 Task: Are there any active wildfires affecting both New York and Chicago?
Action: Mouse moved to (49, 76)
Screenshot: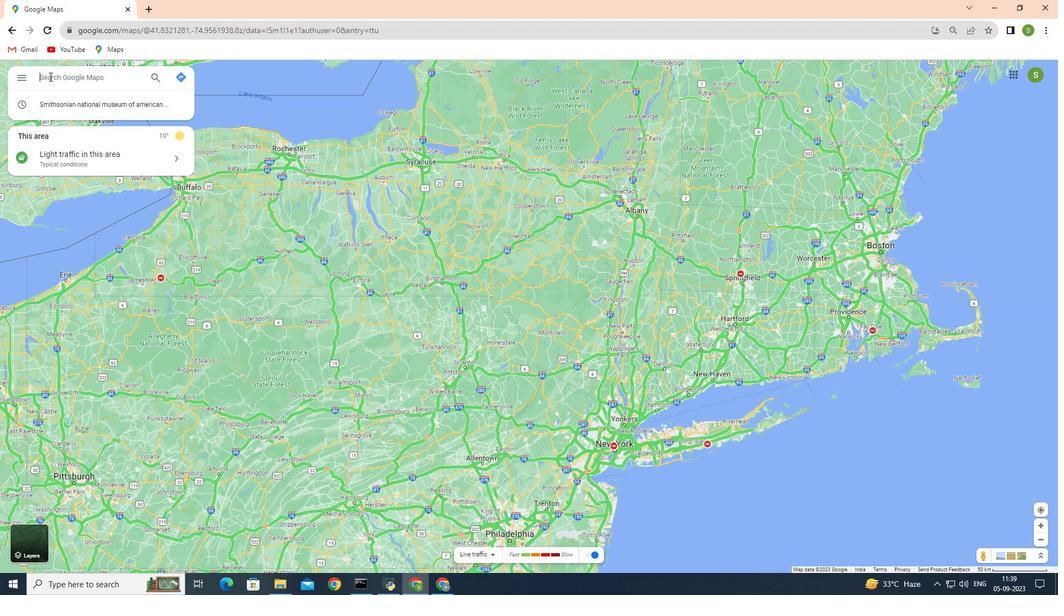 
Action: Mouse pressed left at (49, 76)
Screenshot: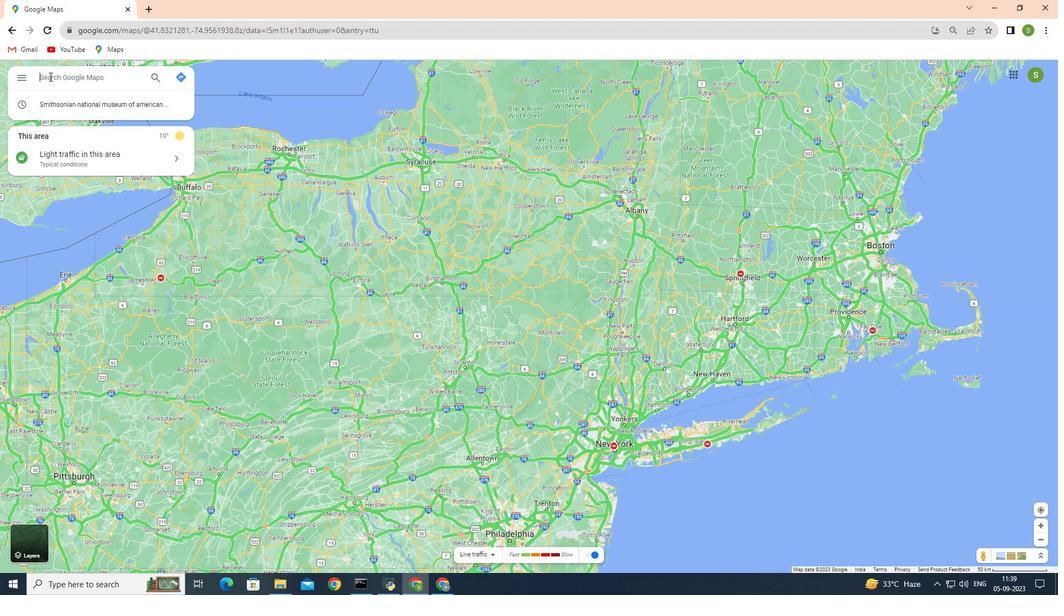 
Action: Mouse moved to (190, 95)
Screenshot: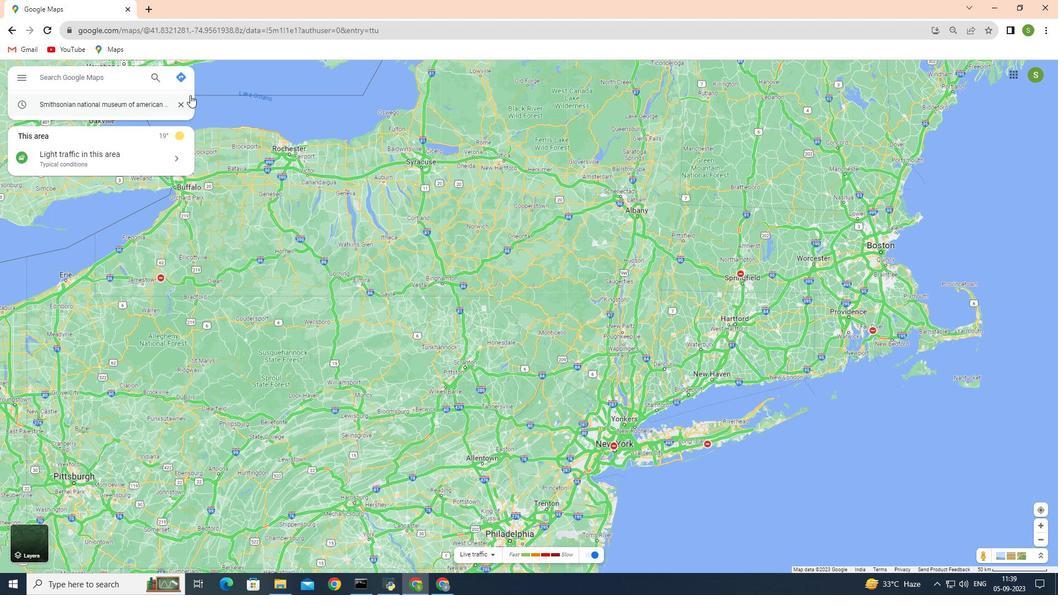 
Action: Key pressed <Key.shift>New
Screenshot: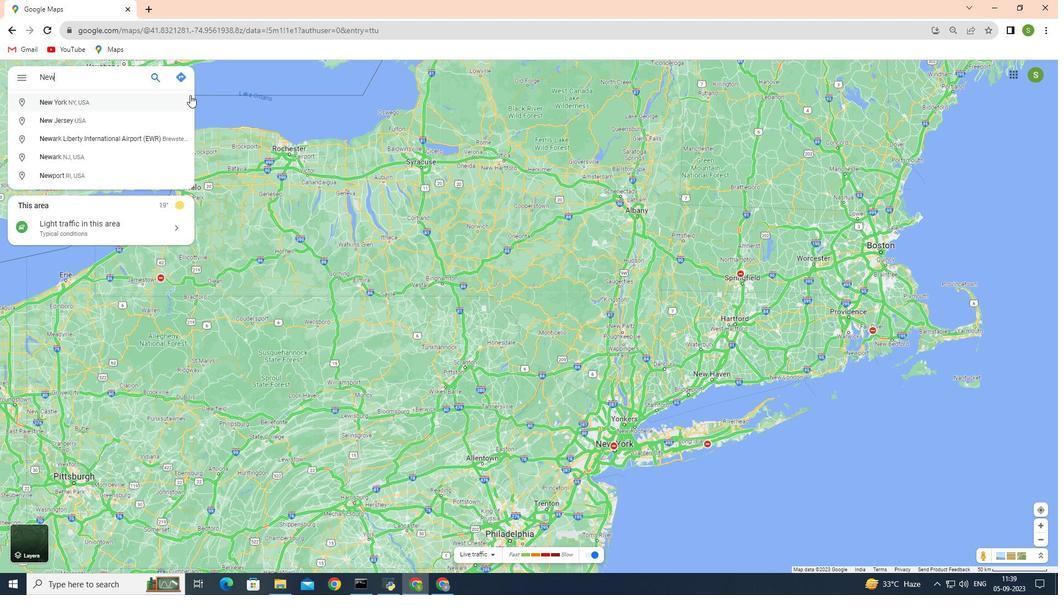 
Action: Mouse moved to (108, 104)
Screenshot: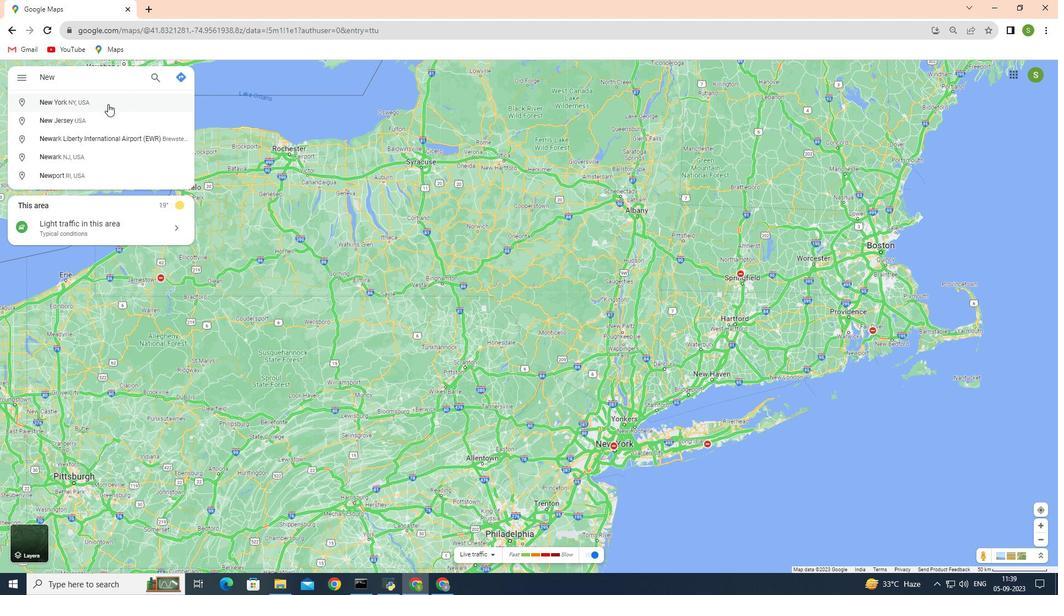 
Action: Mouse pressed left at (108, 104)
Screenshot: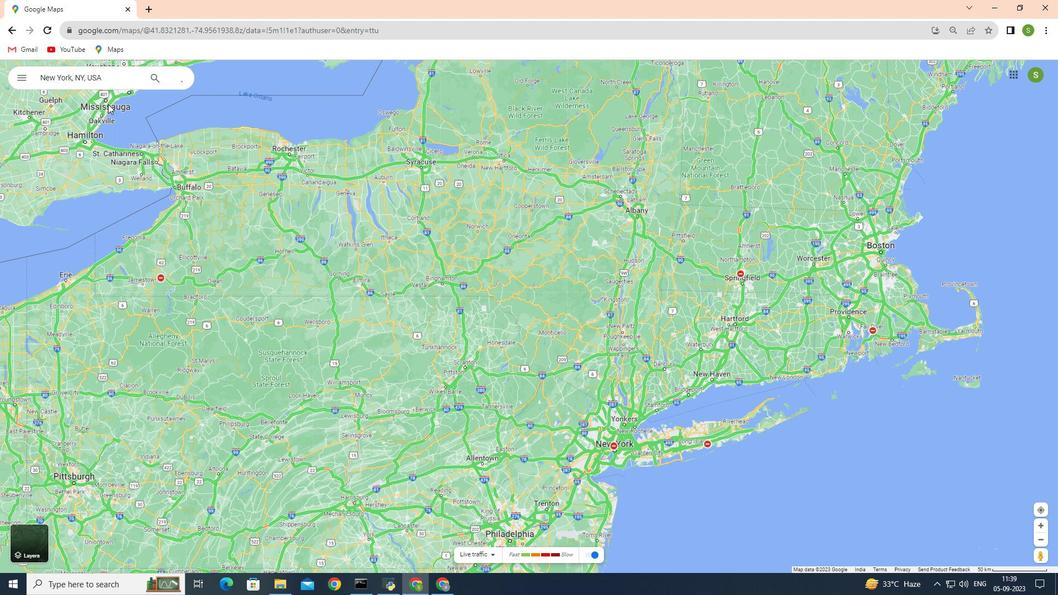 
Action: Mouse moved to (394, 548)
Screenshot: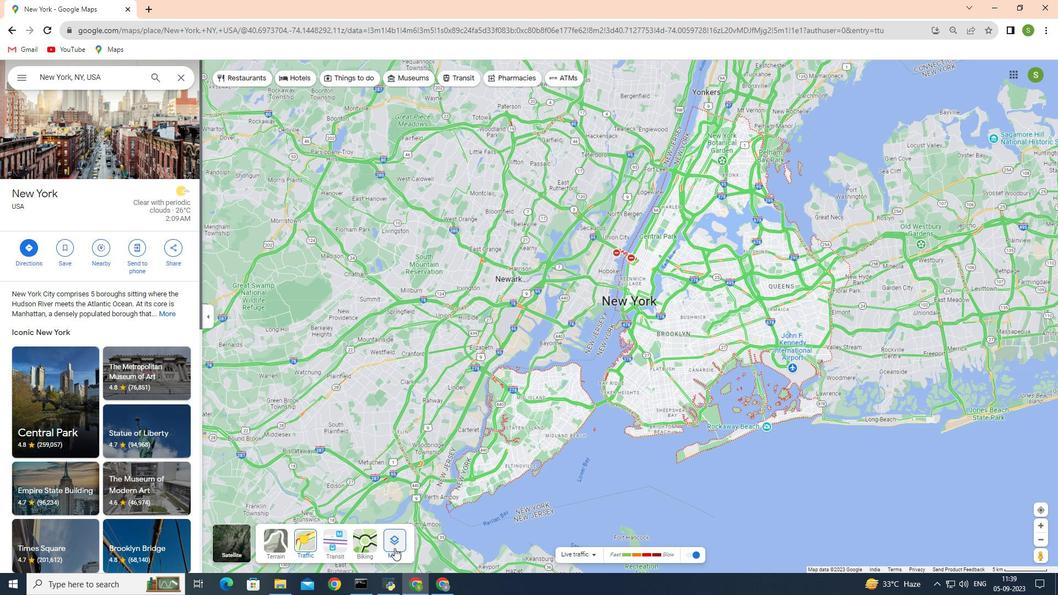 
Action: Mouse pressed left at (394, 548)
Screenshot: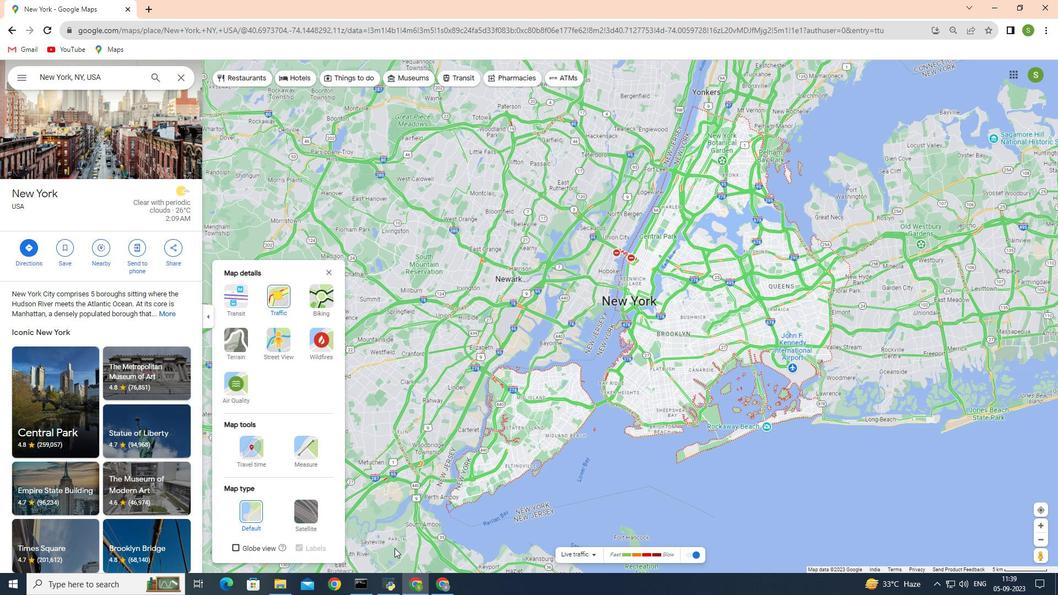 
Action: Mouse moved to (318, 342)
Screenshot: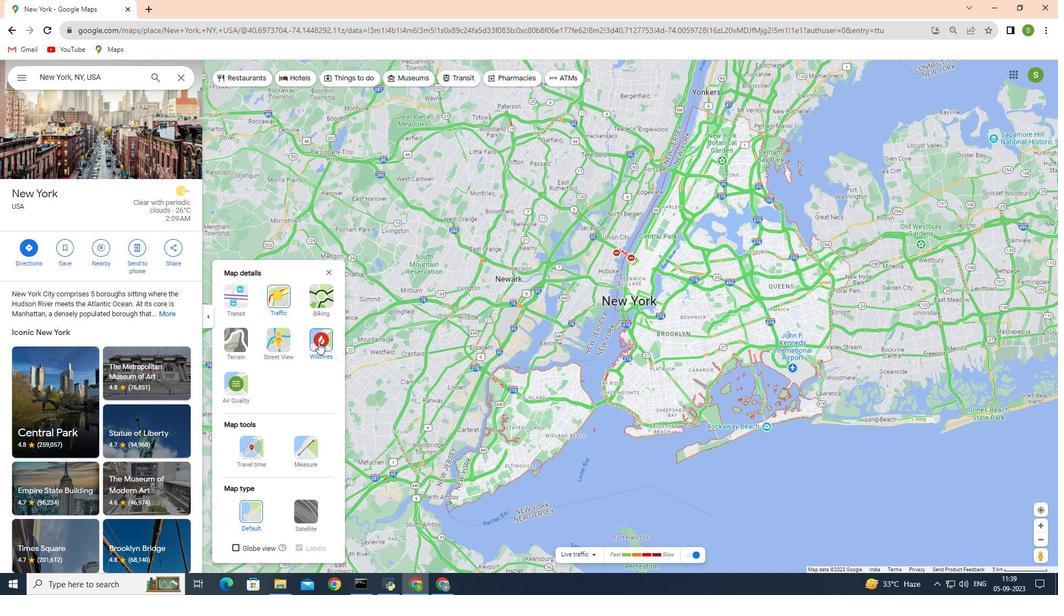
Action: Mouse pressed left at (318, 342)
Screenshot: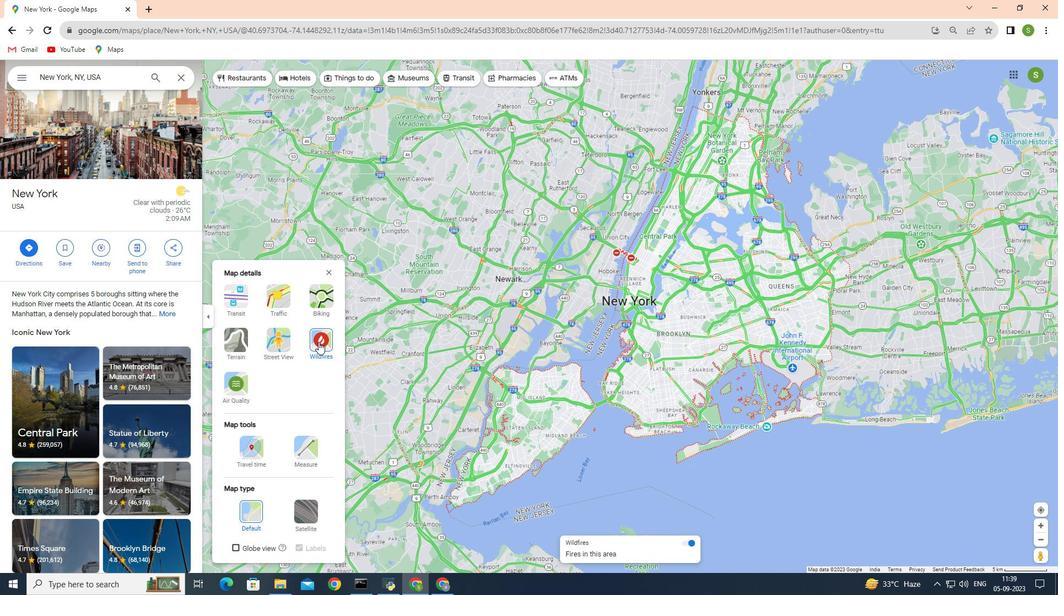 
Action: Mouse pressed left at (318, 342)
Screenshot: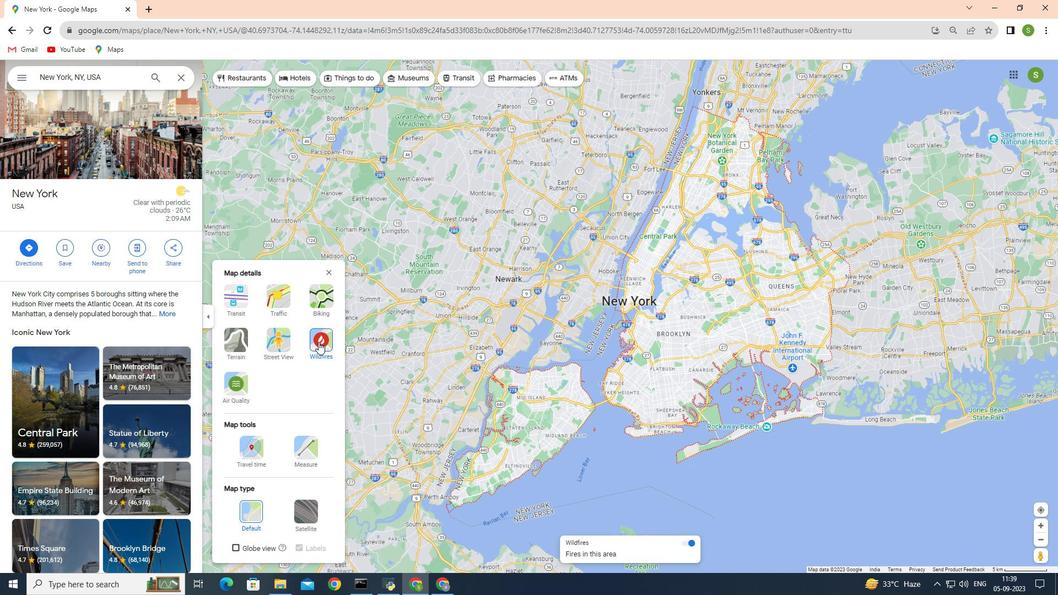 
Action: Mouse pressed left at (318, 342)
Screenshot: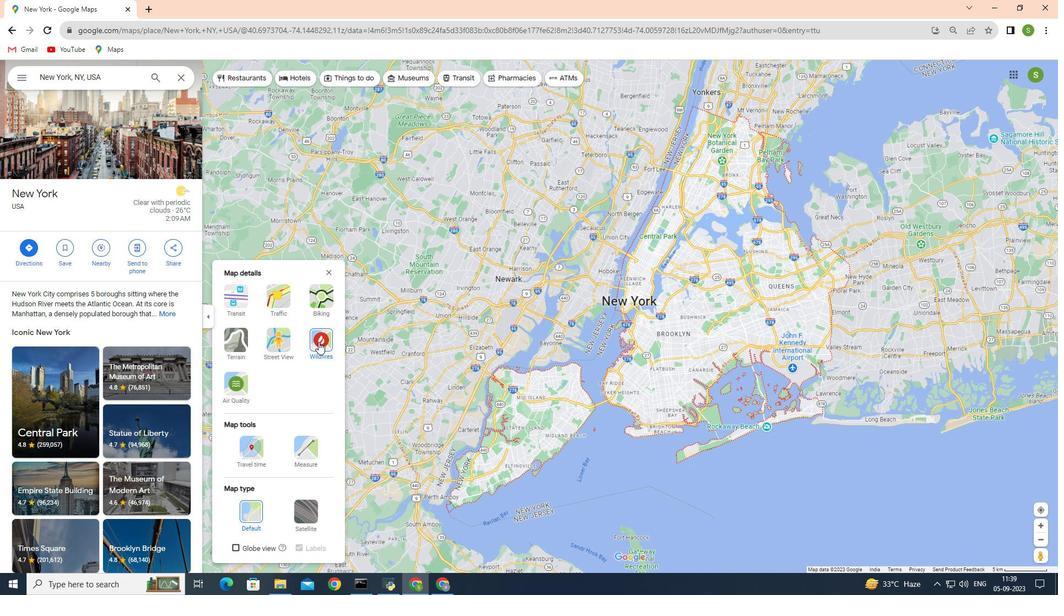 
Action: Mouse moved to (596, 550)
Screenshot: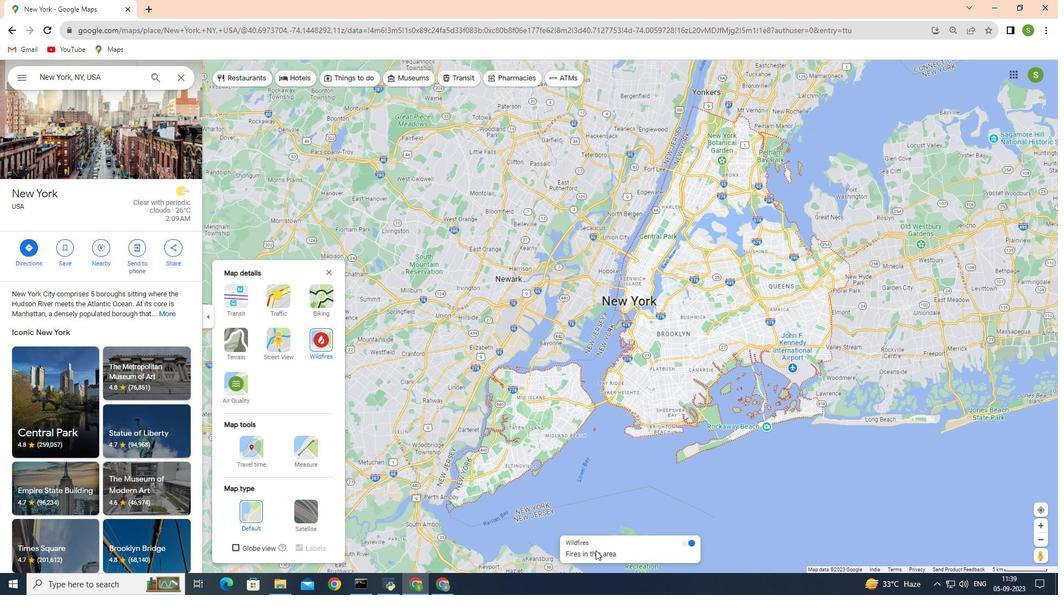 
Action: Mouse pressed left at (596, 550)
Screenshot: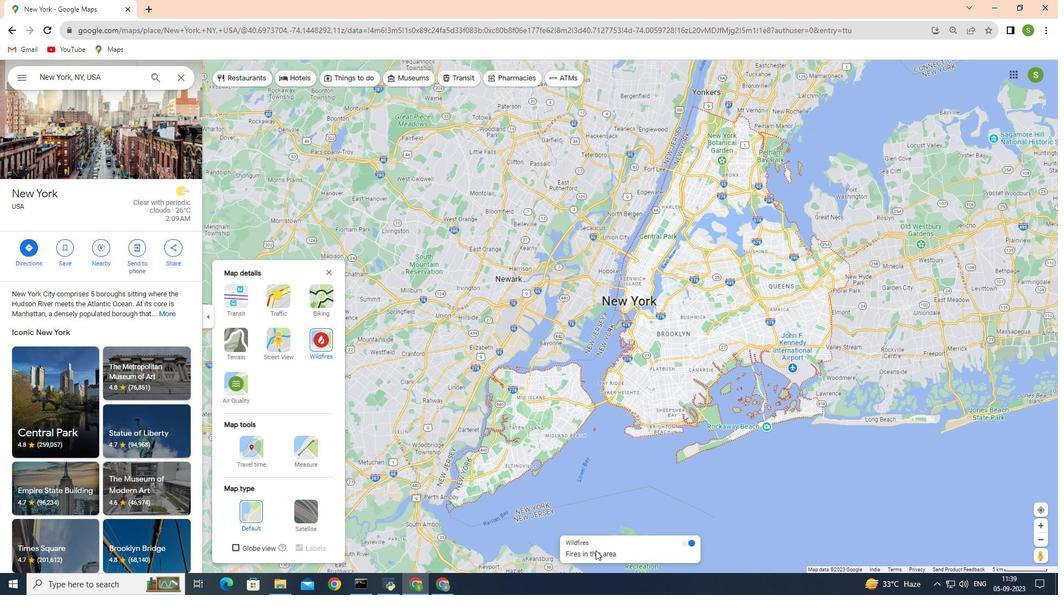
Action: Mouse moved to (620, 375)
Screenshot: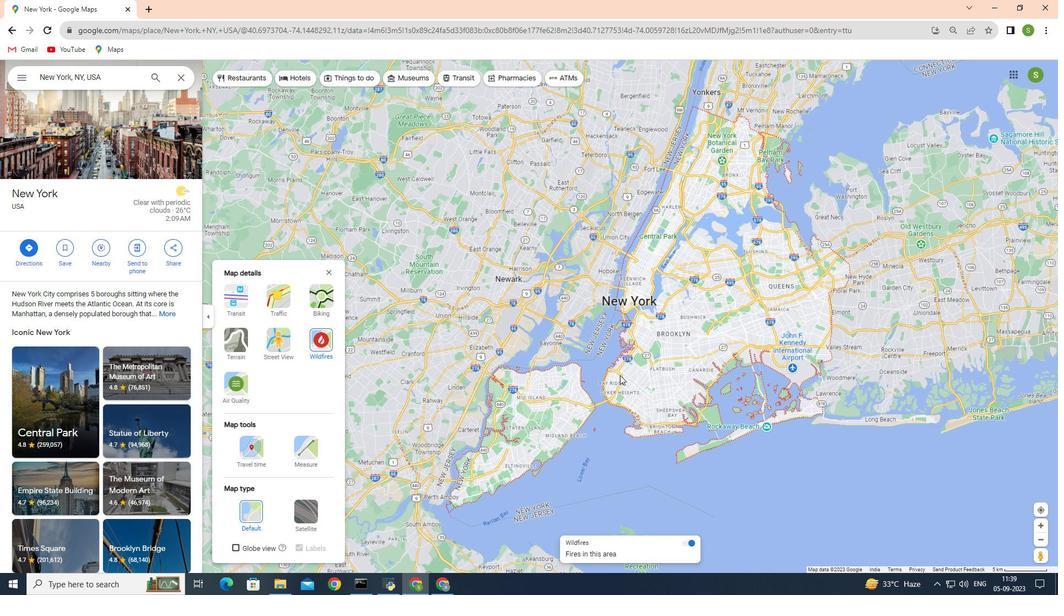 
Action: Mouse scrolled (620, 375) with delta (0, 0)
Screenshot: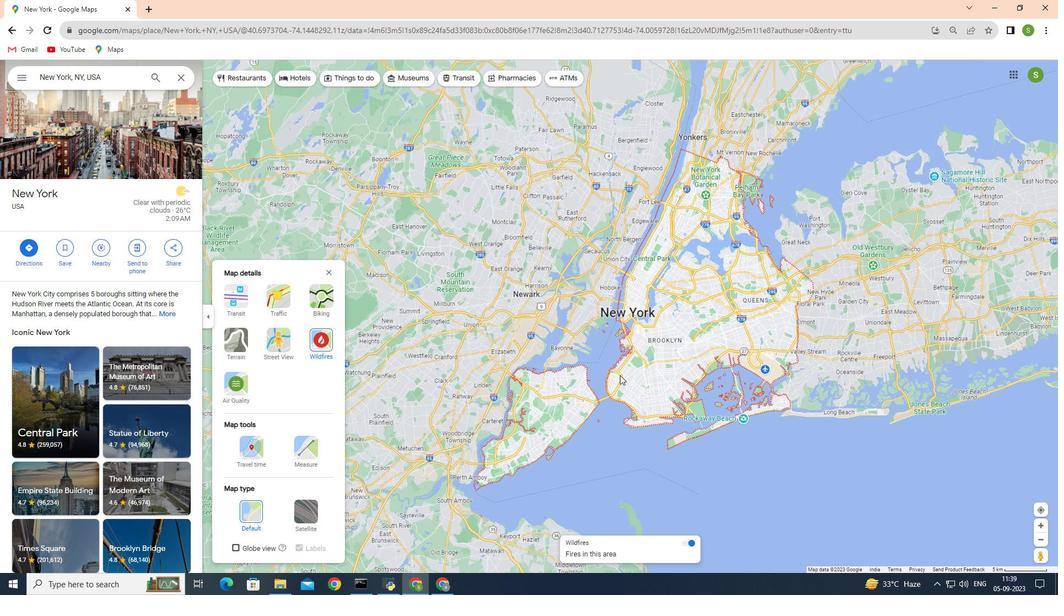 
Action: Mouse scrolled (620, 375) with delta (0, 0)
Screenshot: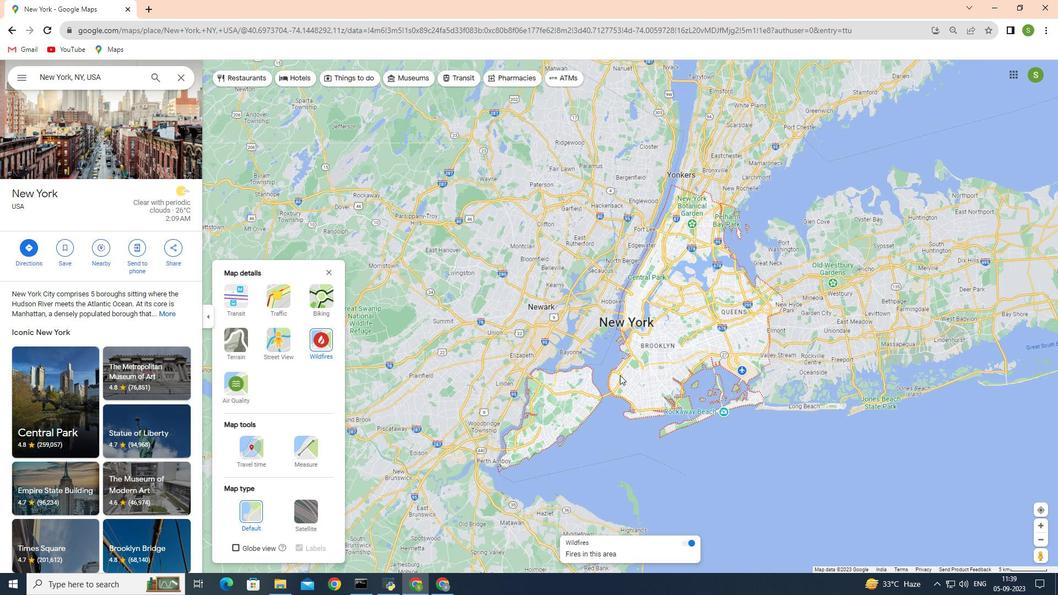 
Action: Mouse scrolled (620, 375) with delta (0, 0)
Screenshot: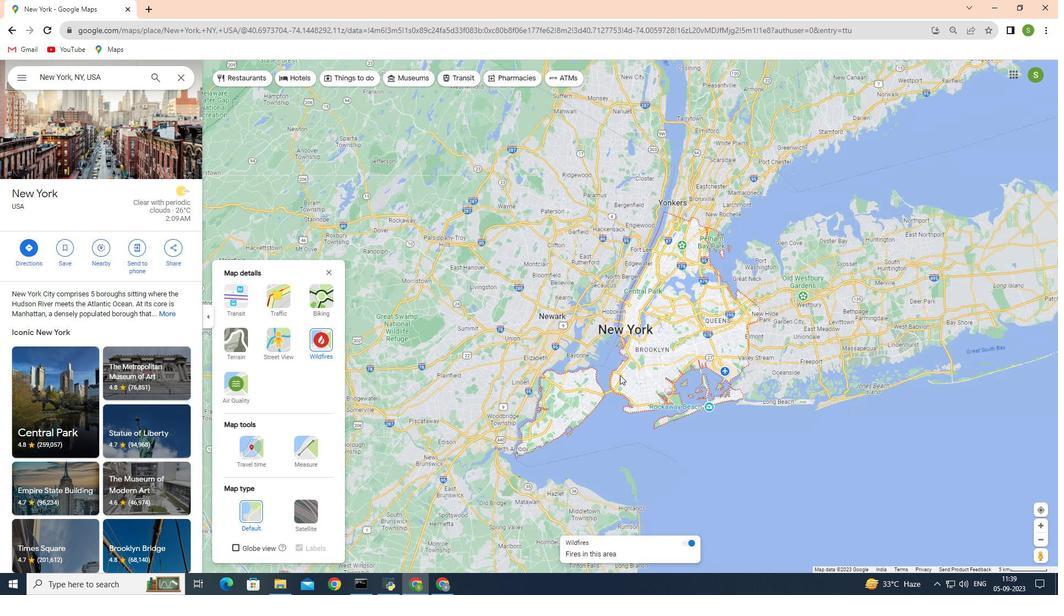 
Action: Mouse scrolled (620, 376) with delta (0, 0)
Screenshot: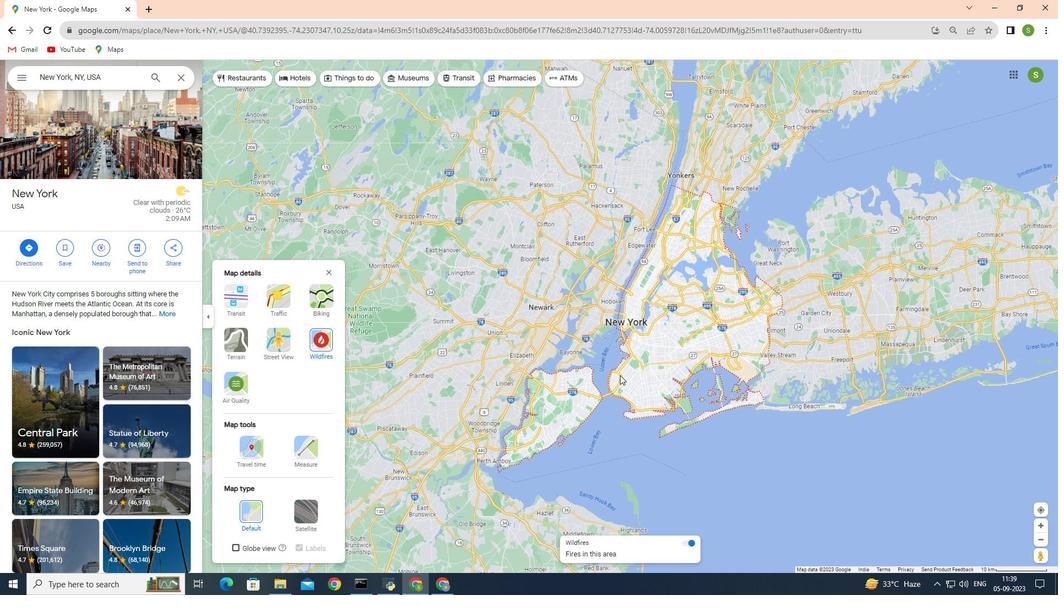 
Action: Mouse scrolled (620, 376) with delta (0, 0)
Screenshot: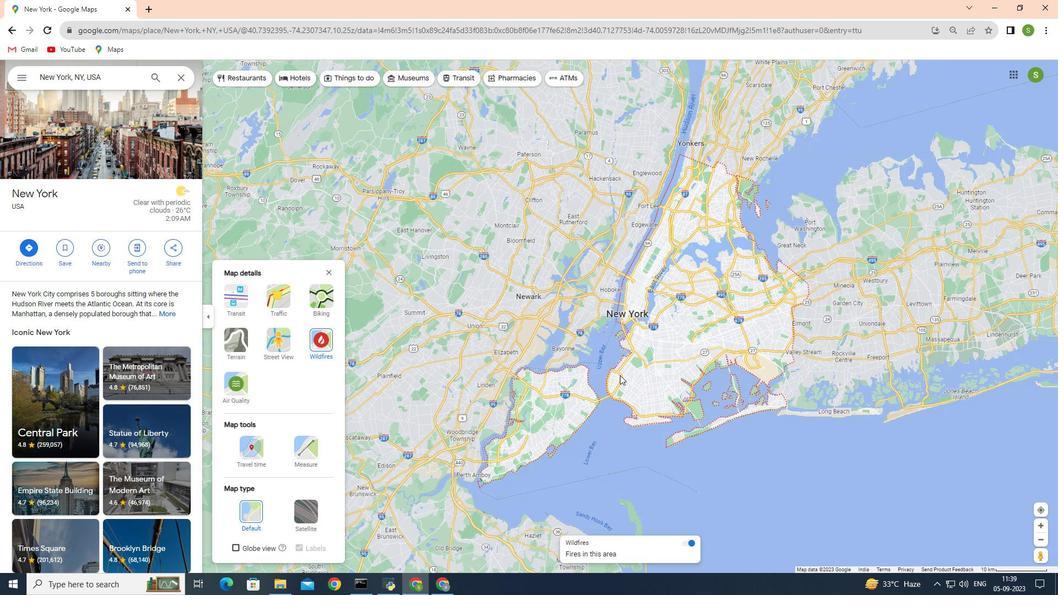 
Action: Mouse scrolled (620, 375) with delta (0, 0)
Screenshot: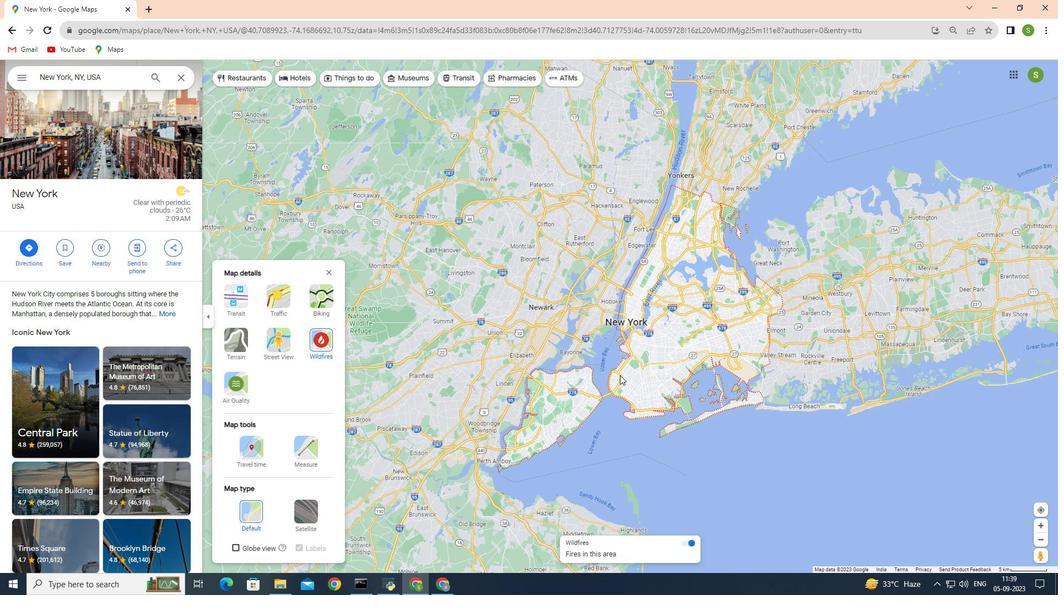 
Action: Mouse scrolled (620, 375) with delta (0, 0)
Screenshot: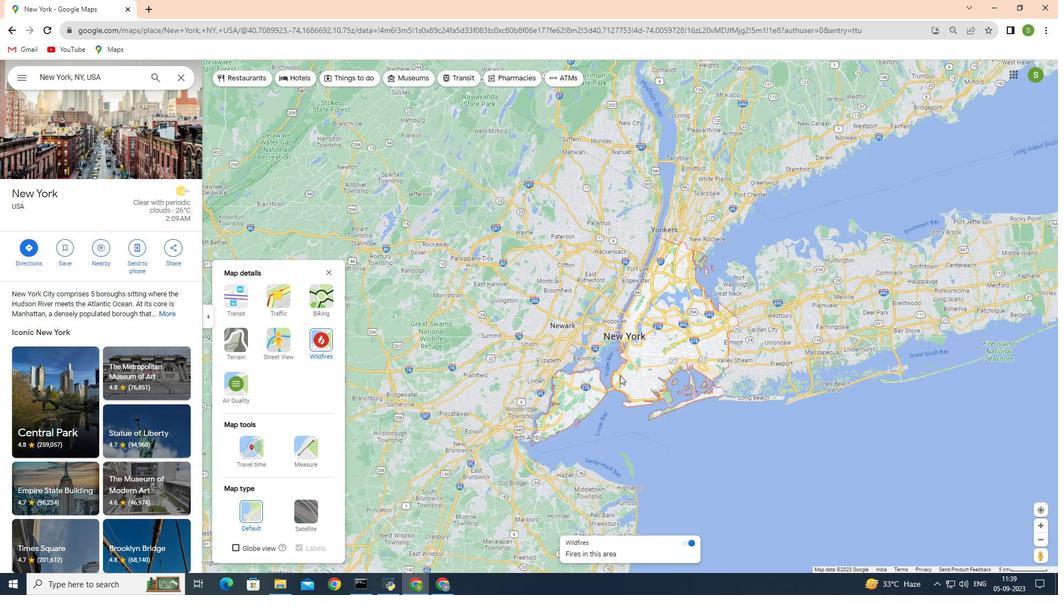 
Action: Mouse scrolled (620, 375) with delta (0, 0)
Screenshot: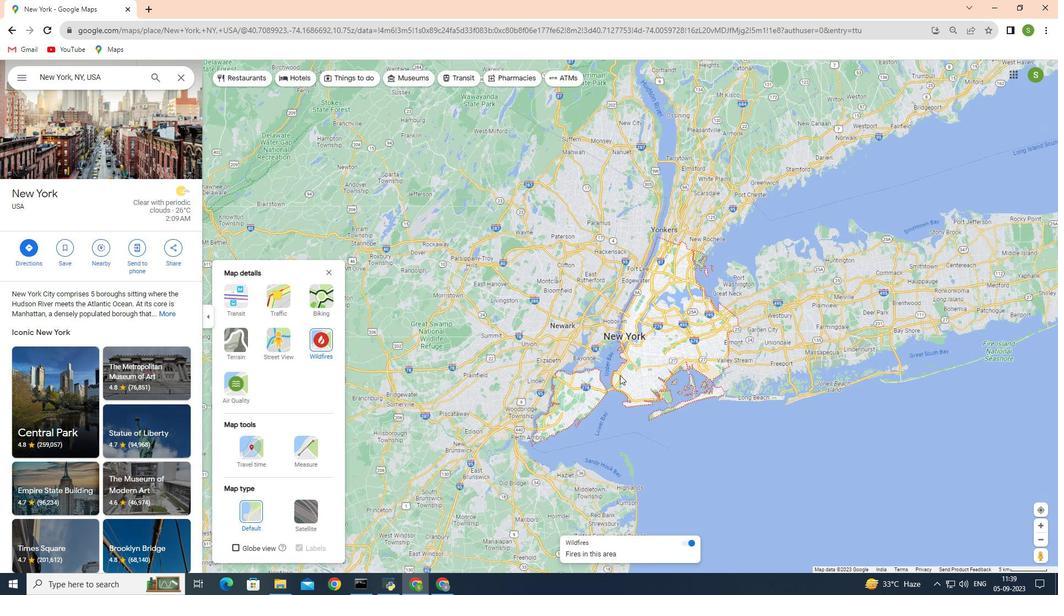 
Action: Mouse moved to (149, 358)
Screenshot: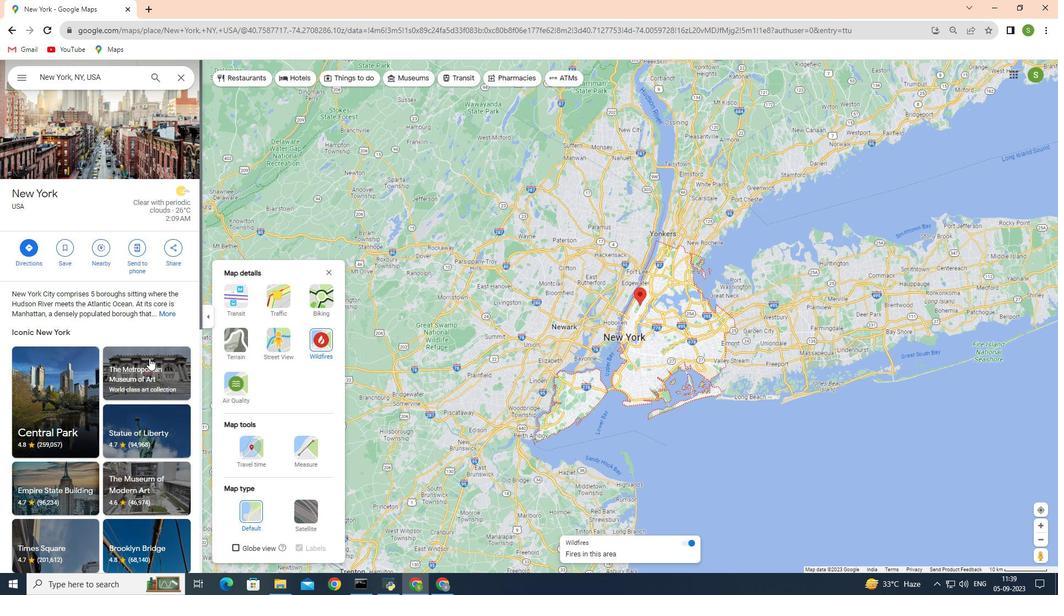 
Action: Mouse scrolled (149, 359) with delta (0, 0)
Screenshot: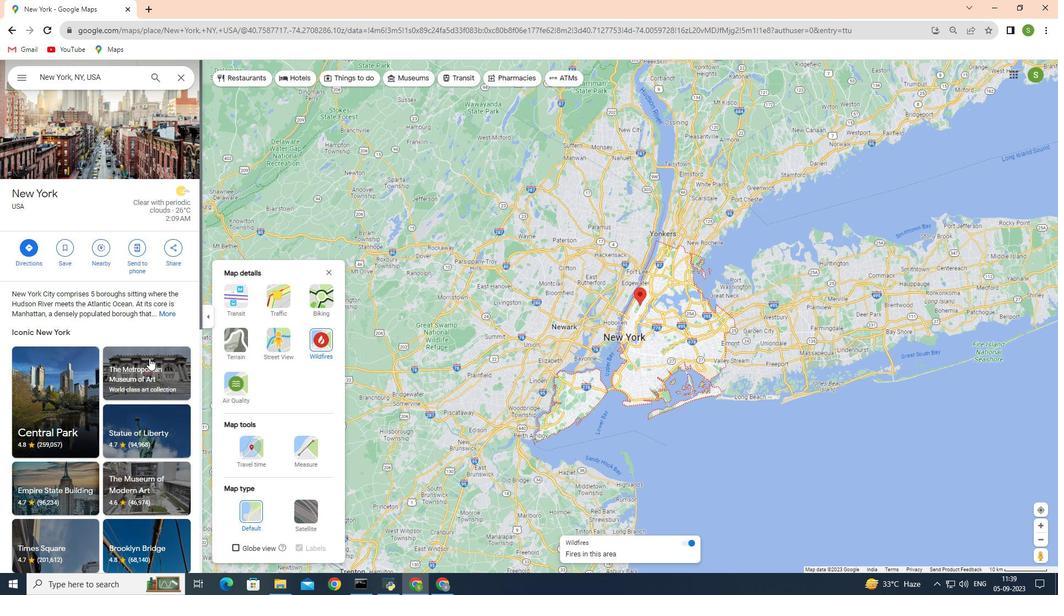 
Action: Mouse scrolled (149, 359) with delta (0, 0)
Screenshot: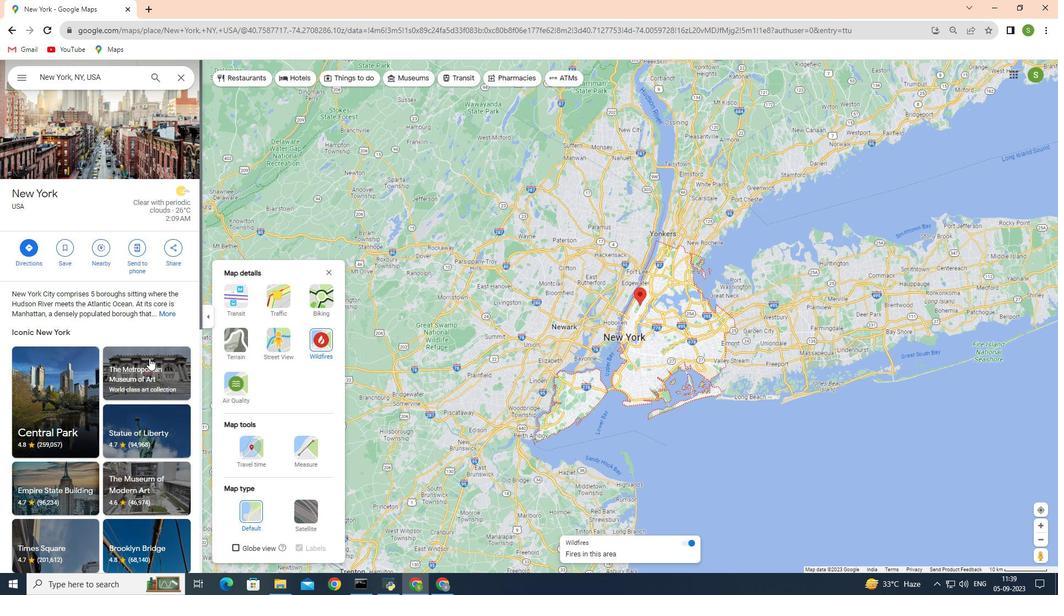 
Action: Mouse scrolled (149, 359) with delta (0, 0)
Screenshot: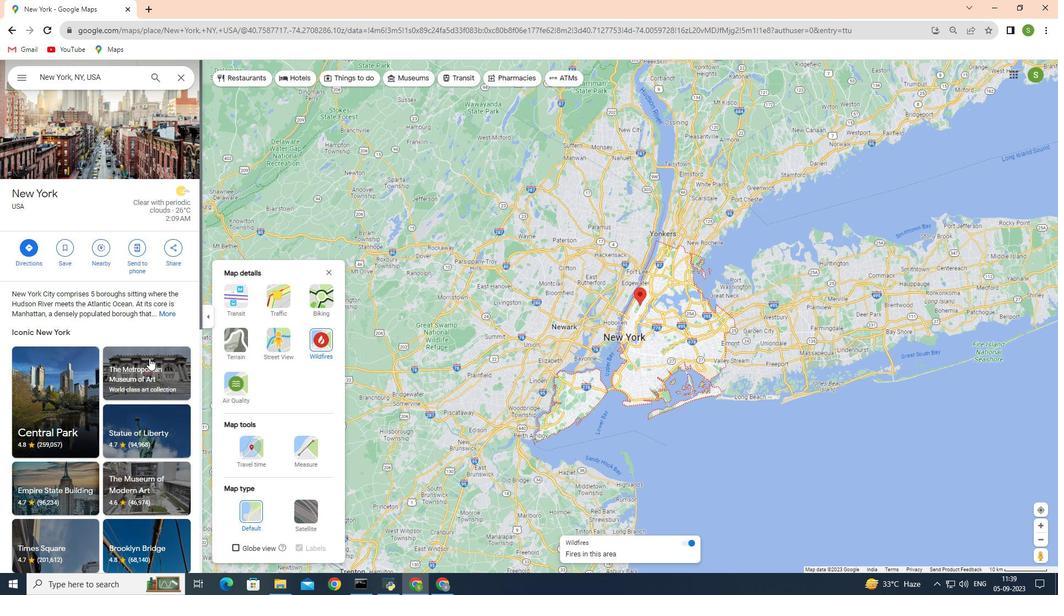 
Action: Mouse scrolled (149, 357) with delta (0, 0)
Screenshot: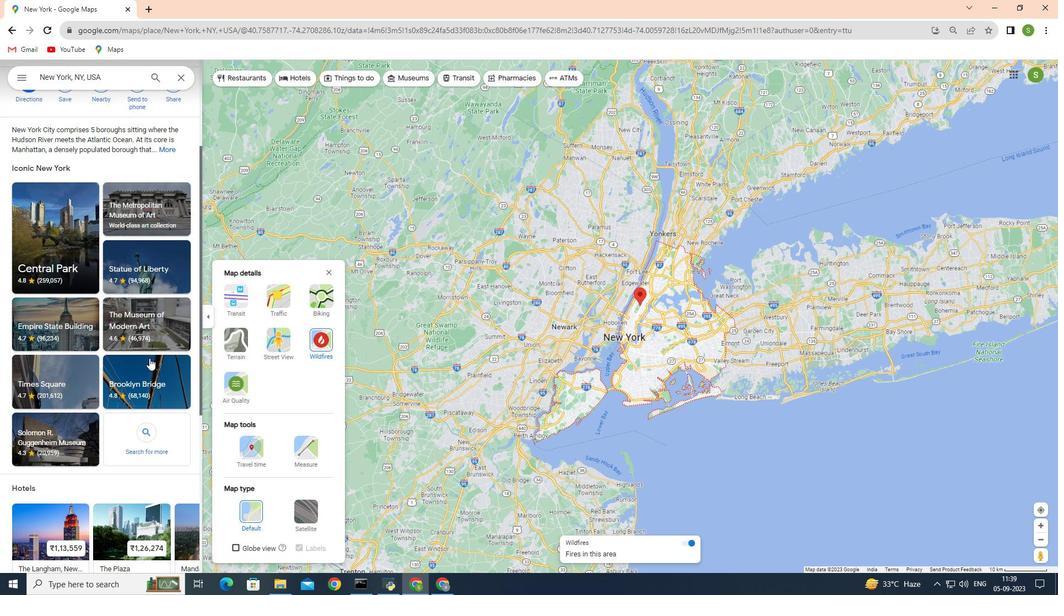 
Action: Mouse scrolled (149, 357) with delta (0, 0)
Screenshot: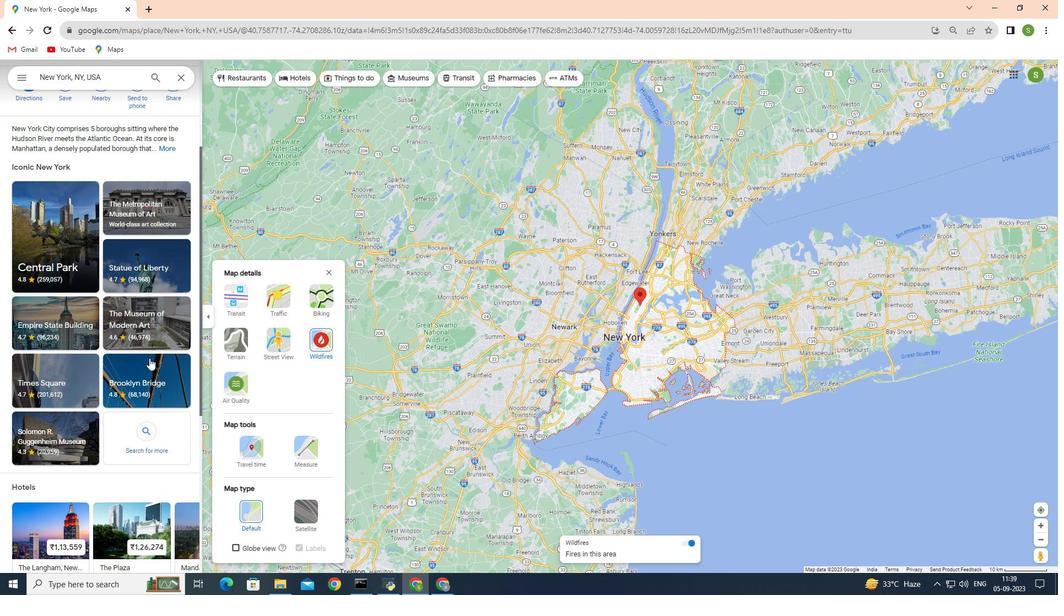
Action: Mouse scrolled (149, 357) with delta (0, 0)
Screenshot: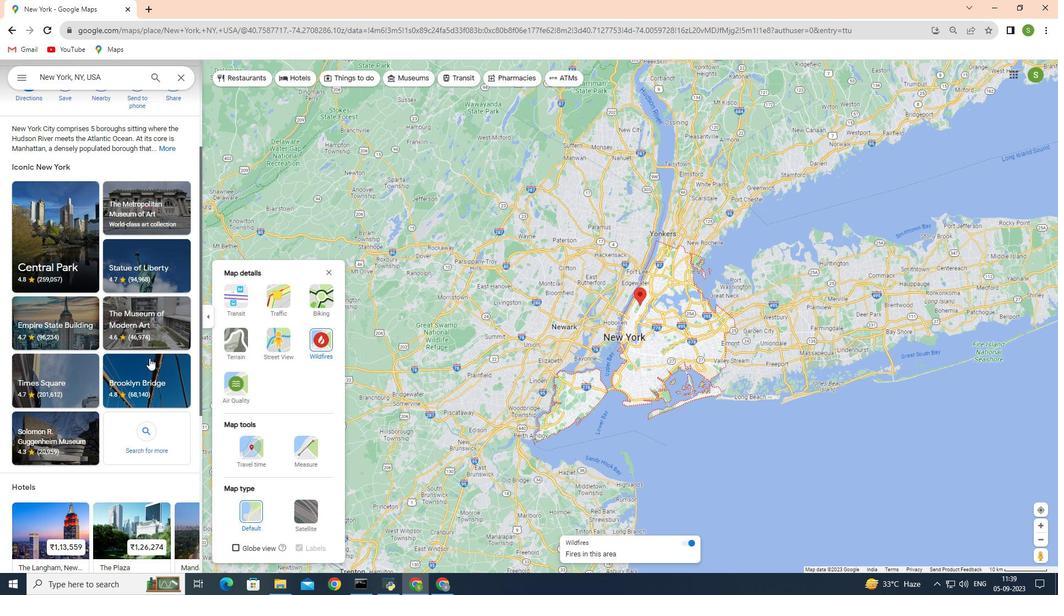 
Action: Mouse scrolled (149, 357) with delta (0, 0)
Screenshot: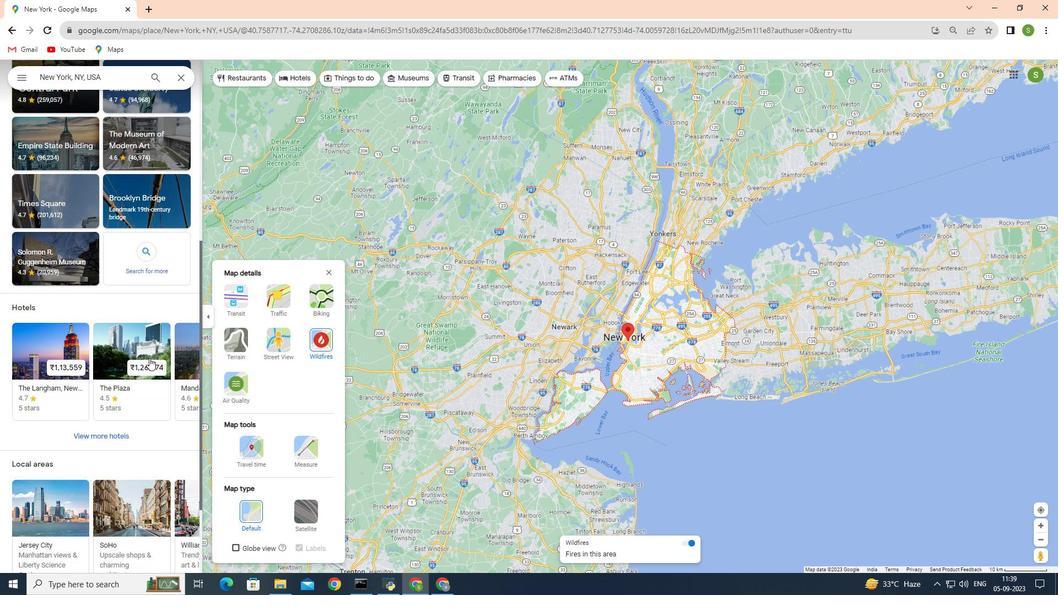 
Action: Mouse scrolled (149, 357) with delta (0, 0)
Screenshot: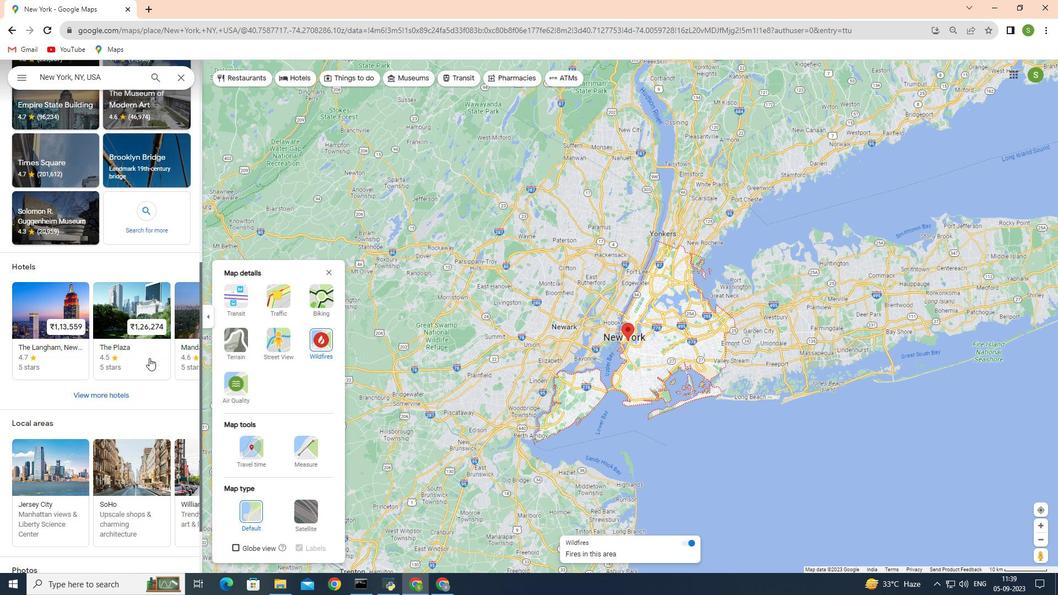 
Action: Mouse scrolled (149, 357) with delta (0, 0)
Screenshot: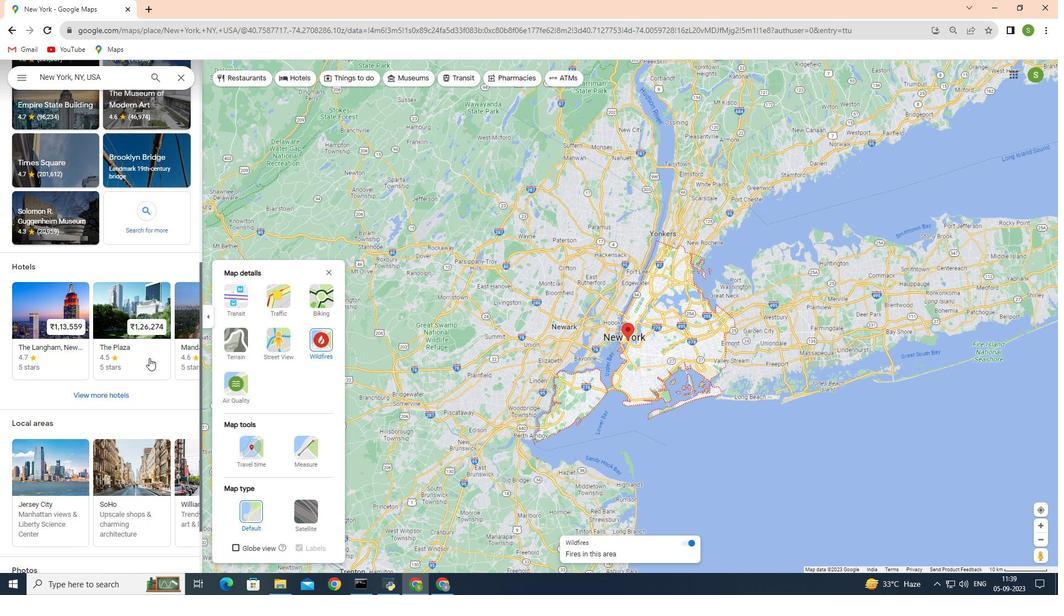 
Action: Mouse scrolled (149, 357) with delta (0, 0)
Screenshot: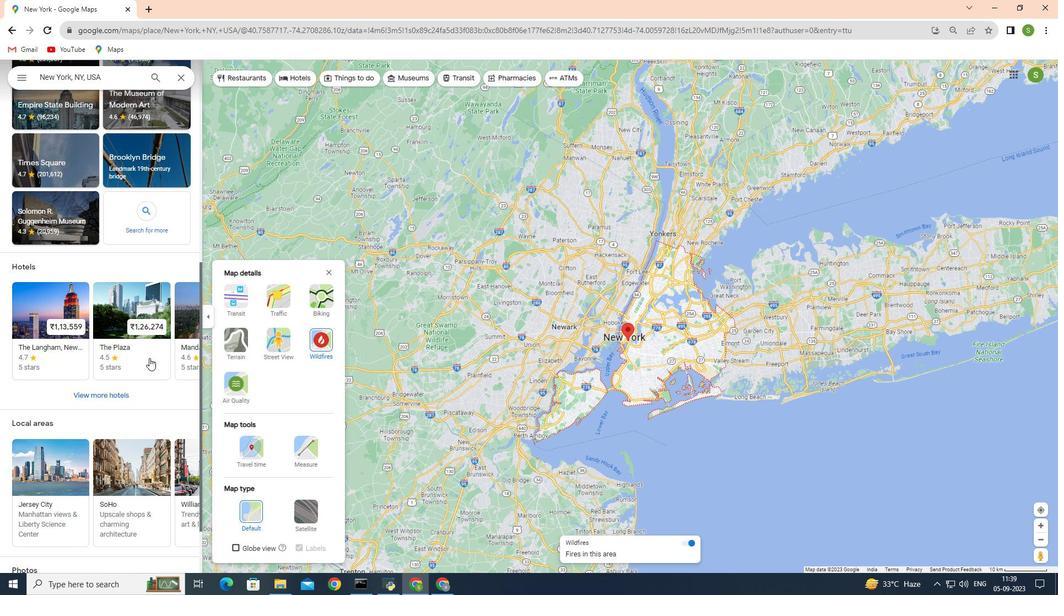 
Action: Mouse scrolled (149, 357) with delta (0, 0)
Screenshot: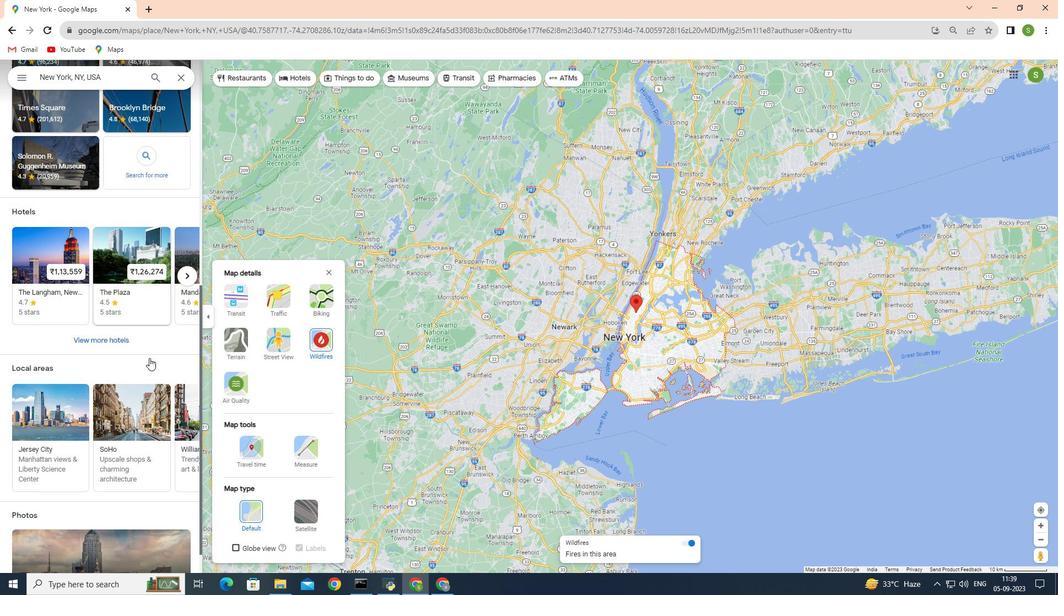 
Action: Mouse scrolled (149, 357) with delta (0, 0)
Screenshot: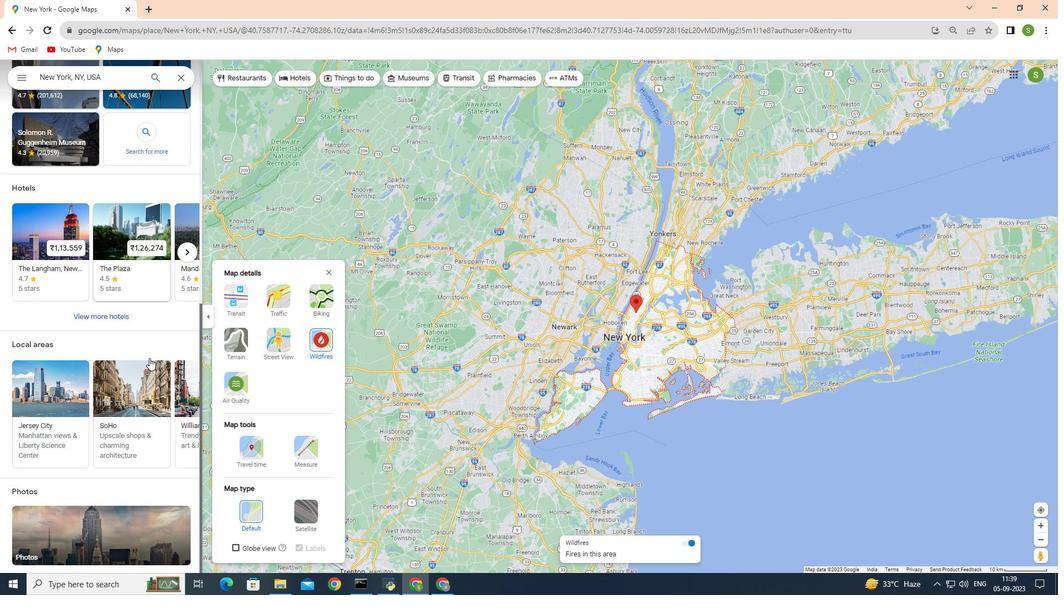 
Action: Mouse scrolled (149, 357) with delta (0, 0)
Screenshot: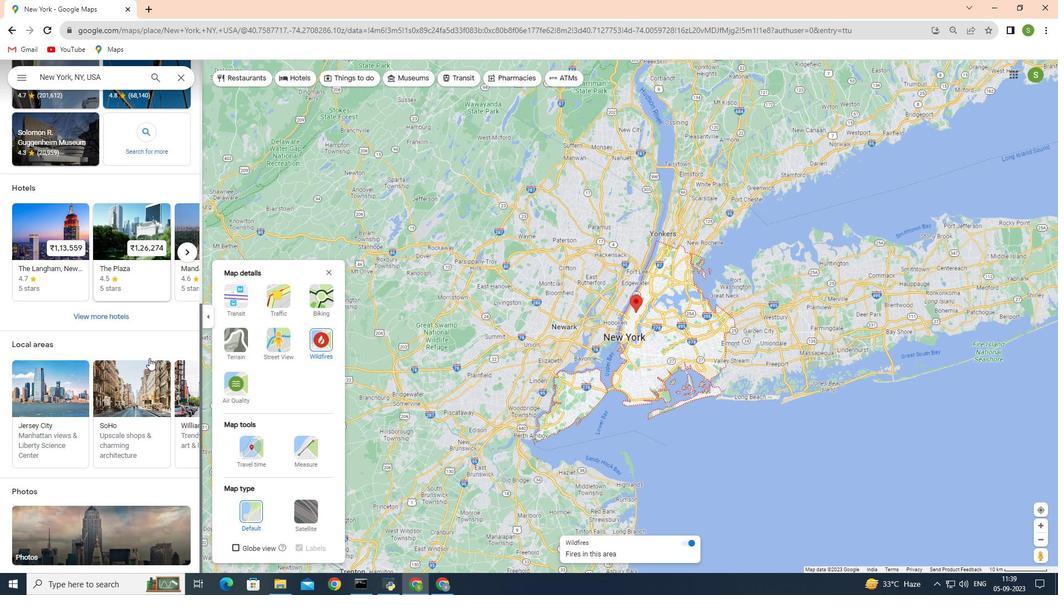 
Action: Mouse scrolled (149, 357) with delta (0, 0)
Screenshot: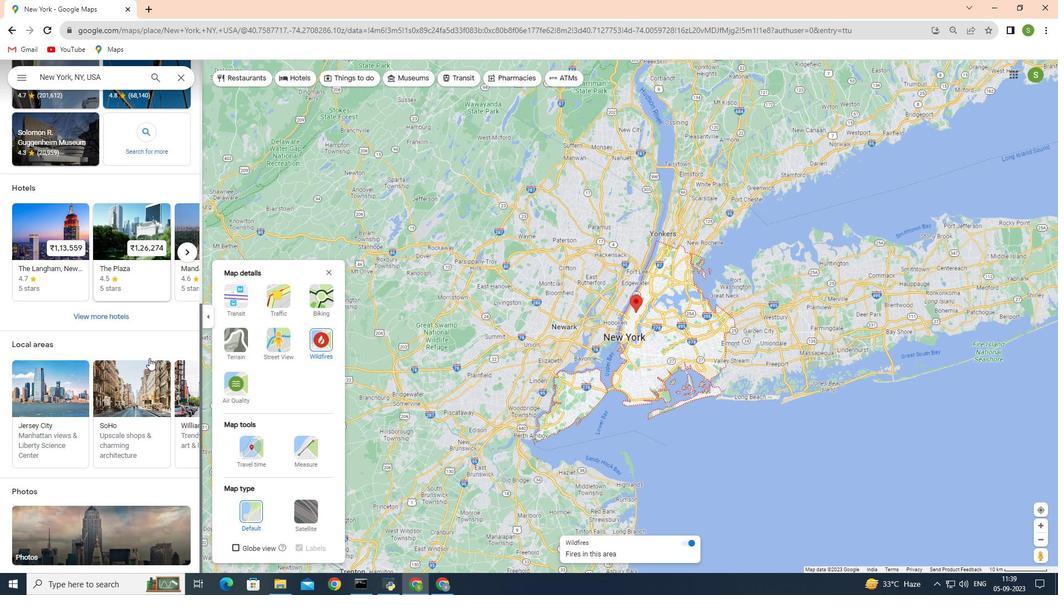 
Action: Mouse scrolled (149, 357) with delta (0, 0)
Screenshot: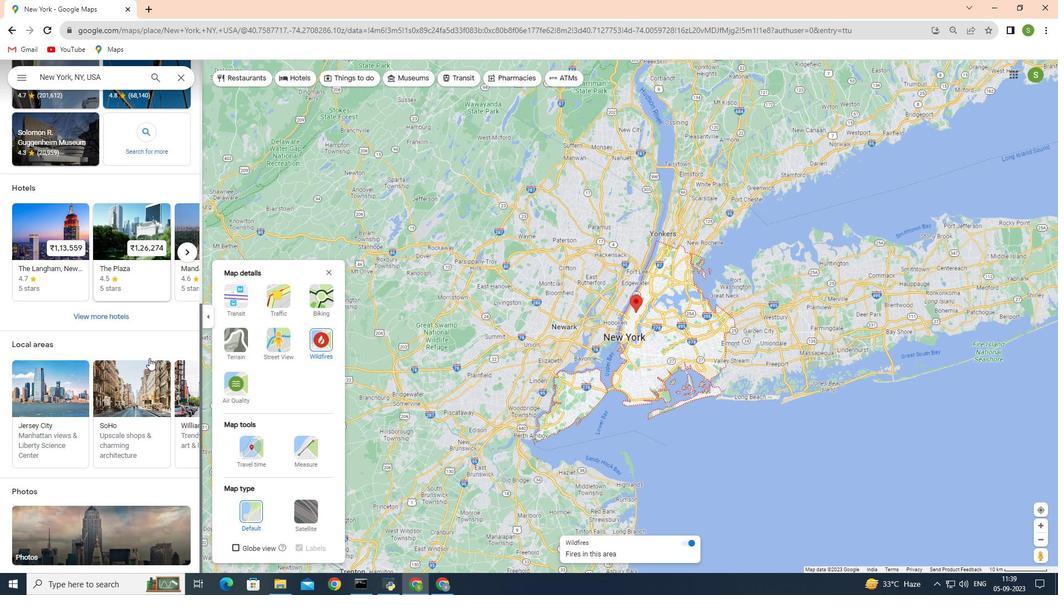 
Action: Mouse scrolled (149, 357) with delta (0, 0)
Screenshot: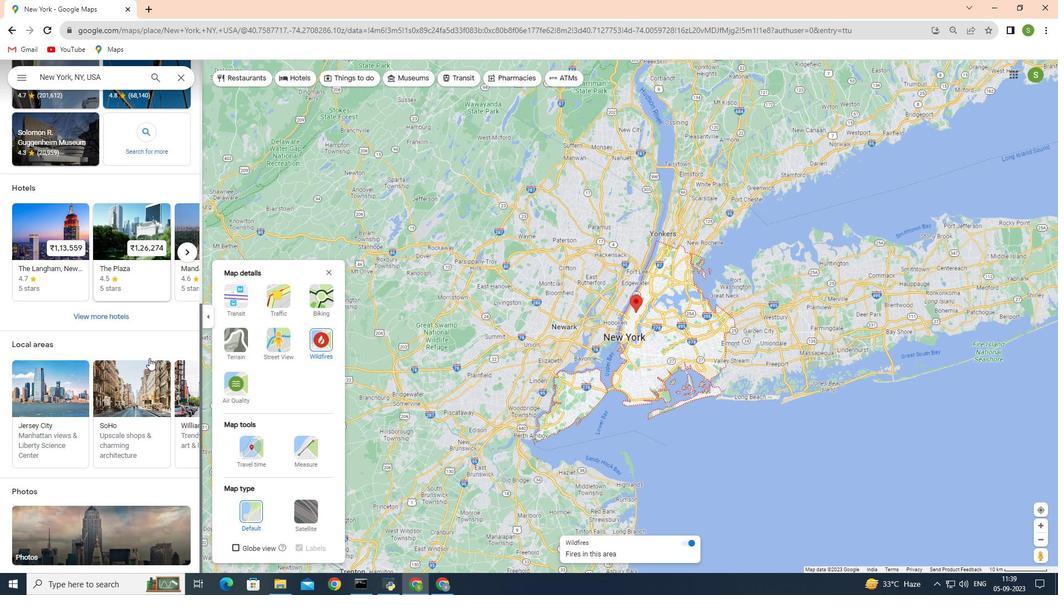 
Action: Mouse moved to (137, 365)
Screenshot: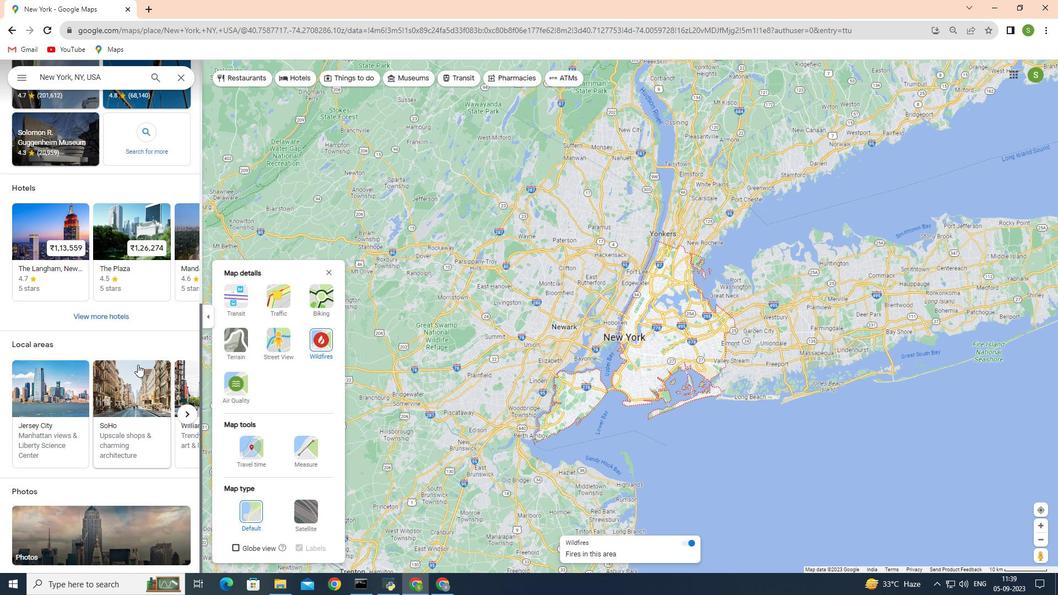 
Action: Mouse scrolled (137, 364) with delta (0, 0)
Screenshot: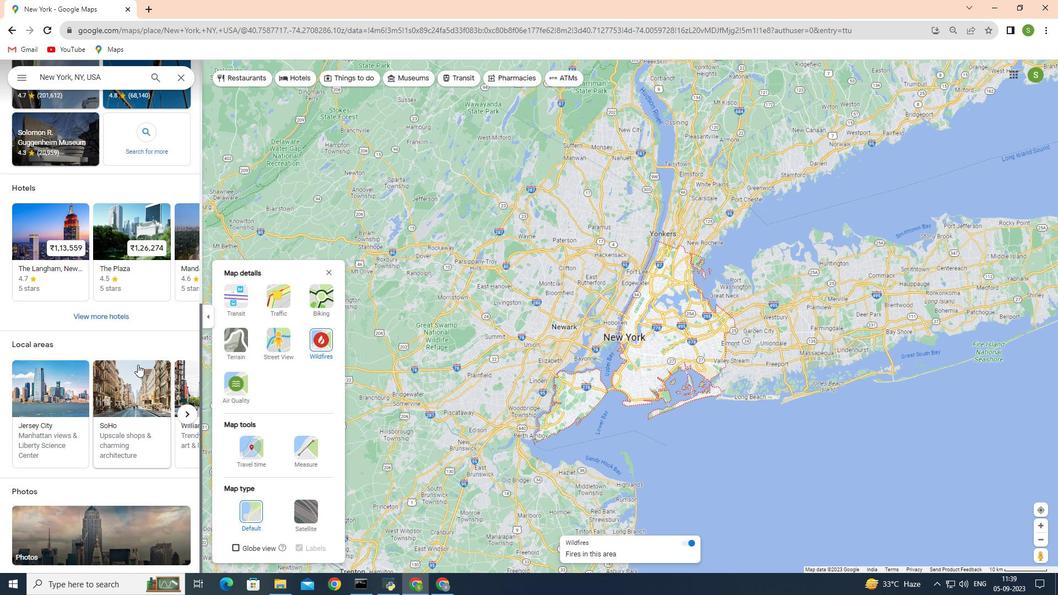 
Action: Mouse scrolled (137, 364) with delta (0, 0)
Screenshot: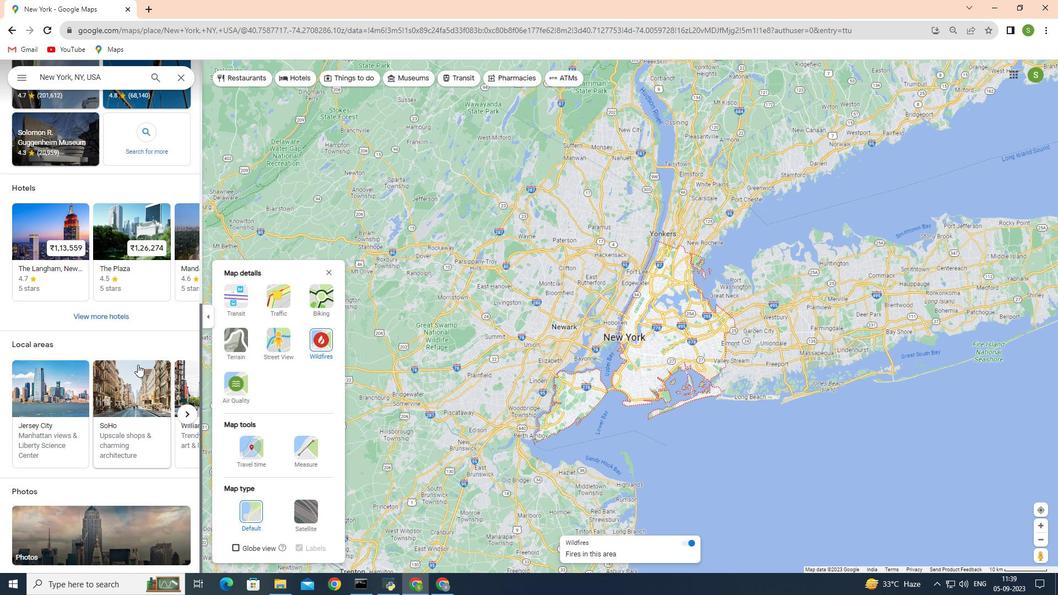 
Action: Mouse scrolled (137, 364) with delta (0, 0)
Screenshot: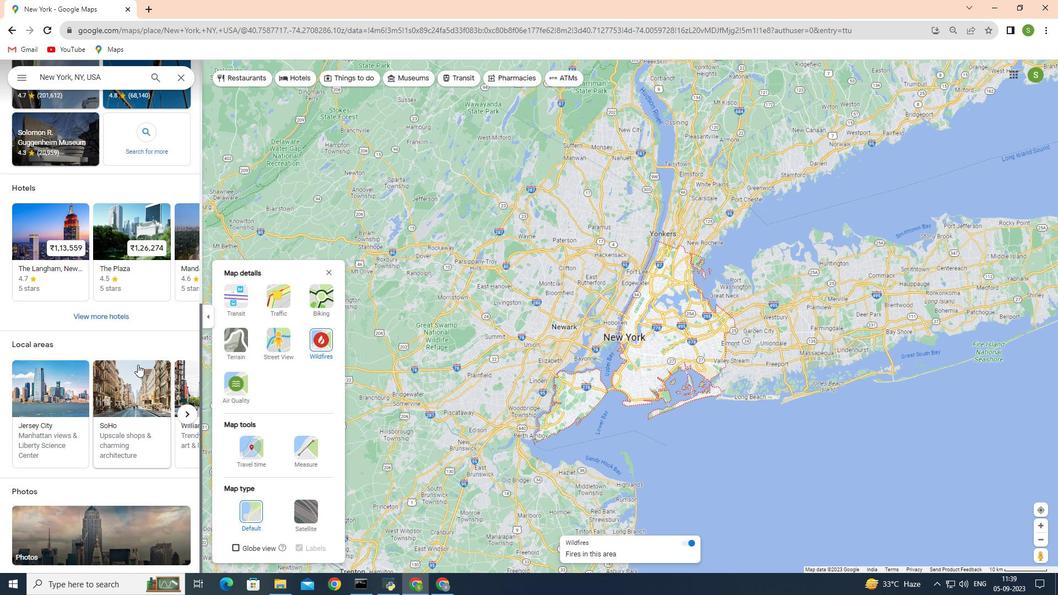 
Action: Mouse scrolled (137, 364) with delta (0, 0)
Screenshot: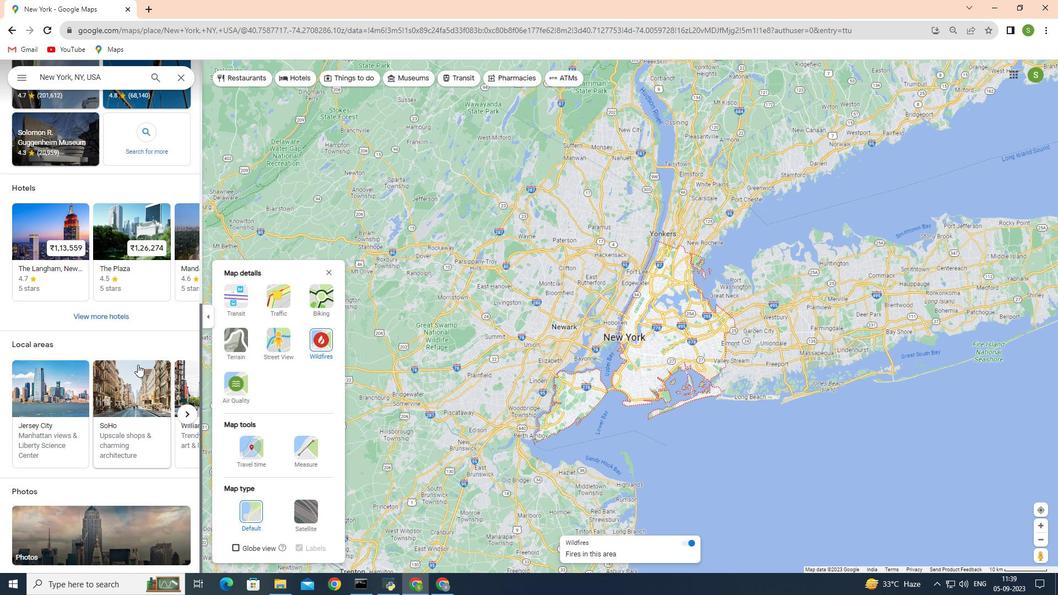
Action: Mouse moved to (164, 388)
Screenshot: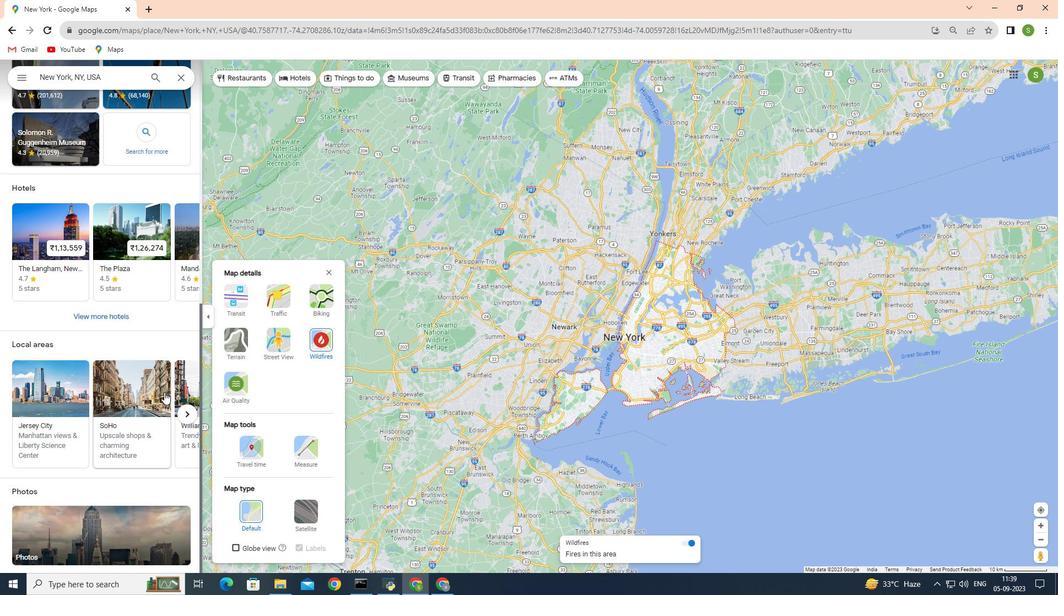 
Action: Mouse scrolled (164, 387) with delta (0, 0)
Screenshot: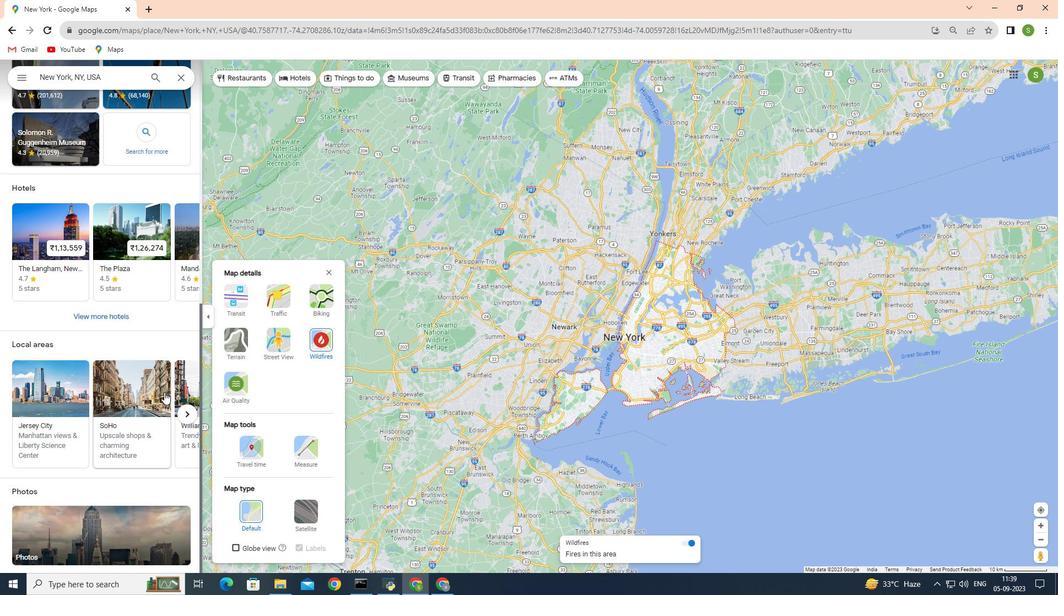 
Action: Mouse moved to (164, 392)
Screenshot: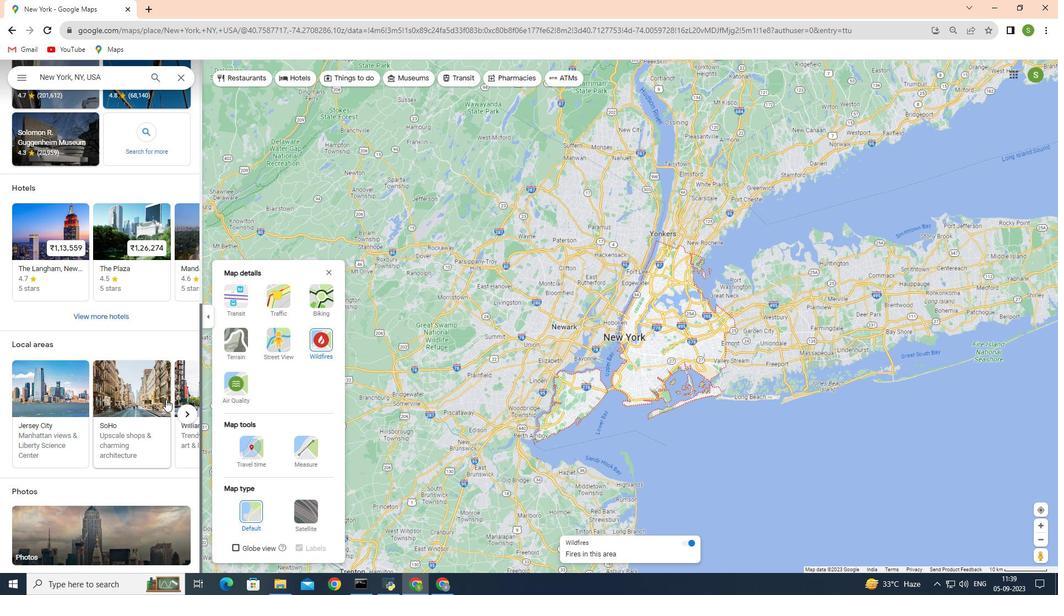 
Action: Mouse scrolled (164, 392) with delta (0, 0)
Screenshot: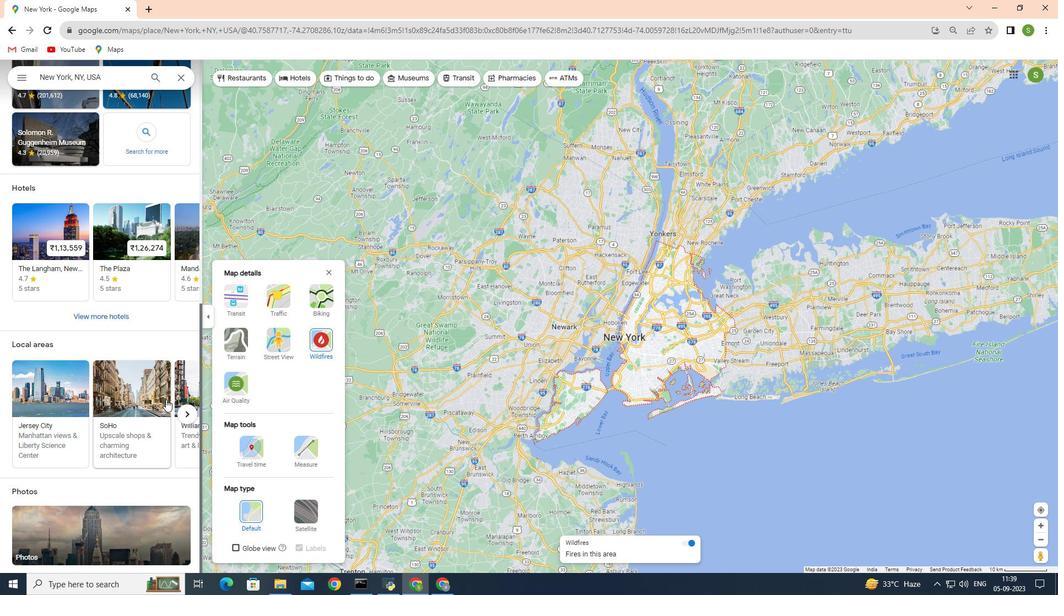
Action: Mouse scrolled (164, 392) with delta (0, 0)
Screenshot: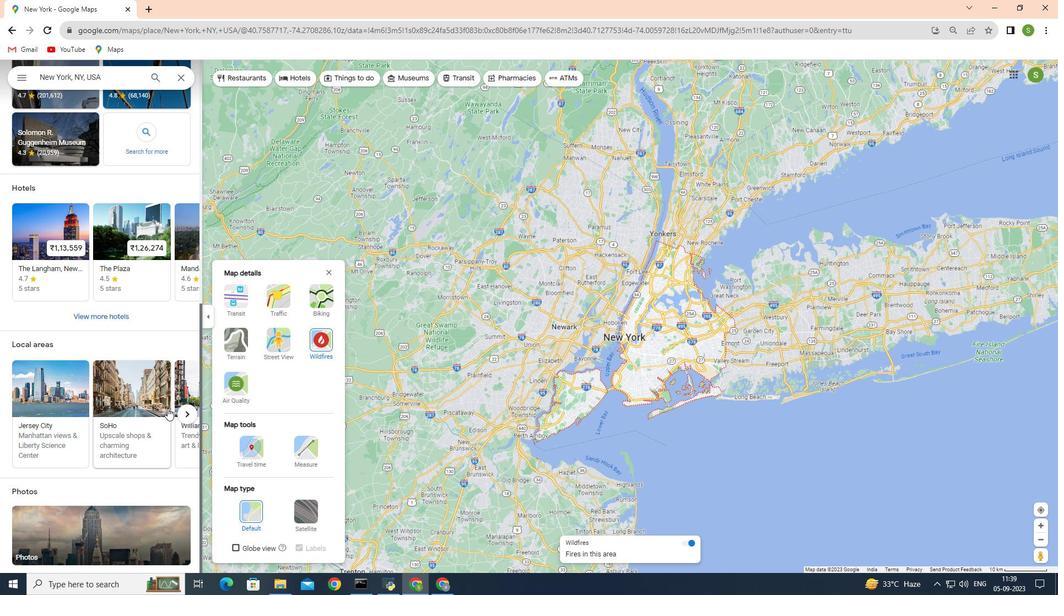 
Action: Mouse moved to (164, 392)
Screenshot: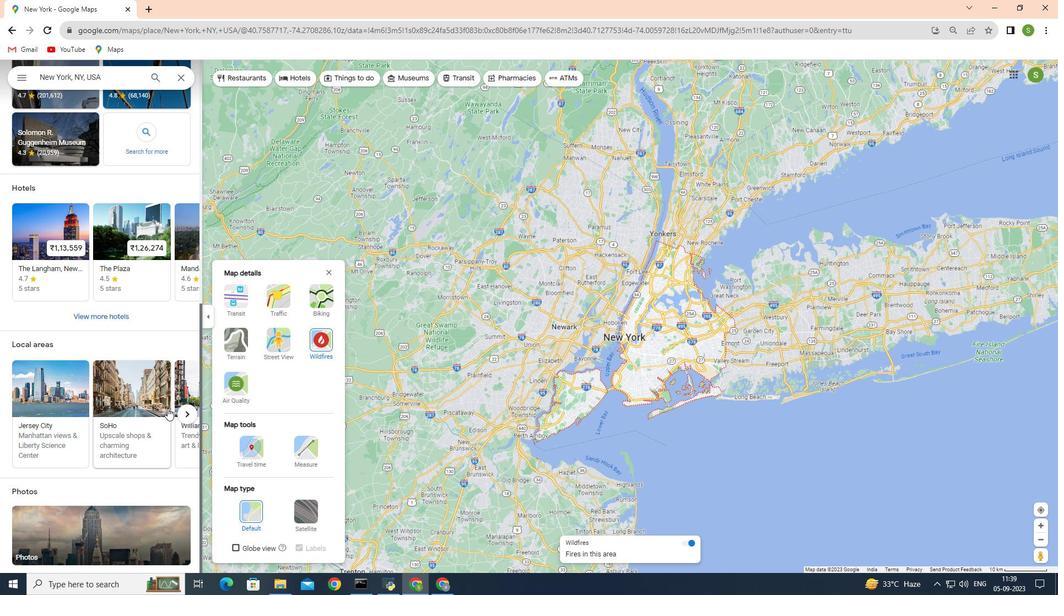 
Action: Mouse scrolled (164, 392) with delta (0, 0)
Screenshot: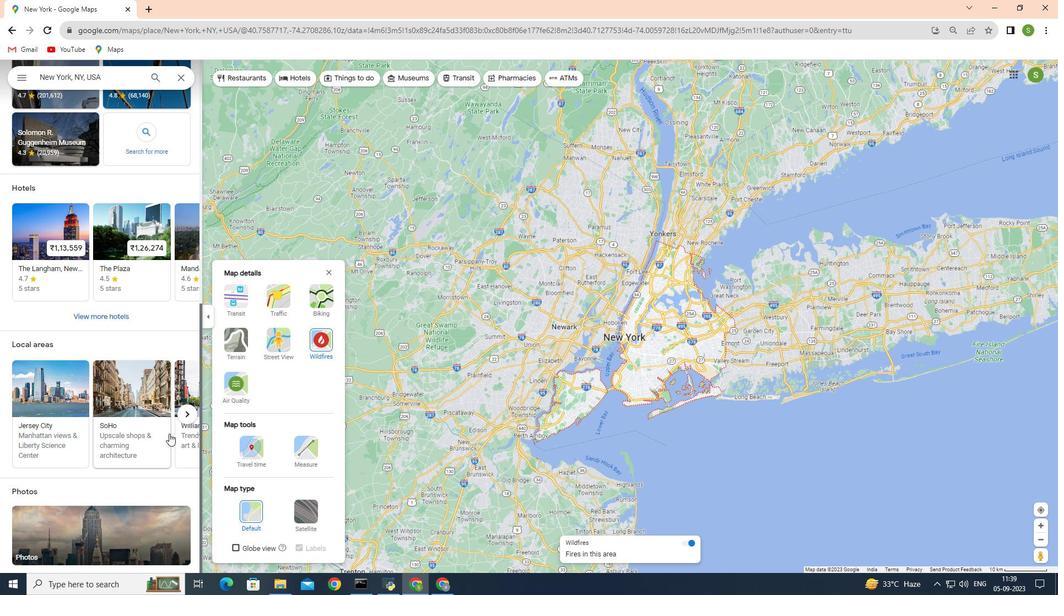 
Action: Mouse moved to (170, 461)
Screenshot: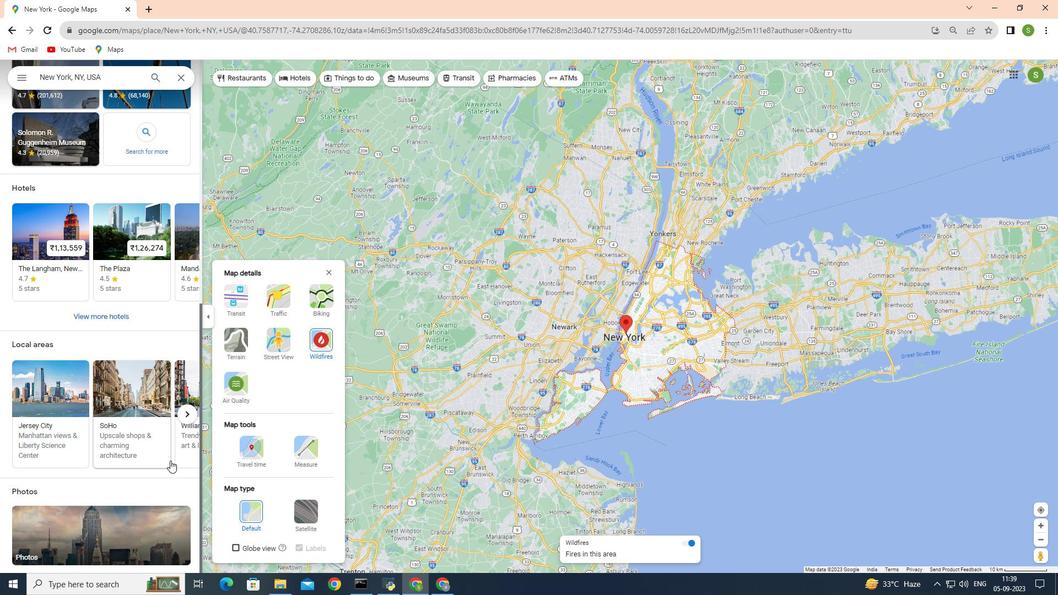 
Action: Mouse scrolled (170, 460) with delta (0, 0)
Screenshot: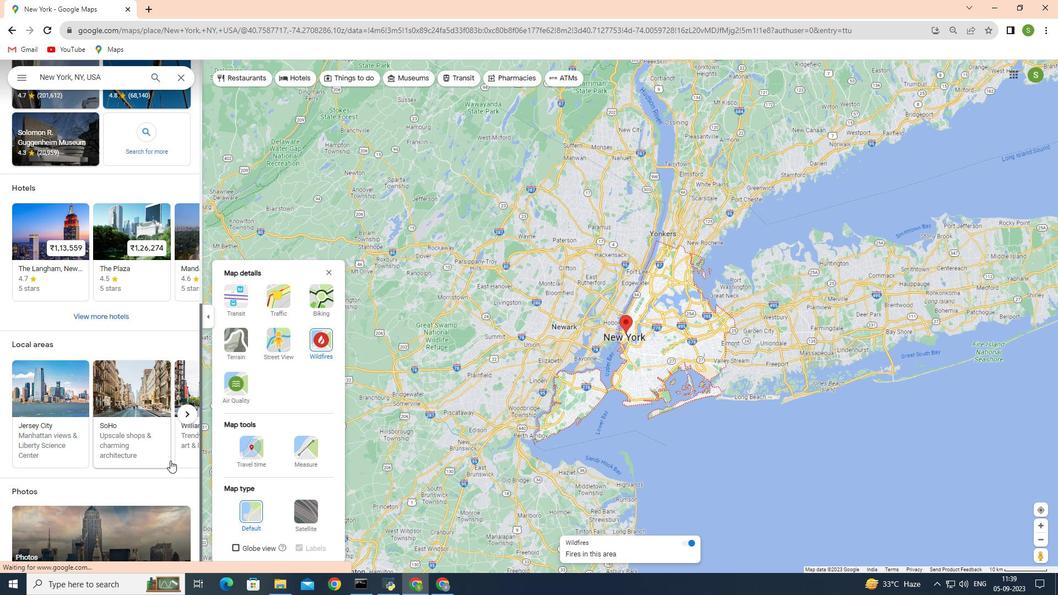 
Action: Mouse scrolled (170, 460) with delta (0, 0)
Screenshot: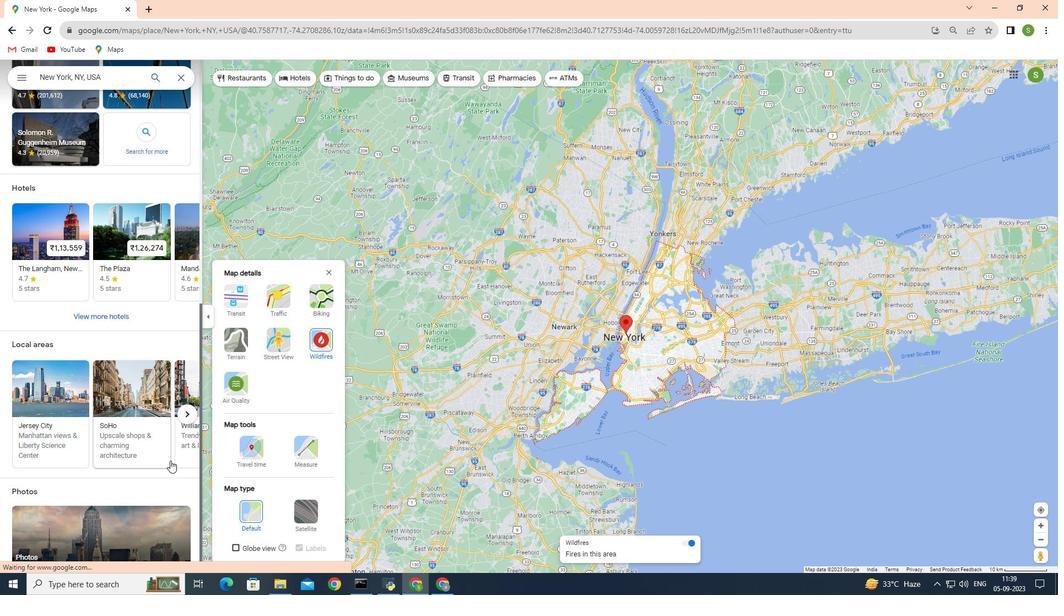 
Action: Mouse scrolled (170, 460) with delta (0, 0)
Screenshot: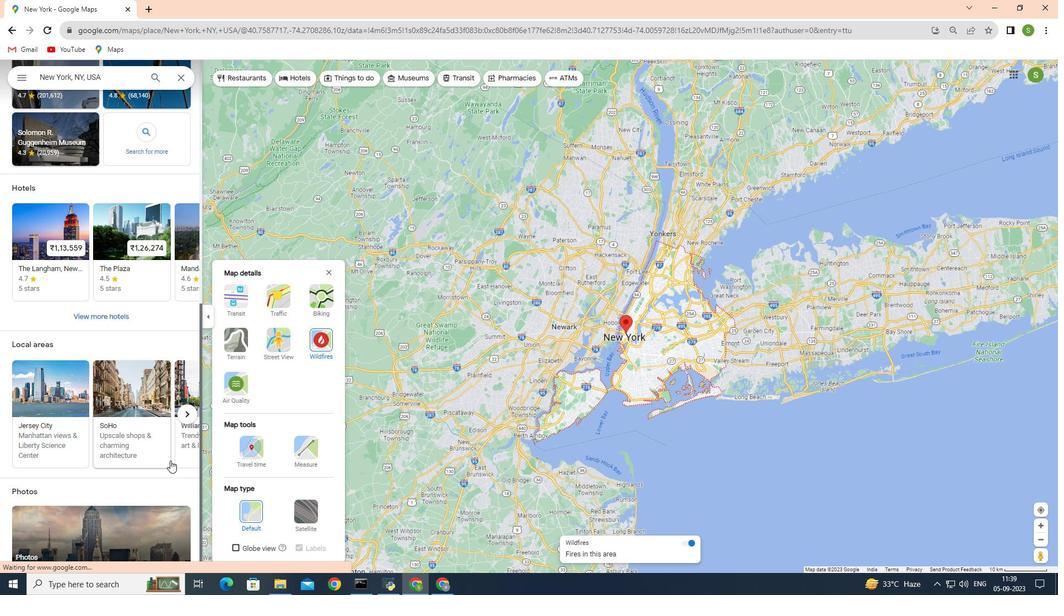 
Action: Mouse scrolled (170, 460) with delta (0, 0)
Screenshot: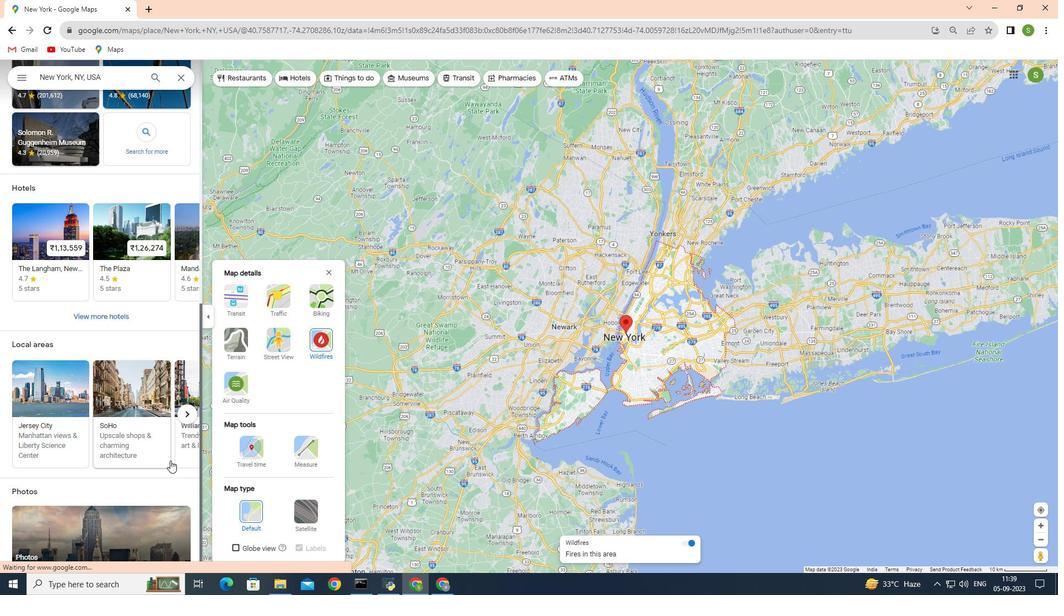 
Action: Mouse scrolled (170, 460) with delta (0, 0)
Screenshot: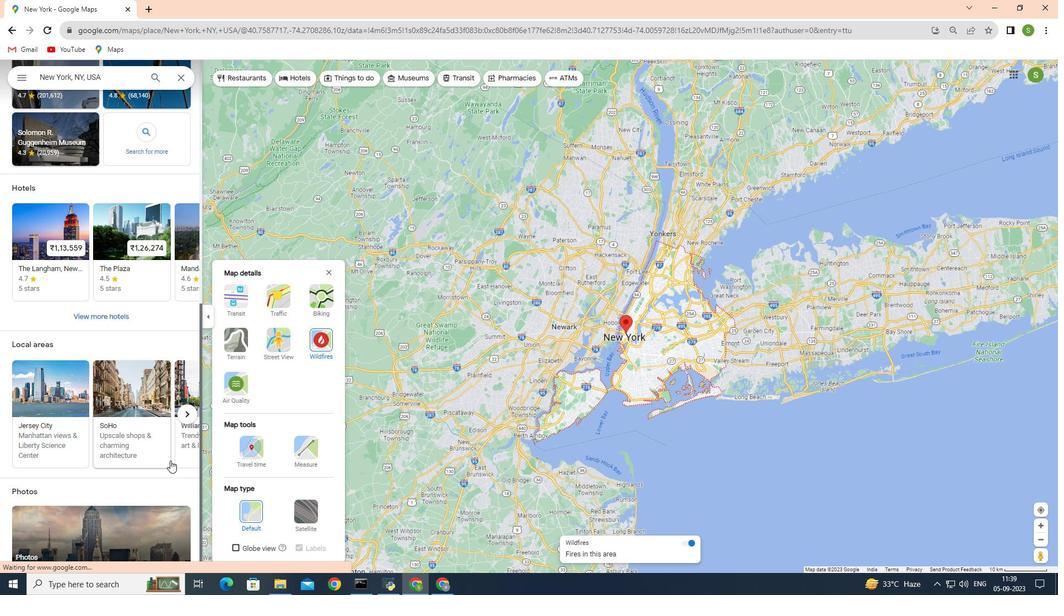
Action: Mouse moved to (206, 428)
Screenshot: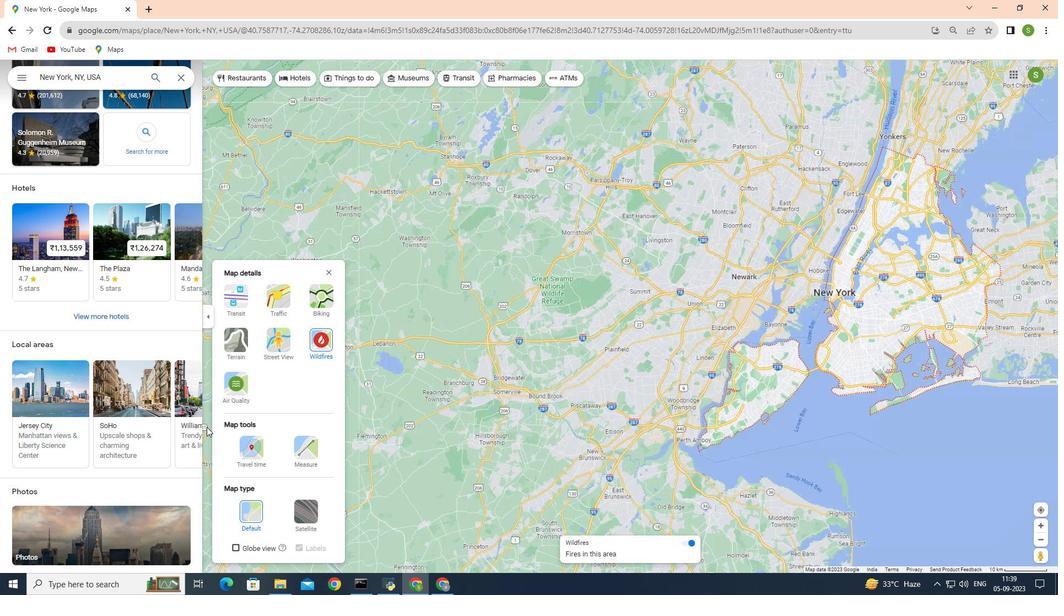 
Action: Mouse scrolled (206, 428) with delta (0, 0)
Screenshot: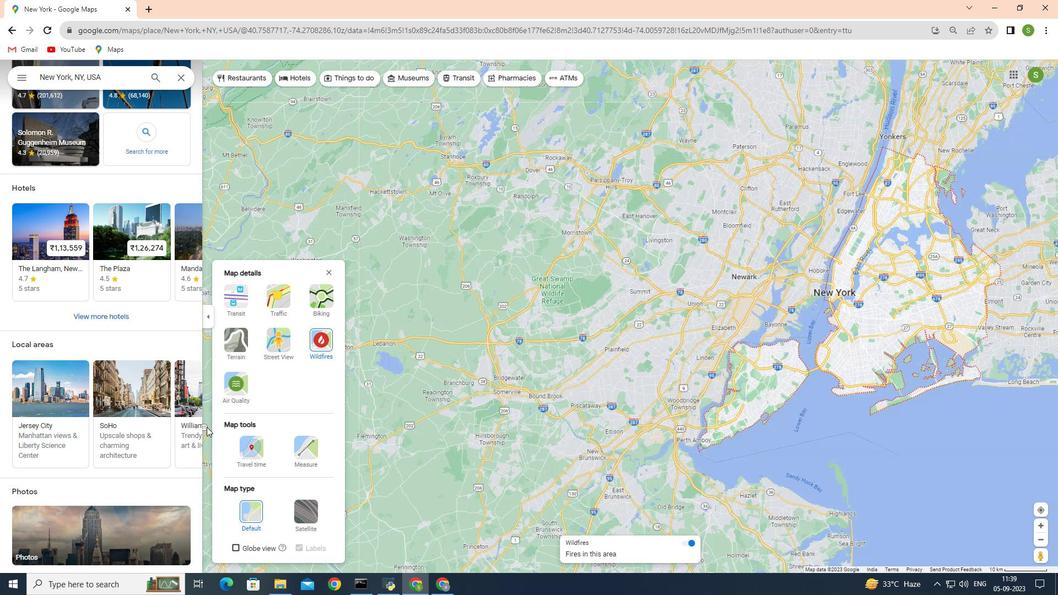 
Action: Mouse scrolled (206, 428) with delta (0, 0)
Screenshot: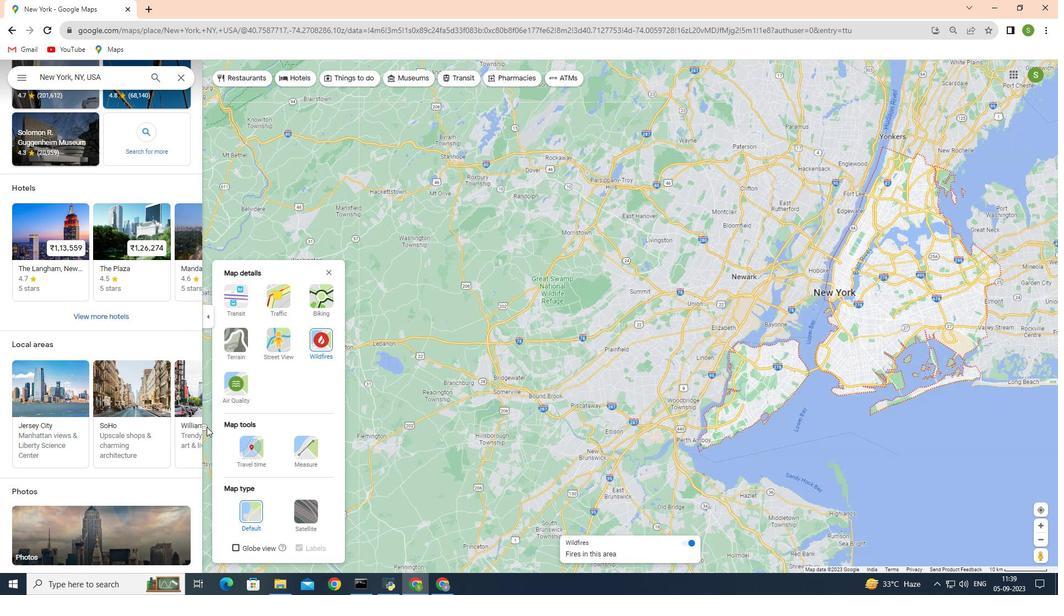 
Action: Mouse moved to (206, 427)
Screenshot: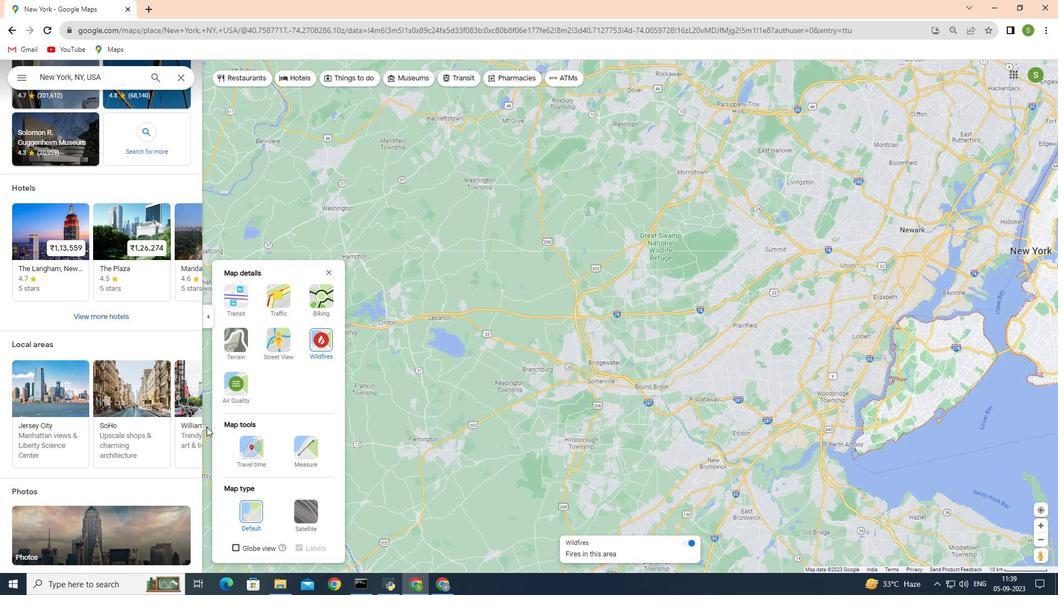 
Action: Mouse scrolled (206, 428) with delta (0, 0)
Screenshot: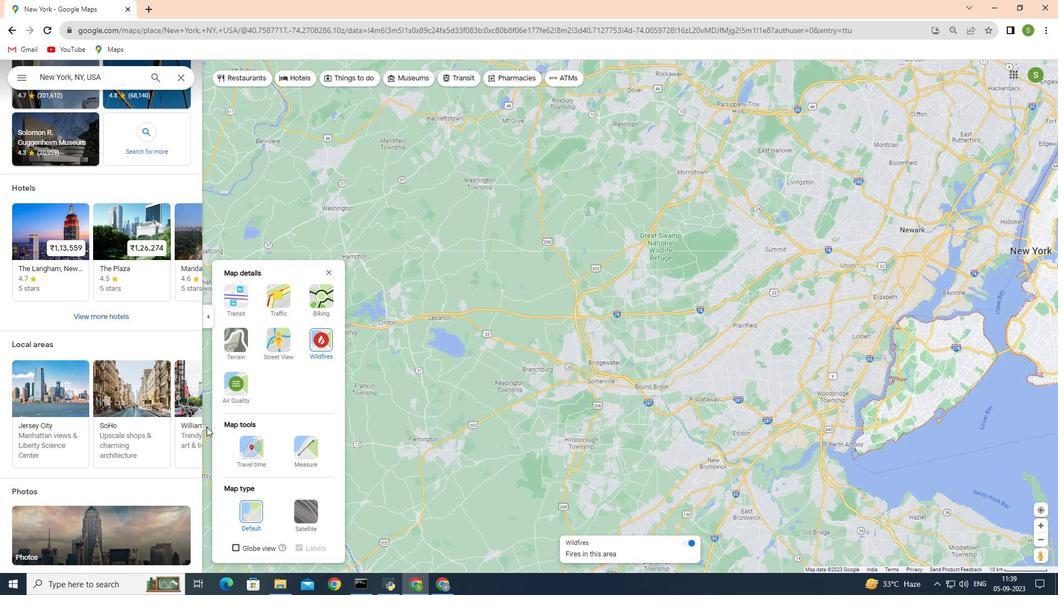 
Action: Mouse scrolled (206, 428) with delta (0, 0)
Screenshot: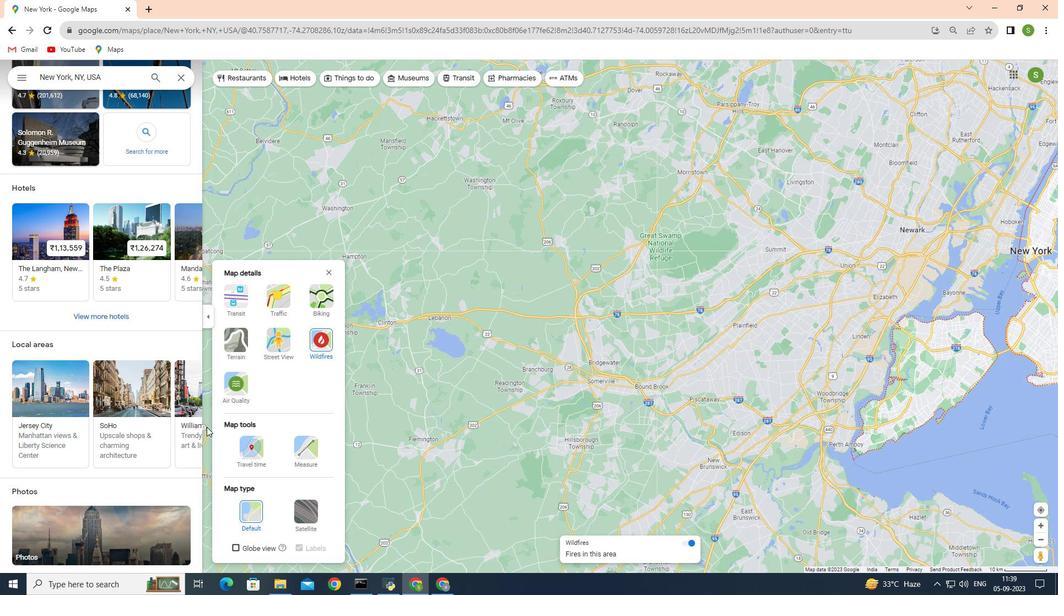 
Action: Mouse moved to (206, 427)
Screenshot: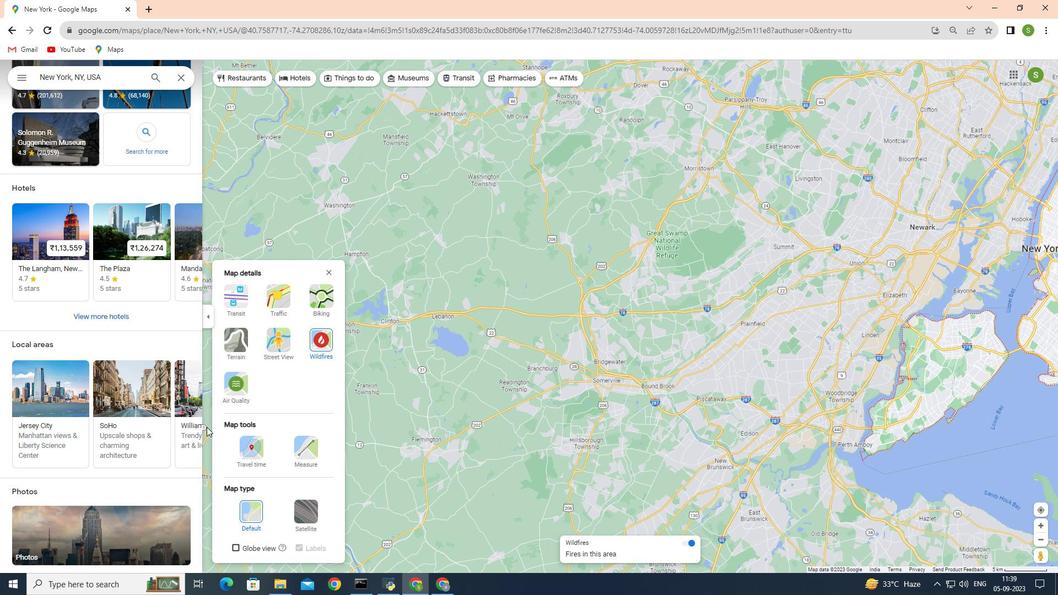 
Action: Mouse scrolled (206, 426) with delta (0, 0)
Screenshot: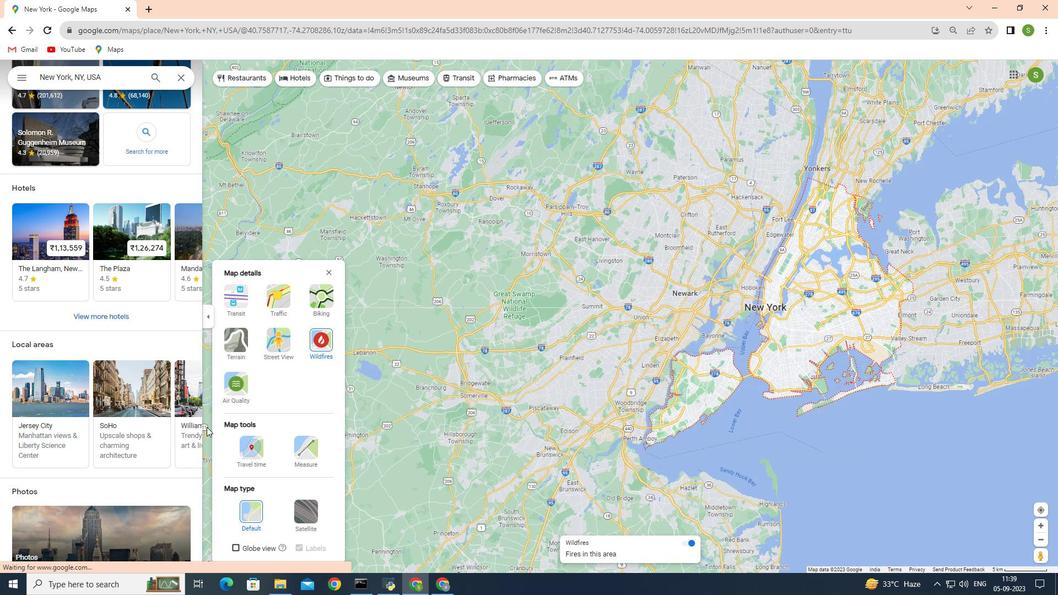 
Action: Mouse scrolled (206, 426) with delta (0, 0)
Screenshot: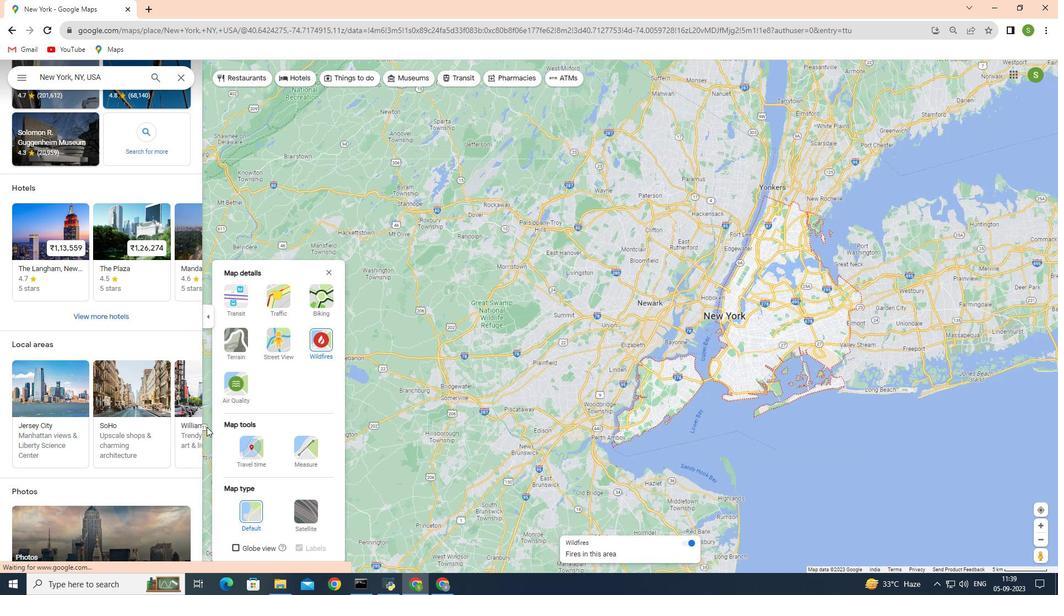 
Action: Mouse scrolled (206, 426) with delta (0, 0)
Screenshot: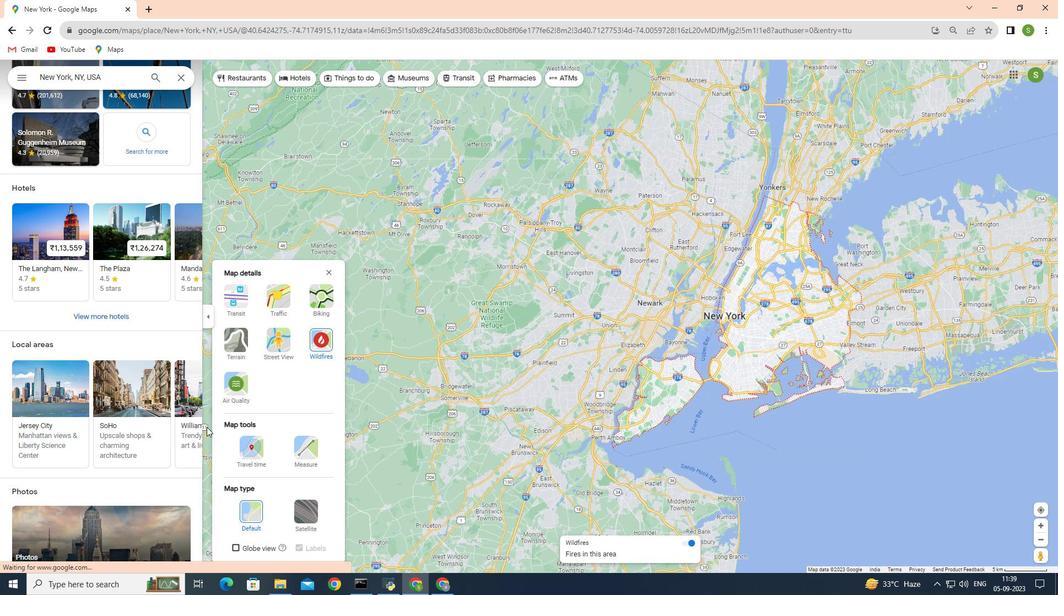 
Action: Mouse scrolled (206, 426) with delta (0, 0)
Screenshot: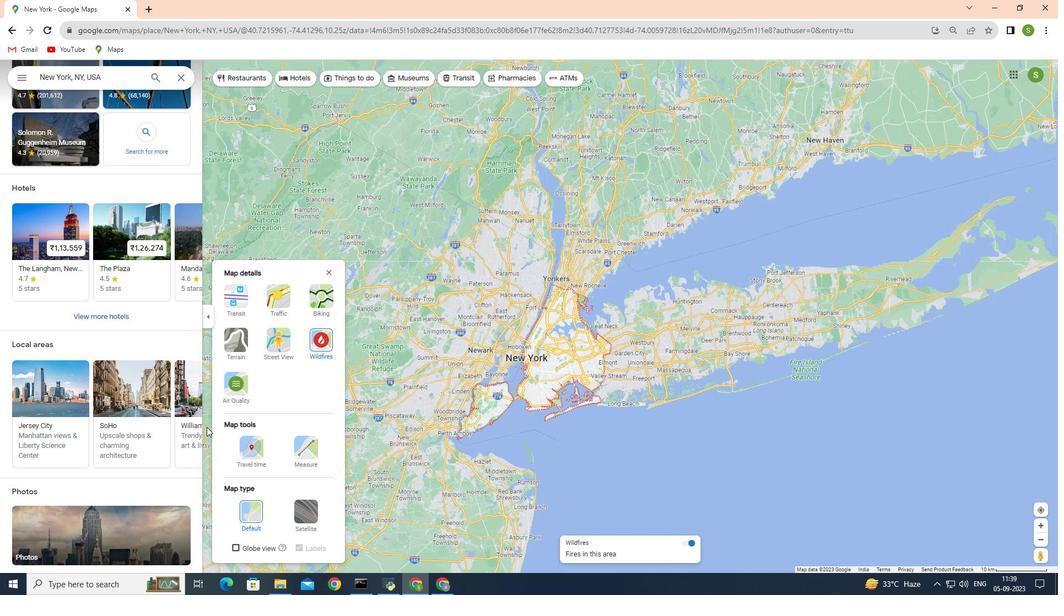 
Action: Mouse scrolled (206, 426) with delta (0, 0)
Screenshot: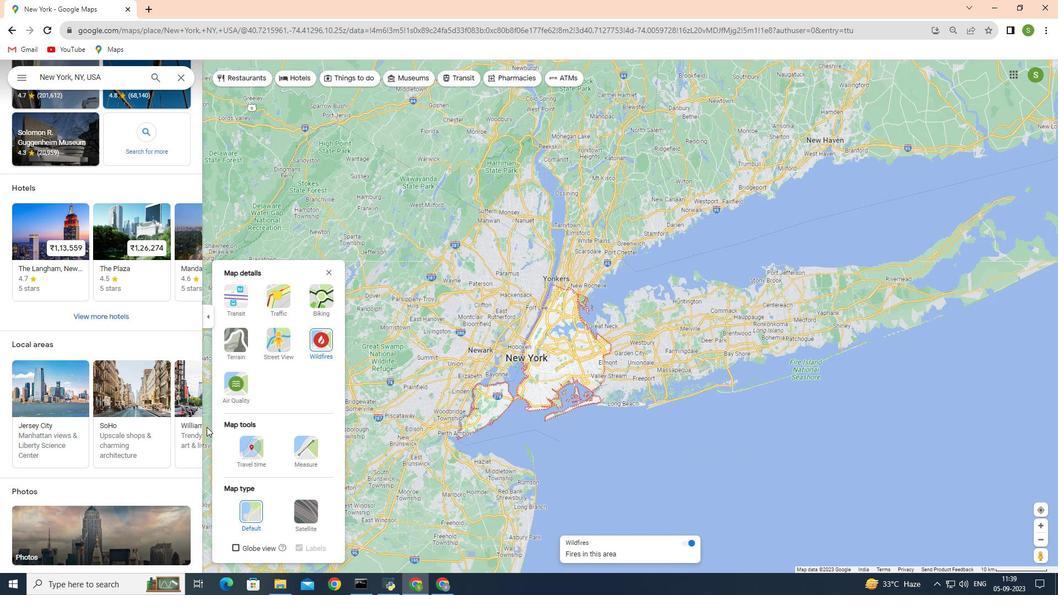 
Action: Mouse scrolled (206, 426) with delta (0, 0)
Screenshot: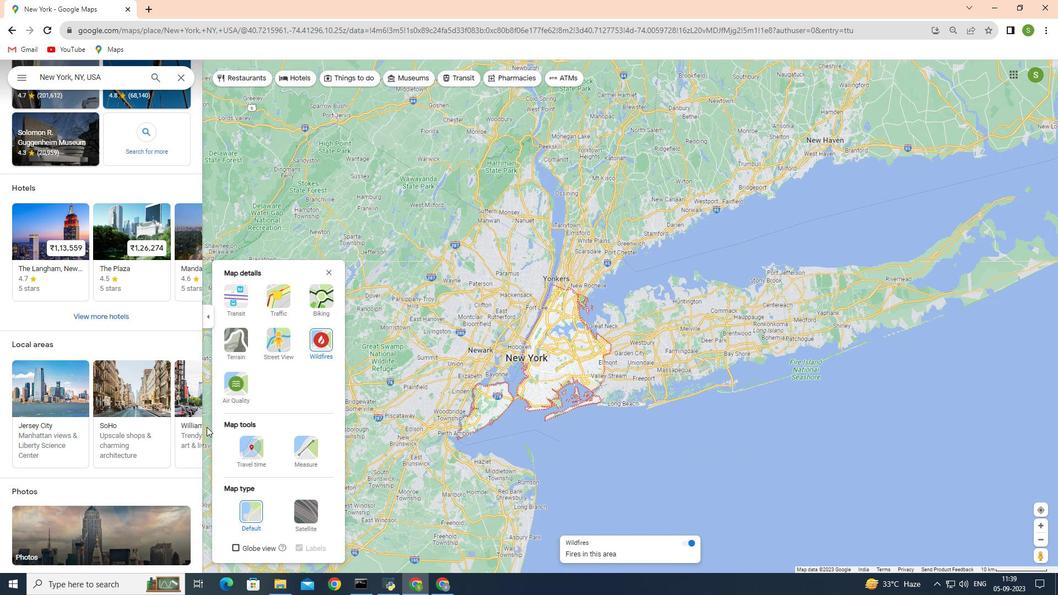 
Action: Mouse scrolled (206, 426) with delta (0, 0)
Screenshot: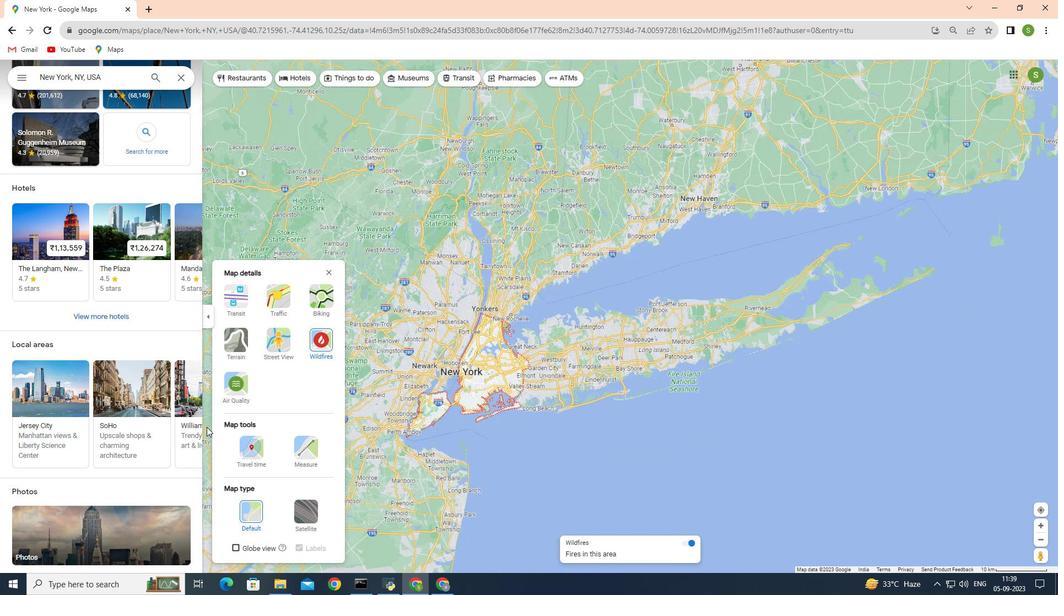 
Action: Mouse scrolled (206, 428) with delta (0, 0)
Screenshot: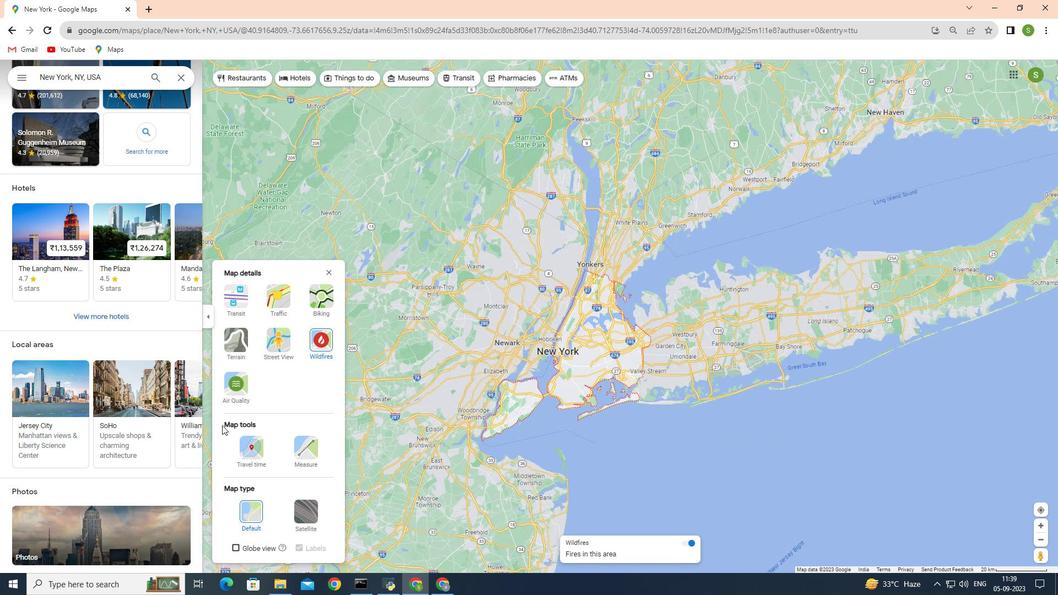
Action: Mouse scrolled (206, 428) with delta (0, 0)
Screenshot: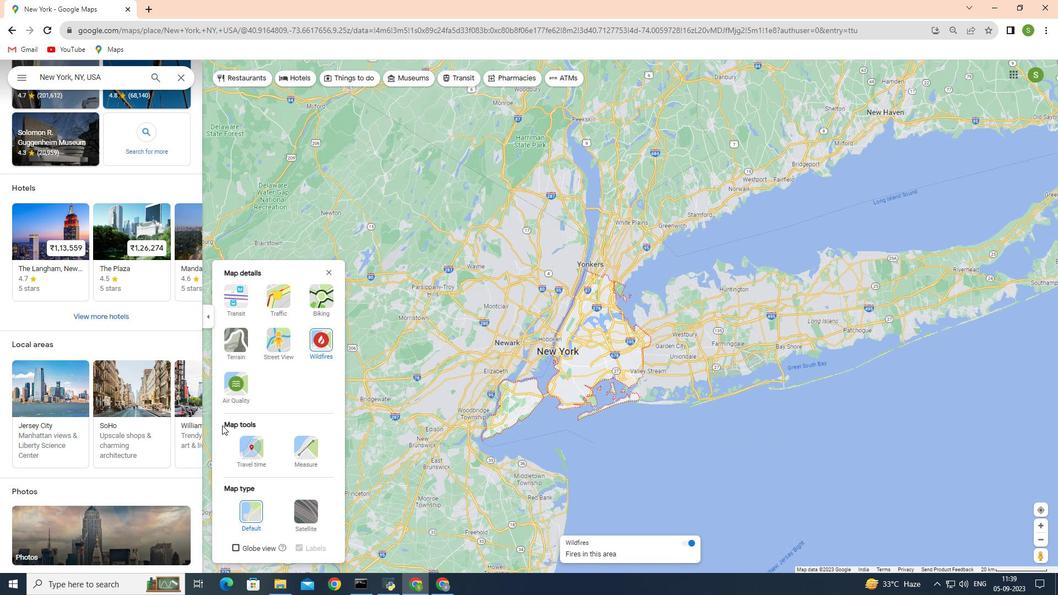 
Action: Mouse moved to (420, 389)
Screenshot: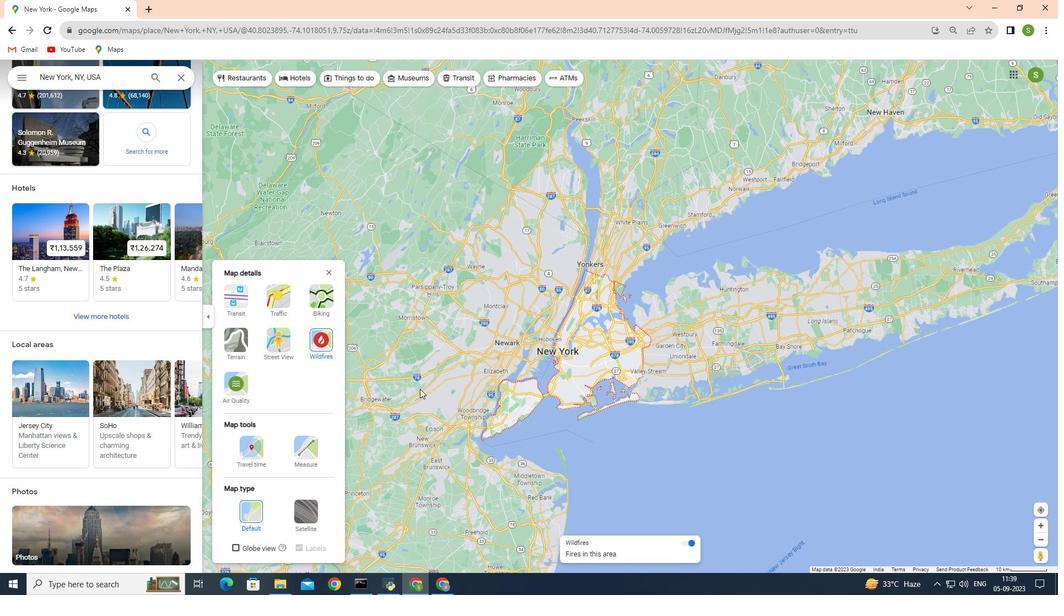 
Action: Mouse scrolled (420, 389) with delta (0, 0)
Screenshot: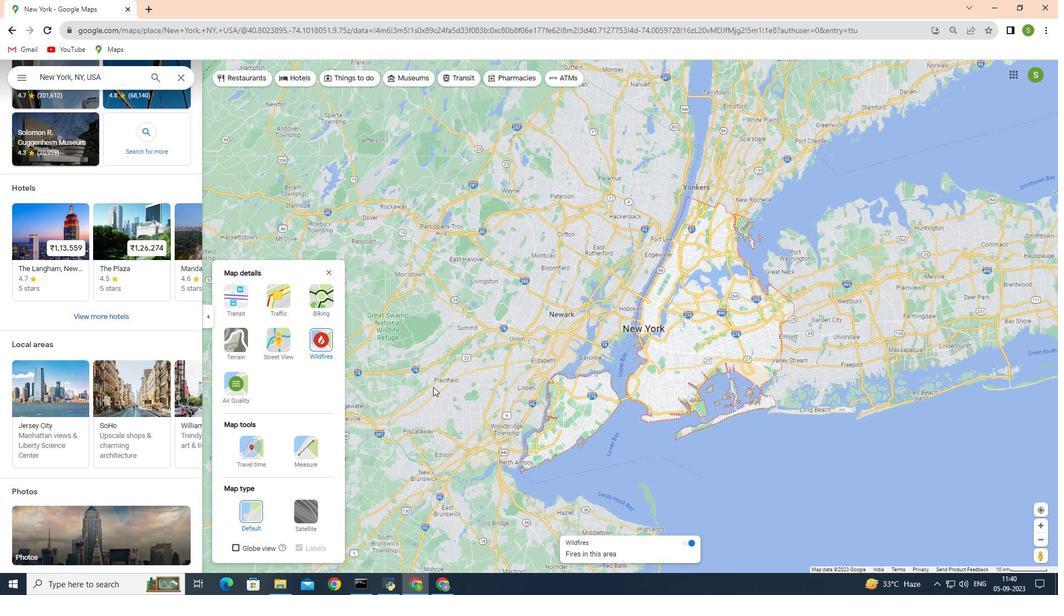
Action: Mouse scrolled (420, 389) with delta (0, 0)
Screenshot: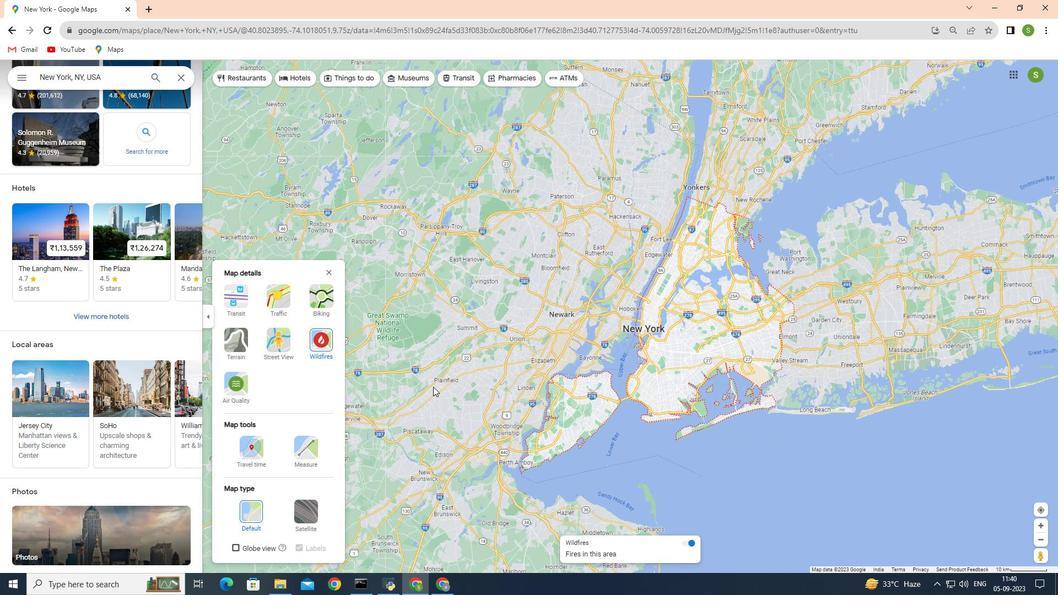 
Action: Mouse scrolled (420, 389) with delta (0, 0)
Screenshot: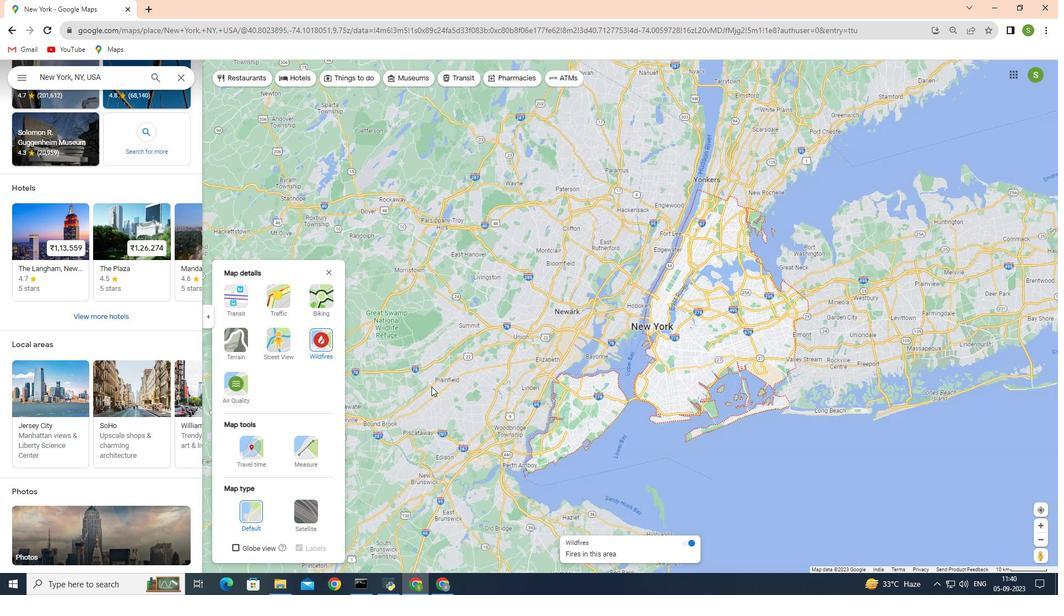 
Action: Mouse moved to (197, 391)
Screenshot: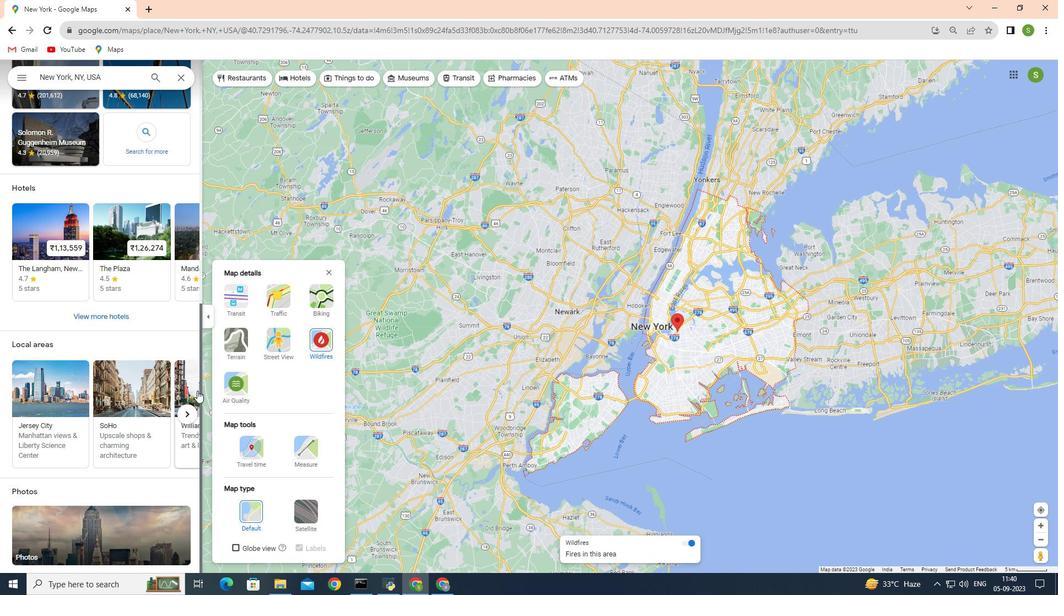 
Action: Mouse scrolled (197, 391) with delta (0, 0)
Screenshot: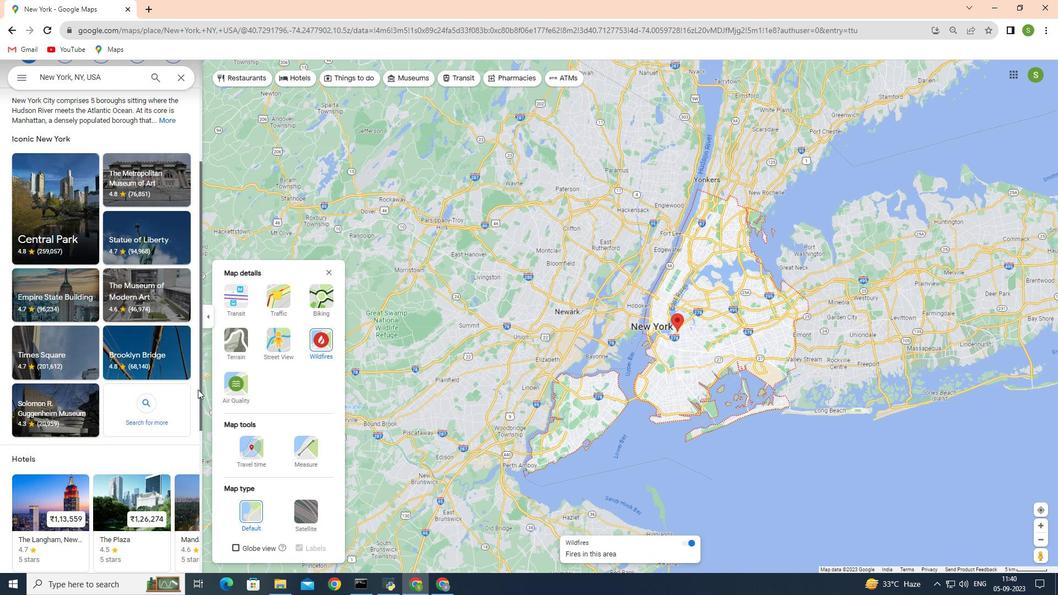 
Action: Mouse scrolled (197, 391) with delta (0, 0)
Screenshot: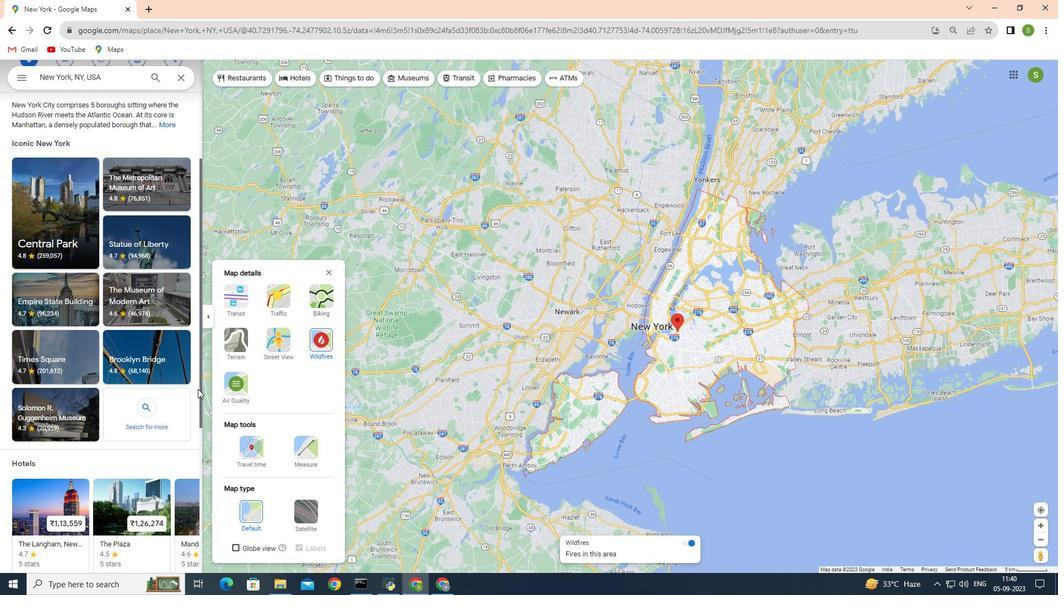 
Action: Mouse scrolled (197, 391) with delta (0, 0)
Screenshot: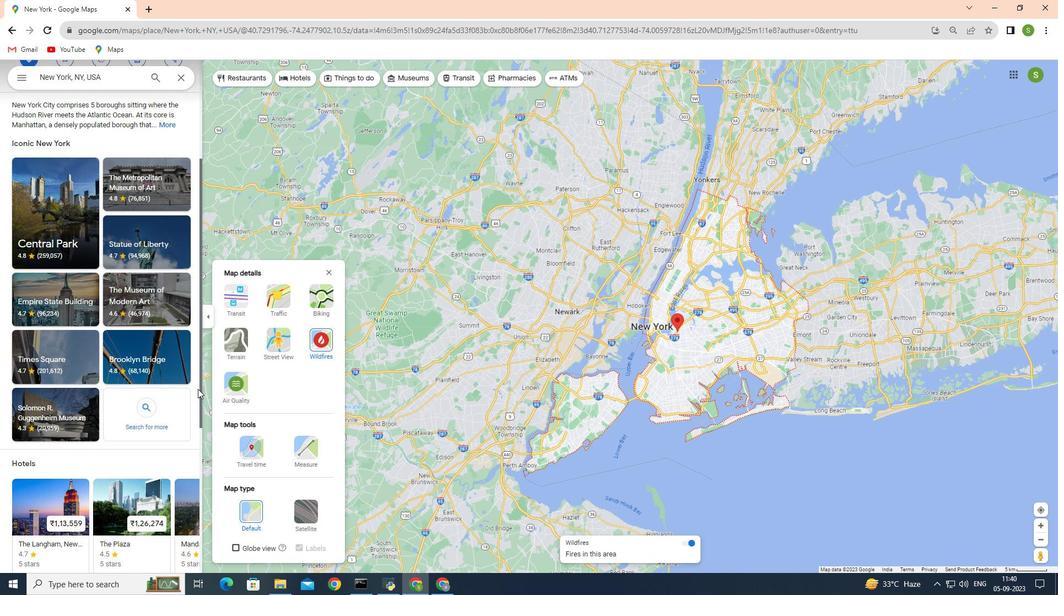 
Action: Mouse scrolled (197, 391) with delta (0, 0)
Screenshot: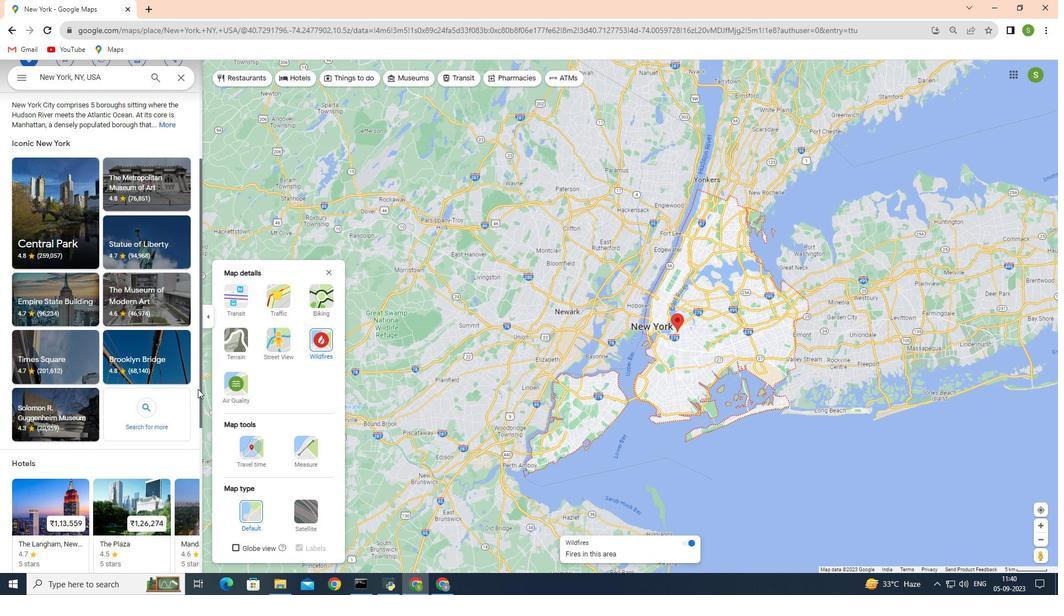 
Action: Mouse moved to (198, 391)
Screenshot: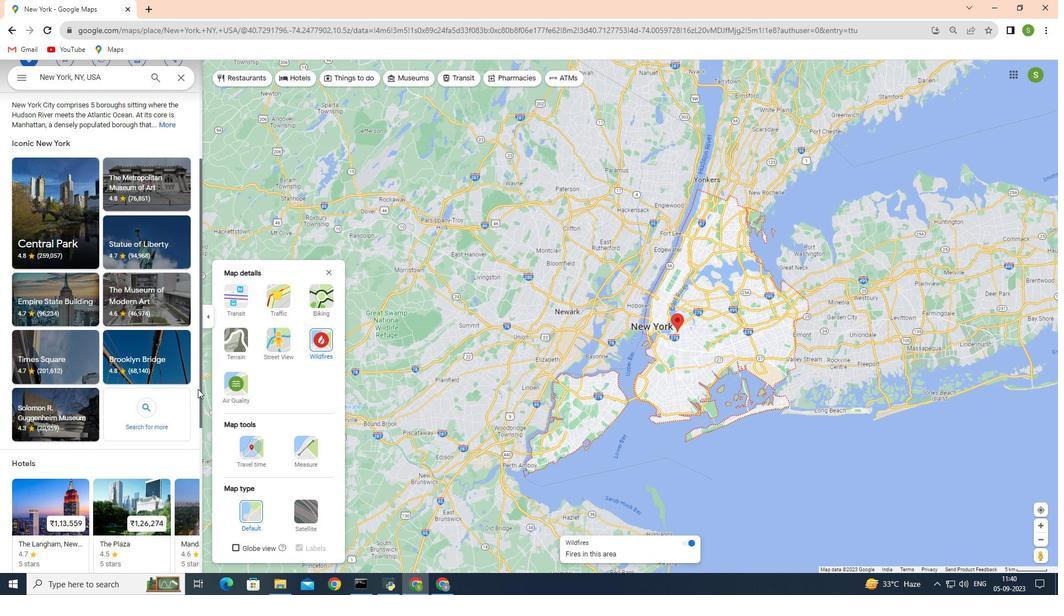 
Action: Mouse scrolled (198, 391) with delta (0, 0)
Screenshot: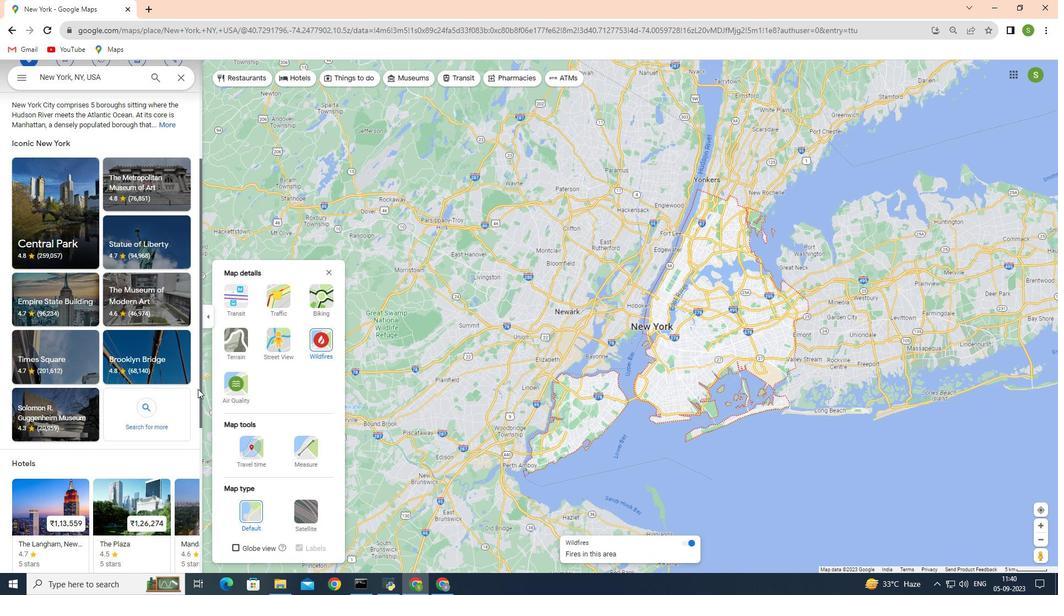 
Action: Mouse moved to (198, 389)
Screenshot: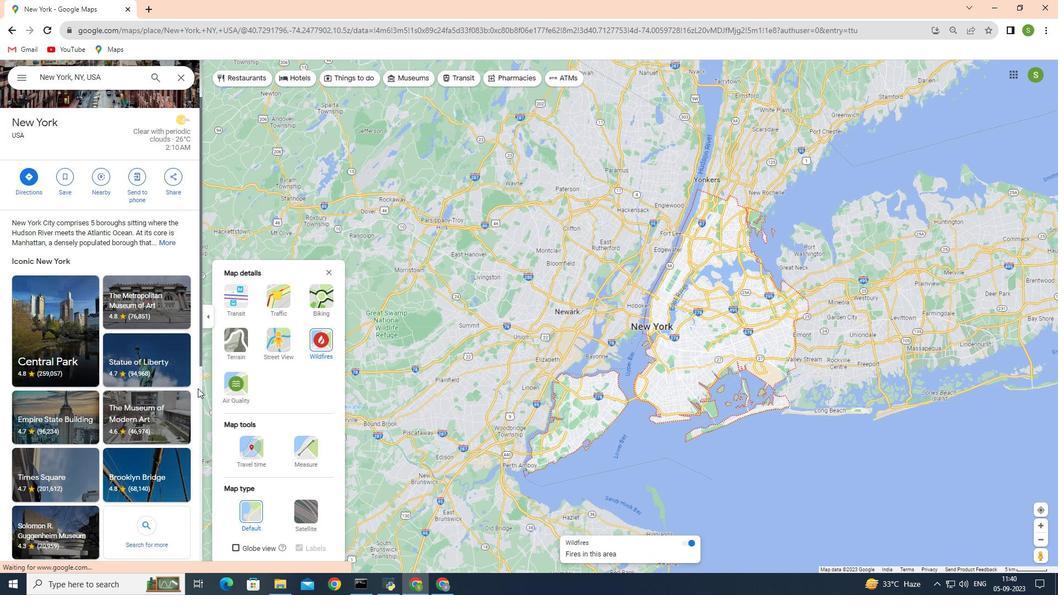 
Action: Mouse scrolled (198, 389) with delta (0, 0)
Screenshot: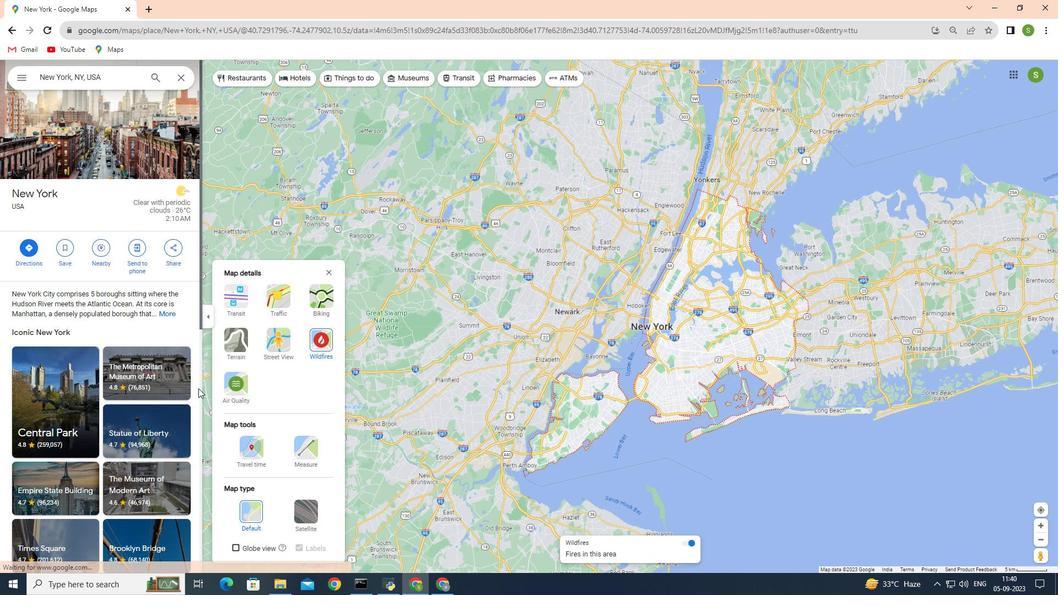 
Action: Mouse scrolled (198, 389) with delta (0, 0)
Screenshot: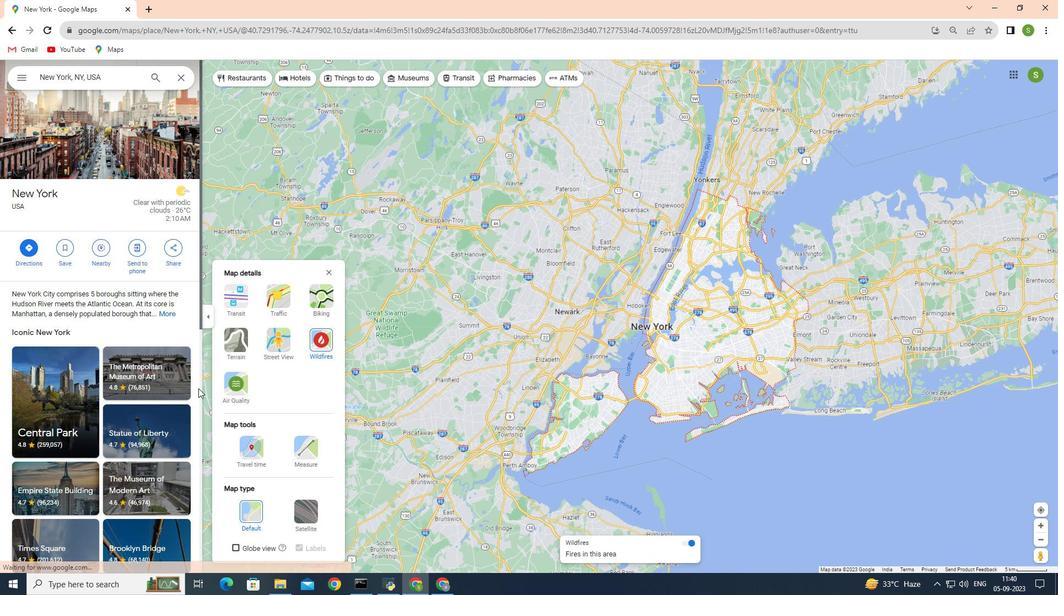 
Action: Mouse scrolled (198, 389) with delta (0, 0)
Screenshot: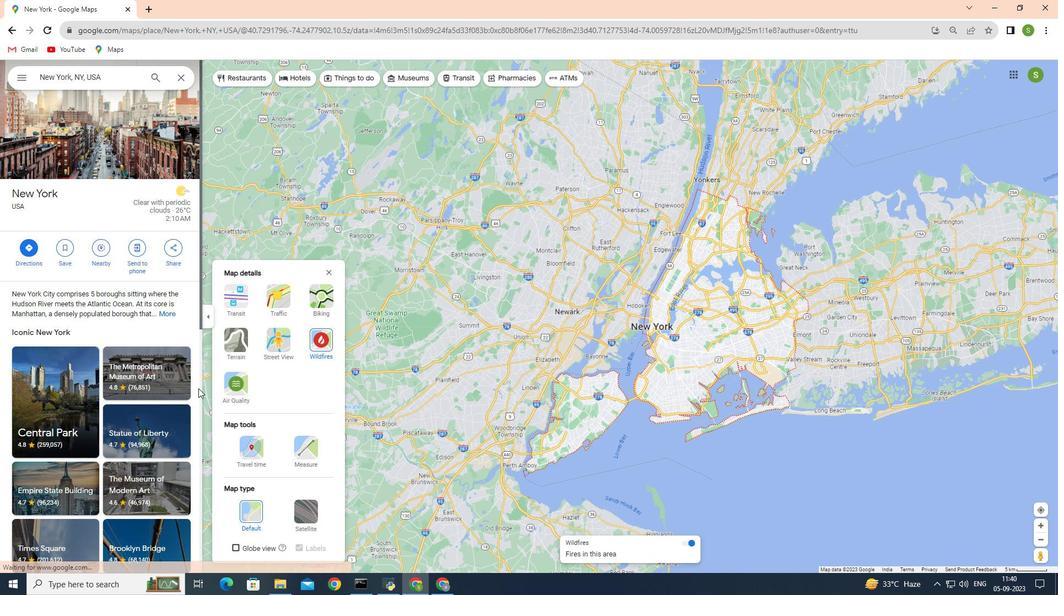 
Action: Mouse scrolled (198, 389) with delta (0, 0)
Screenshot: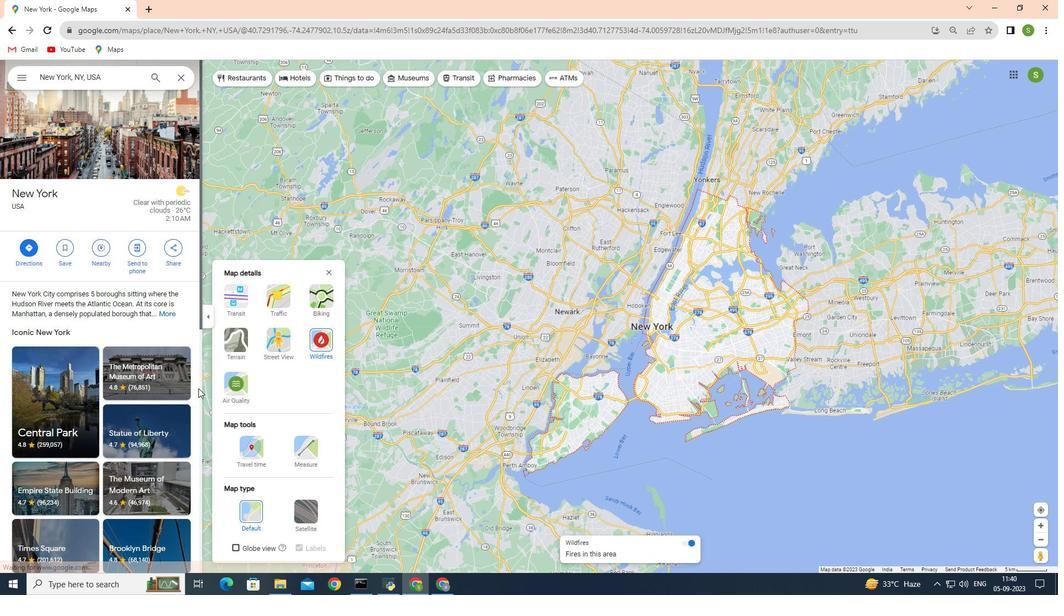 
Action: Mouse scrolled (198, 389) with delta (0, 0)
Screenshot: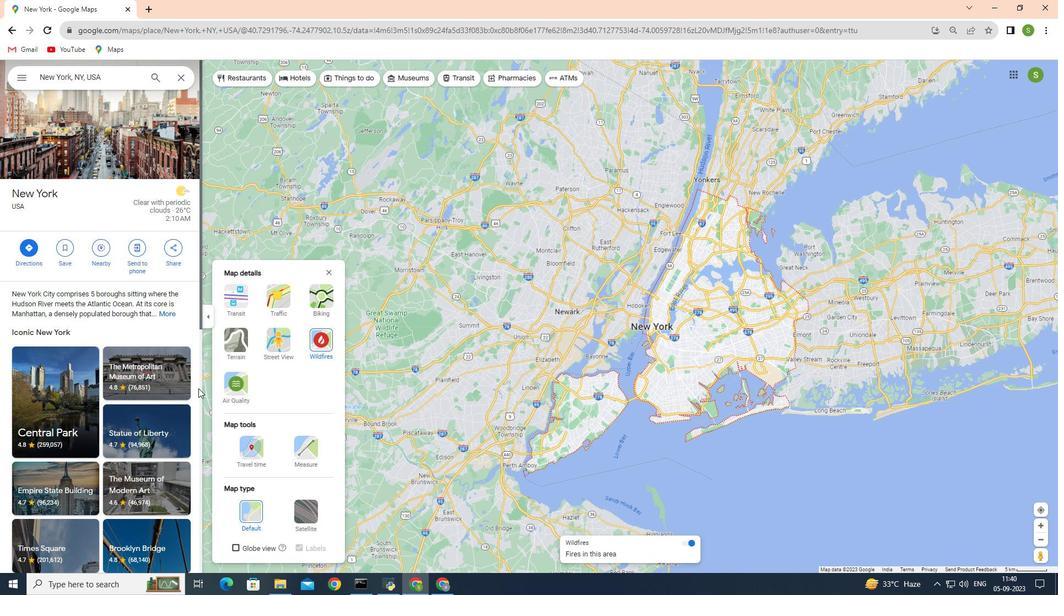 
Action: Mouse moved to (198, 388)
Screenshot: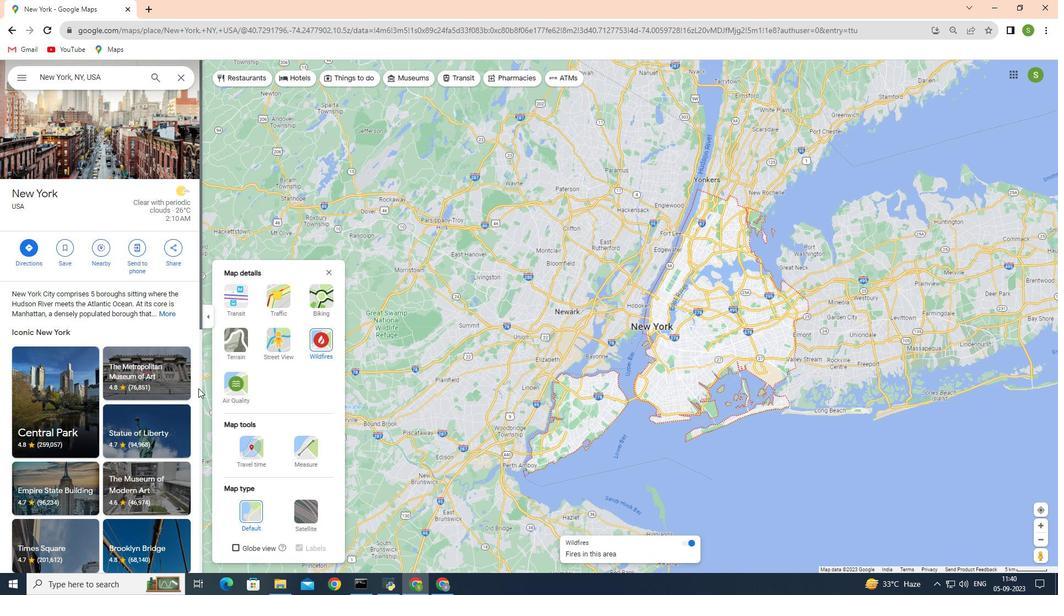 
Action: Mouse scrolled (198, 389) with delta (0, 0)
Screenshot: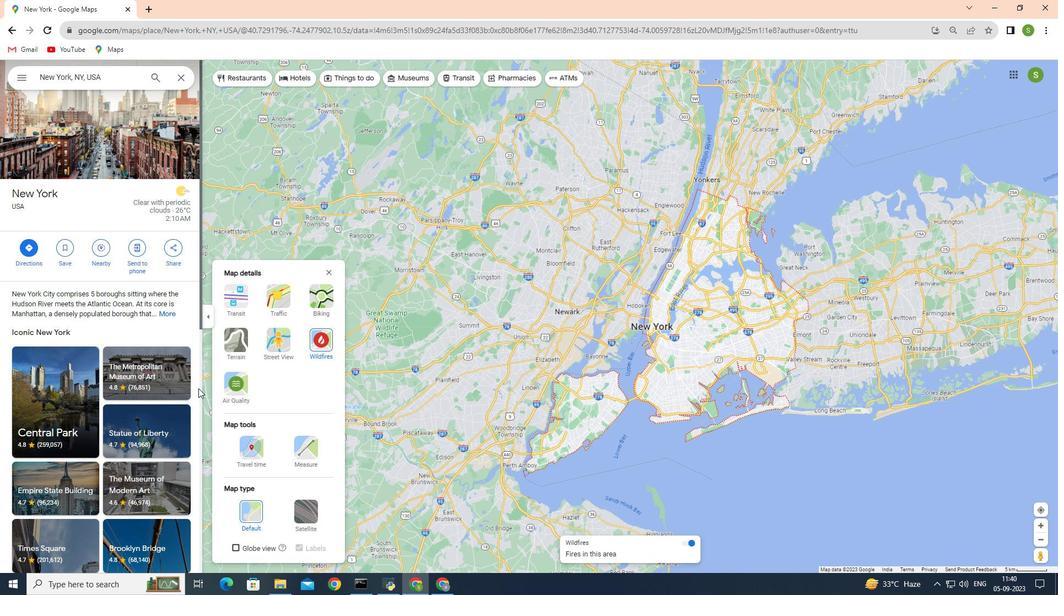 
Action: Mouse scrolled (198, 389) with delta (0, 0)
Screenshot: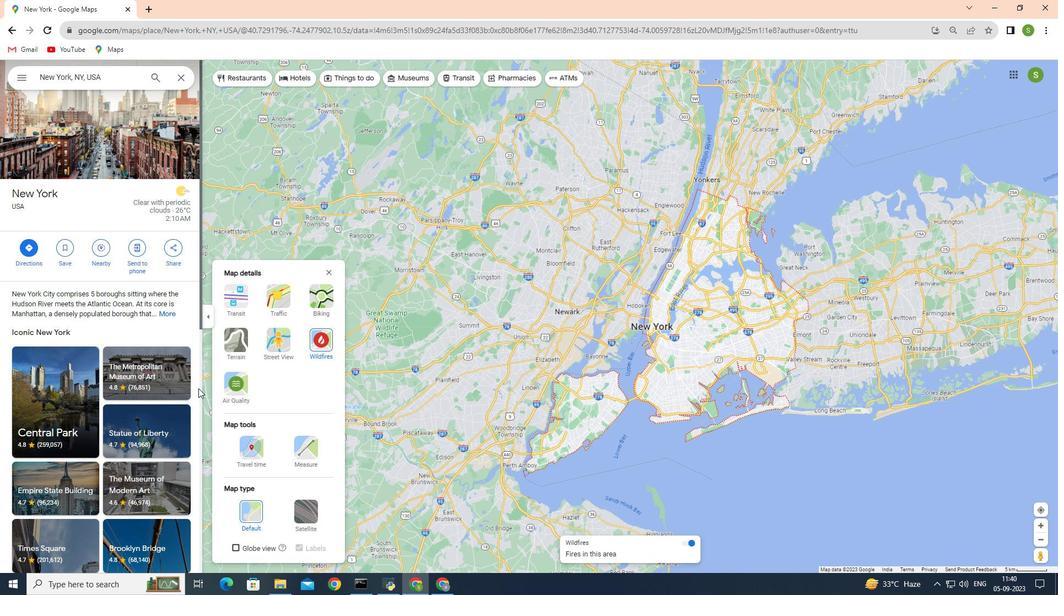 
Action: Mouse scrolled (198, 389) with delta (0, 0)
Screenshot: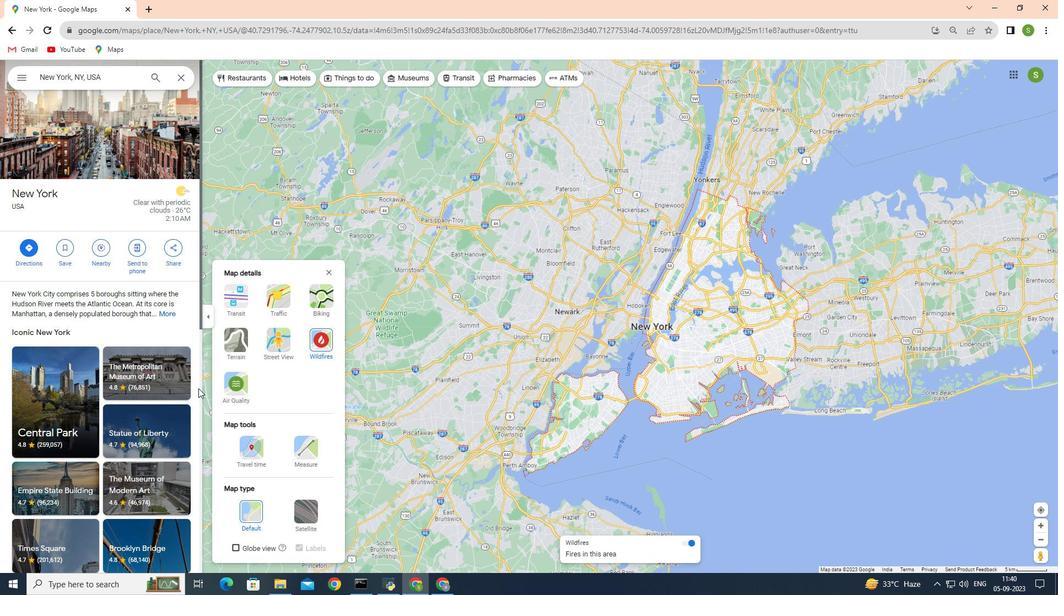 
Action: Mouse scrolled (198, 389) with delta (0, 0)
Screenshot: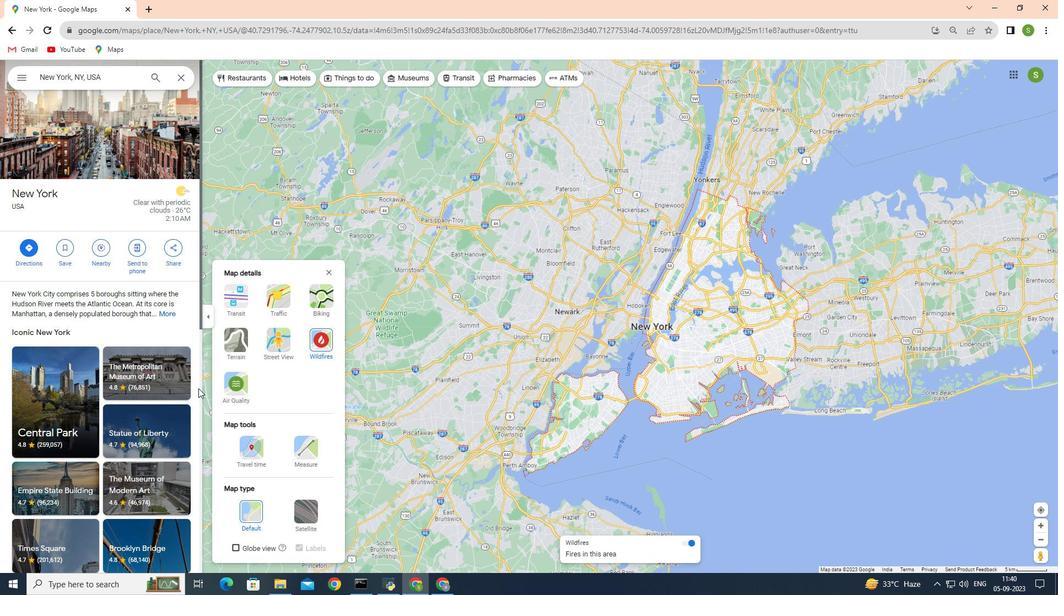 
Action: Mouse moved to (109, 297)
Screenshot: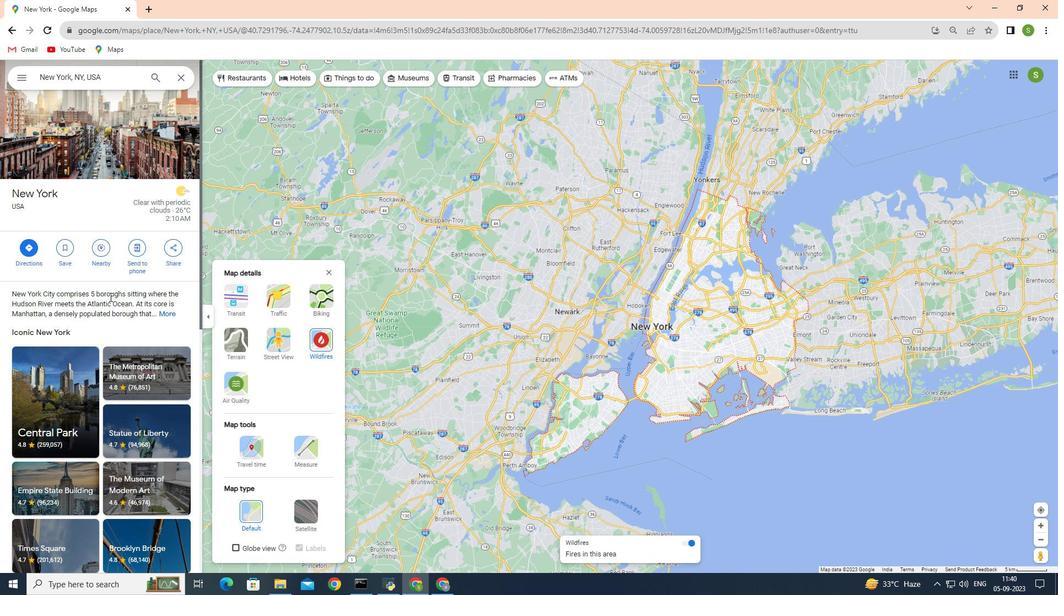 
Action: Mouse scrolled (109, 297) with delta (0, 0)
Screenshot: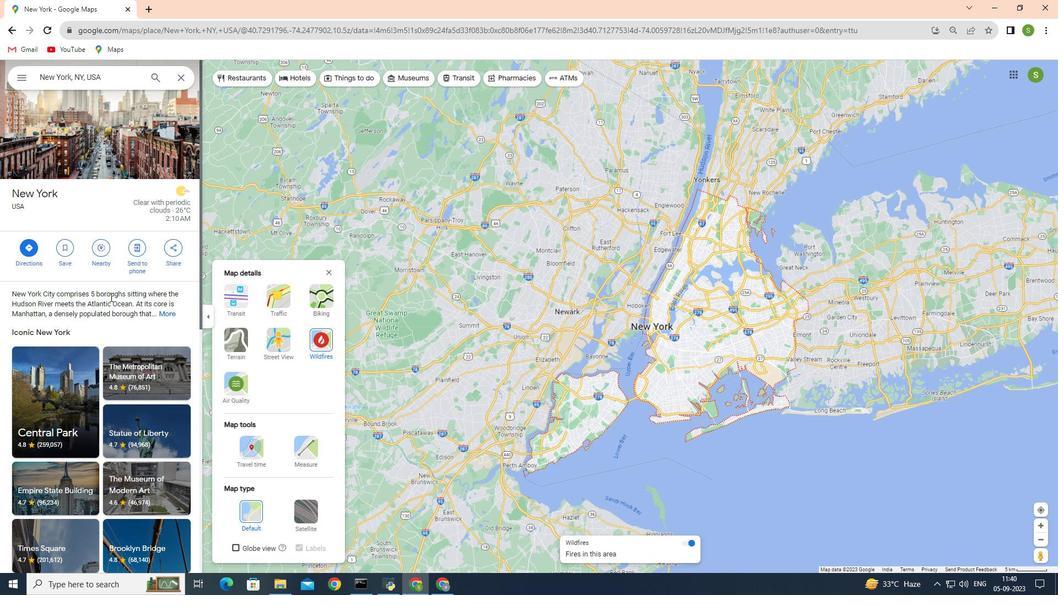 
Action: Mouse moved to (109, 297)
Screenshot: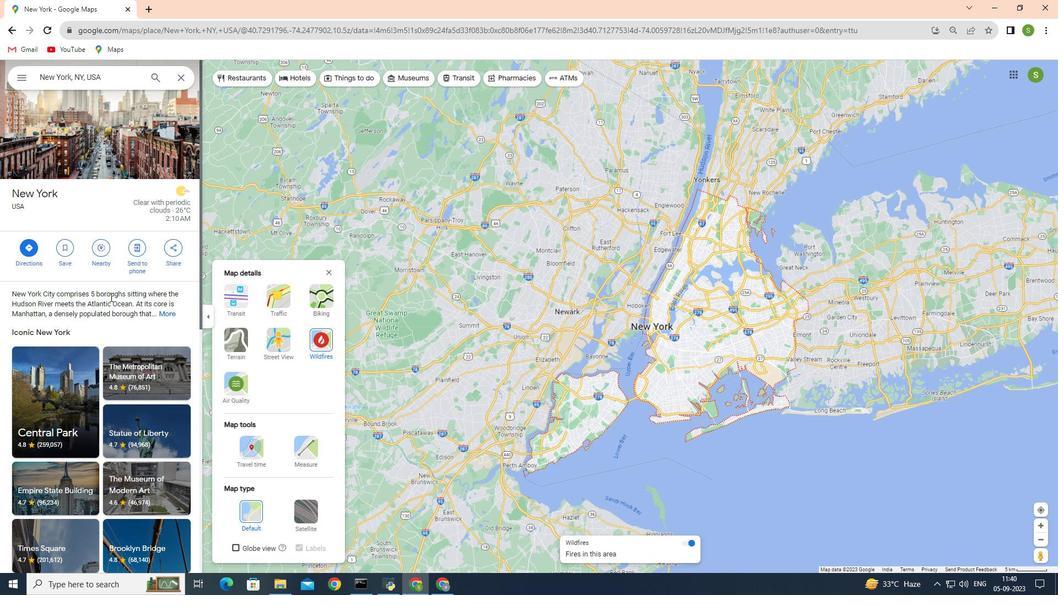 
Action: Mouse scrolled (109, 297) with delta (0, 0)
Screenshot: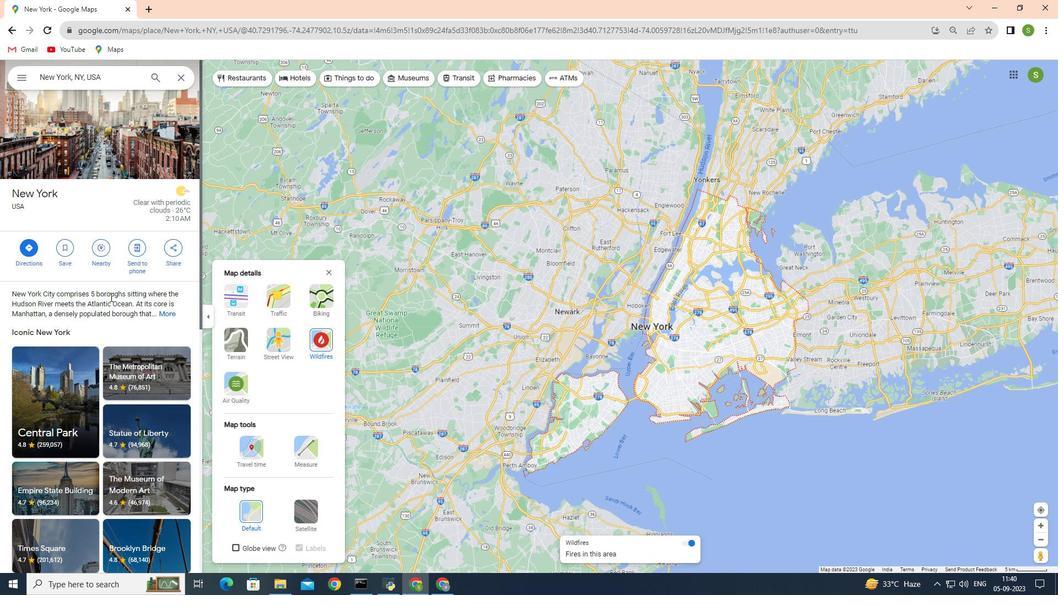 
Action: Mouse moved to (280, 346)
Screenshot: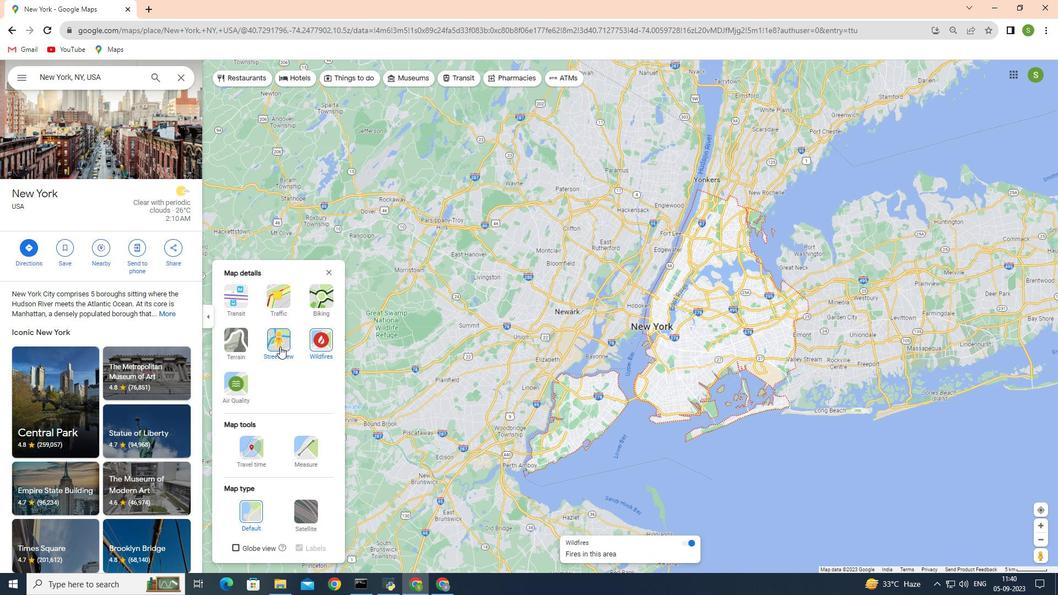 
Action: Mouse pressed left at (280, 346)
Screenshot: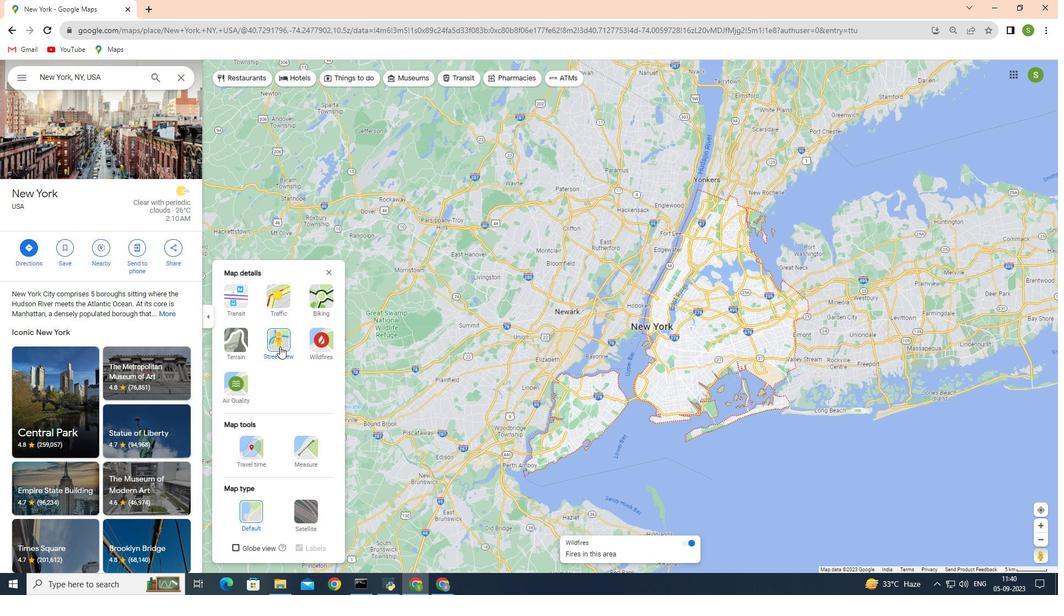 
Action: Mouse moved to (319, 343)
Screenshot: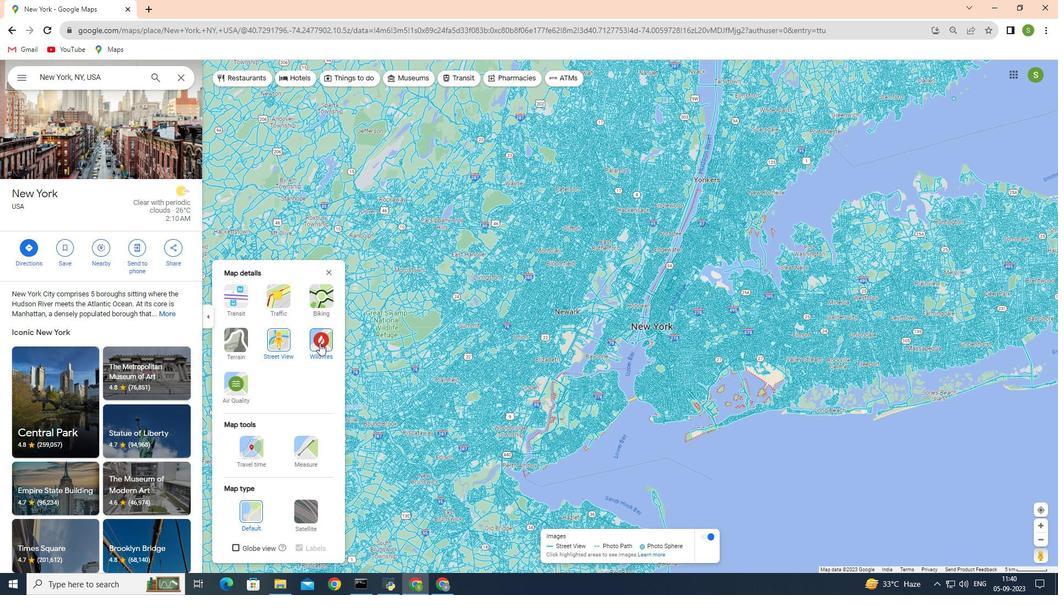 
Action: Mouse pressed left at (319, 343)
Screenshot: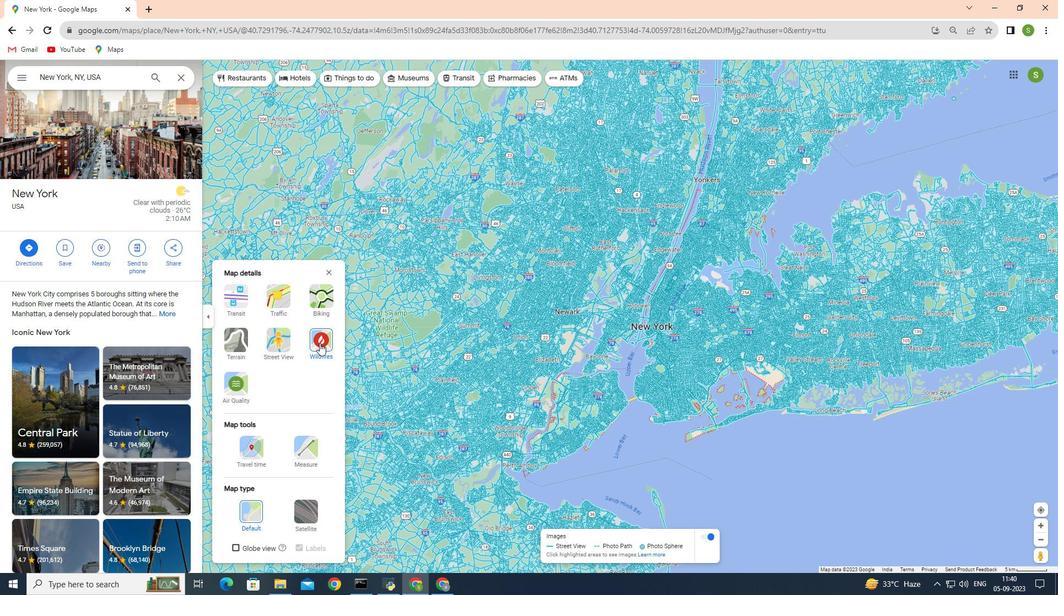 
Action: Mouse moved to (692, 441)
Screenshot: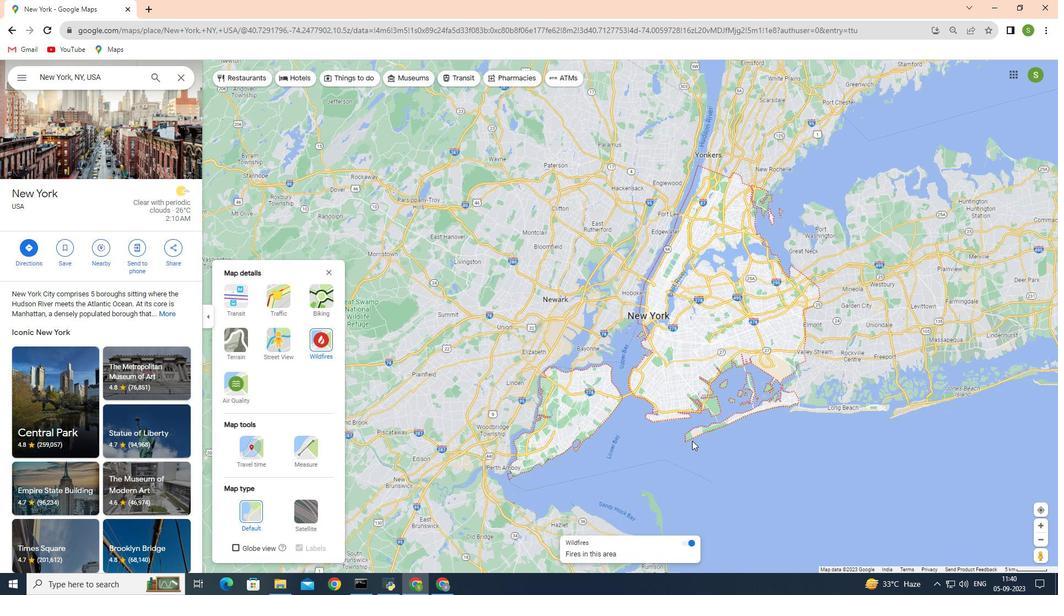 
Action: Mouse scrolled (692, 441) with delta (0, 0)
Screenshot: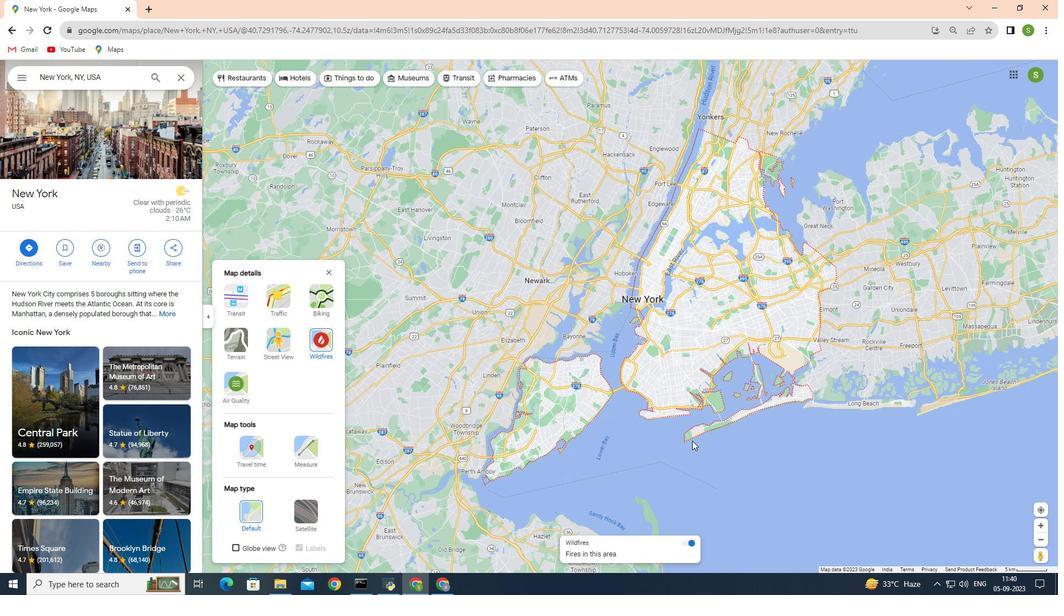 
Action: Mouse scrolled (692, 441) with delta (0, 0)
Screenshot: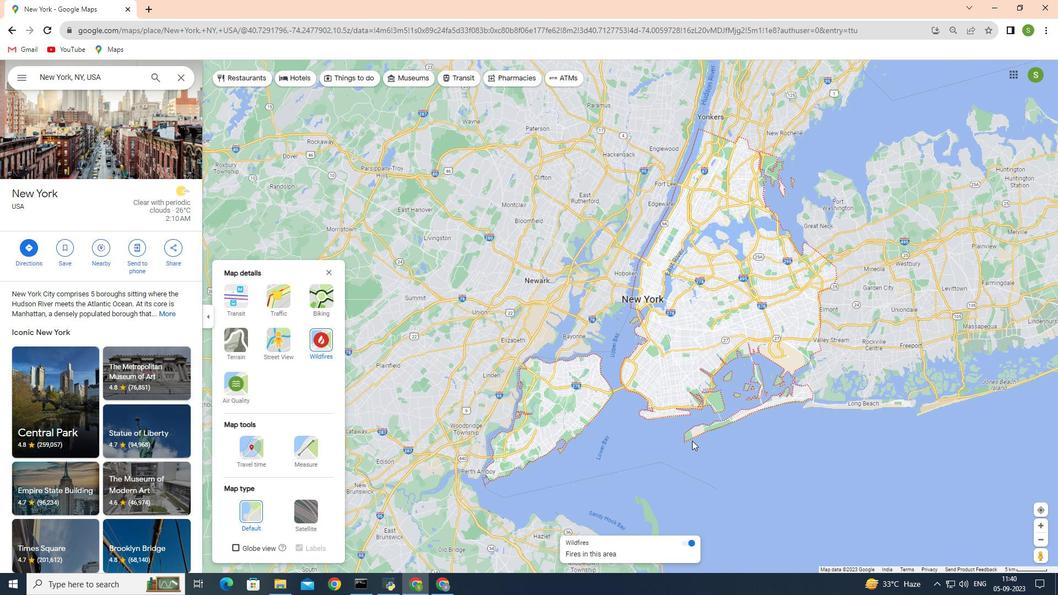 
Action: Mouse scrolled (692, 441) with delta (0, 0)
Screenshot: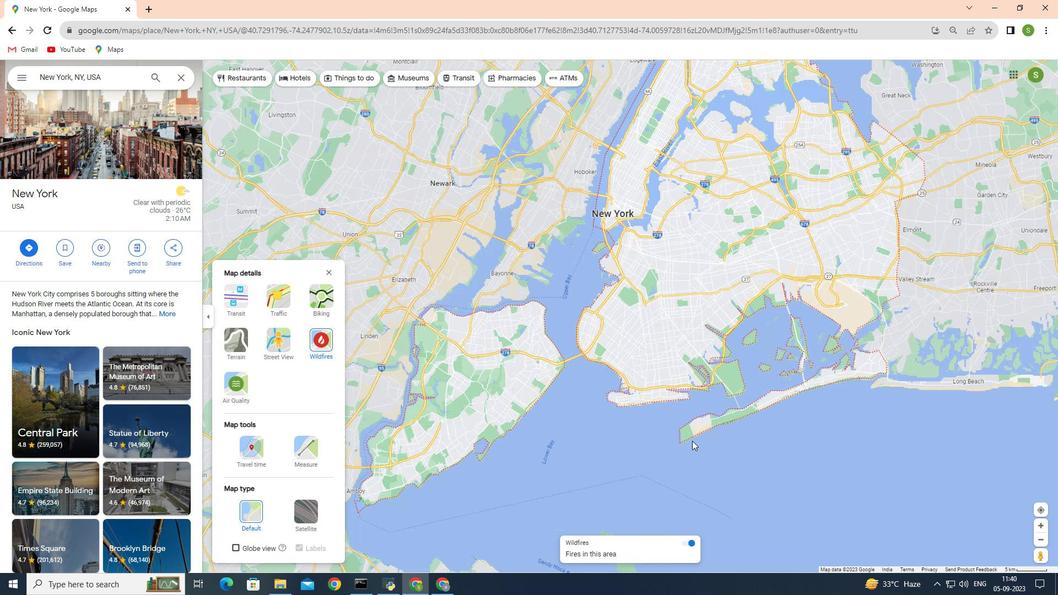 
Action: Mouse scrolled (692, 441) with delta (0, 0)
Screenshot: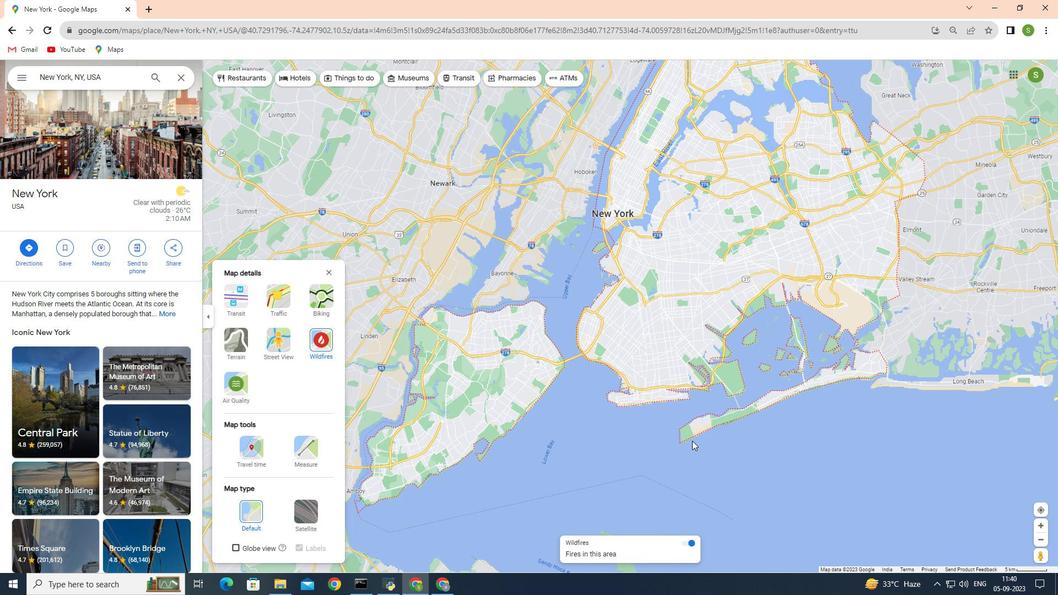 
Action: Mouse scrolled (692, 440) with delta (0, 0)
Screenshot: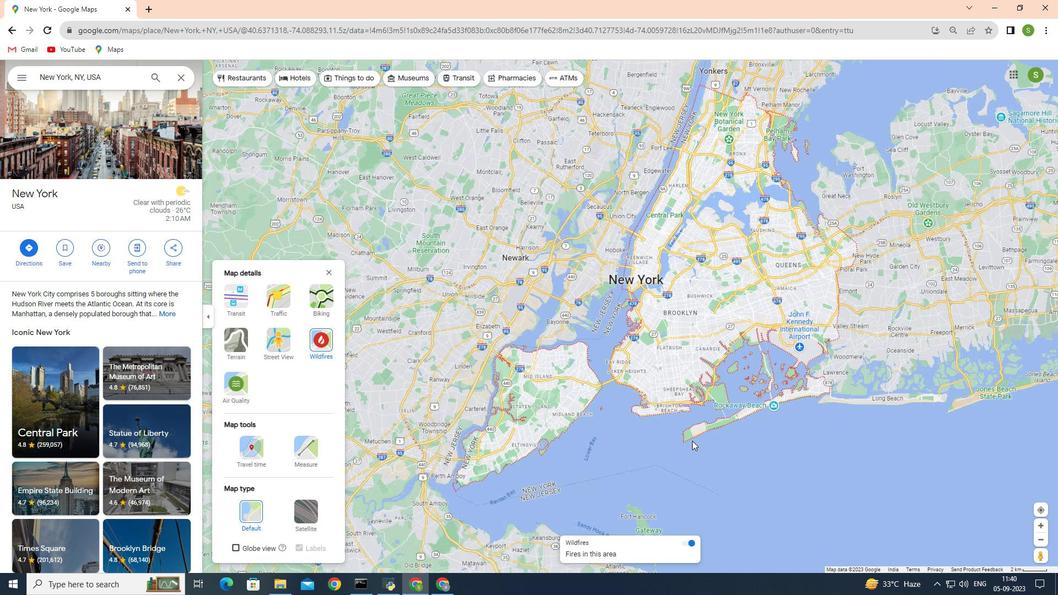
Action: Mouse scrolled (692, 440) with delta (0, 0)
Screenshot: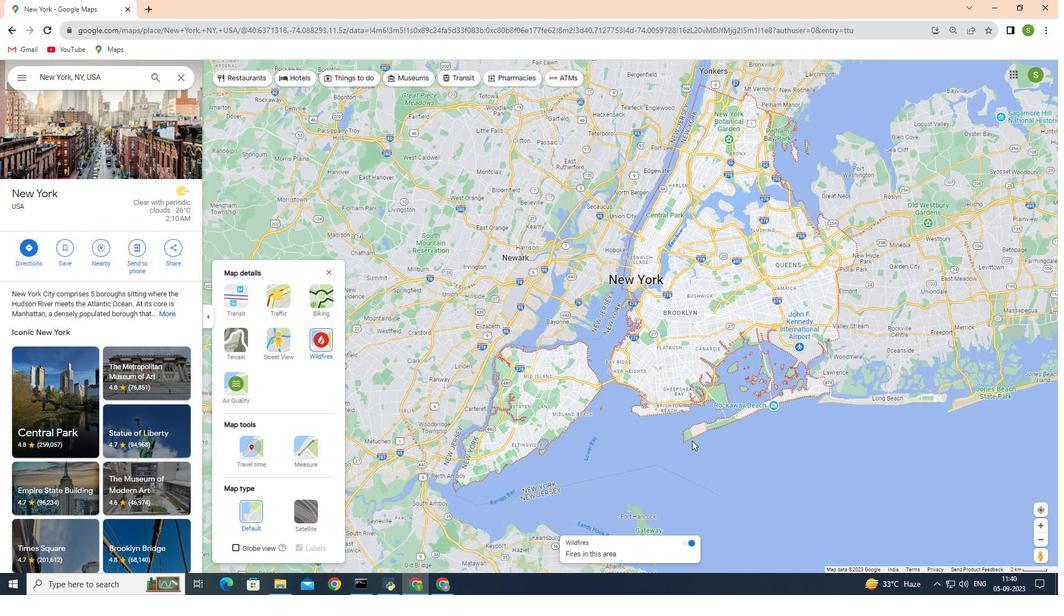 
Action: Mouse moved to (330, 268)
Screenshot: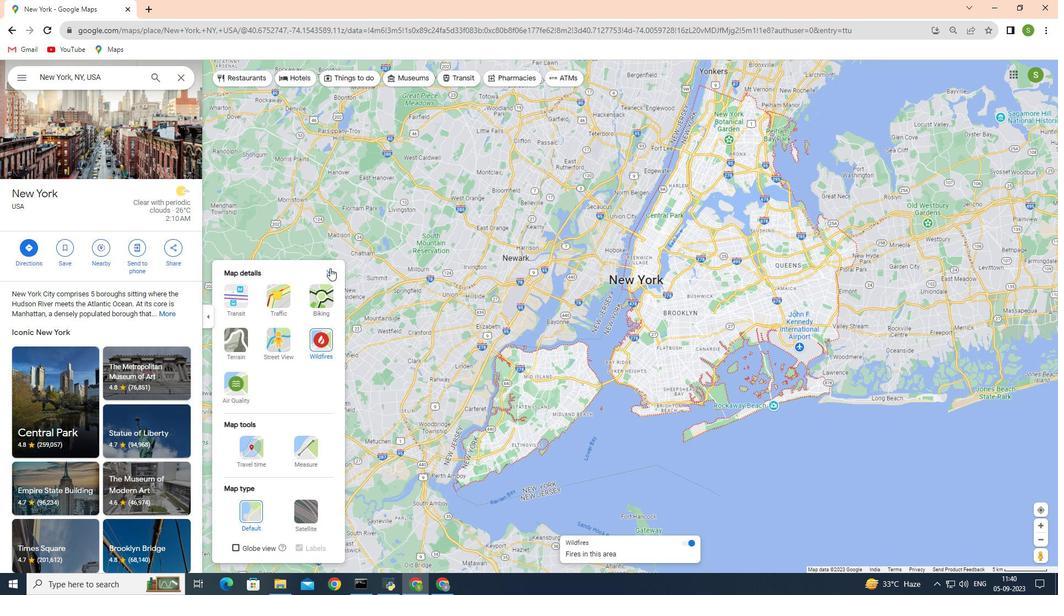 
Action: Mouse pressed left at (330, 268)
Screenshot: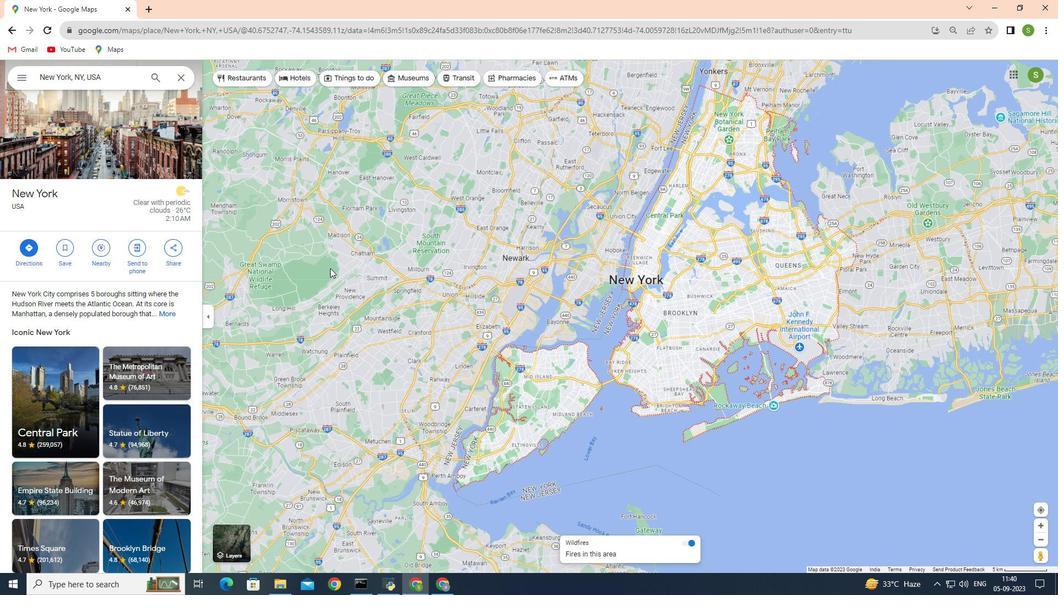 
Action: Mouse moved to (225, 542)
Screenshot: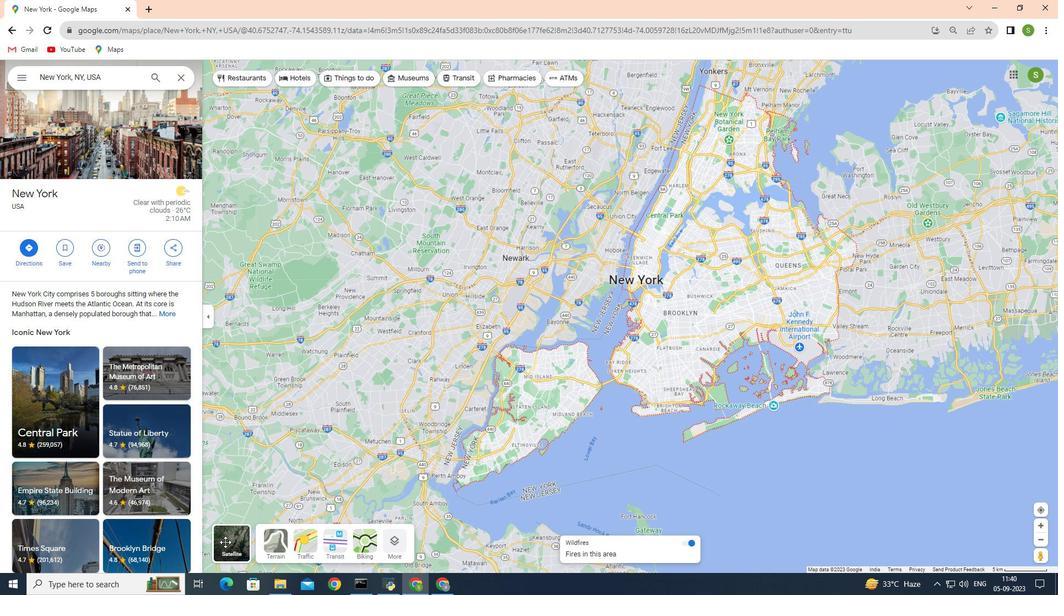
Action: Mouse pressed left at (225, 542)
Screenshot: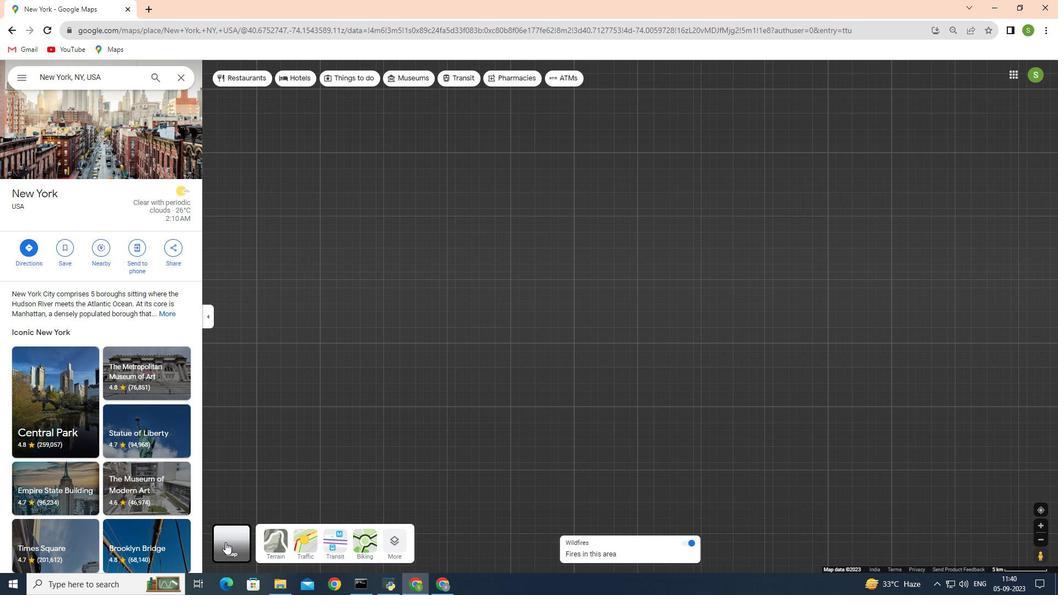 
Action: Mouse moved to (521, 463)
Screenshot: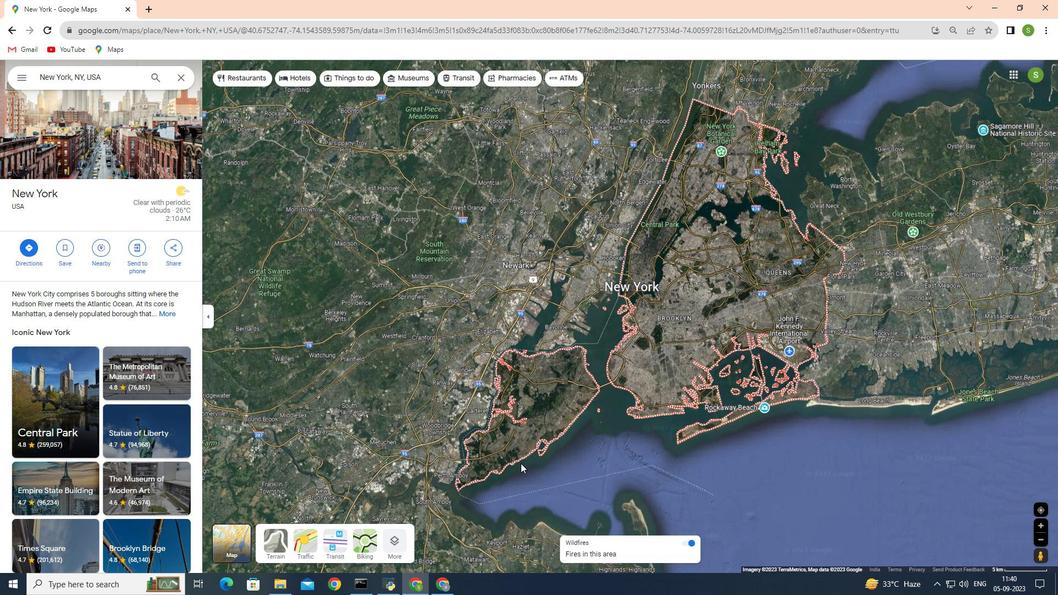 
Action: Mouse scrolled (521, 463) with delta (0, 0)
Screenshot: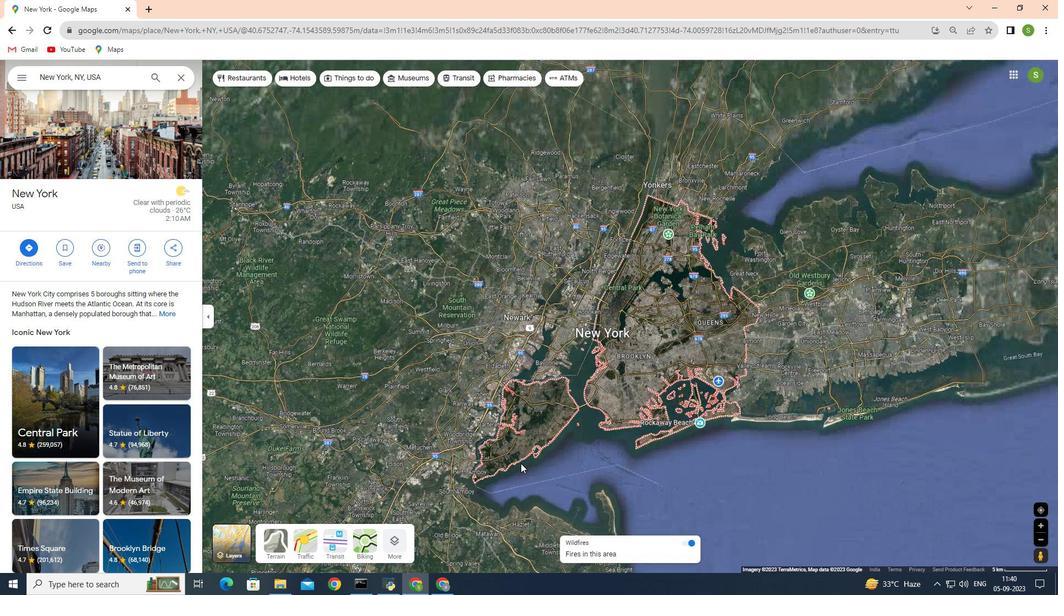
Action: Mouse scrolled (521, 463) with delta (0, 0)
Screenshot: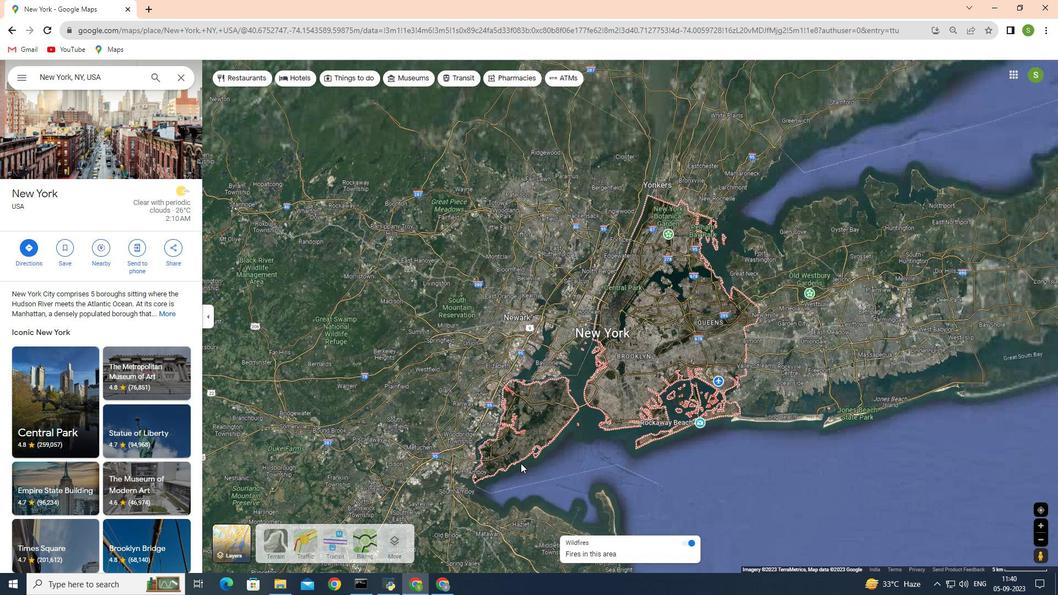 
Action: Mouse scrolled (521, 463) with delta (0, 0)
Screenshot: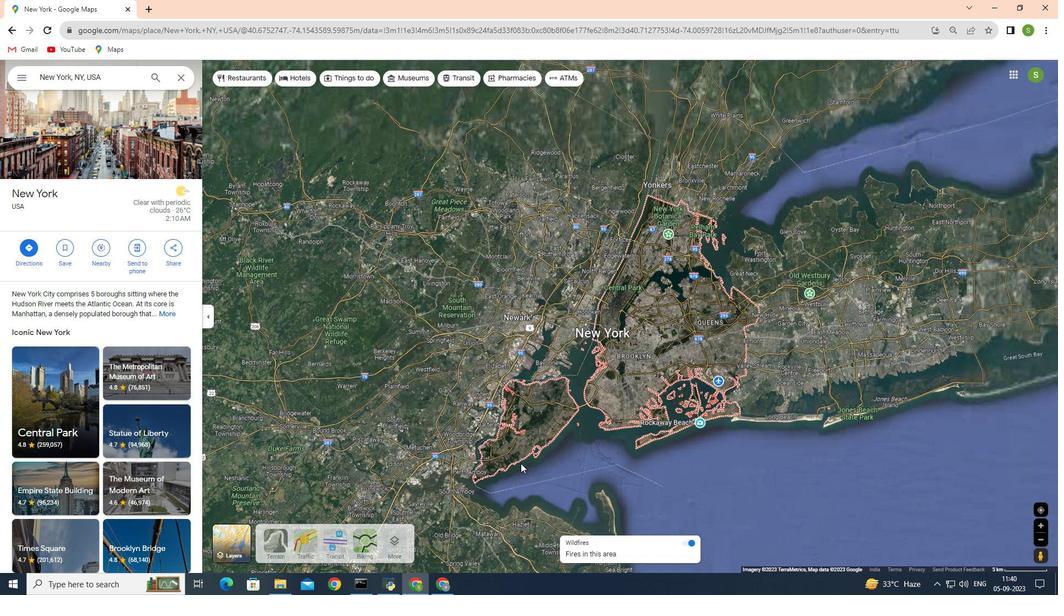 
Action: Mouse scrolled (521, 464) with delta (0, 0)
Screenshot: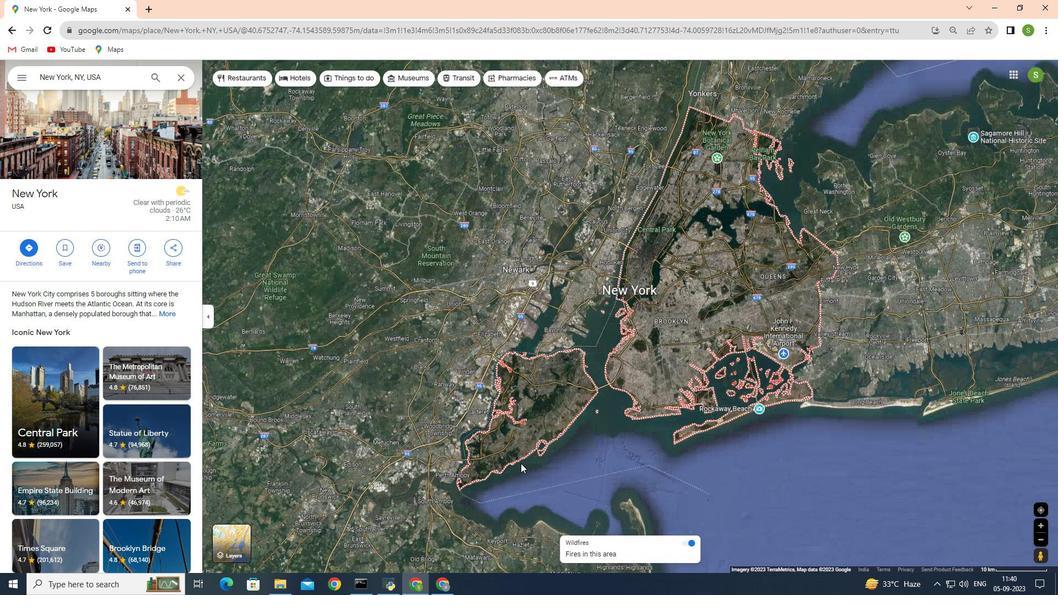 
Action: Mouse scrolled (521, 464) with delta (0, 0)
Screenshot: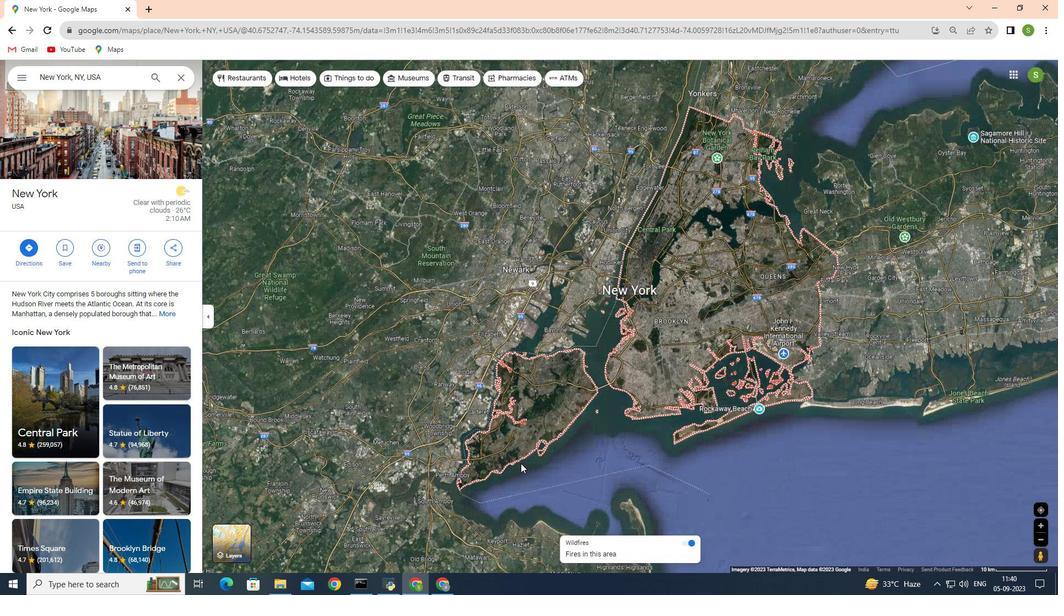 
Action: Mouse scrolled (521, 464) with delta (0, 0)
Screenshot: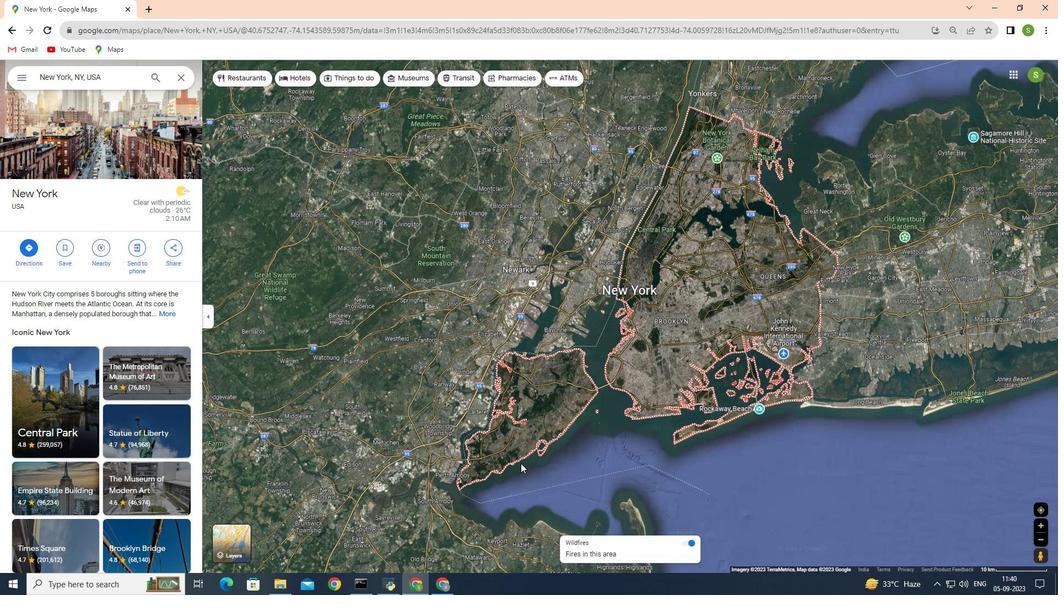
Action: Mouse scrolled (521, 464) with delta (0, 0)
Screenshot: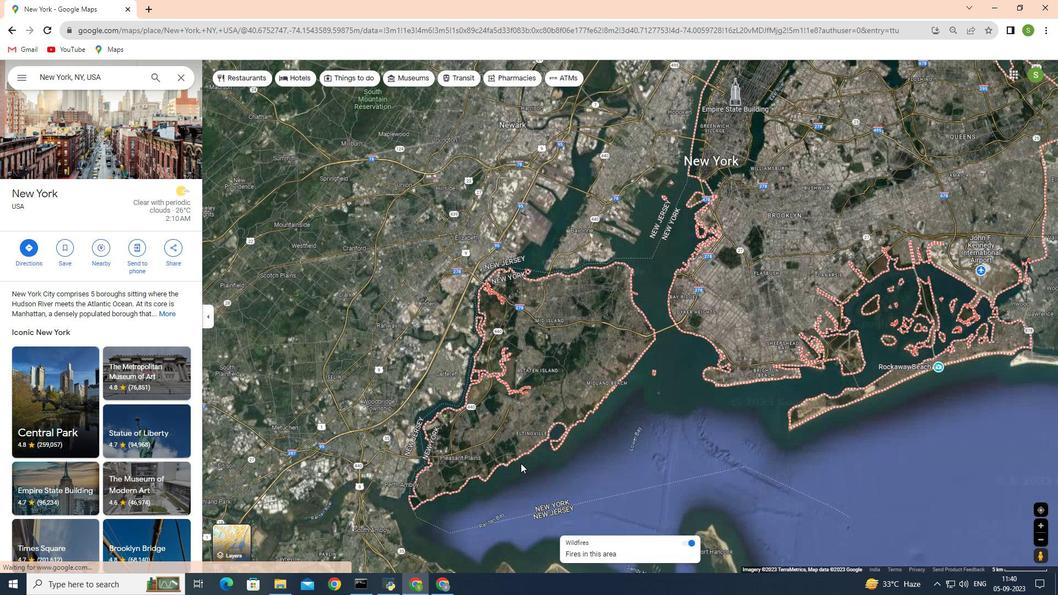 
Action: Mouse scrolled (521, 464) with delta (0, 0)
Screenshot: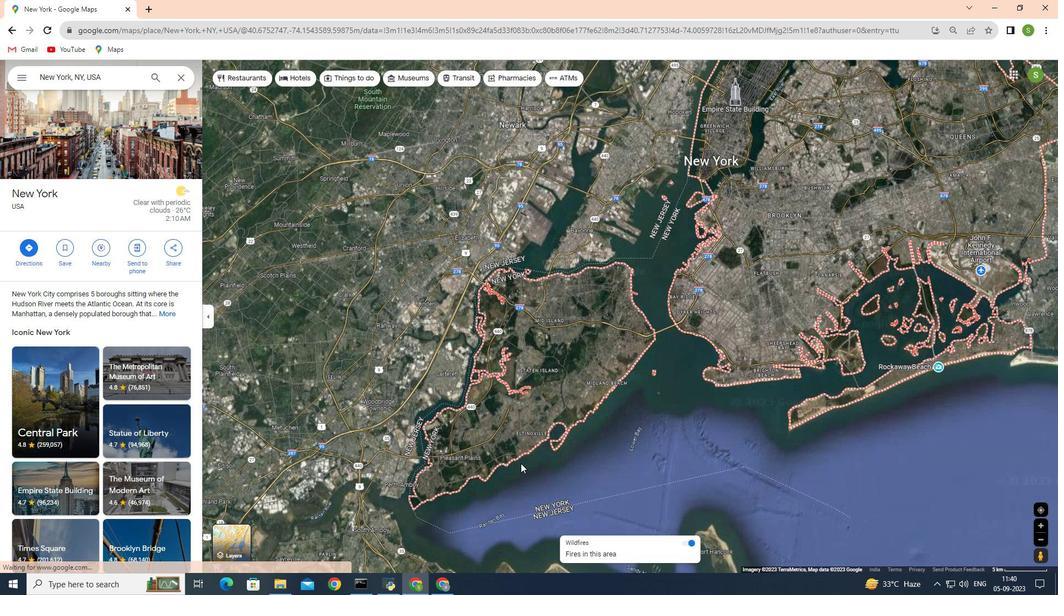 
Action: Mouse scrolled (521, 464) with delta (0, 0)
Screenshot: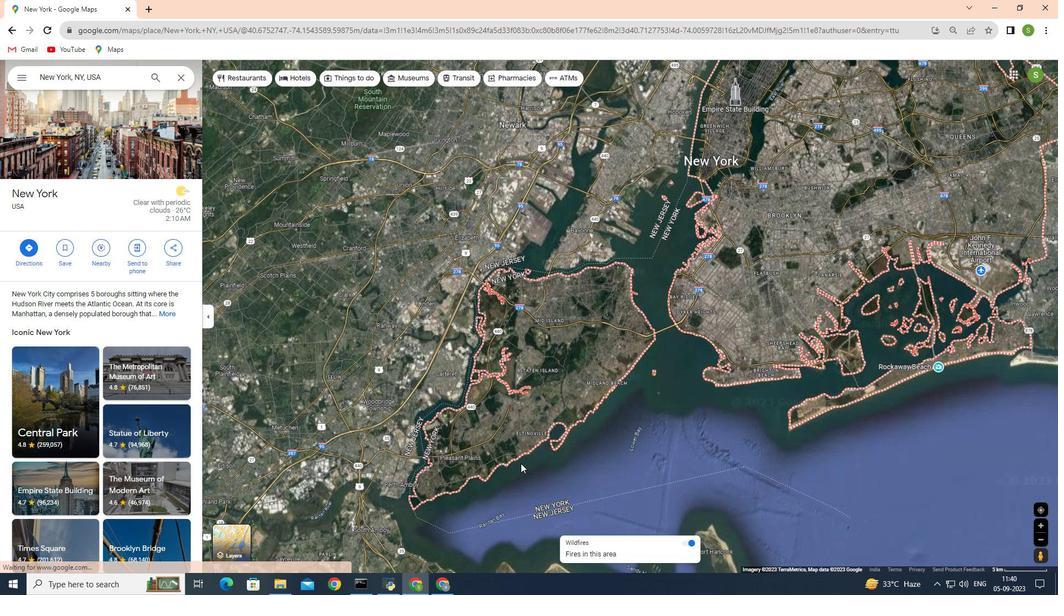 
Action: Mouse scrolled (521, 464) with delta (0, 0)
Screenshot: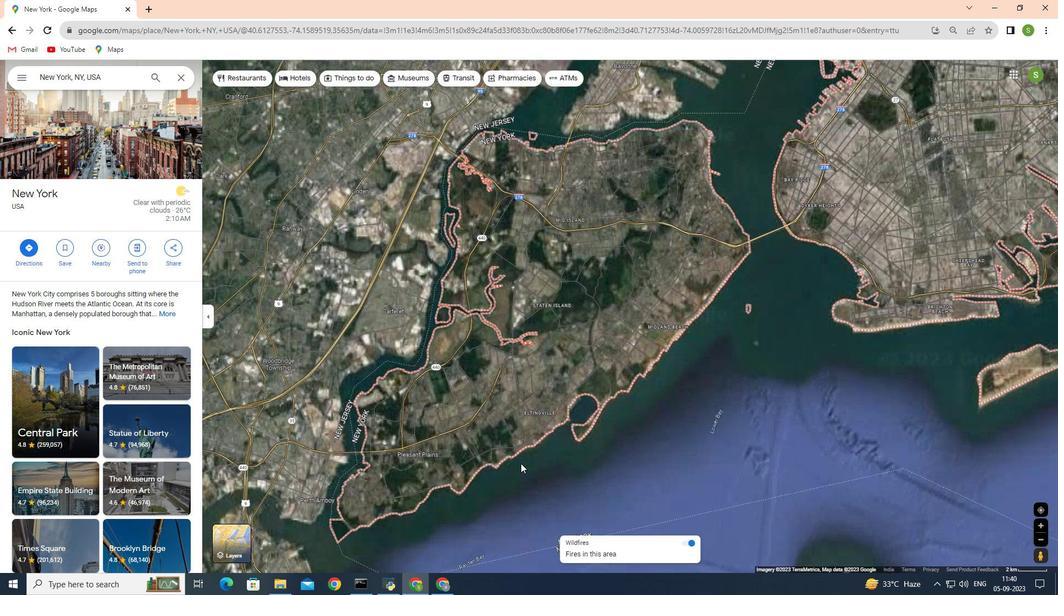 
Action: Mouse scrolled (521, 464) with delta (0, 0)
Screenshot: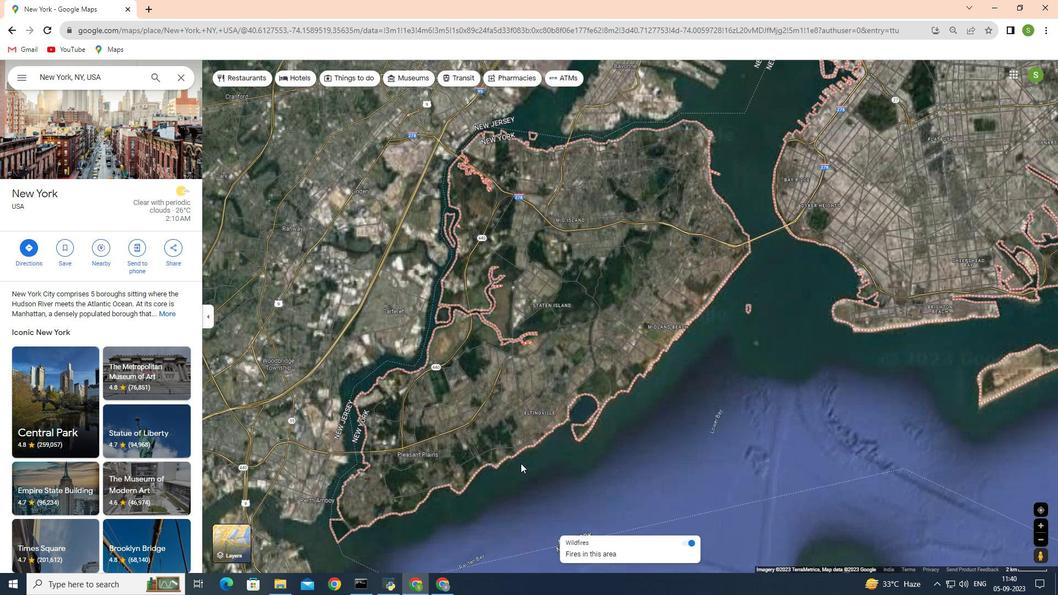 
Action: Mouse scrolled (521, 464) with delta (0, 0)
Screenshot: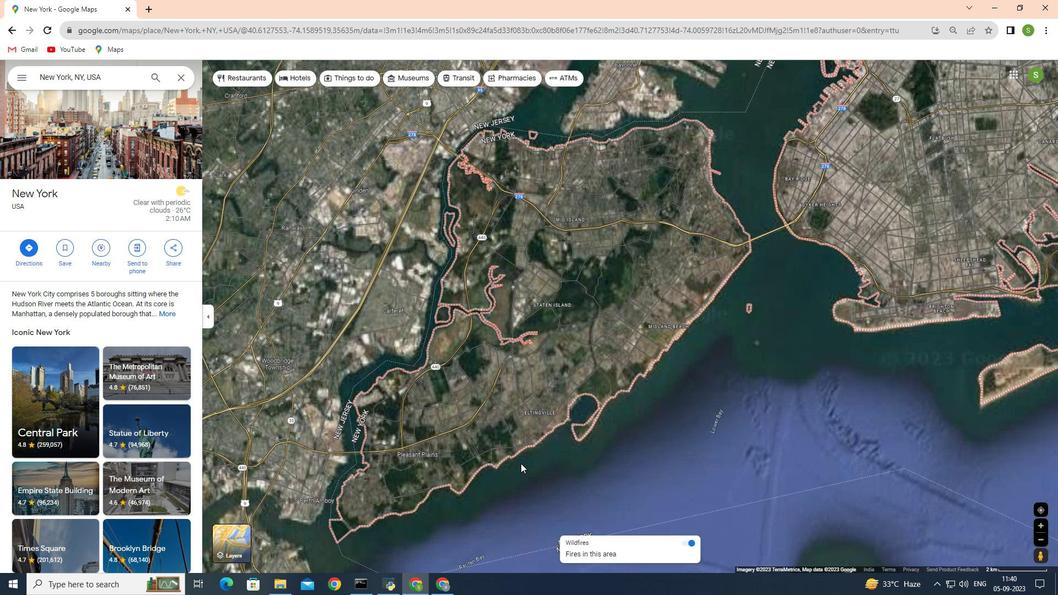 
Action: Mouse scrolled (521, 464) with delta (0, 0)
Screenshot: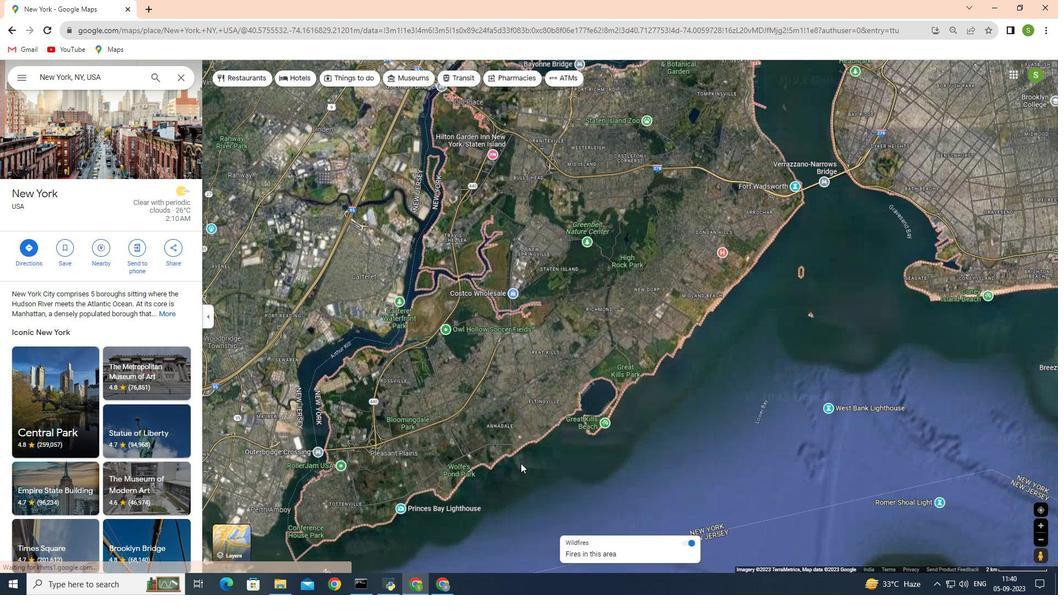 
Action: Mouse scrolled (521, 464) with delta (0, 0)
Screenshot: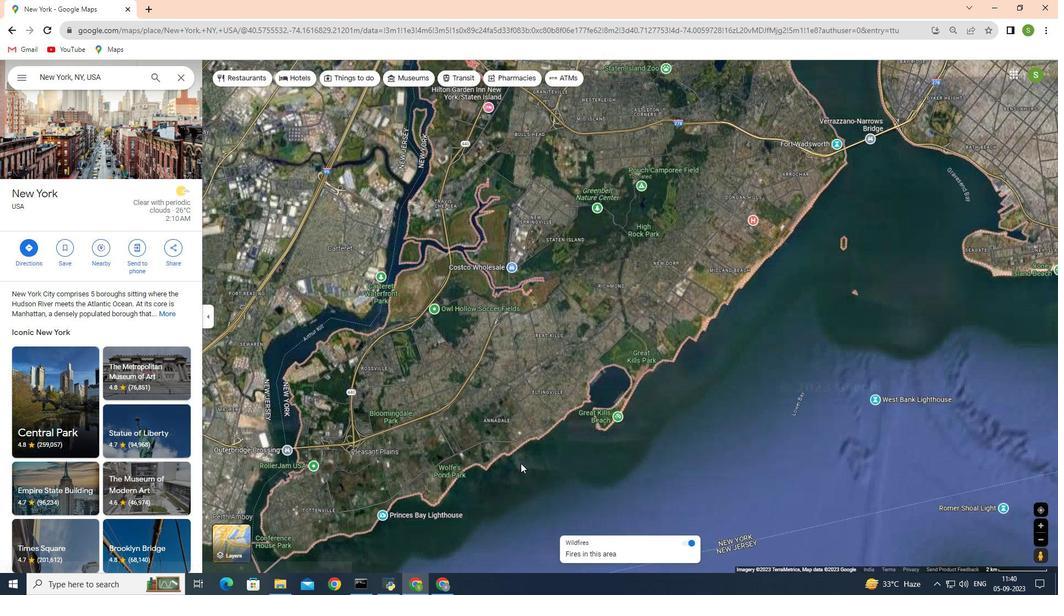 
Action: Mouse scrolled (521, 464) with delta (0, 0)
Screenshot: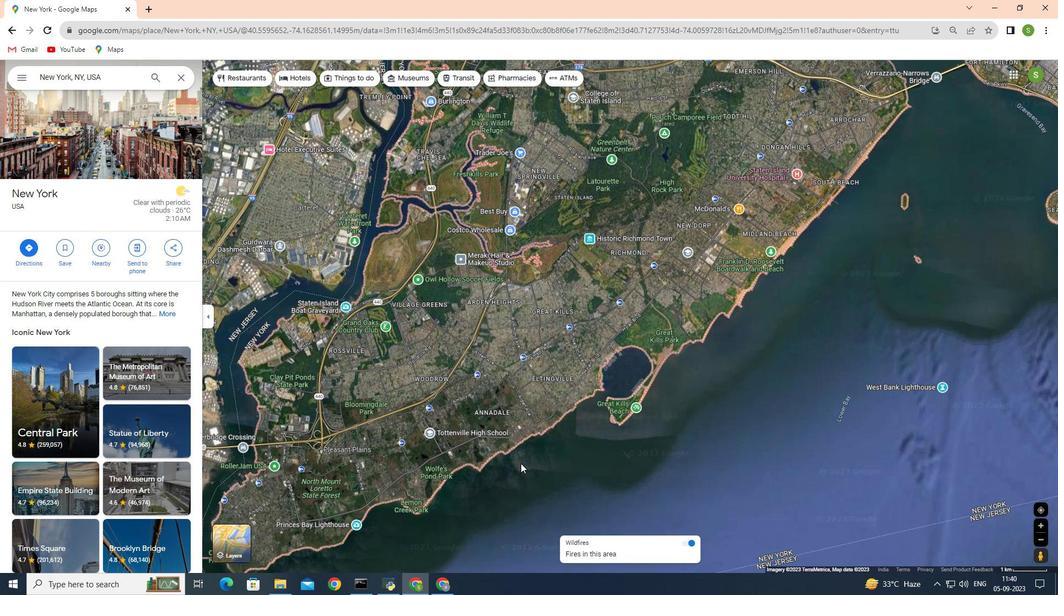 
Action: Mouse moved to (521, 463)
Screenshot: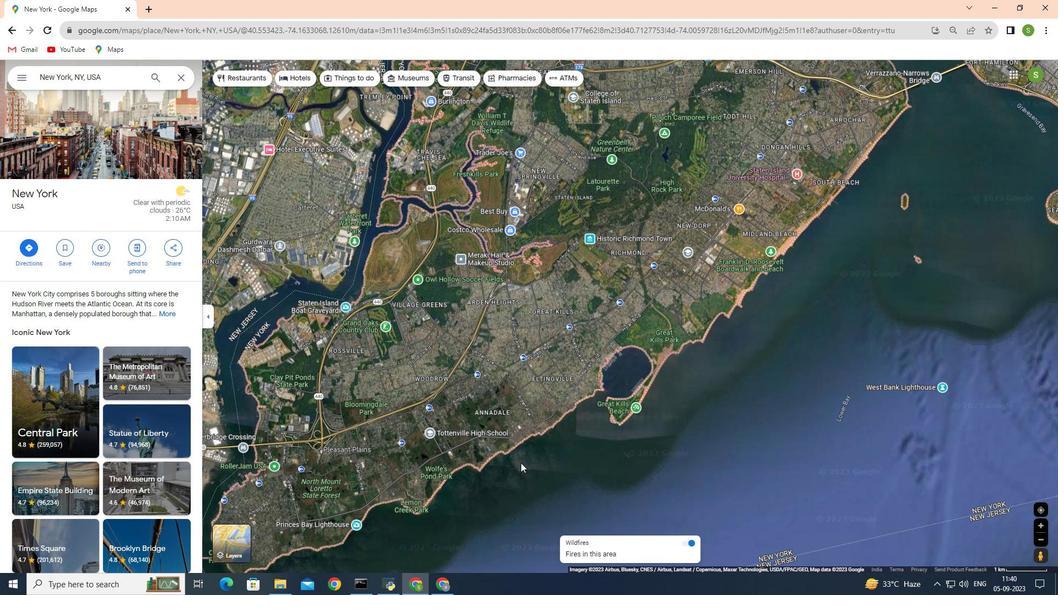 
Action: Mouse scrolled (521, 463) with delta (0, 0)
Screenshot: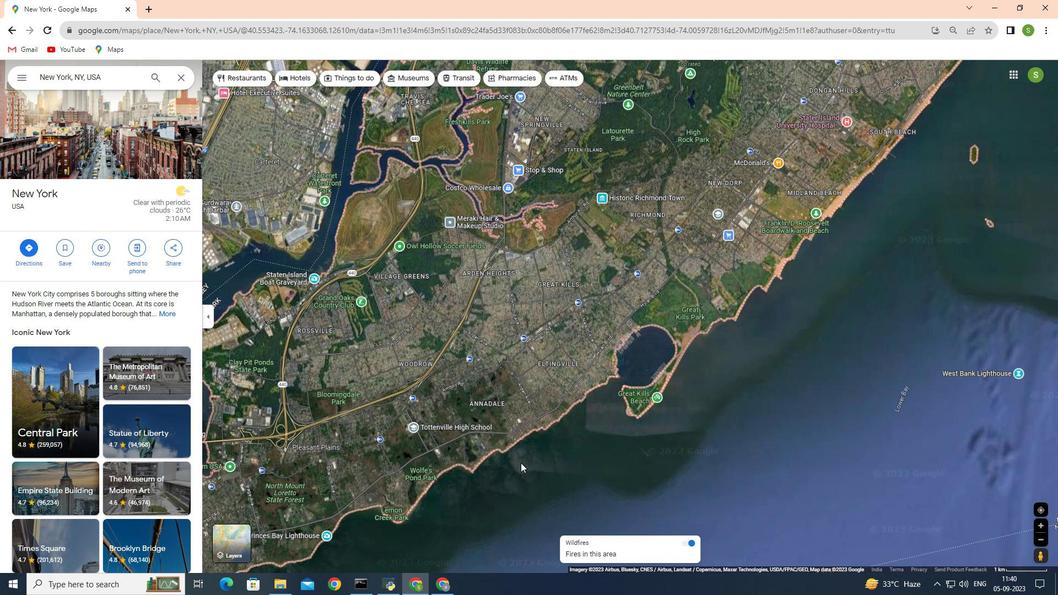 
Action: Mouse scrolled (521, 462) with delta (0, 0)
Screenshot: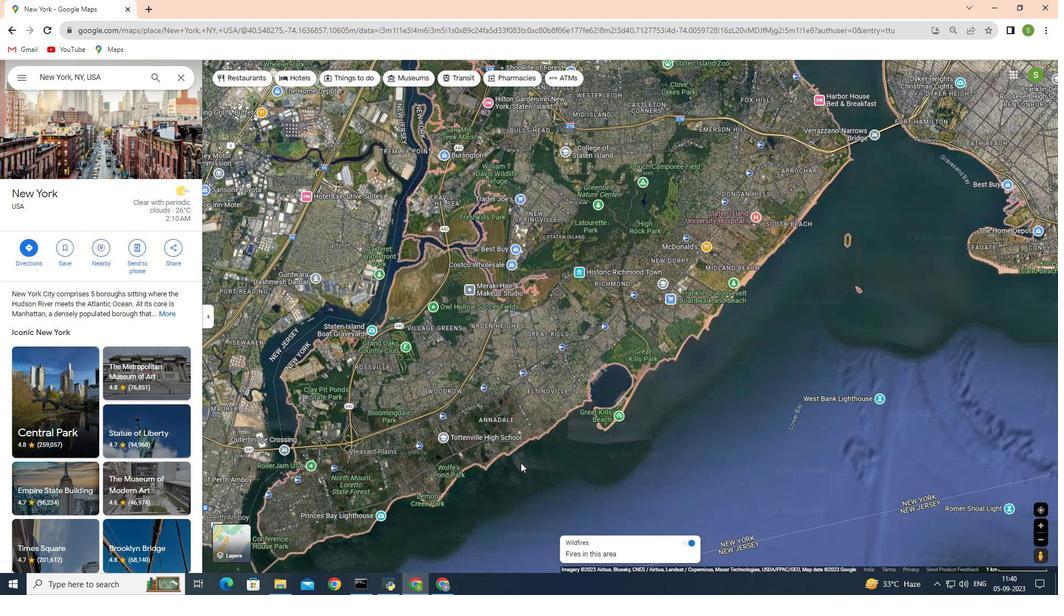 
Action: Mouse scrolled (521, 462) with delta (0, 0)
Screenshot: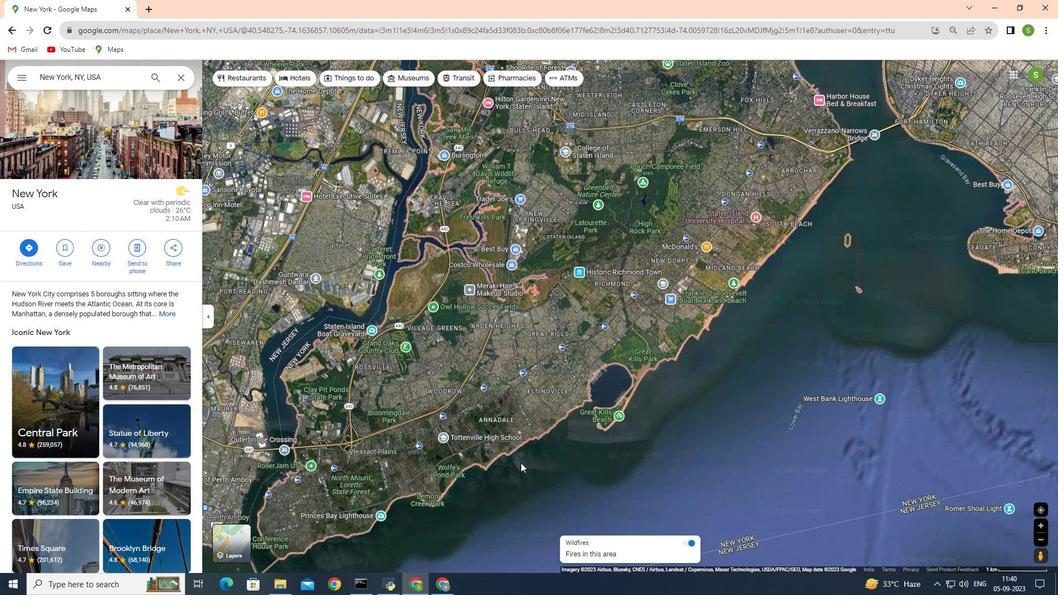 
Action: Mouse scrolled (521, 462) with delta (0, 0)
Screenshot: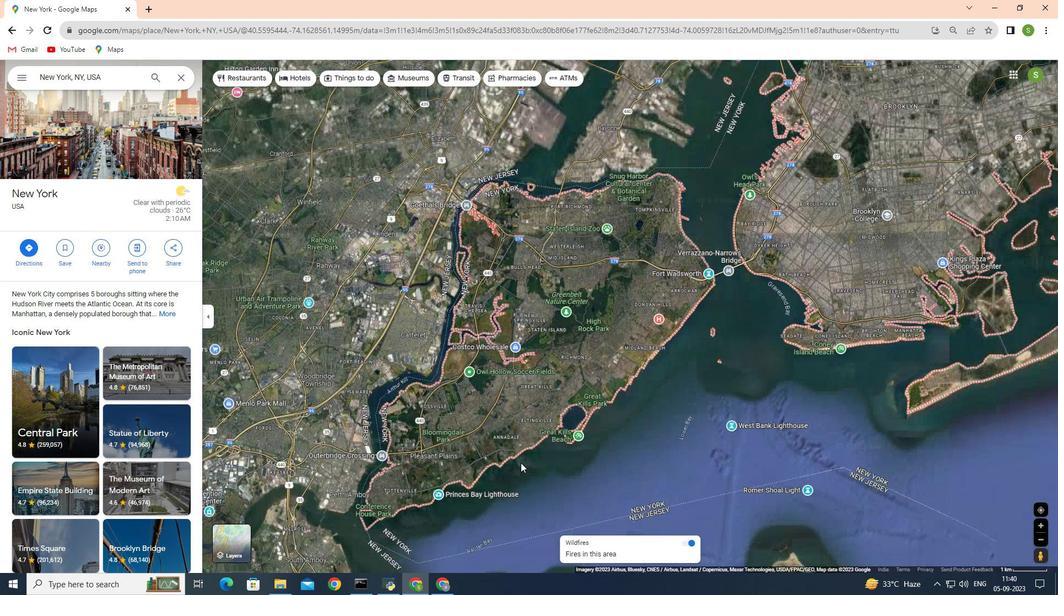 
Action: Mouse scrolled (521, 462) with delta (0, 0)
Screenshot: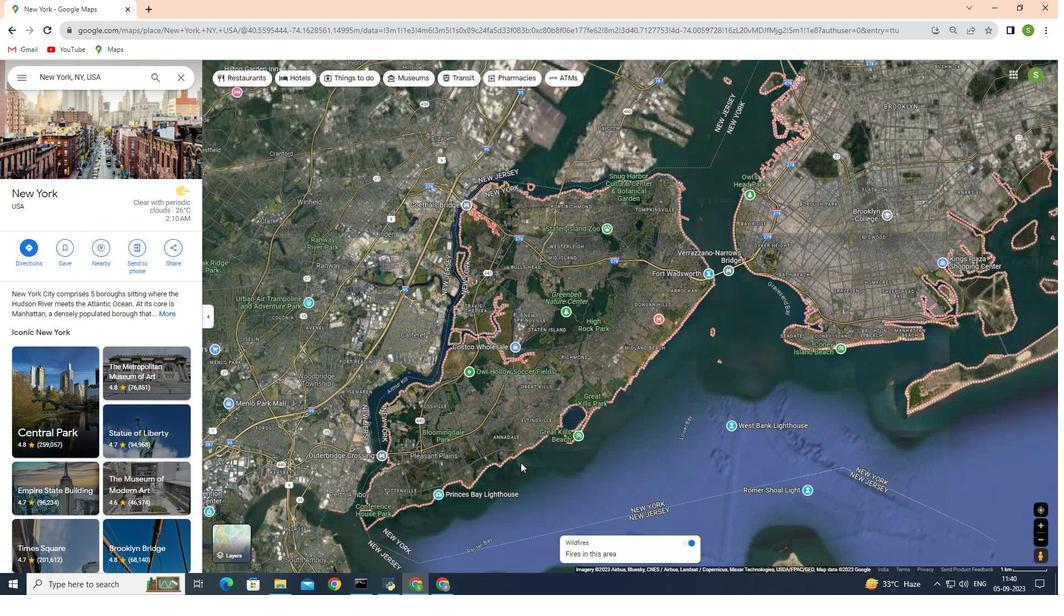 
Action: Mouse scrolled (521, 462) with delta (0, 0)
Screenshot: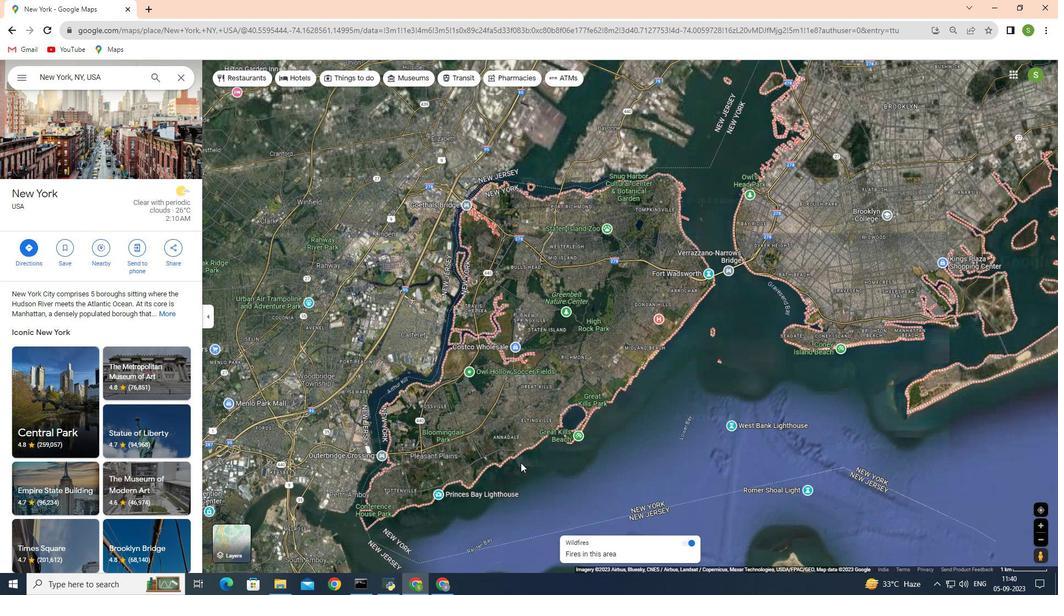 
Action: Mouse scrolled (521, 462) with delta (0, 0)
Screenshot: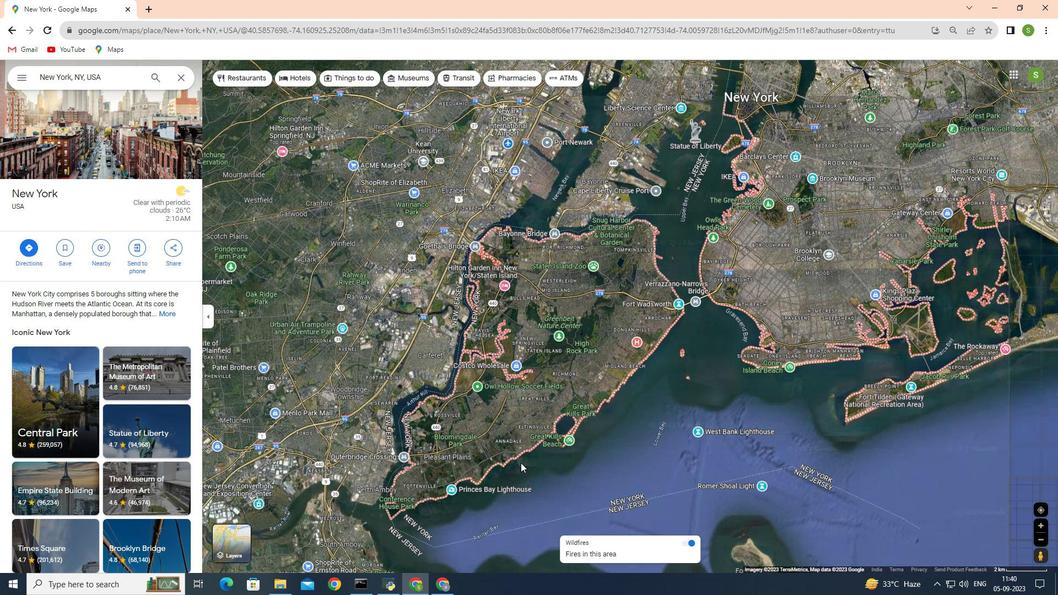 
Action: Mouse scrolled (521, 463) with delta (0, 0)
Screenshot: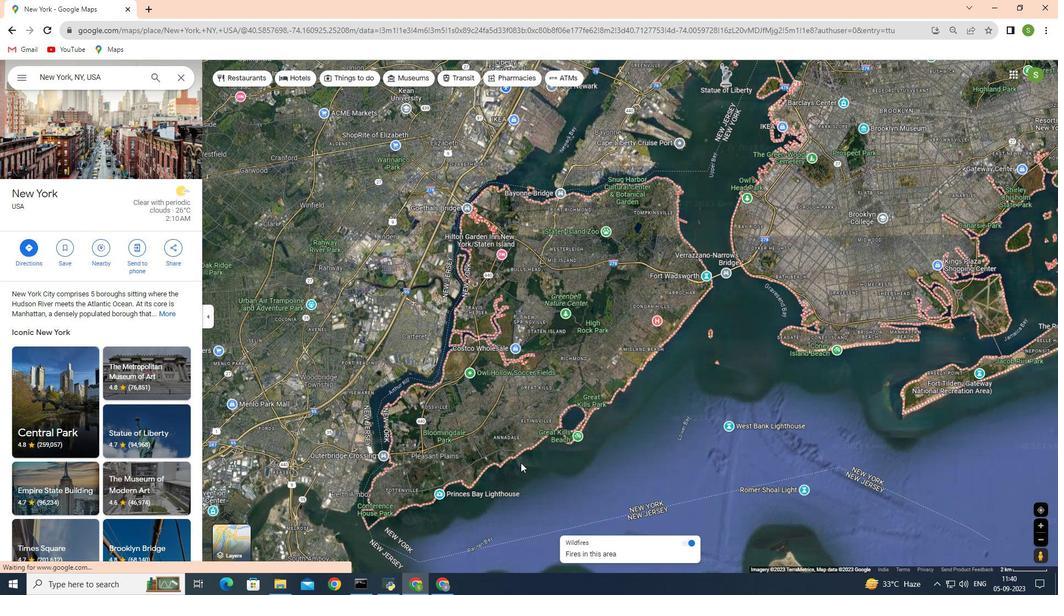 
Action: Mouse scrolled (521, 463) with delta (0, 0)
Screenshot: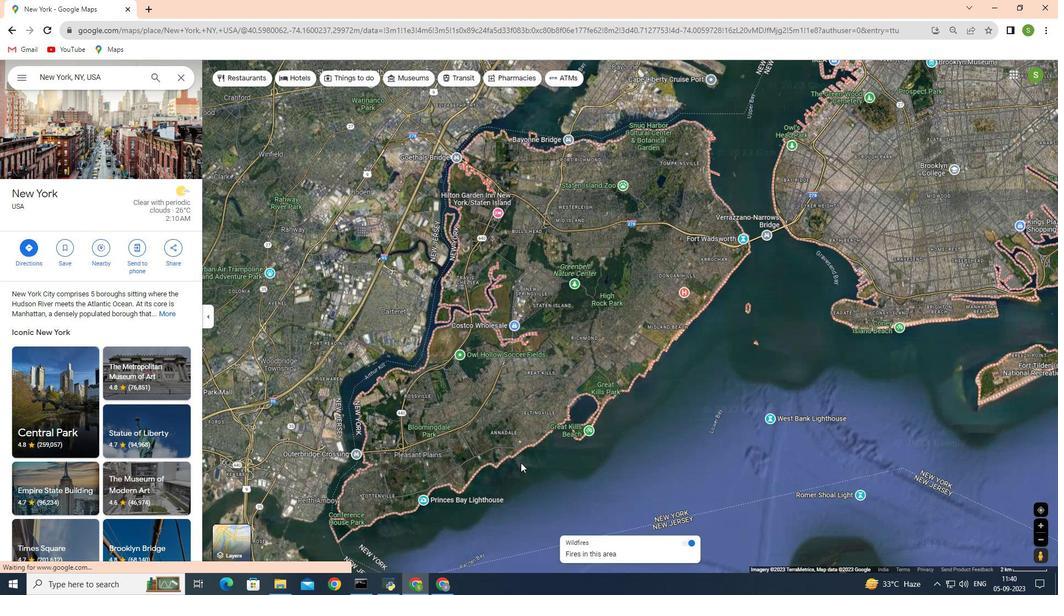 
Action: Mouse scrolled (521, 463) with delta (0, 0)
Screenshot: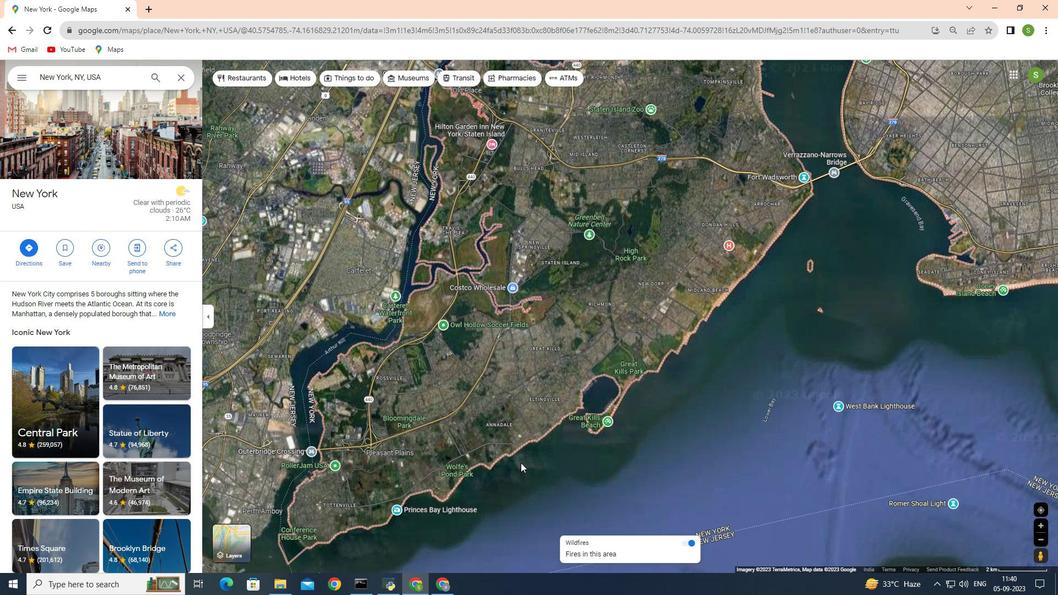 
Action: Mouse scrolled (521, 463) with delta (0, 0)
Screenshot: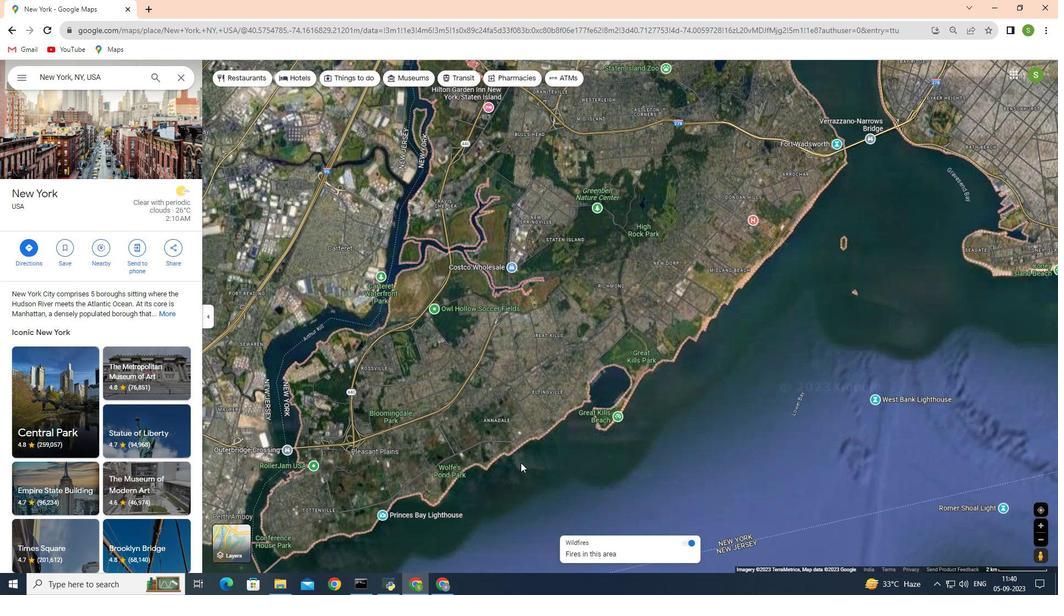
Action: Mouse moved to (522, 462)
Screenshot: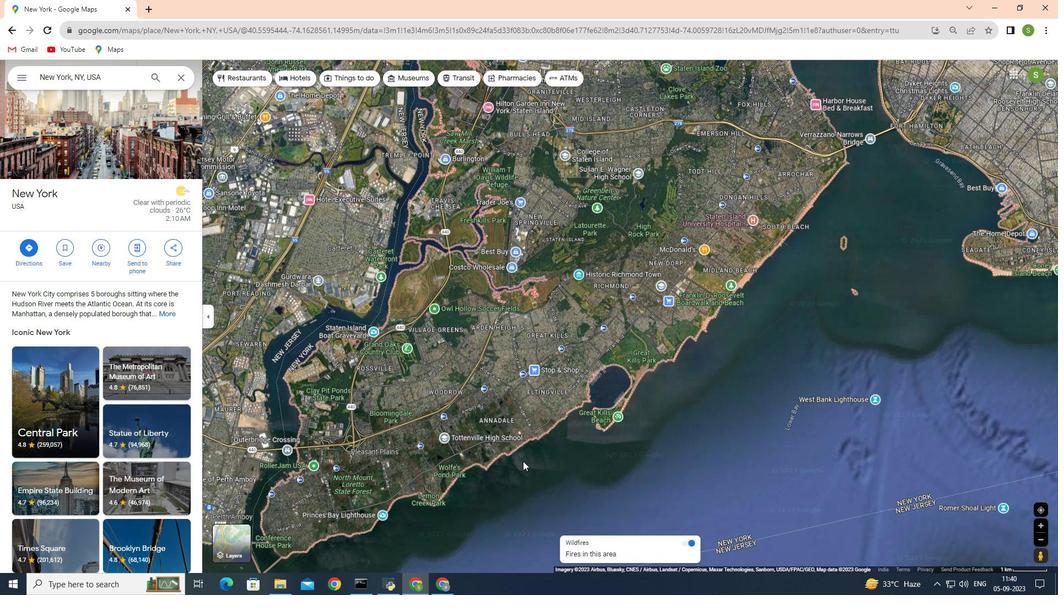 
Action: Mouse scrolled (522, 462) with delta (0, 0)
Screenshot: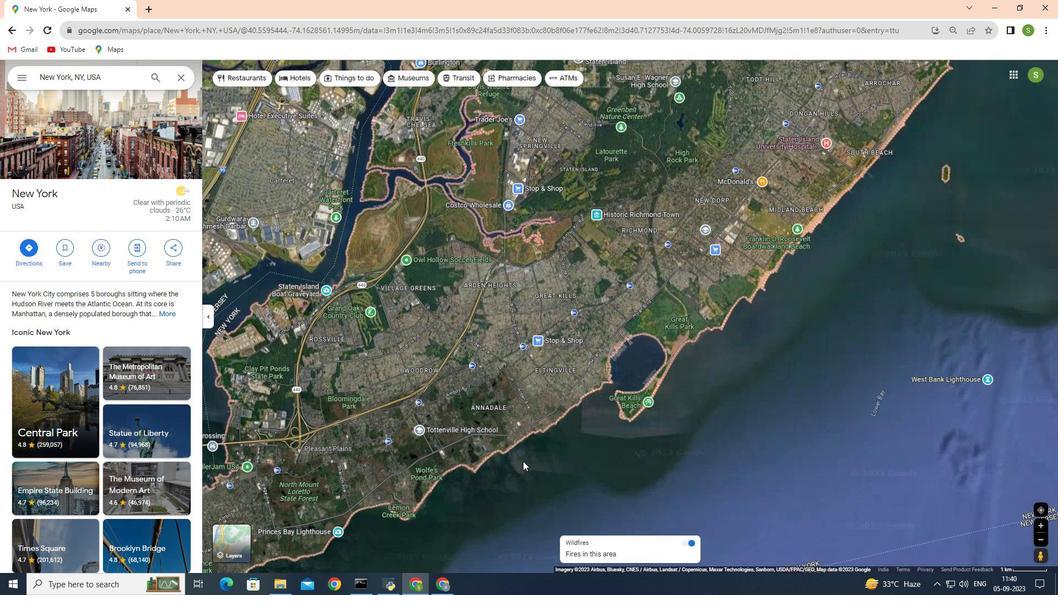 
Action: Mouse moved to (523, 461)
Screenshot: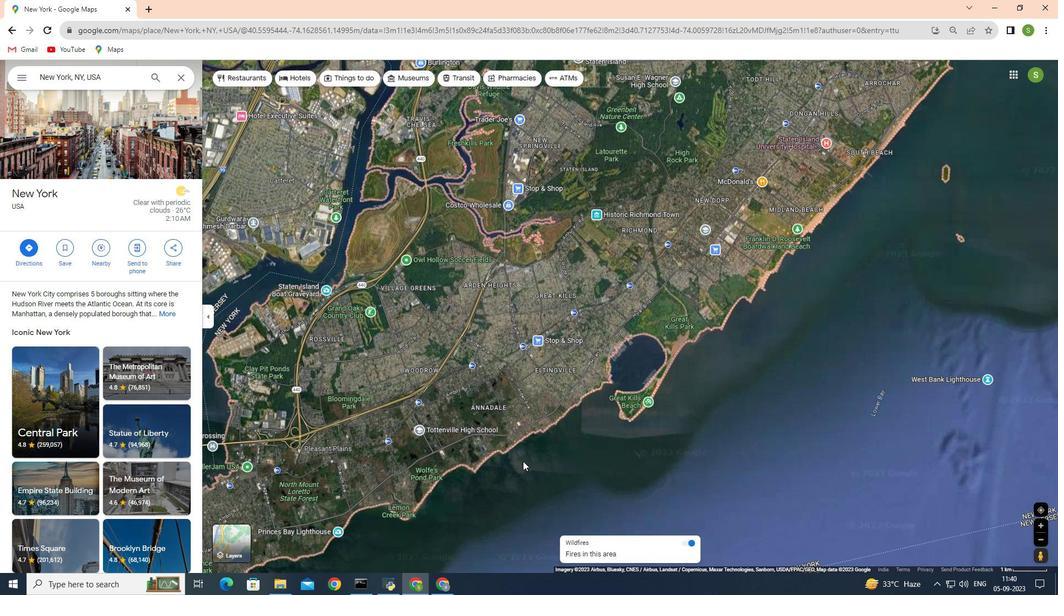 
Action: Mouse scrolled (523, 462) with delta (0, 0)
Screenshot: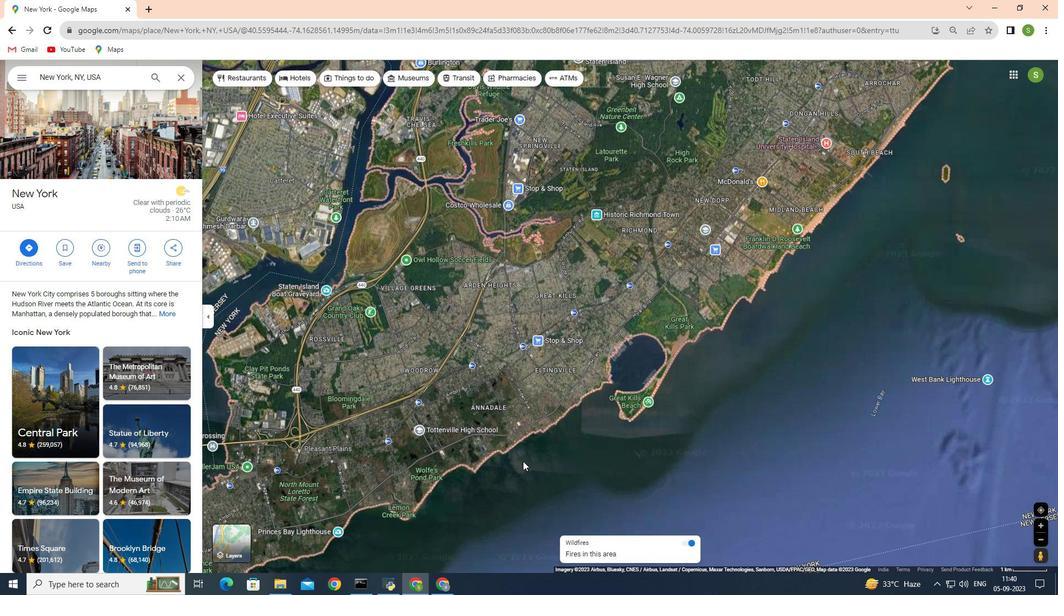 
Action: Mouse moved to (528, 460)
Screenshot: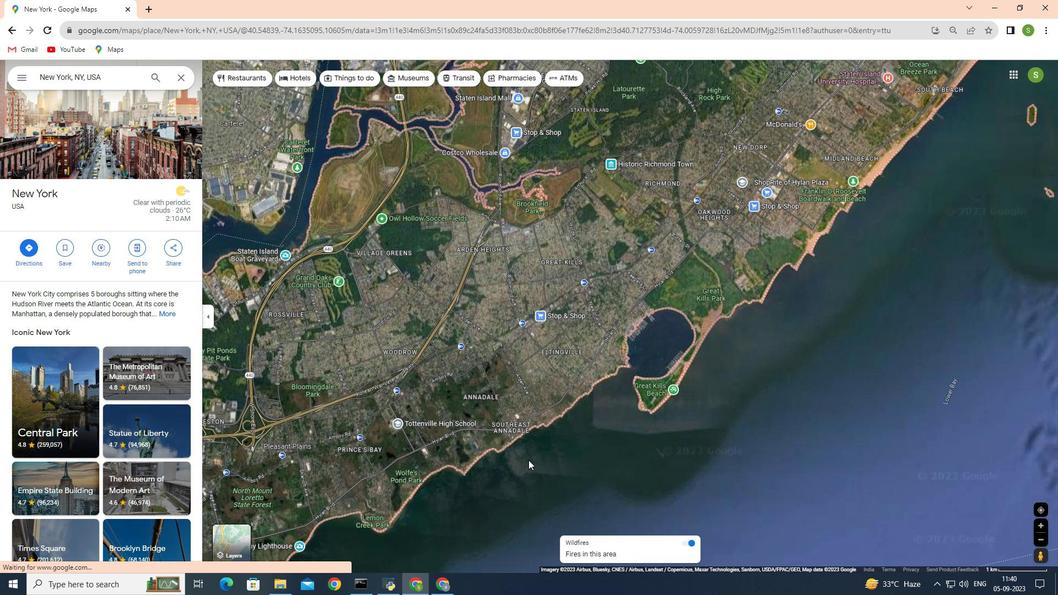 
Action: Mouse scrolled (528, 461) with delta (0, 0)
Screenshot: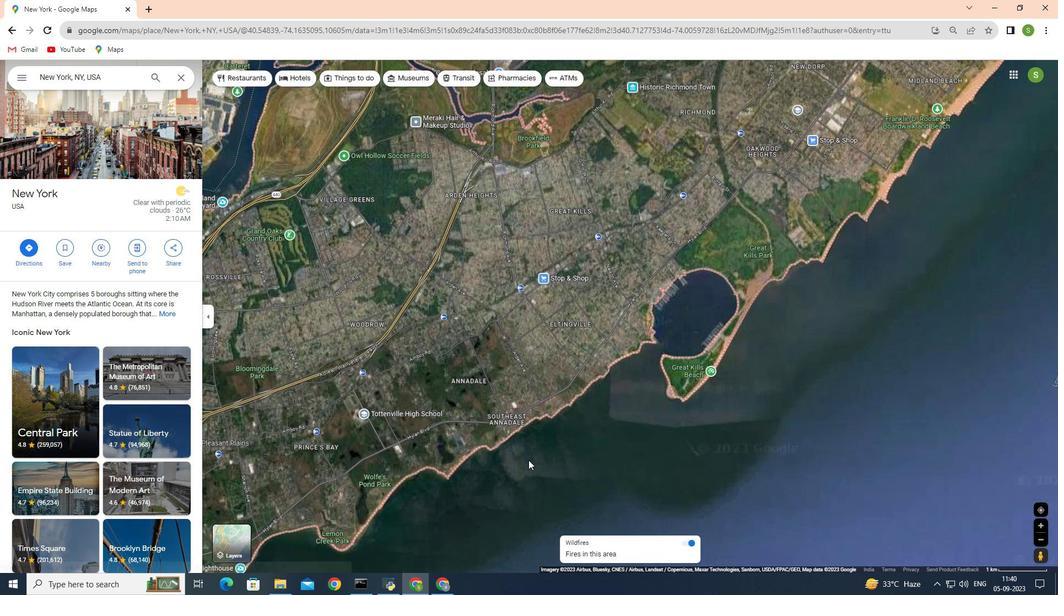 
Action: Mouse scrolled (528, 461) with delta (0, 0)
Screenshot: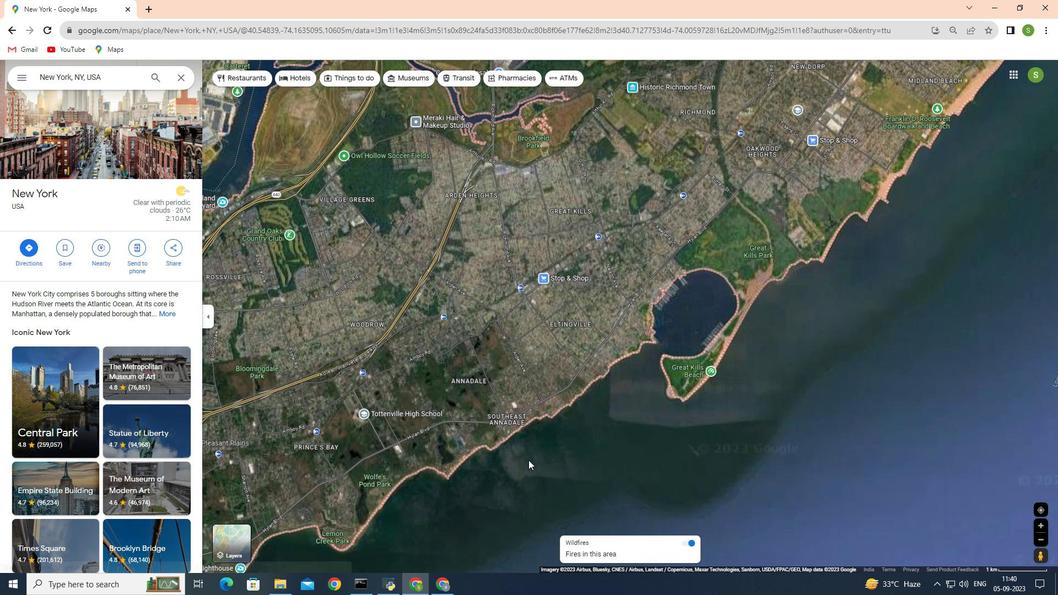 
Action: Mouse moved to (529, 459)
Screenshot: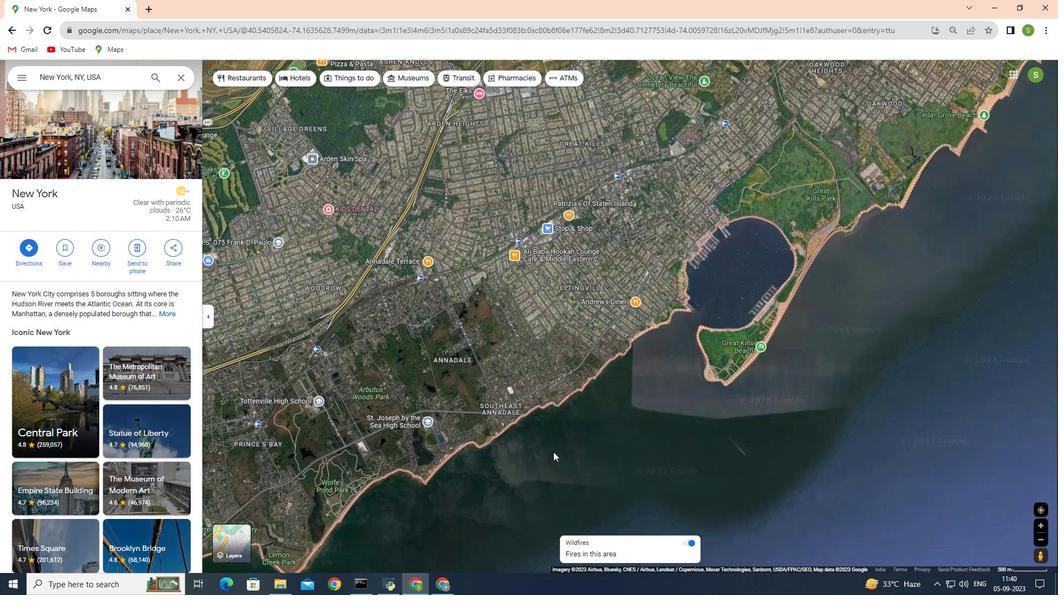 
Action: Mouse scrolled (529, 459) with delta (0, 0)
Screenshot: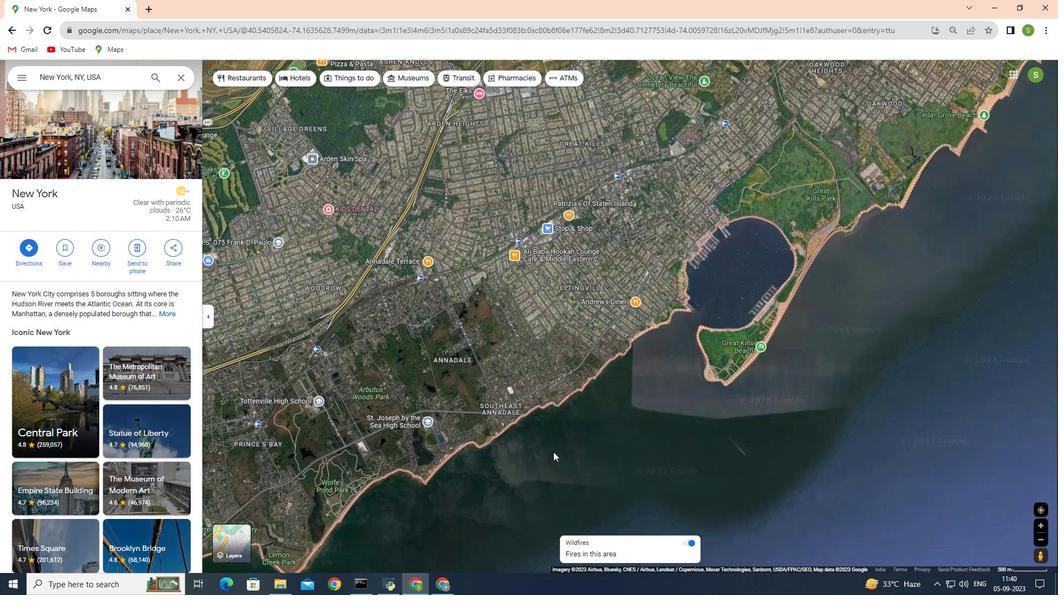 
Action: Mouse moved to (530, 459)
Screenshot: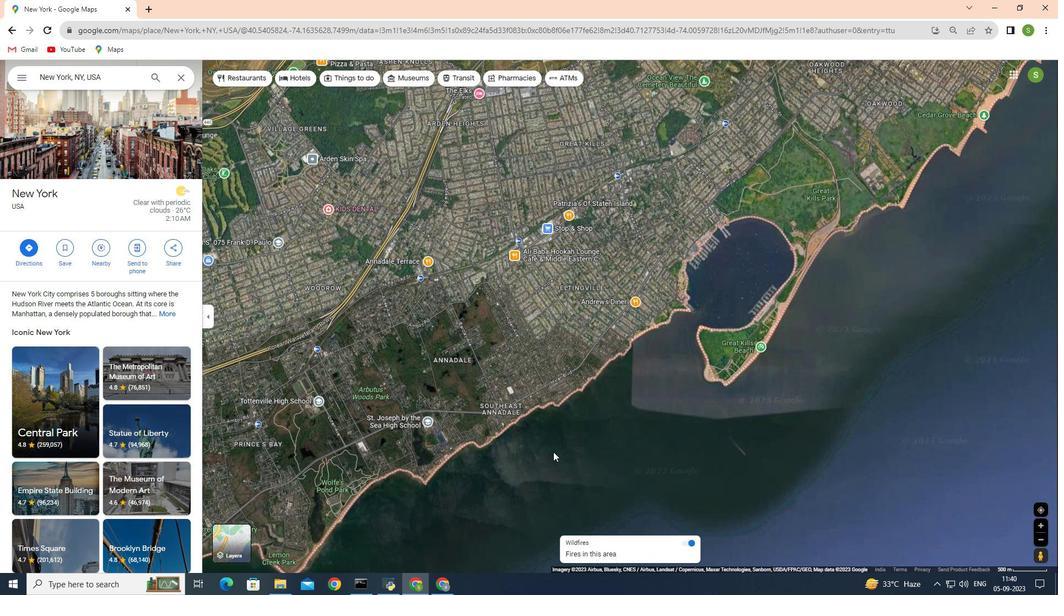 
Action: Mouse scrolled (530, 459) with delta (0, 0)
Screenshot: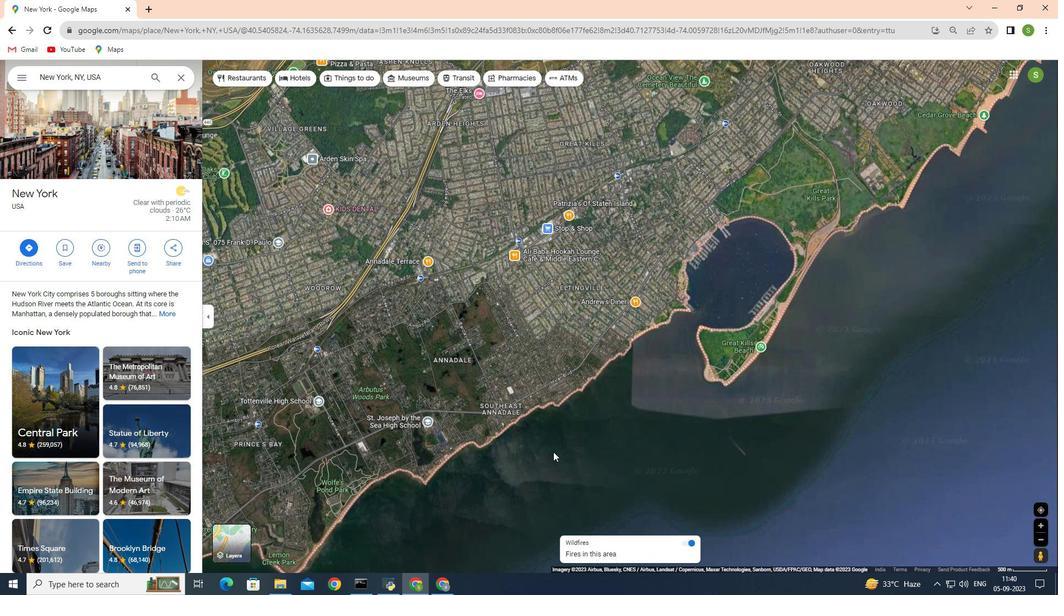 
Action: Mouse moved to (624, 404)
Screenshot: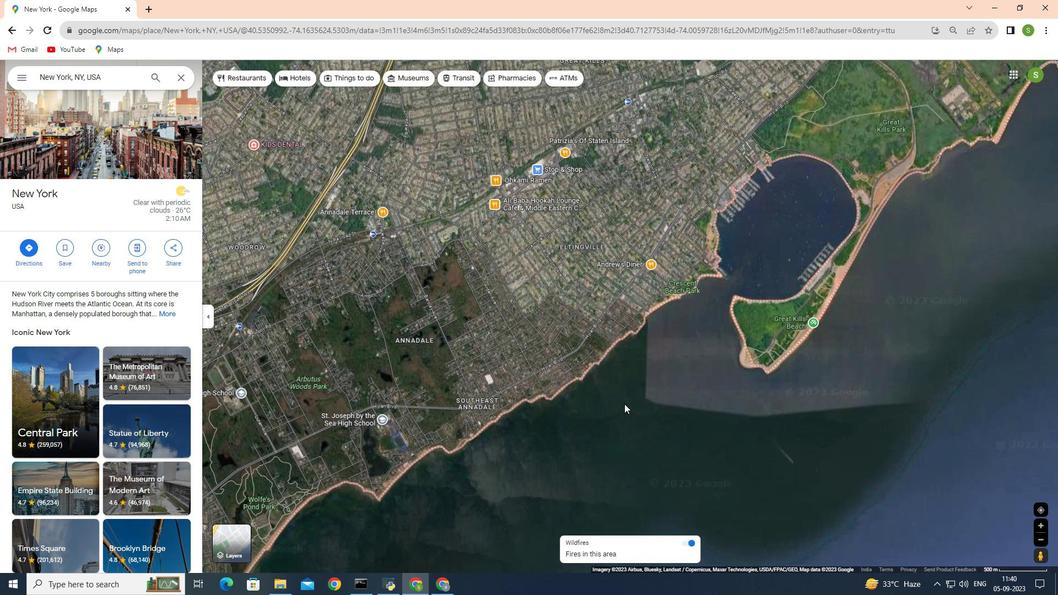 
Action: Mouse scrolled (624, 404) with delta (0, 0)
Screenshot: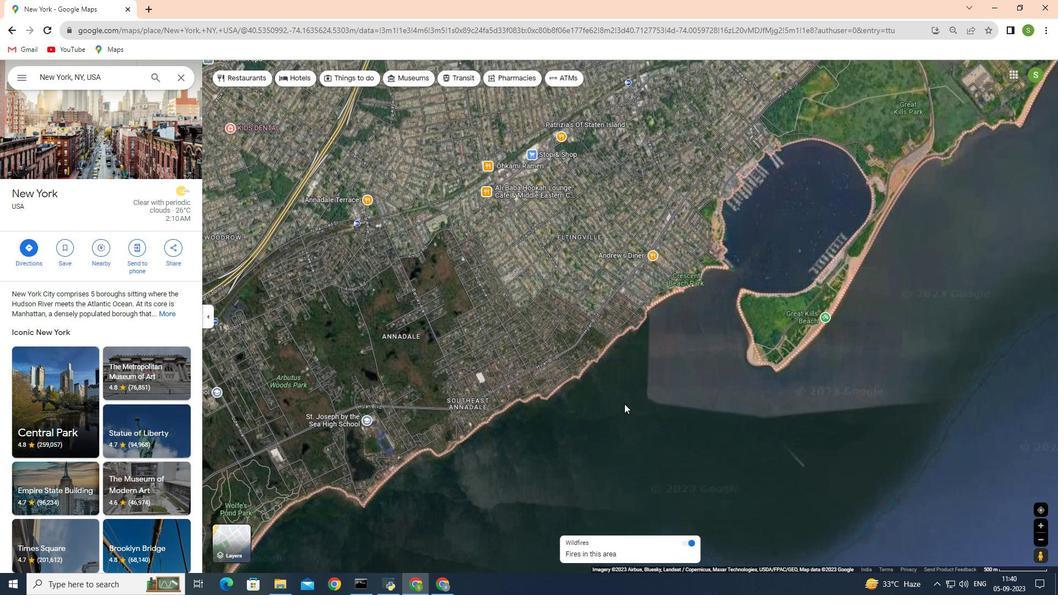 
Action: Mouse scrolled (624, 404) with delta (0, 0)
Screenshot: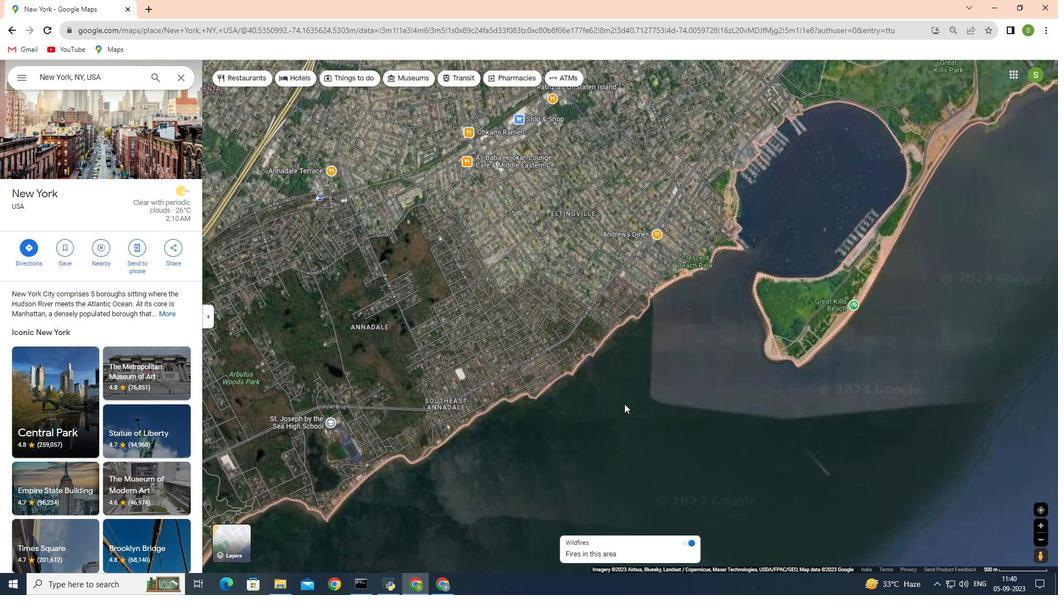 
Action: Mouse scrolled (624, 404) with delta (0, 0)
Screenshot: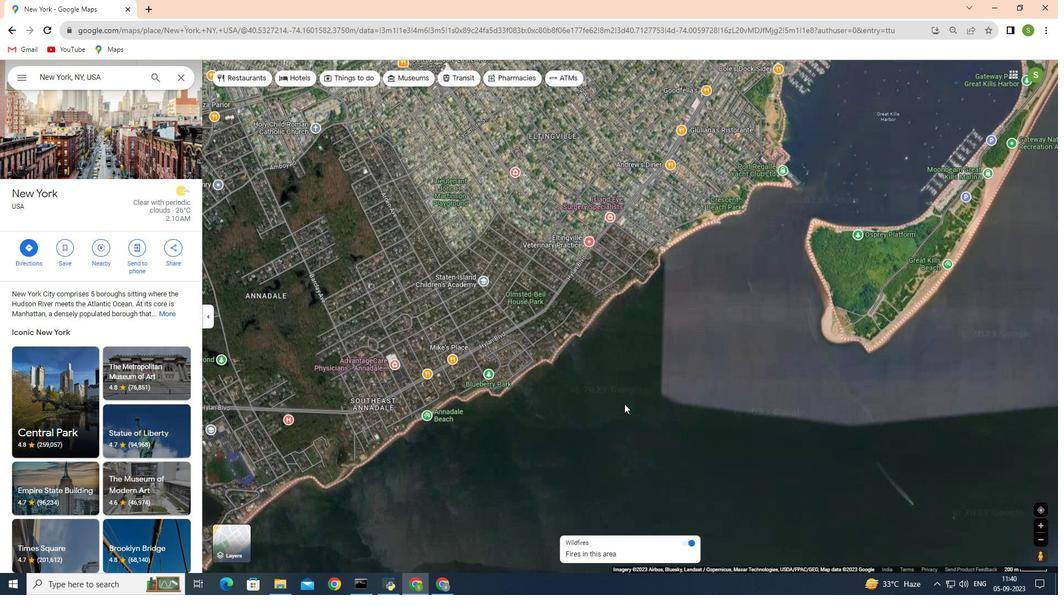 
Action: Mouse scrolled (624, 404) with delta (0, 0)
Screenshot: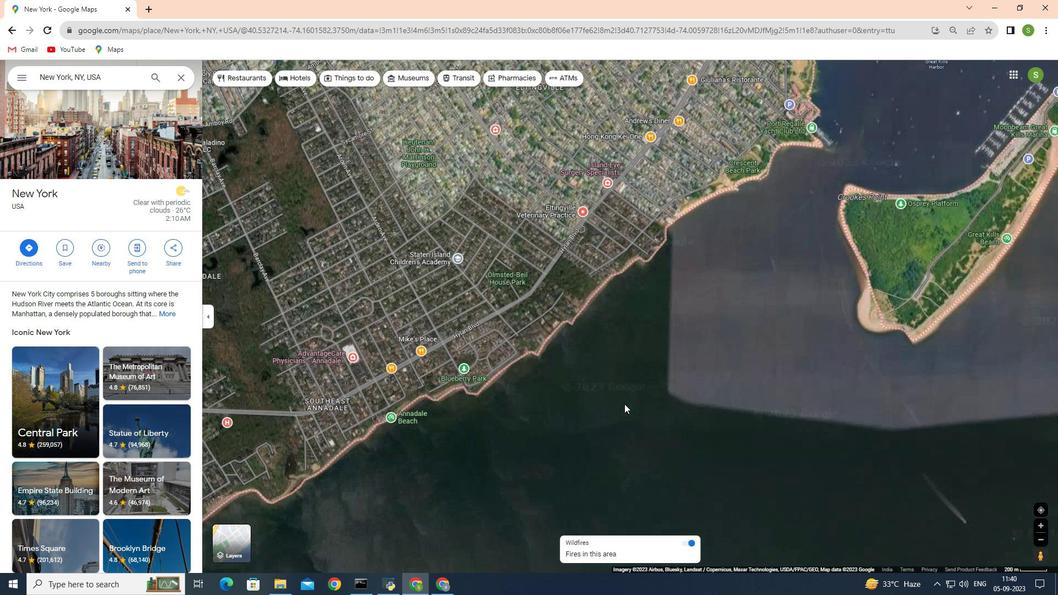 
Action: Mouse scrolled (624, 404) with delta (0, 0)
Screenshot: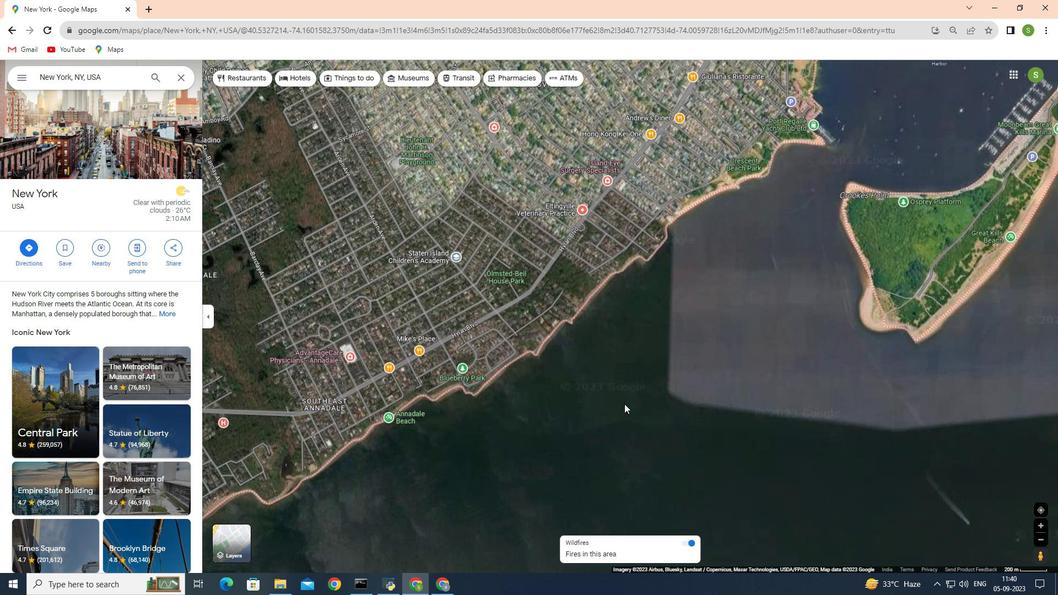 
Action: Mouse scrolled (624, 404) with delta (0, 0)
Screenshot: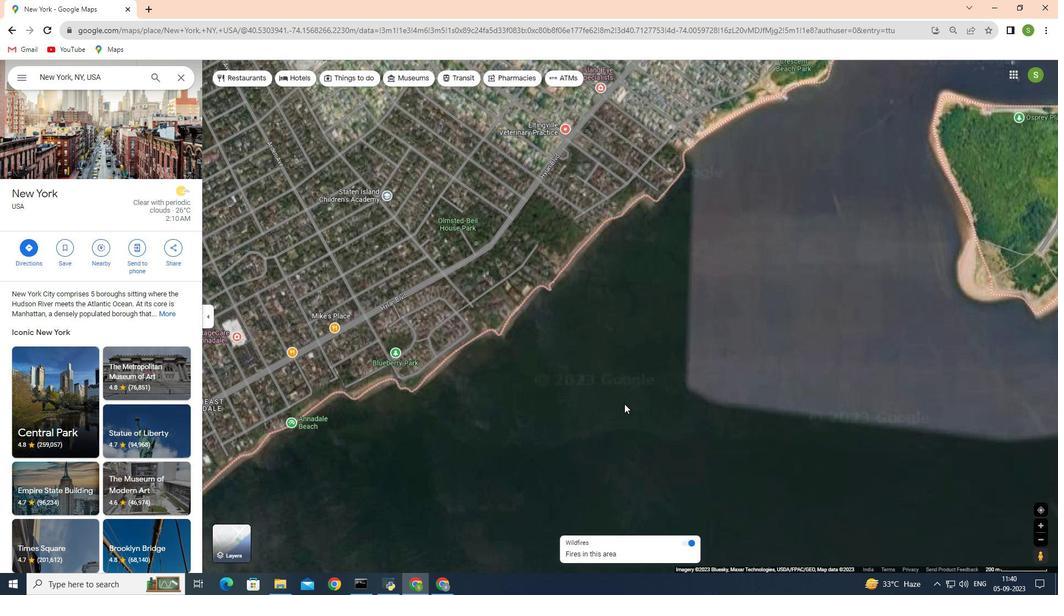 
Action: Mouse scrolled (624, 404) with delta (0, 0)
Screenshot: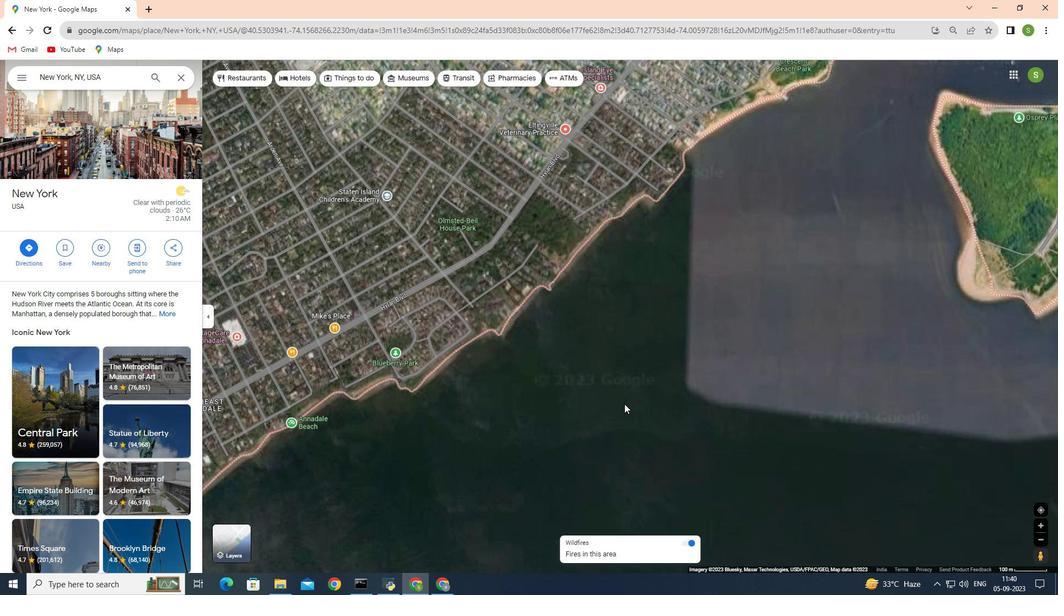 
Action: Mouse scrolled (624, 404) with delta (0, 0)
Screenshot: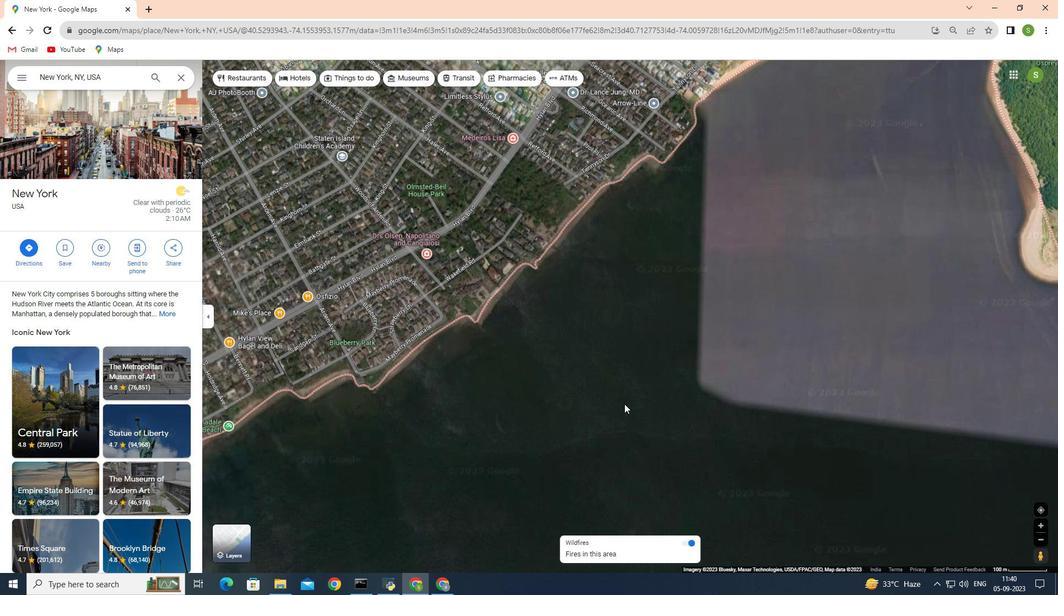 
Action: Mouse scrolled (624, 403) with delta (0, 0)
Screenshot: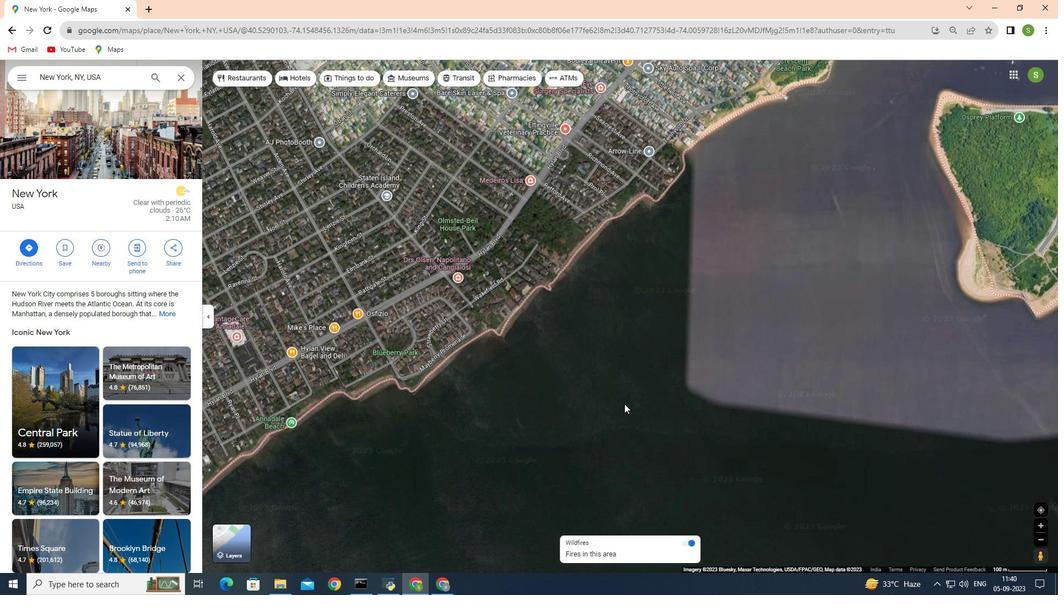 
Action: Mouse scrolled (624, 403) with delta (0, 0)
Screenshot: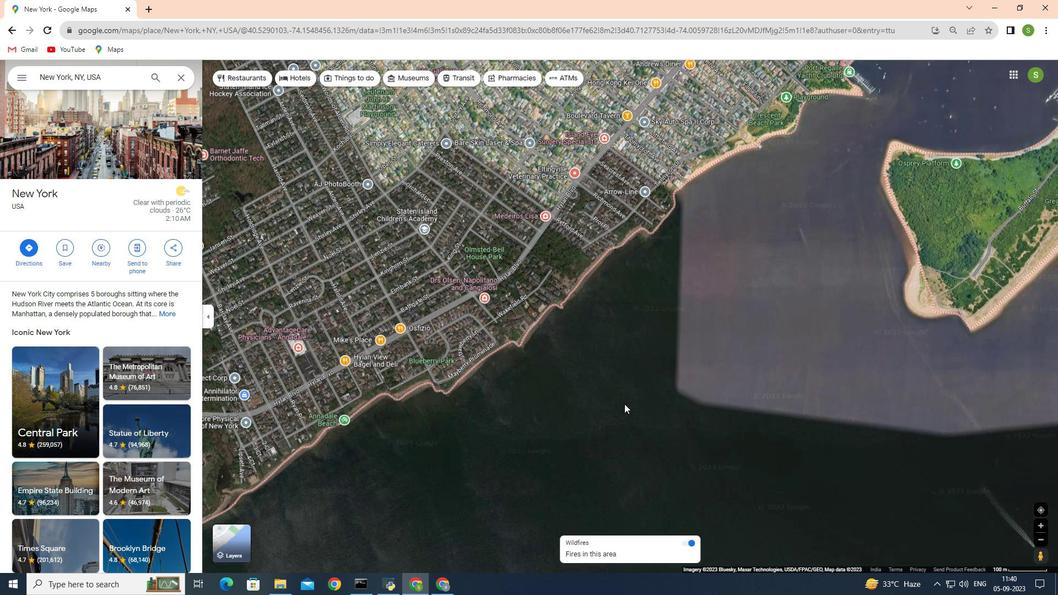
Action: Mouse scrolled (624, 403) with delta (0, 0)
Screenshot: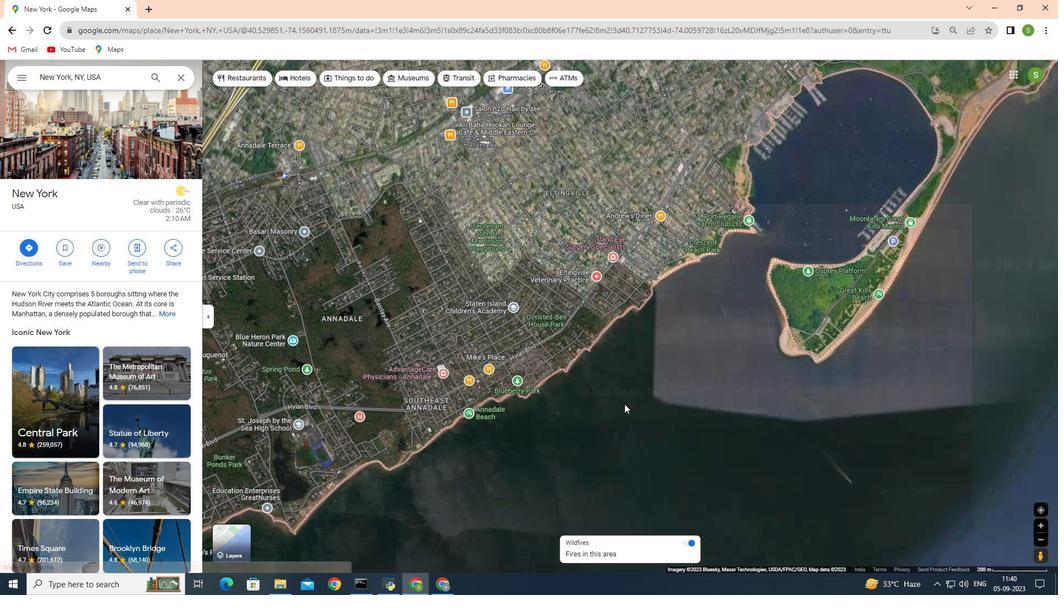 
Action: Mouse scrolled (624, 403) with delta (0, 0)
Screenshot: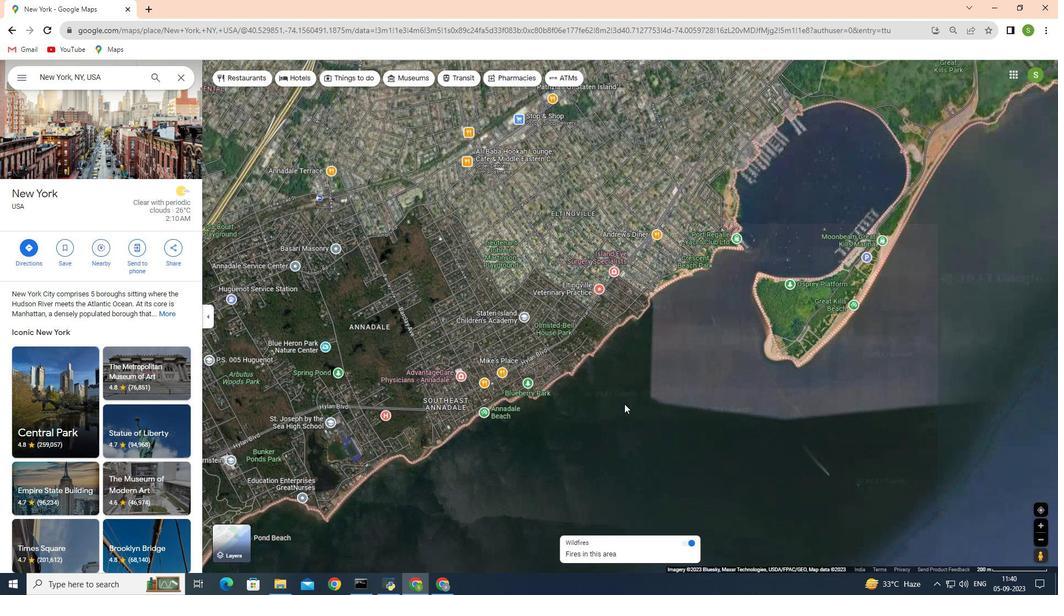 
Action: Mouse scrolled (624, 403) with delta (0, 0)
Screenshot: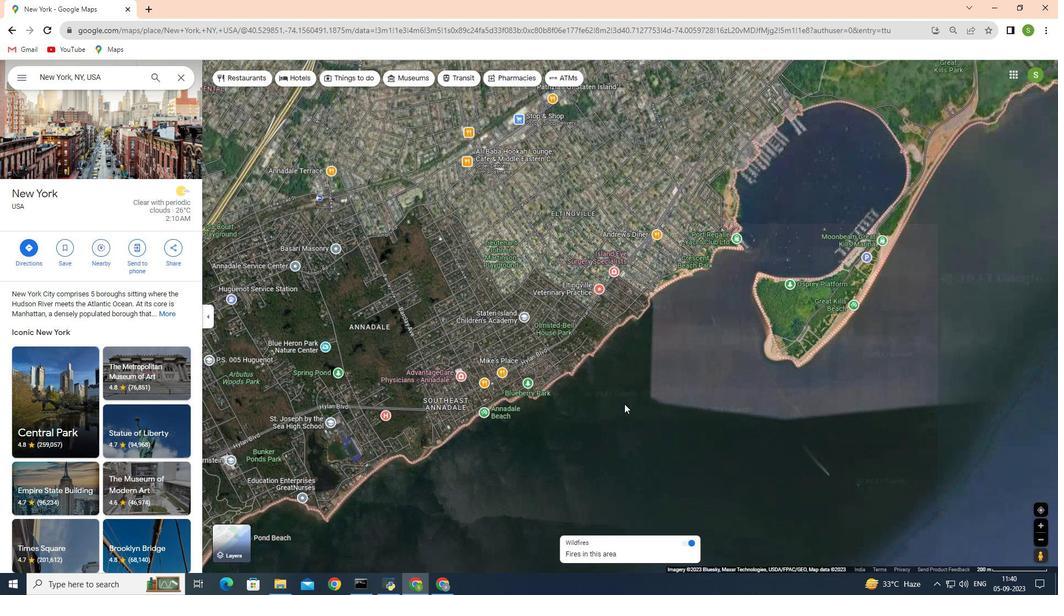 
Action: Mouse scrolled (624, 403) with delta (0, 0)
Screenshot: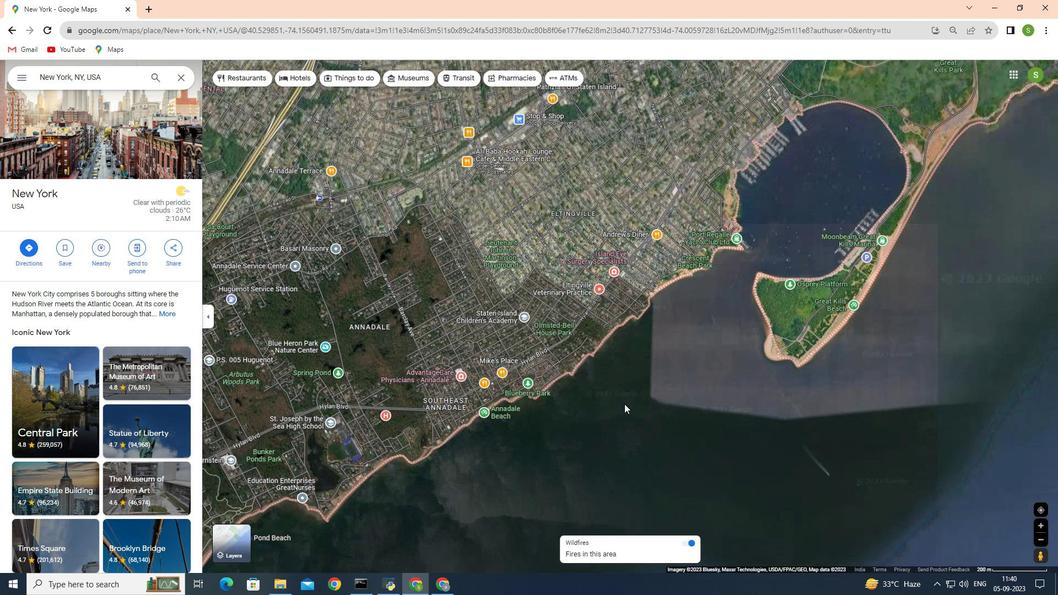 
Action: Mouse scrolled (624, 403) with delta (0, 0)
Screenshot: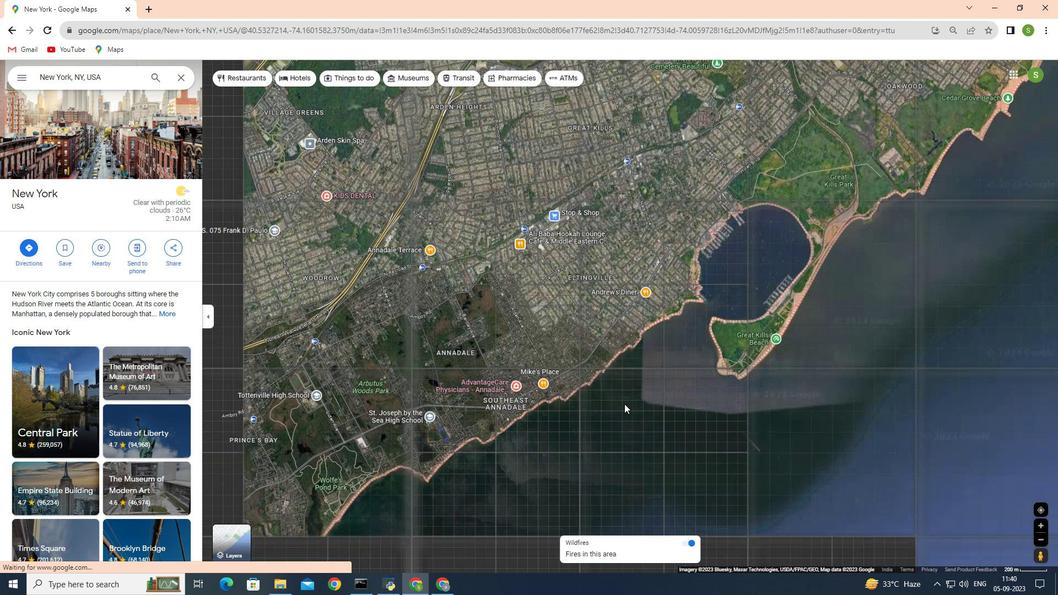 
Action: Mouse scrolled (624, 403) with delta (0, 0)
Screenshot: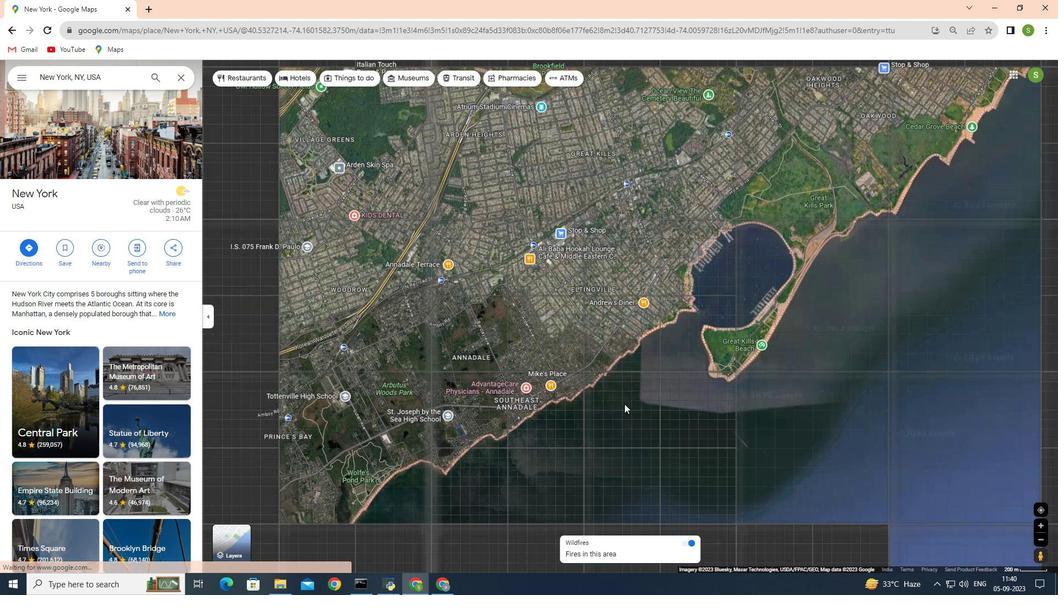 
Action: Mouse scrolled (624, 403) with delta (0, 0)
Screenshot: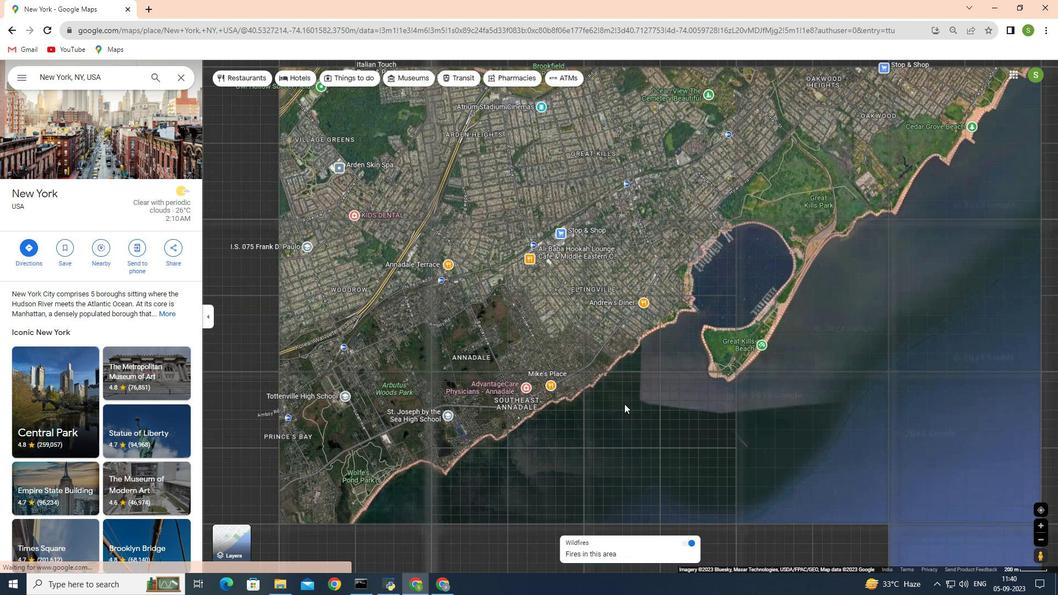 
Action: Mouse scrolled (624, 403) with delta (0, 0)
Screenshot: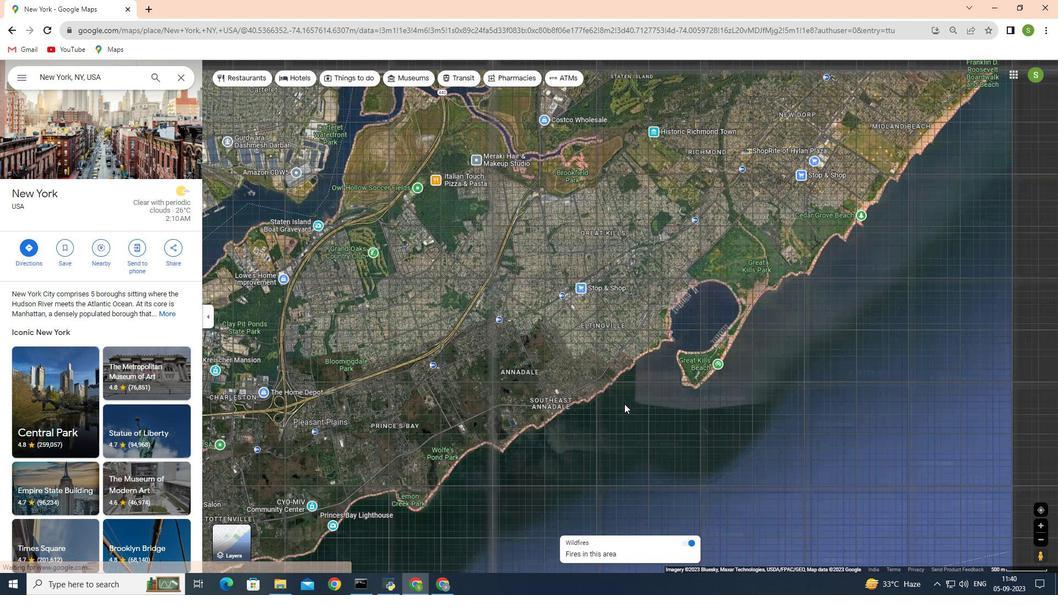 
Action: Mouse scrolled (624, 403) with delta (0, 0)
Screenshot: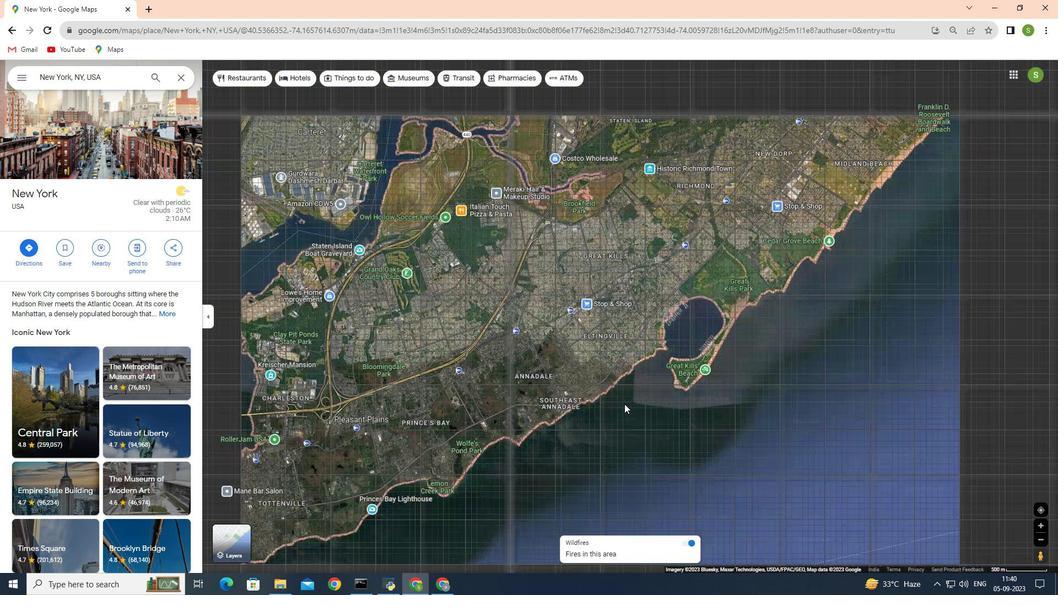
Action: Mouse scrolled (624, 403) with delta (0, 0)
Screenshot: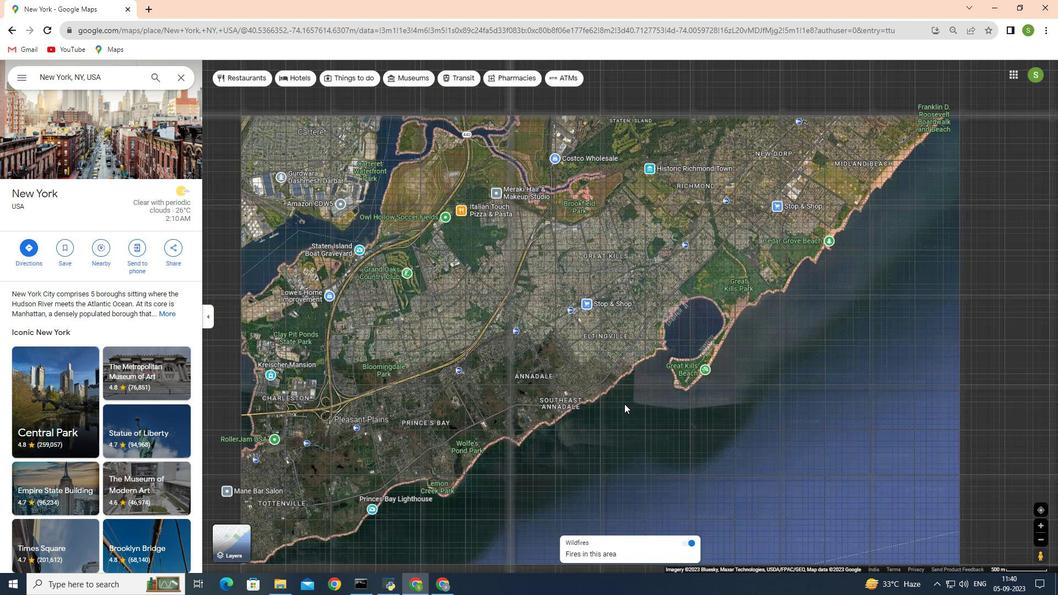 
Action: Mouse scrolled (624, 403) with delta (0, 0)
Screenshot: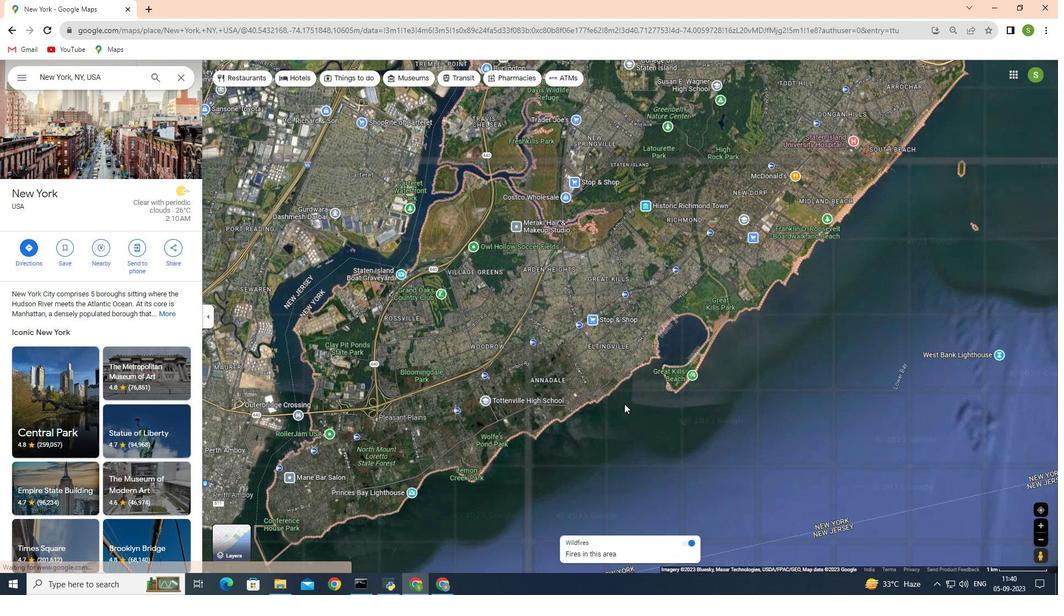 
Action: Mouse scrolled (624, 403) with delta (0, 0)
Screenshot: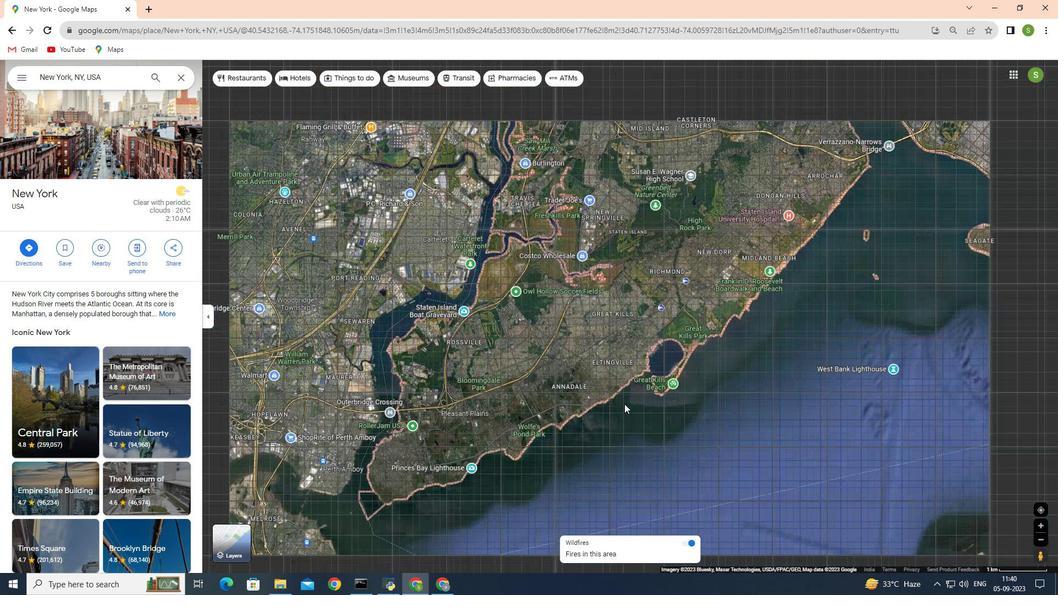 
Action: Mouse scrolled (624, 403) with delta (0, 0)
Screenshot: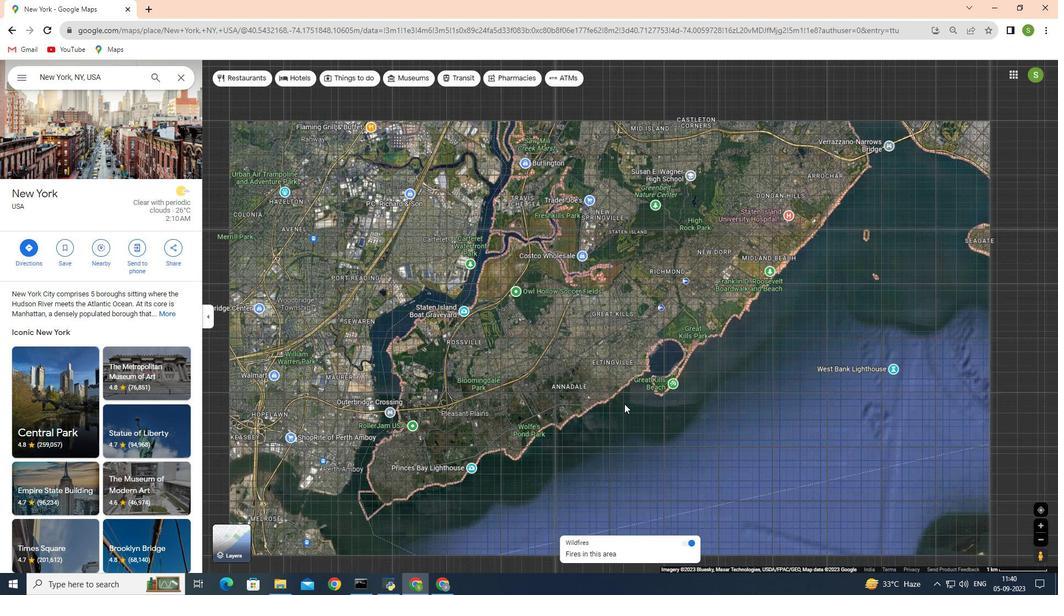 
Action: Mouse scrolled (624, 403) with delta (0, 0)
Screenshot: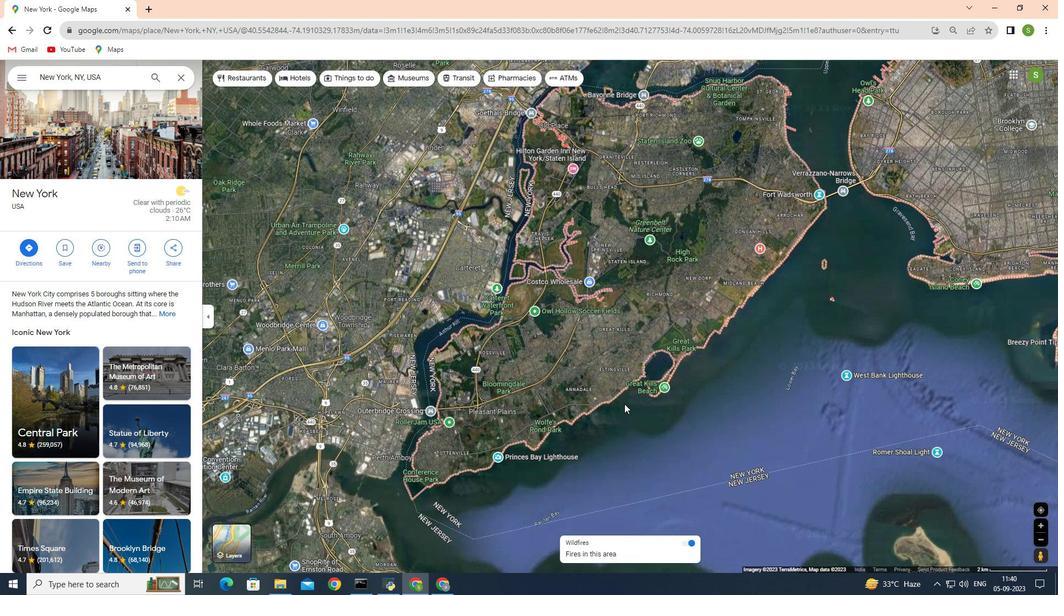 
Action: Mouse scrolled (624, 403) with delta (0, 0)
Screenshot: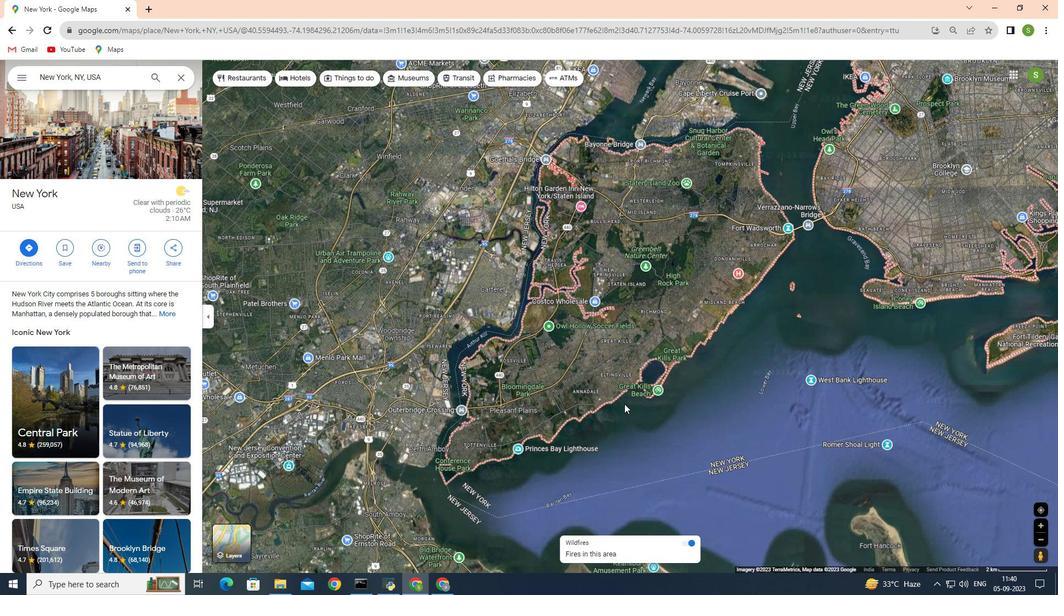 
Action: Mouse scrolled (624, 403) with delta (0, 0)
Screenshot: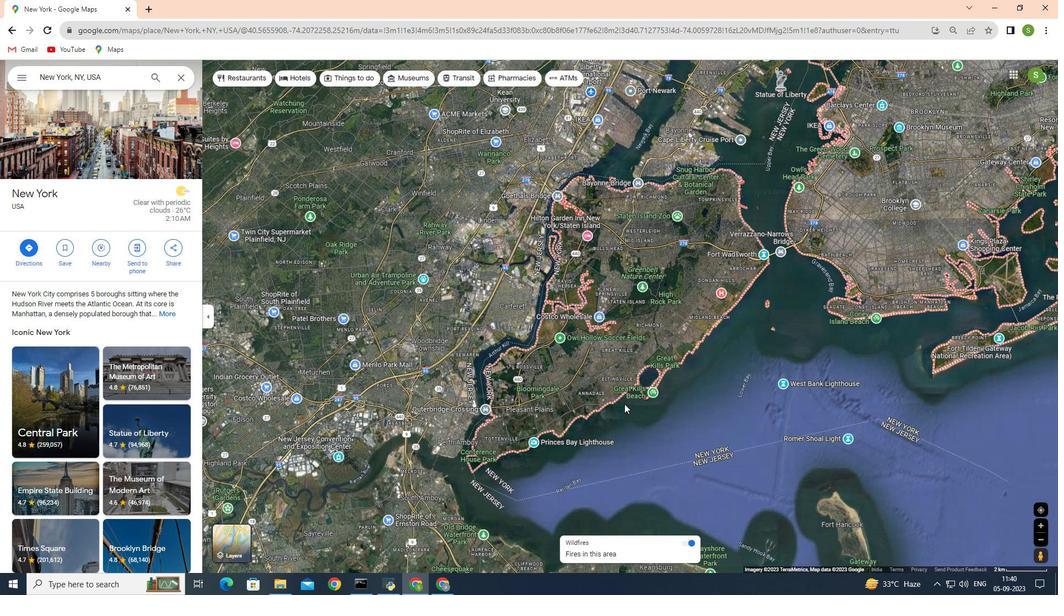 
Action: Mouse scrolled (624, 403) with delta (0, 0)
Screenshot: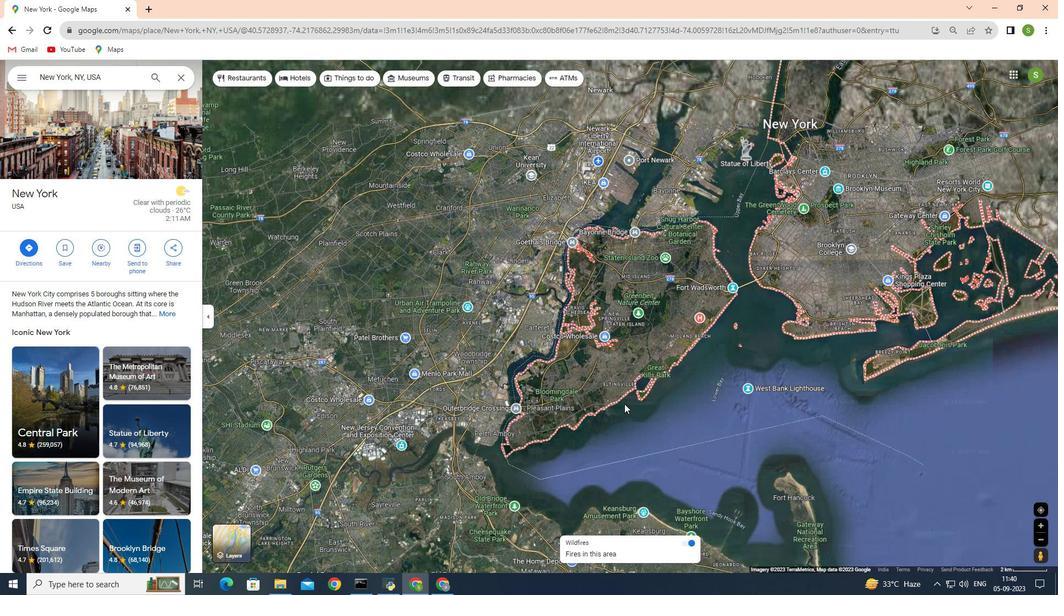 
Action: Mouse scrolled (624, 403) with delta (0, 0)
Screenshot: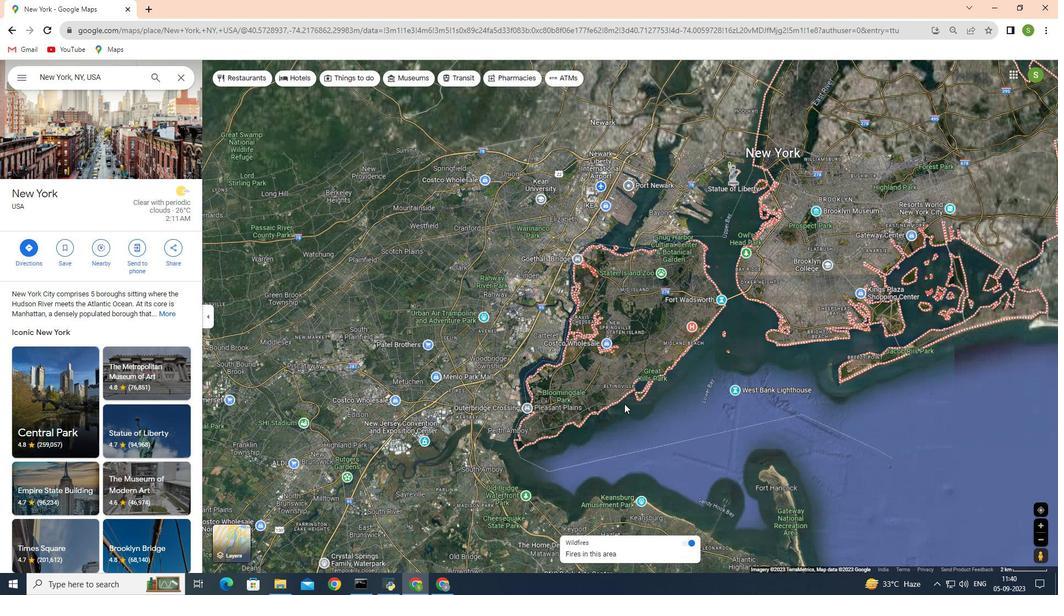 
Action: Mouse scrolled (624, 403) with delta (0, 0)
Screenshot: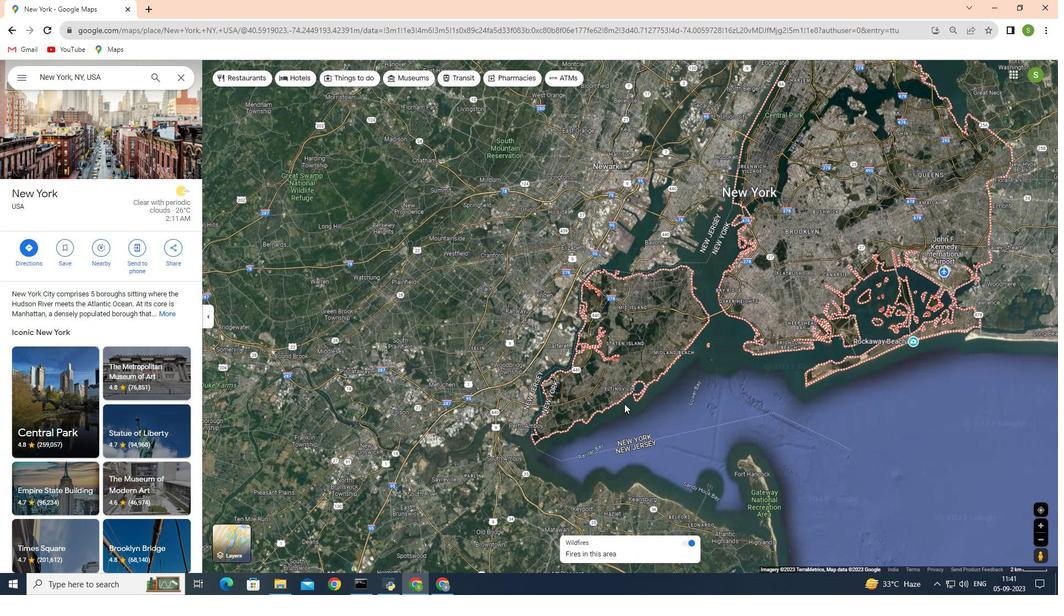 
Action: Mouse scrolled (624, 403) with delta (0, 0)
Screenshot: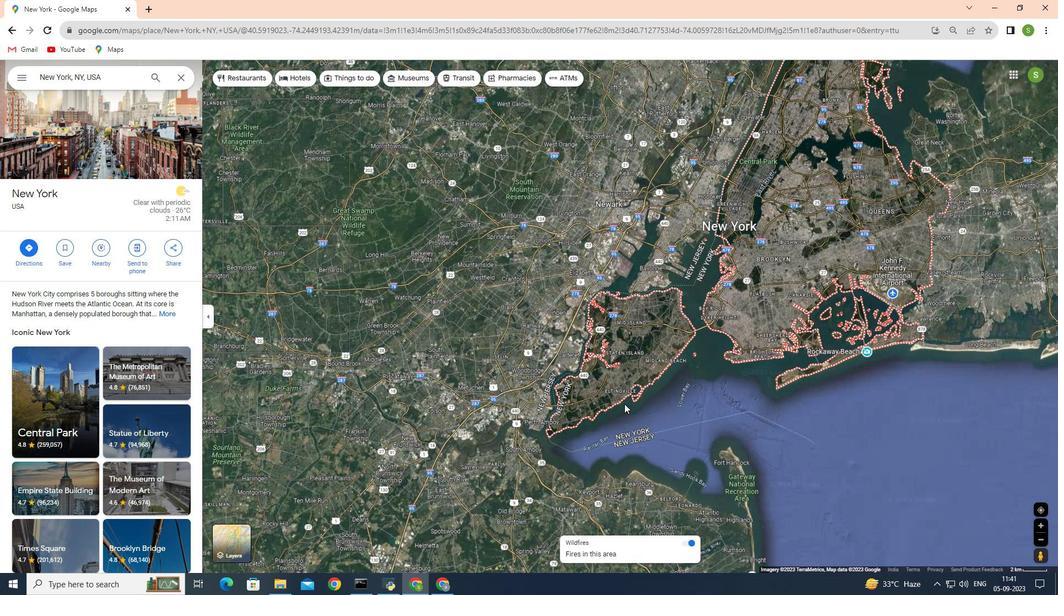 
Action: Mouse scrolled (624, 403) with delta (0, 0)
Screenshot: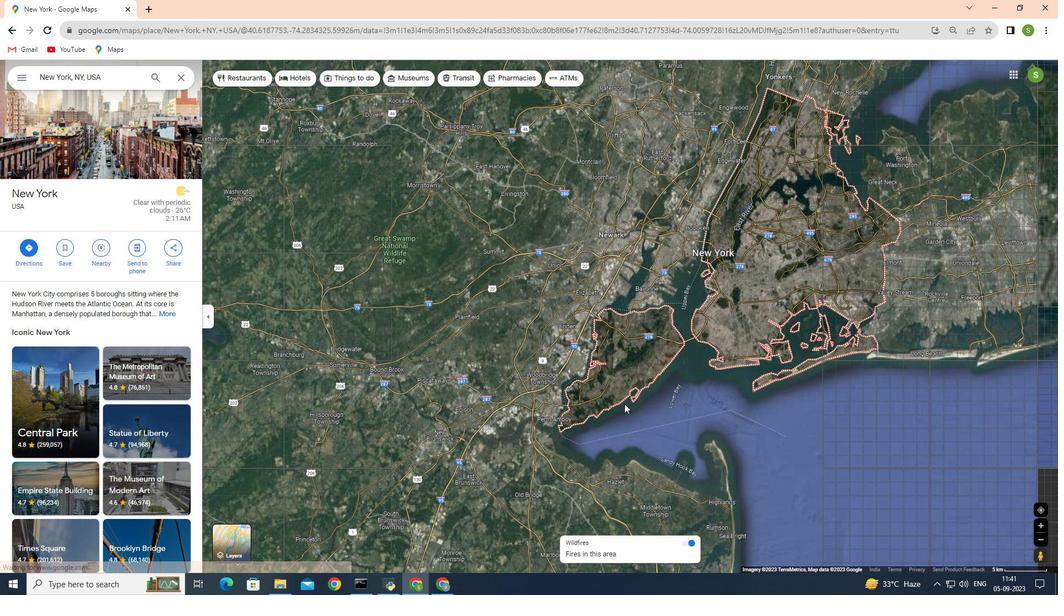 
Action: Mouse moved to (179, 76)
Screenshot: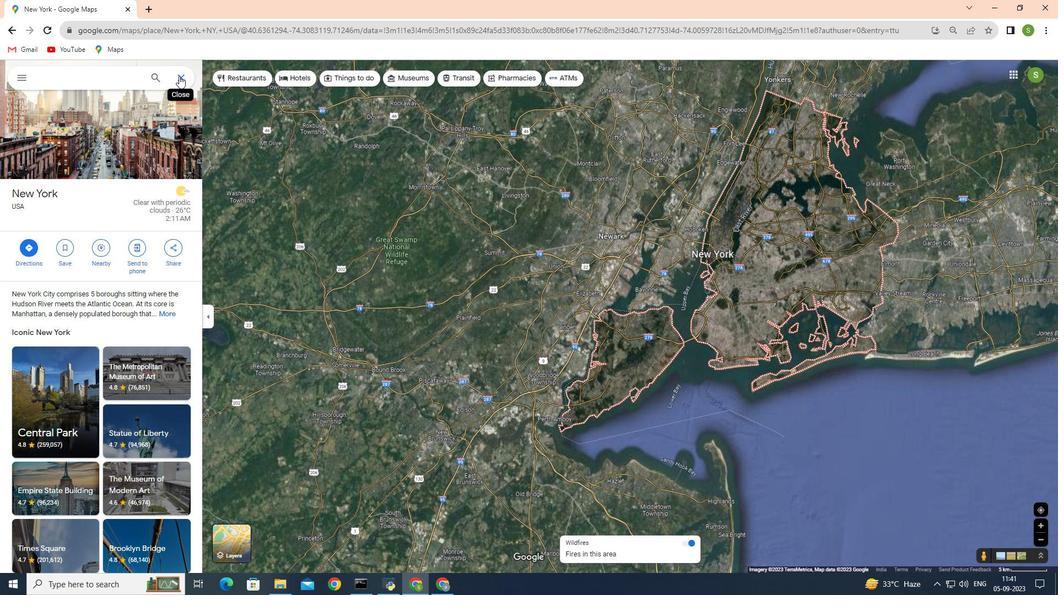 
Action: Mouse pressed left at (179, 76)
Screenshot: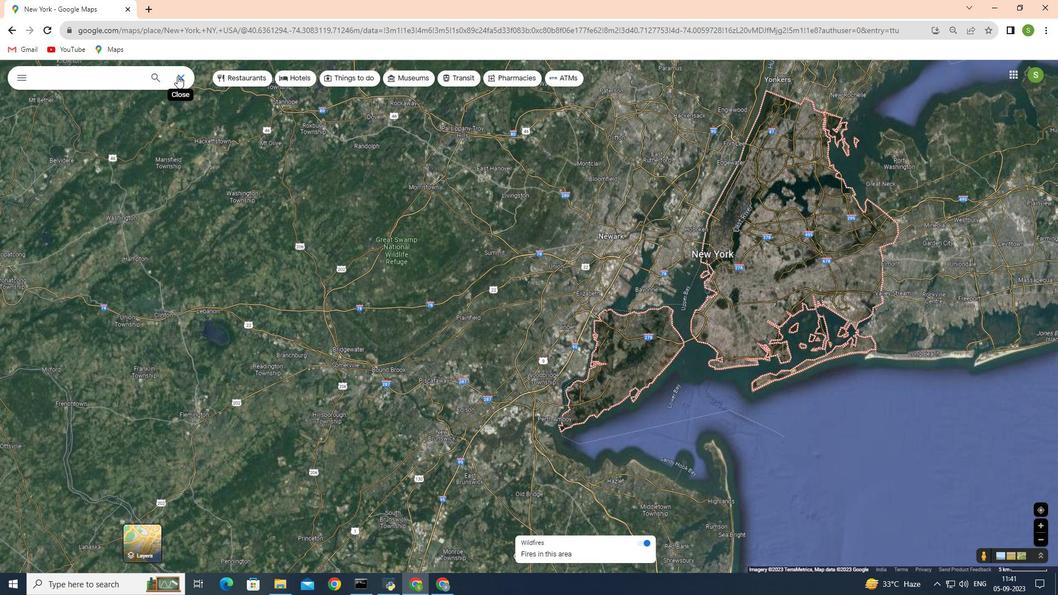 
Action: Mouse moved to (86, 79)
Screenshot: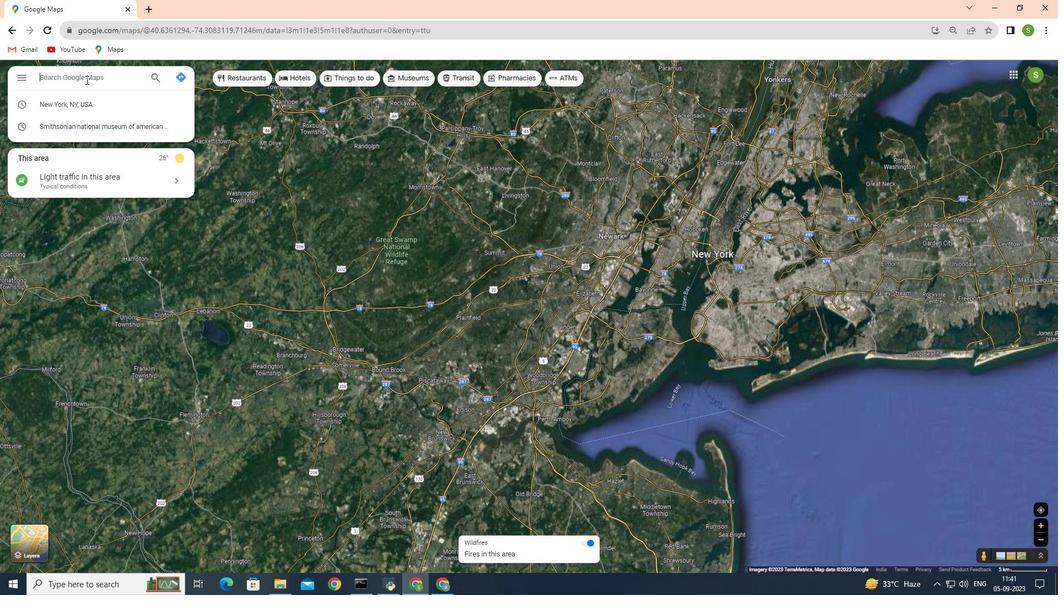 
Action: Mouse pressed left at (86, 79)
Screenshot: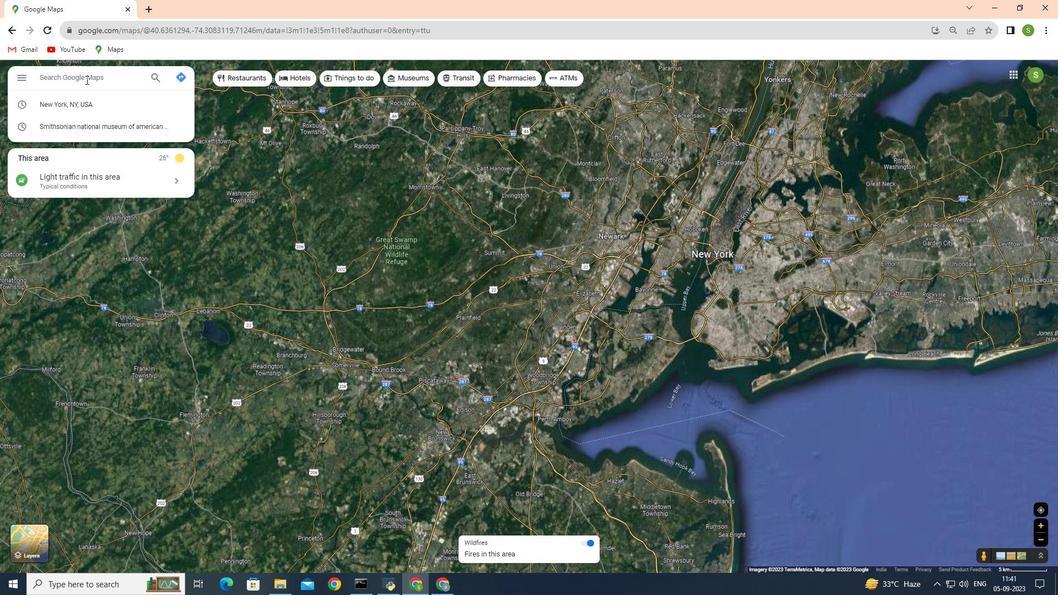
Action: Mouse moved to (171, 75)
Screenshot: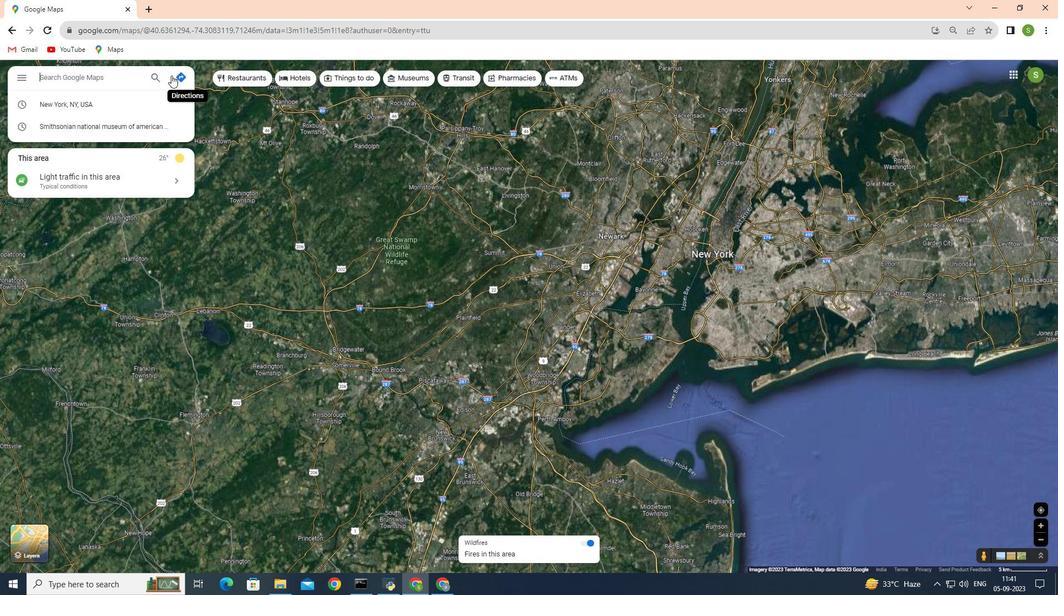 
Action: Key pressed <Key.shift><Key.shift><Key.shift><Key.shift><Key.shift>Chicago
Screenshot: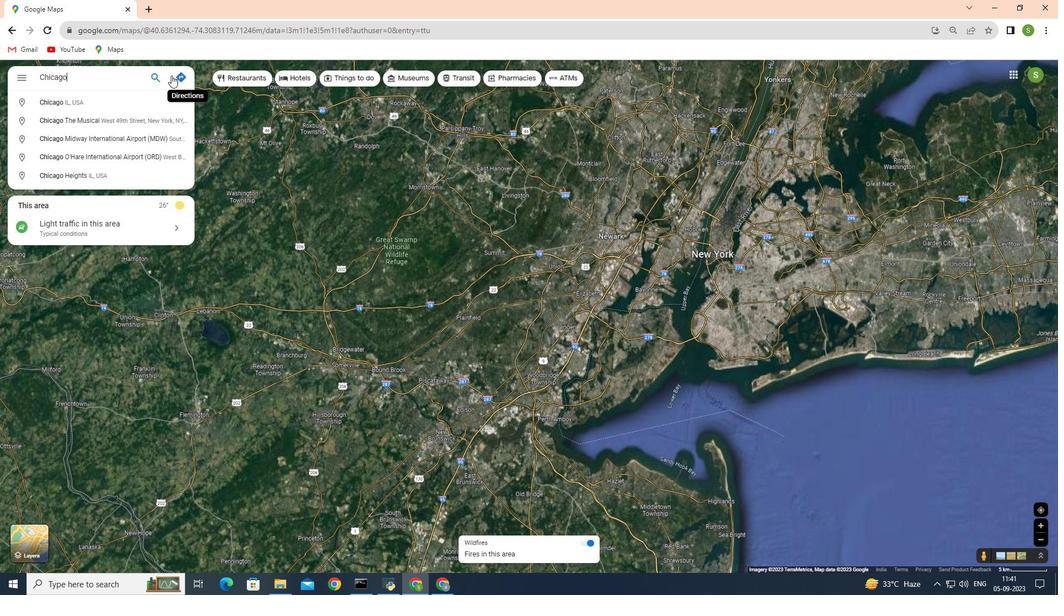 
Action: Mouse moved to (75, 103)
Screenshot: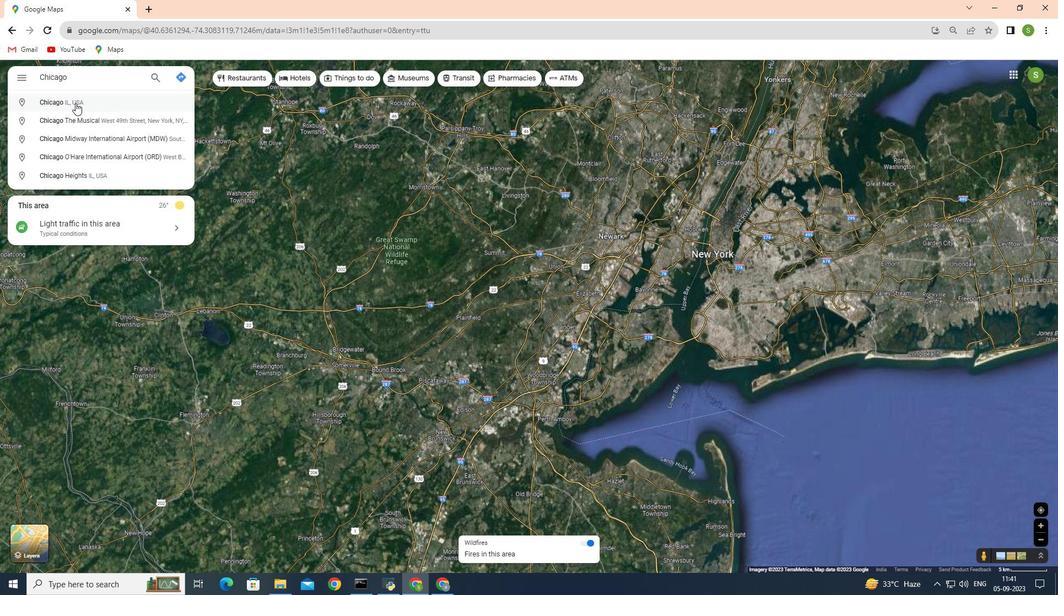 
Action: Mouse pressed left at (75, 103)
Screenshot: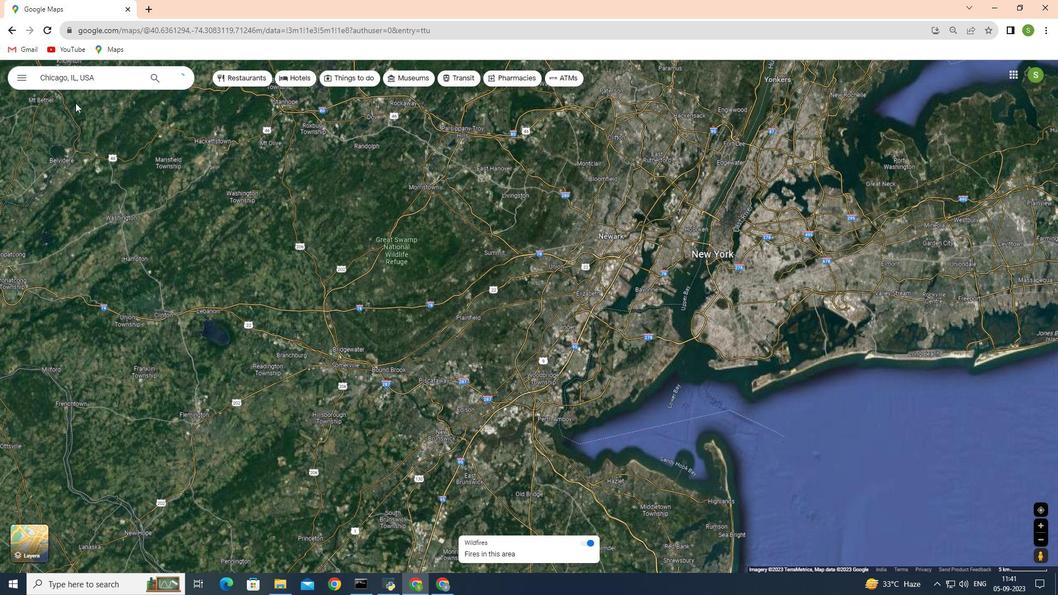 
Action: Mouse moved to (317, 534)
Screenshot: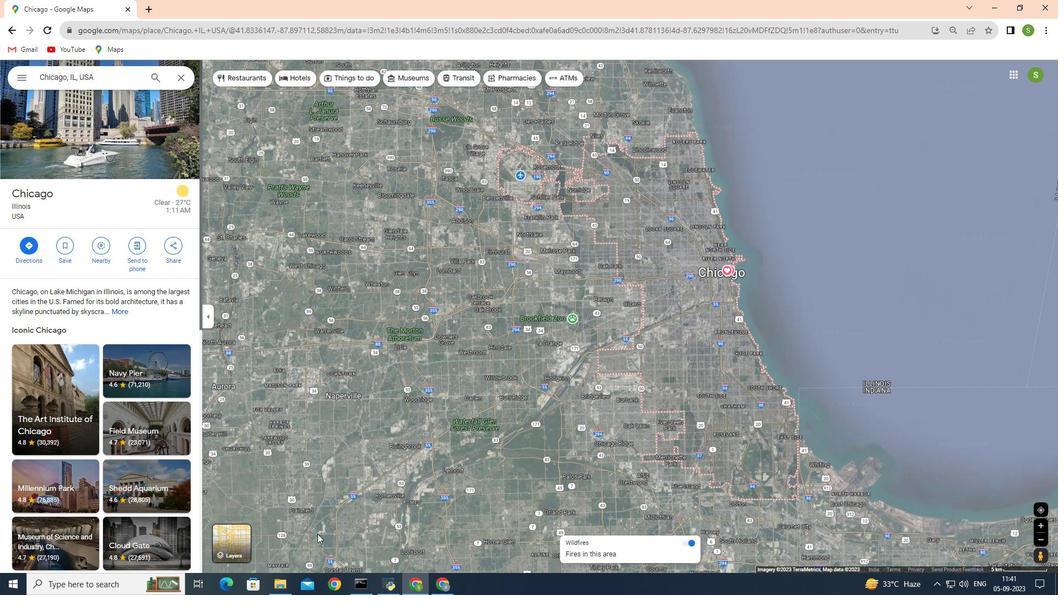 
Action: Mouse scrolled (317, 533) with delta (0, 0)
Screenshot: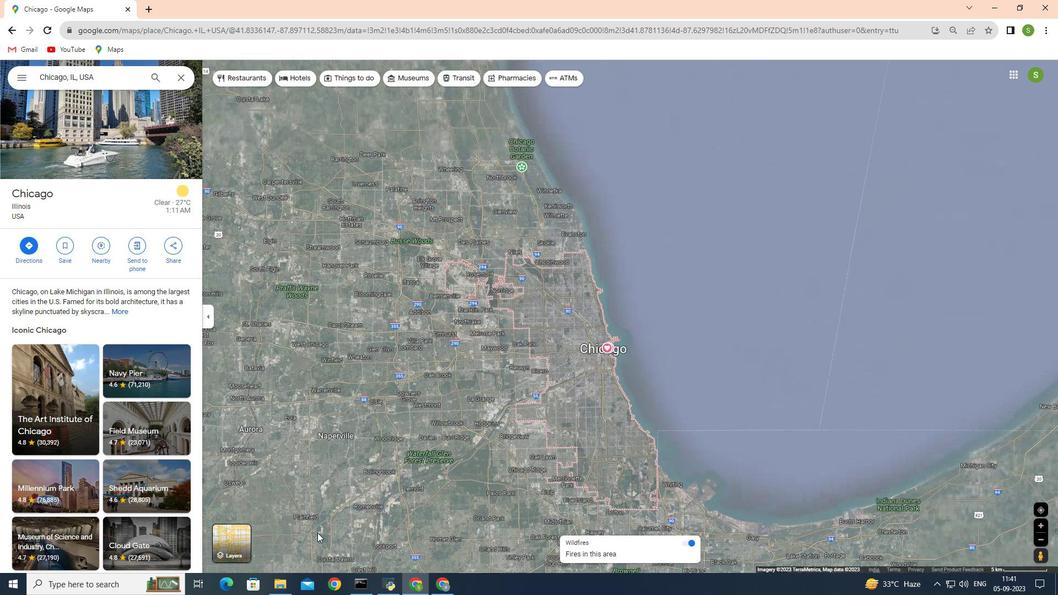 
Action: Mouse scrolled (317, 533) with delta (0, 0)
Screenshot: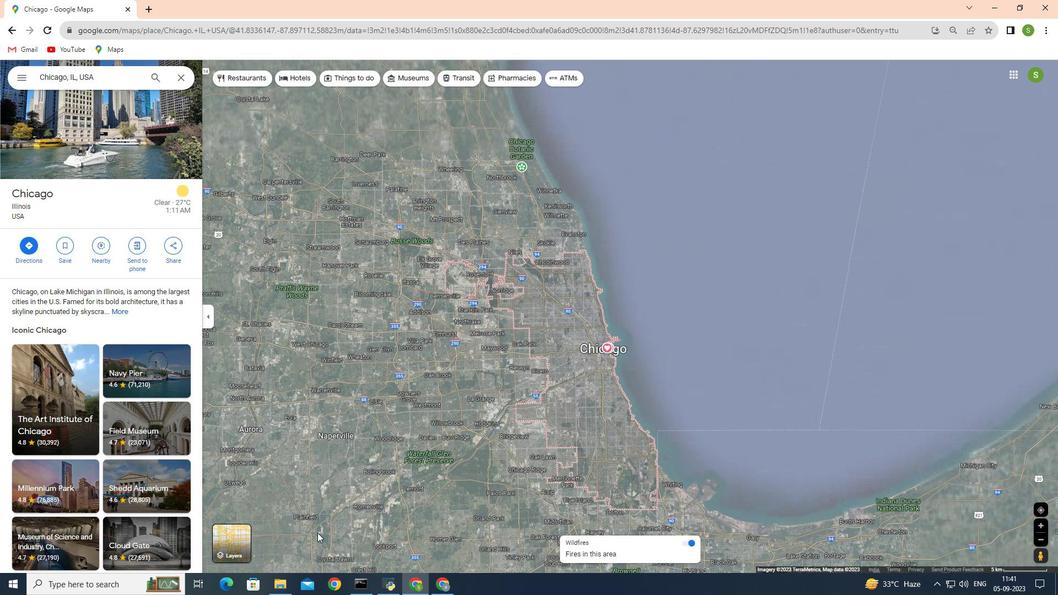 
Action: Mouse moved to (393, 541)
Screenshot: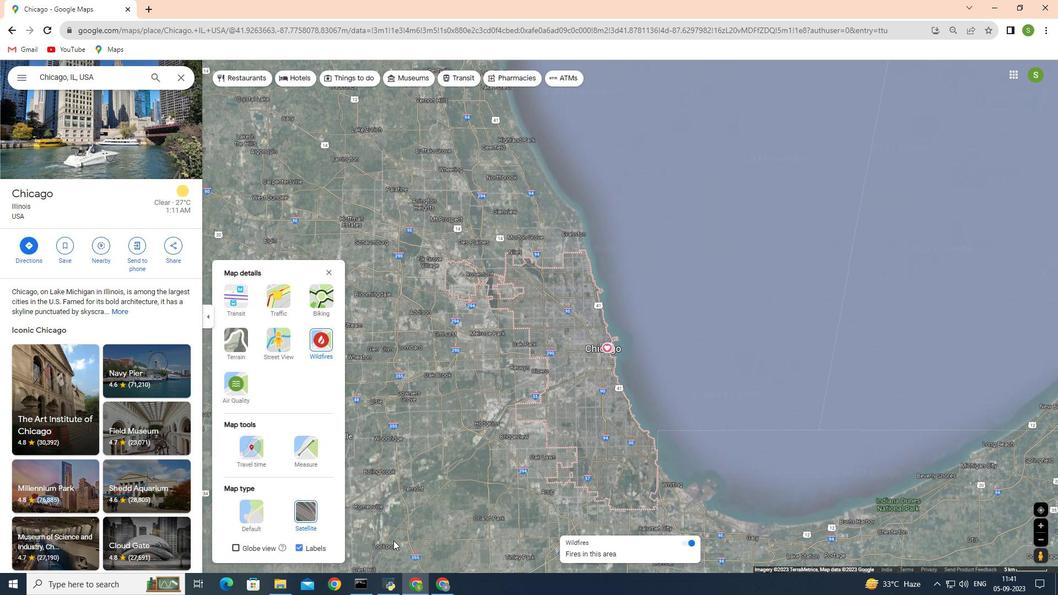 
Action: Mouse pressed left at (393, 541)
Screenshot: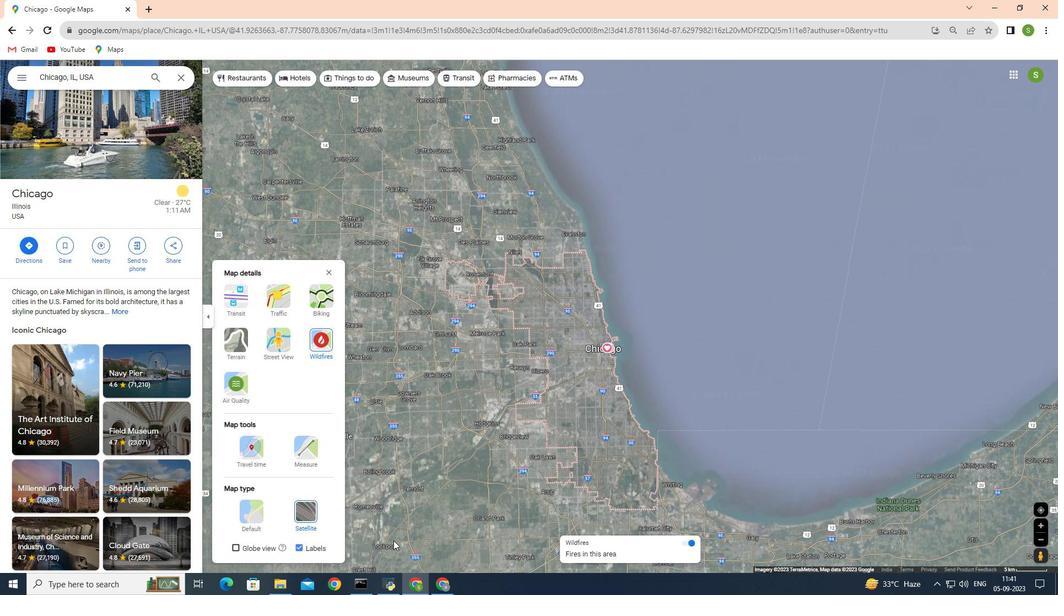 
Action: Mouse moved to (330, 346)
Screenshot: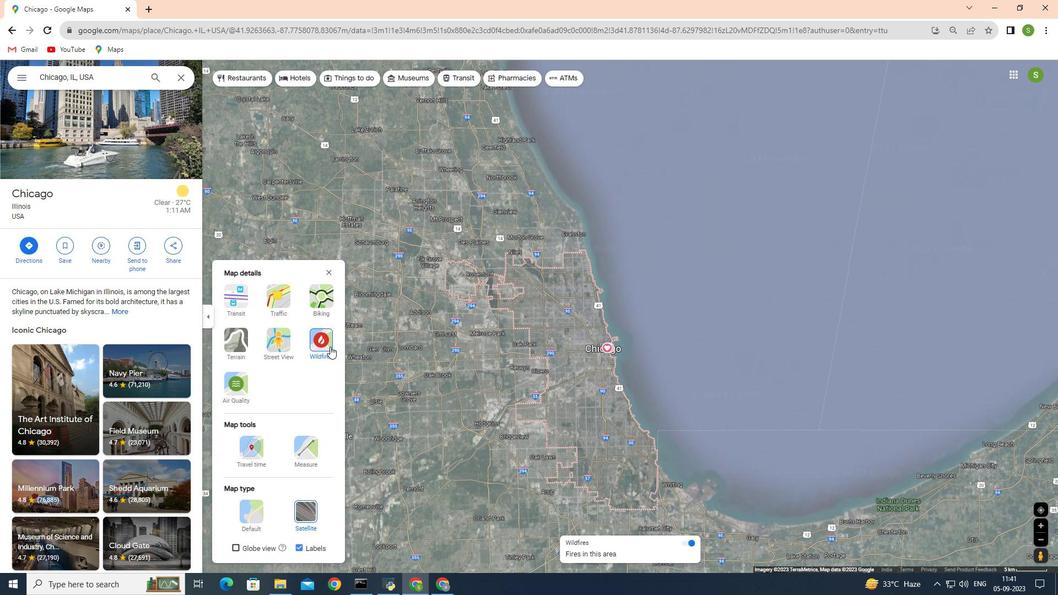 
Action: Mouse pressed left at (330, 346)
Screenshot: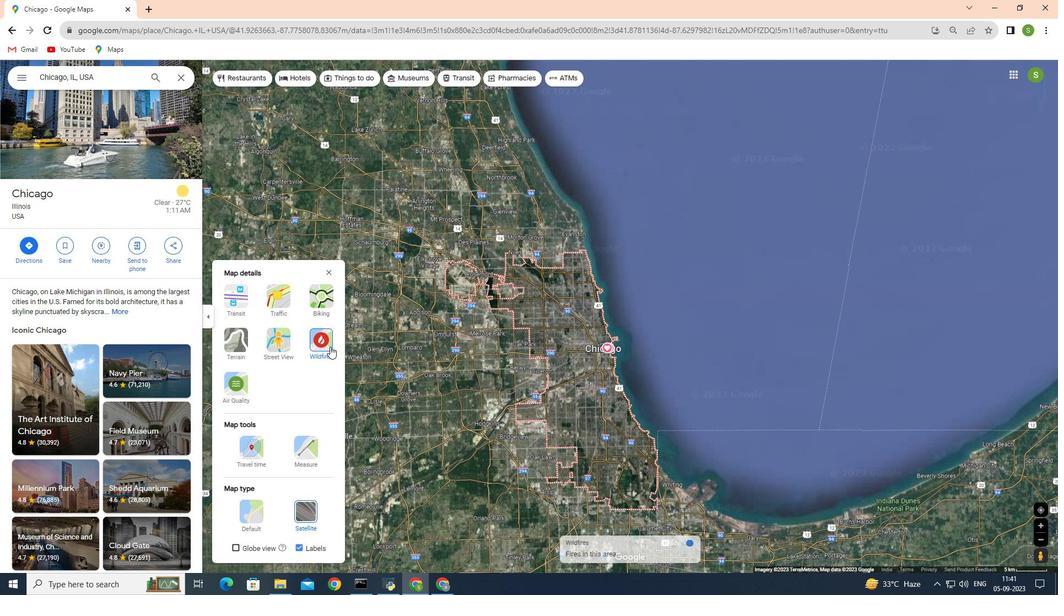 
Action: Mouse moved to (329, 346)
Screenshot: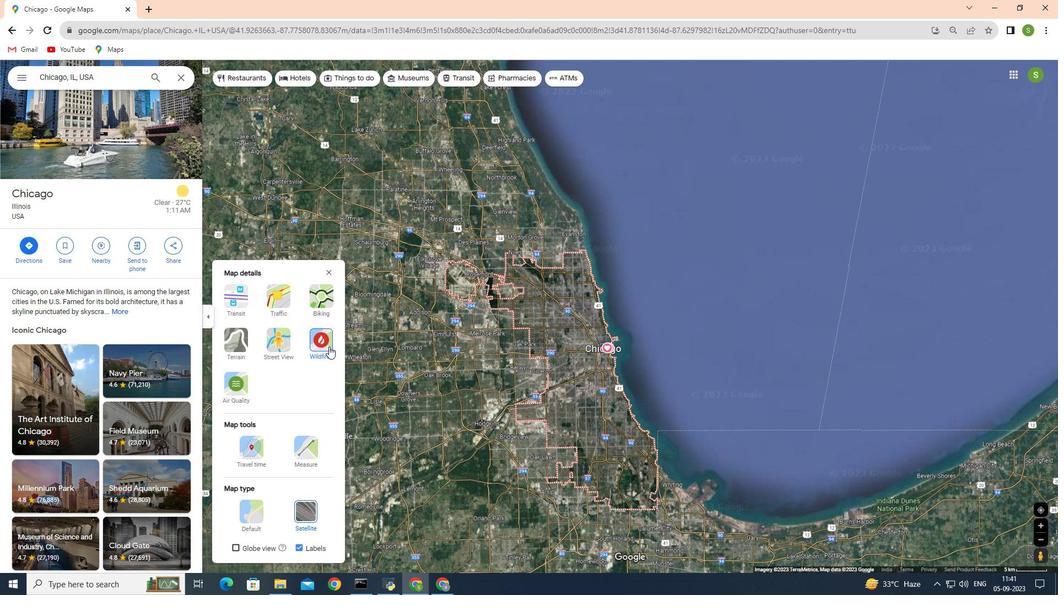 
Action: Mouse pressed left at (329, 346)
Screenshot: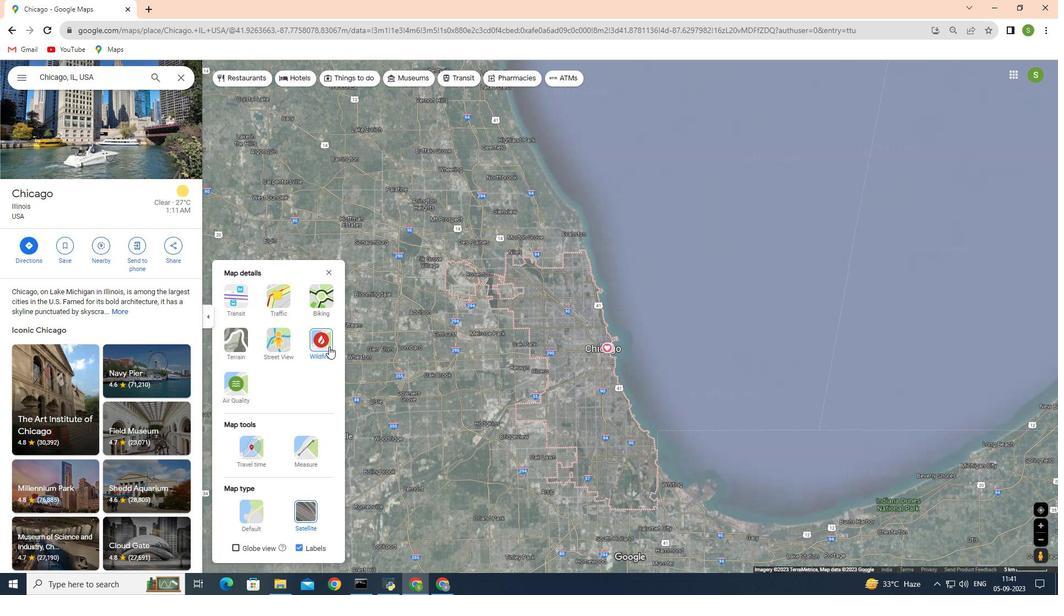 
Action: Mouse moved to (499, 405)
Screenshot: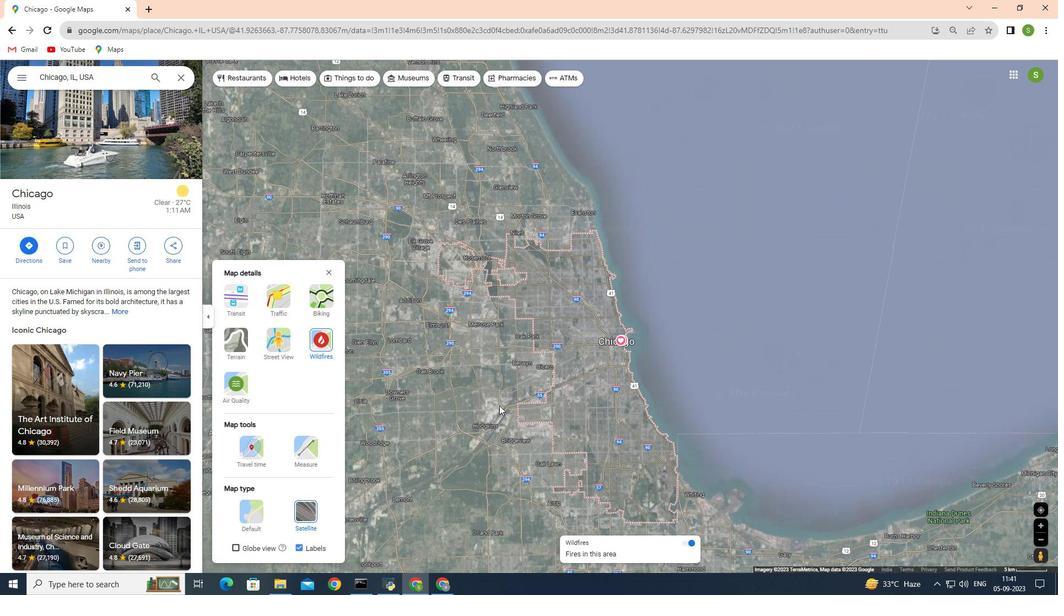 
Action: Mouse scrolled (499, 406) with delta (0, 0)
Screenshot: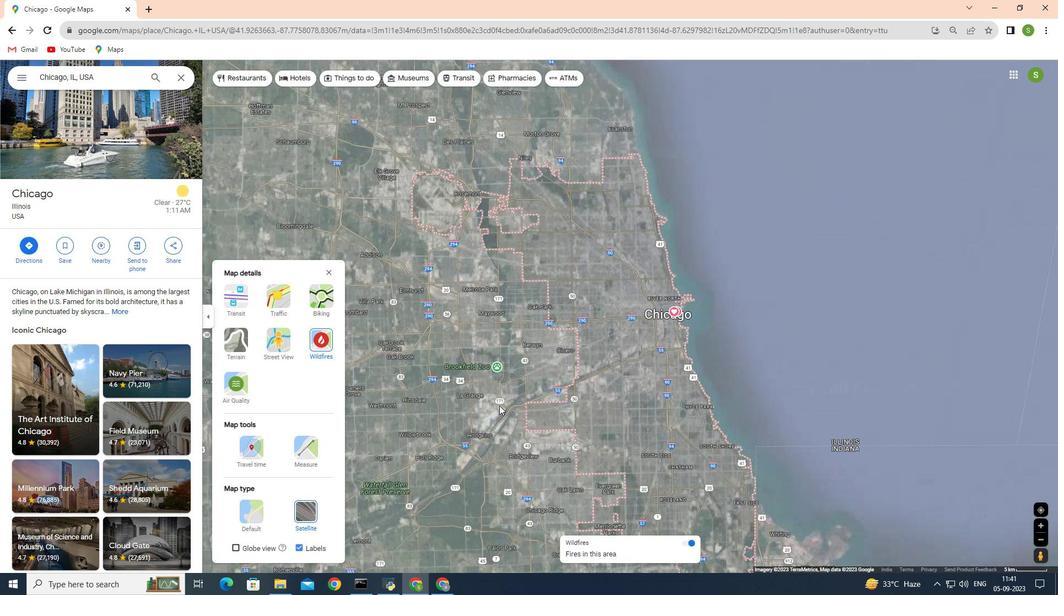 
Action: Mouse scrolled (499, 406) with delta (0, 0)
Screenshot: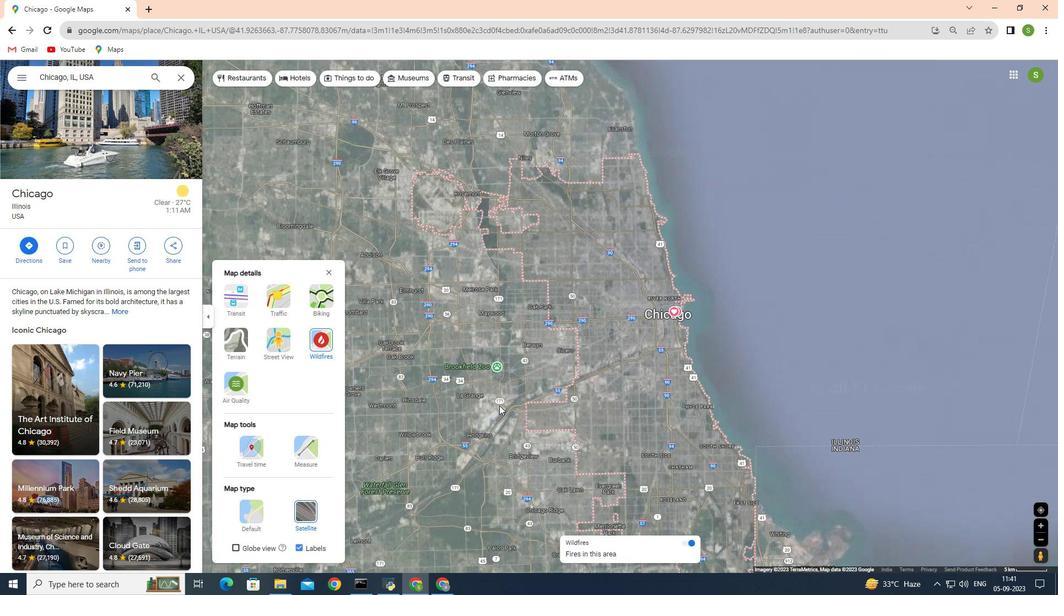 
Action: Mouse scrolled (499, 406) with delta (0, 0)
Screenshot: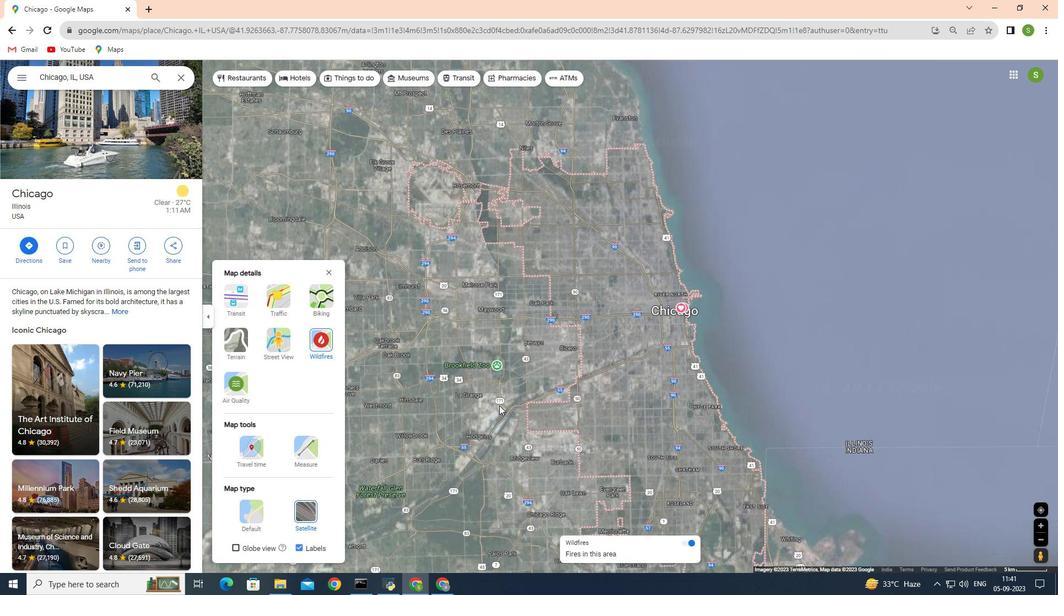 
Action: Mouse scrolled (499, 405) with delta (0, 0)
Screenshot: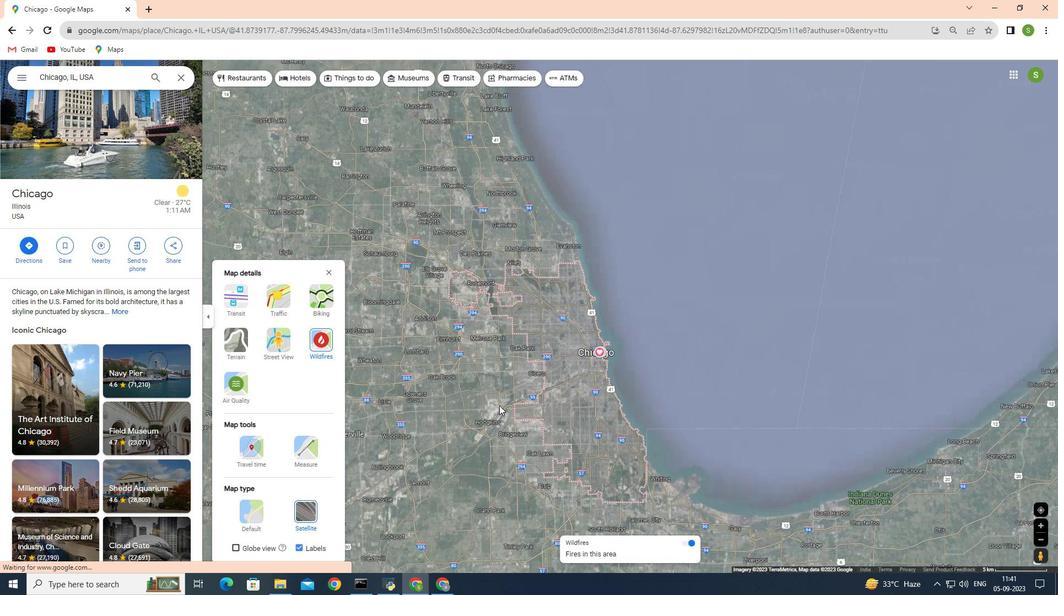 
Action: Mouse scrolled (499, 405) with delta (0, 0)
Screenshot: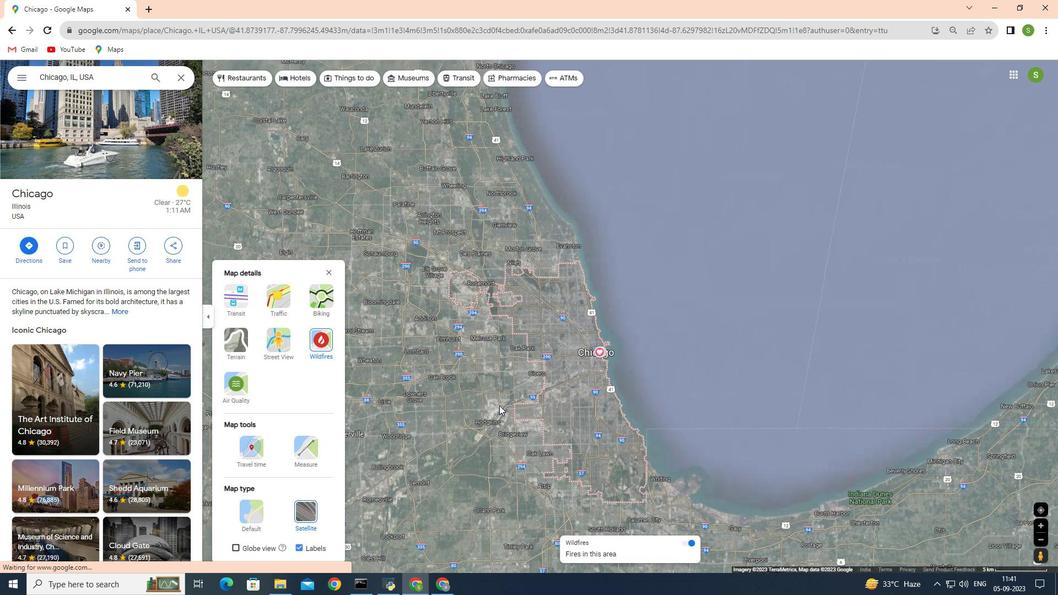 
Action: Mouse scrolled (499, 405) with delta (0, 0)
Screenshot: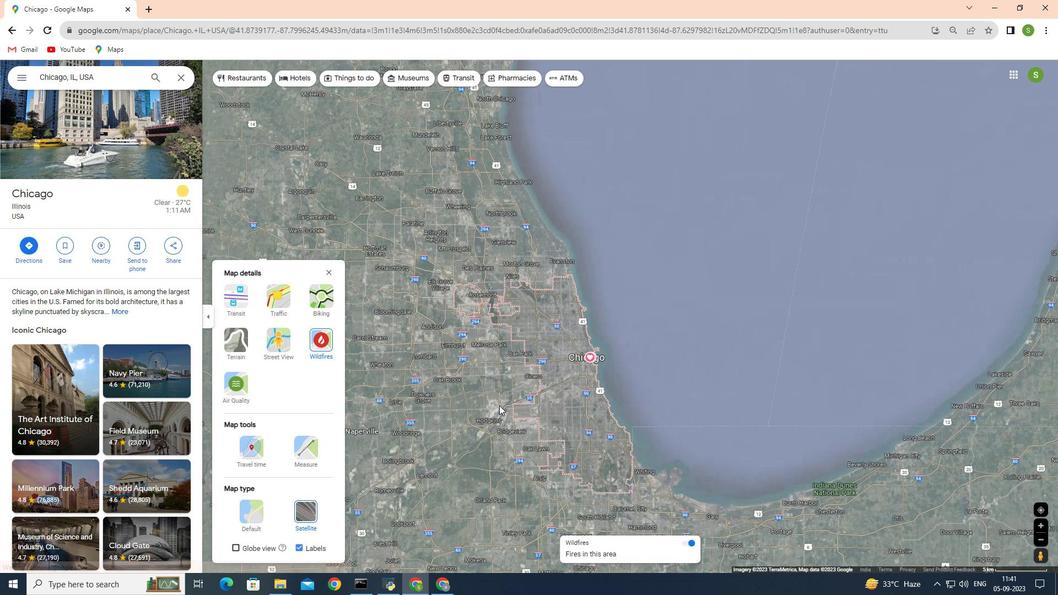 
Action: Mouse scrolled (499, 405) with delta (0, 0)
Screenshot: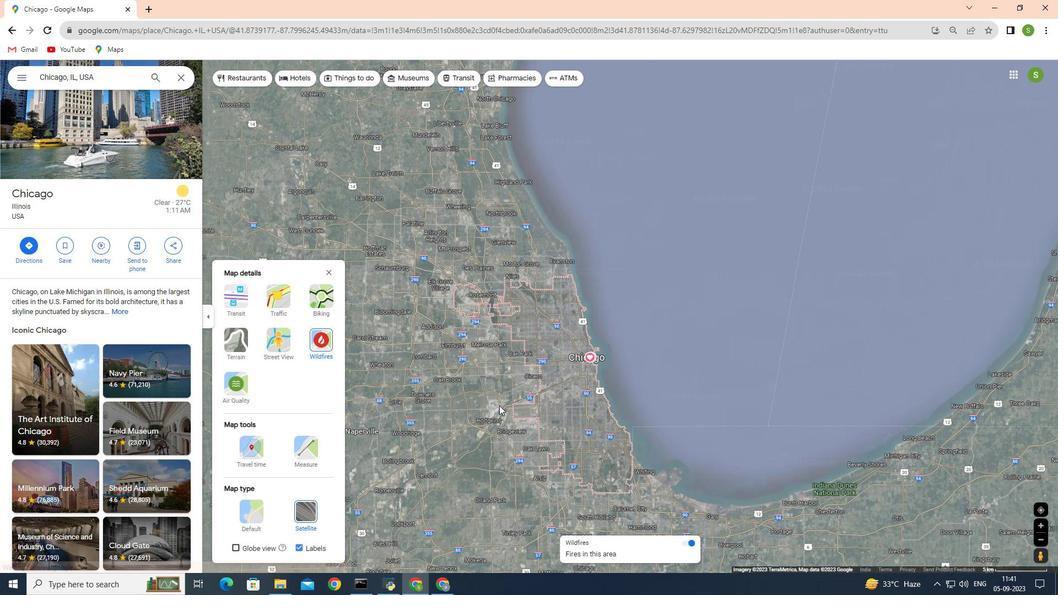 
Action: Mouse scrolled (499, 405) with delta (0, 0)
Screenshot: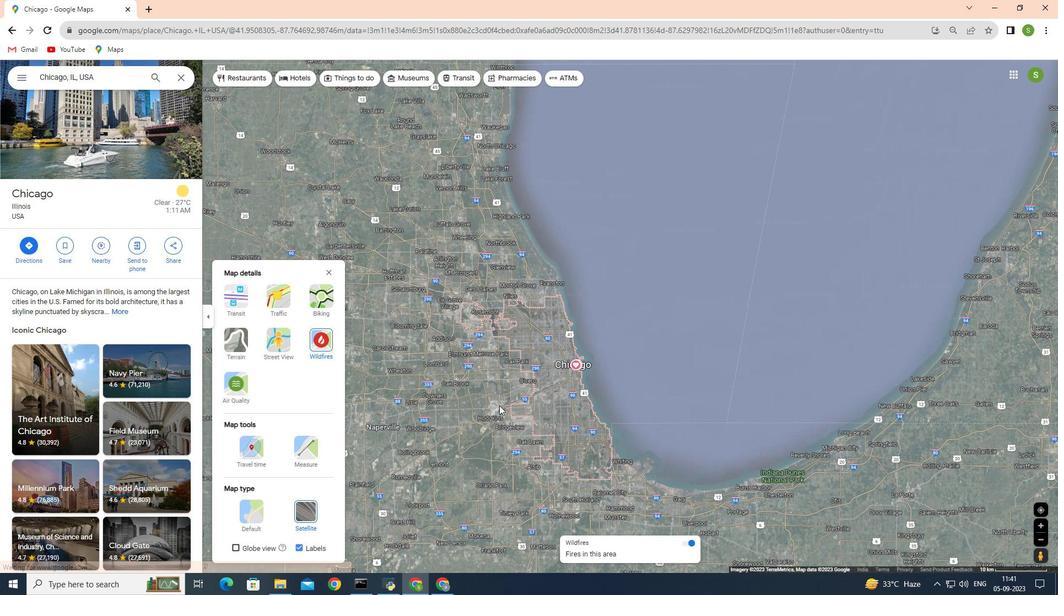 
Action: Mouse scrolled (499, 405) with delta (0, 0)
Screenshot: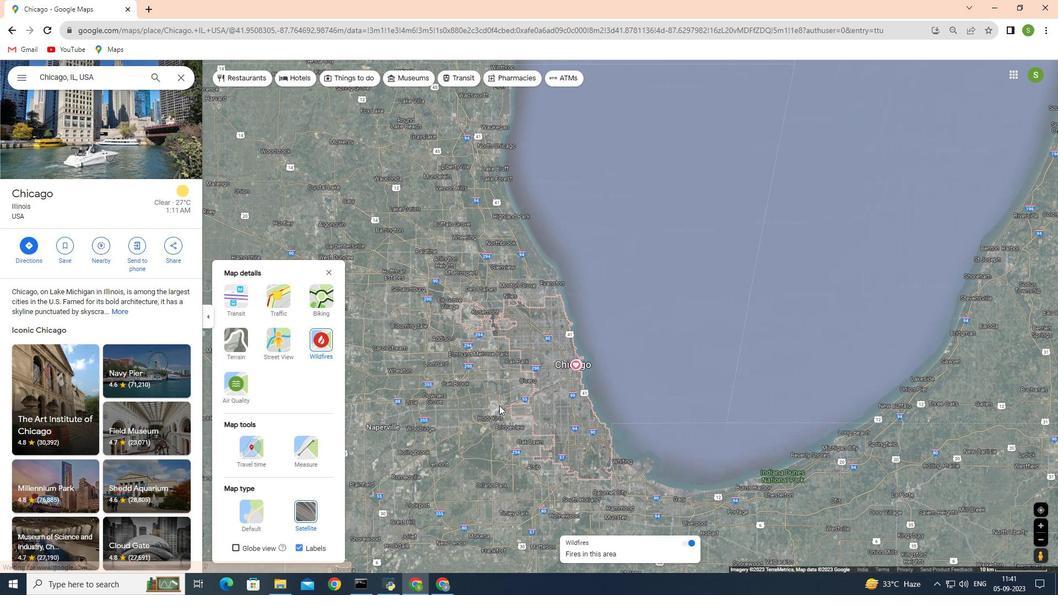 
Action: Mouse scrolled (499, 405) with delta (0, 0)
Screenshot: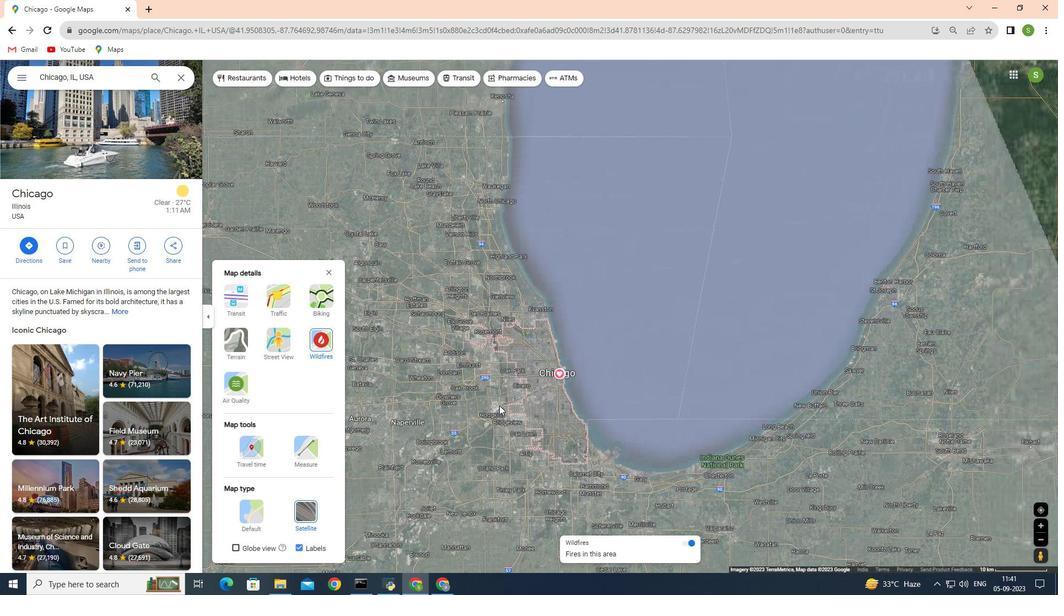 
Action: Mouse scrolled (499, 405) with delta (0, 0)
Screenshot: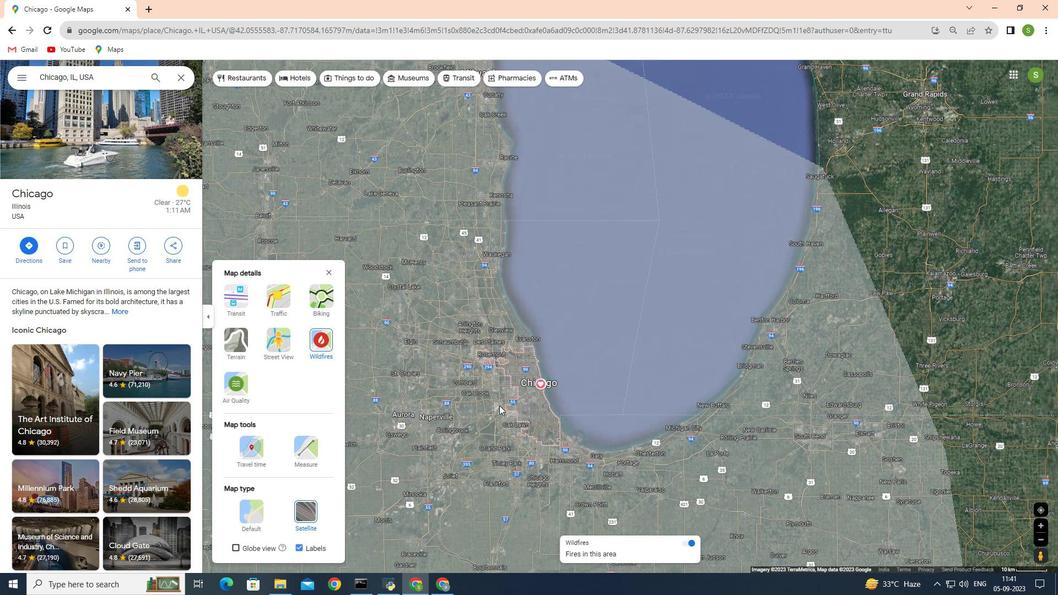 
Action: Mouse scrolled (499, 405) with delta (0, 0)
Screenshot: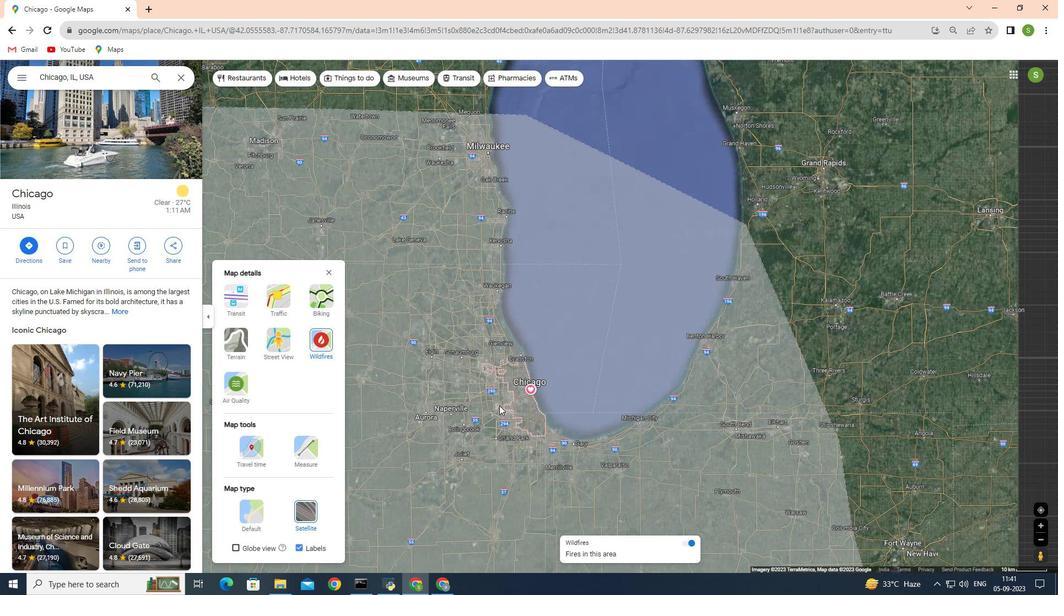 
Action: Mouse scrolled (499, 405) with delta (0, 0)
Screenshot: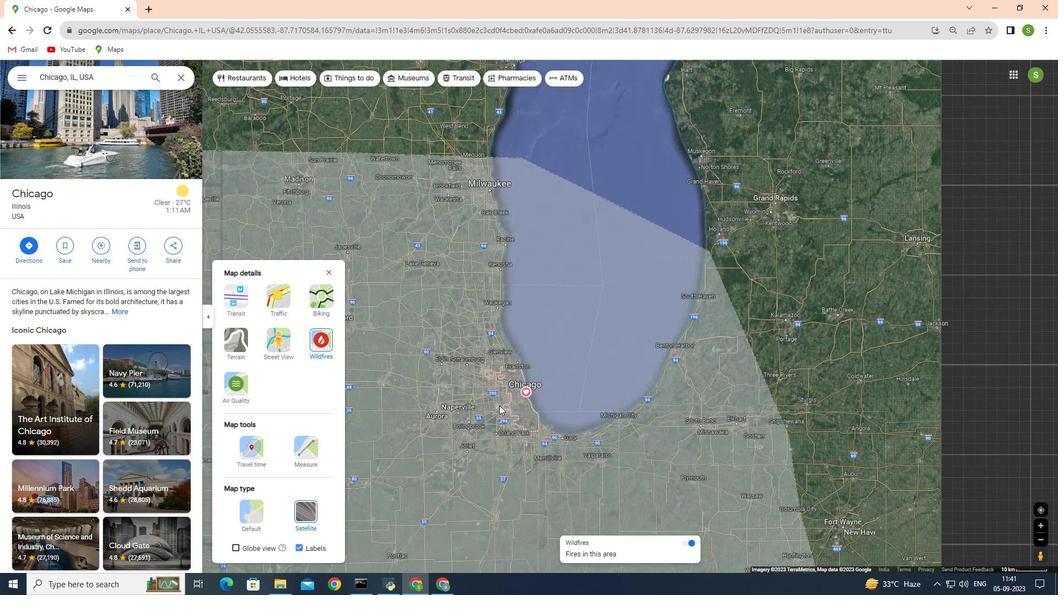 
Action: Mouse scrolled (499, 405) with delta (0, 0)
Screenshot: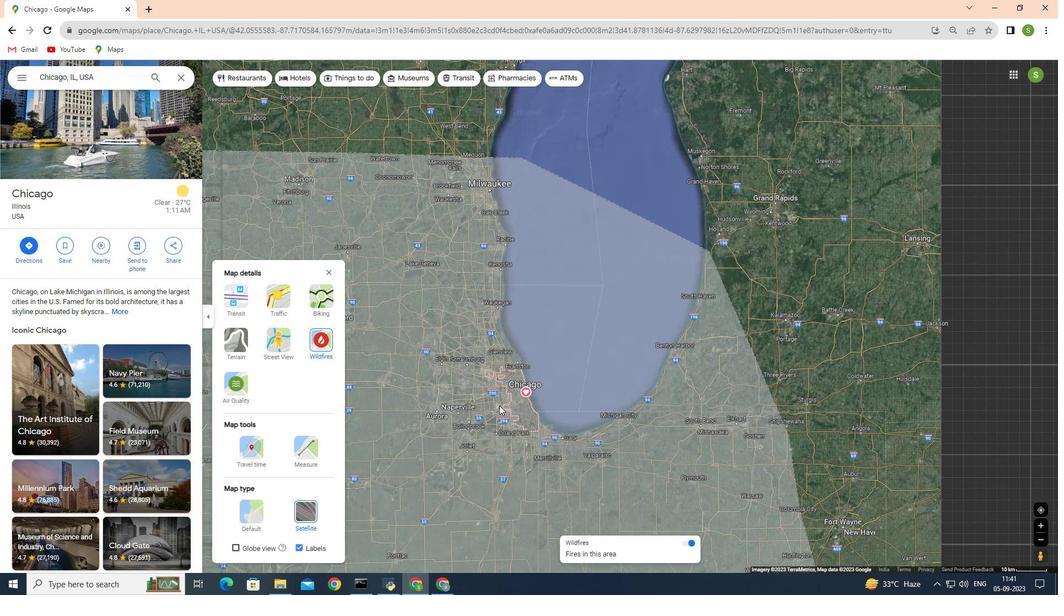 
Action: Mouse scrolled (499, 405) with delta (0, 0)
Screenshot: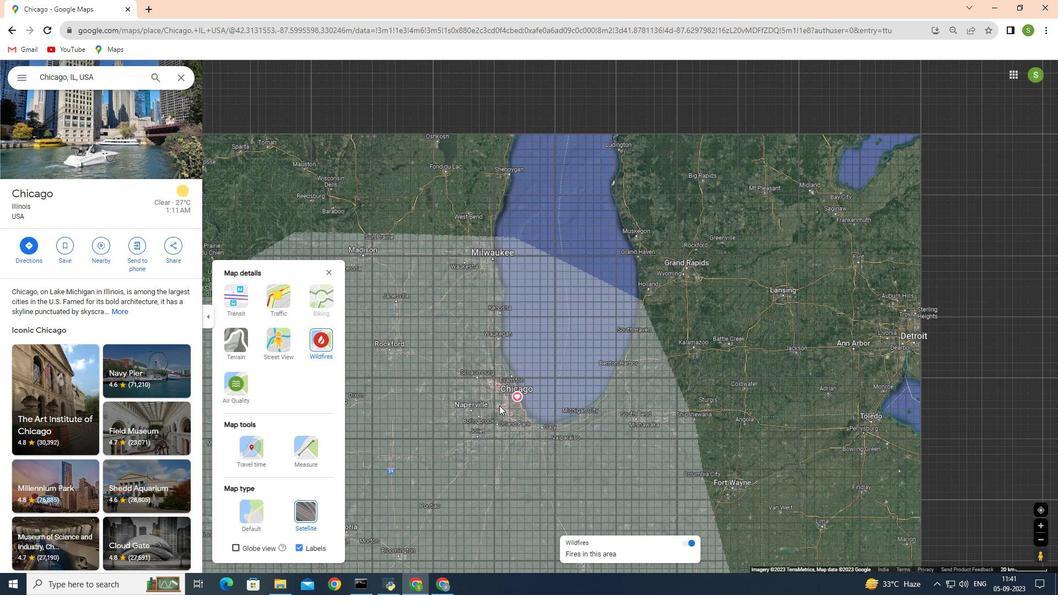 
Action: Mouse scrolled (499, 405) with delta (0, 0)
Screenshot: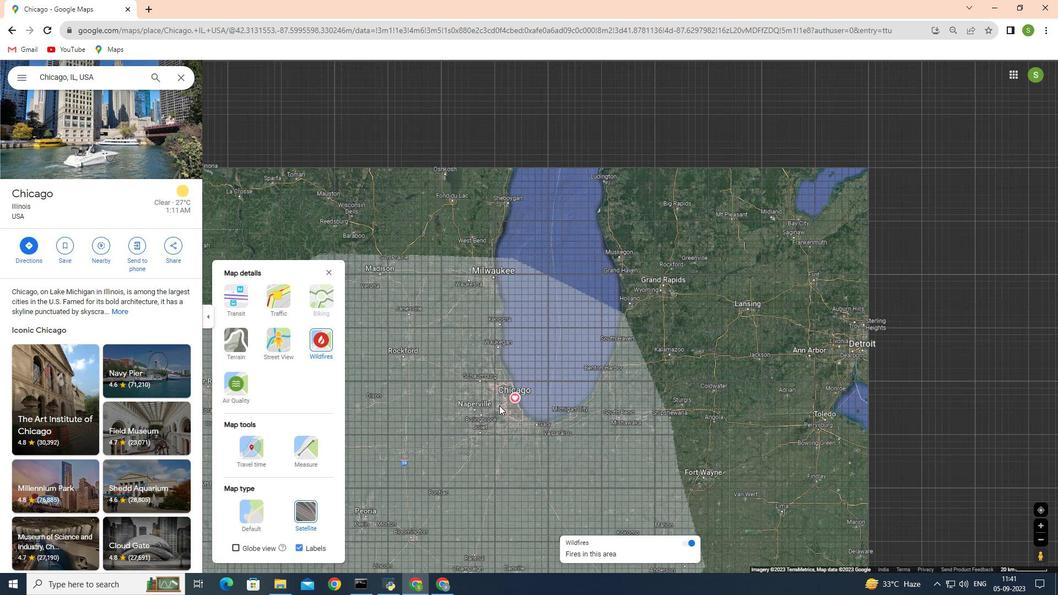 
Action: Mouse scrolled (499, 405) with delta (0, 0)
Screenshot: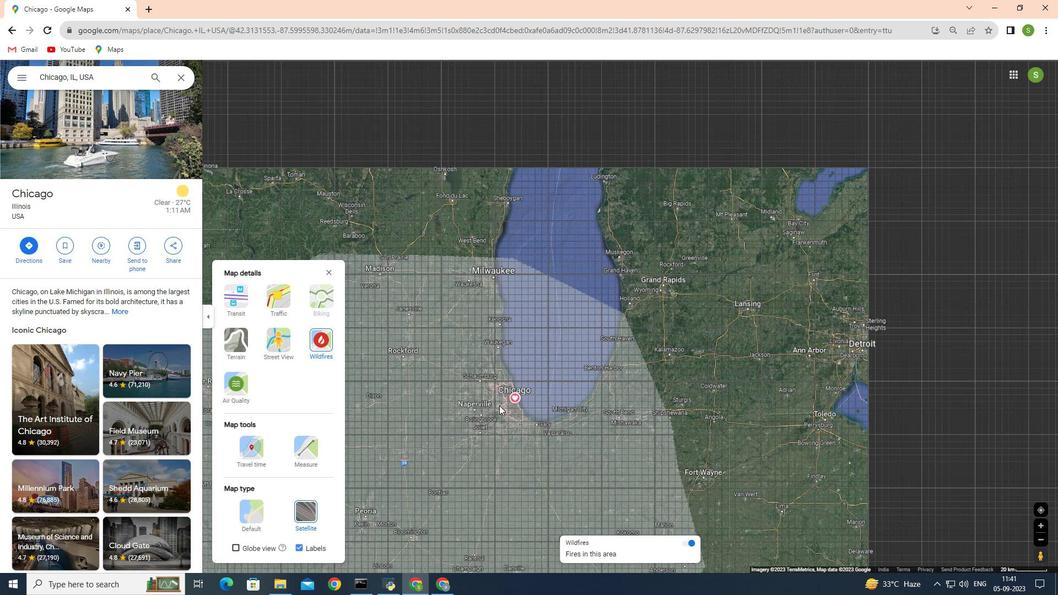 
Action: Mouse scrolled (499, 406) with delta (0, 0)
Screenshot: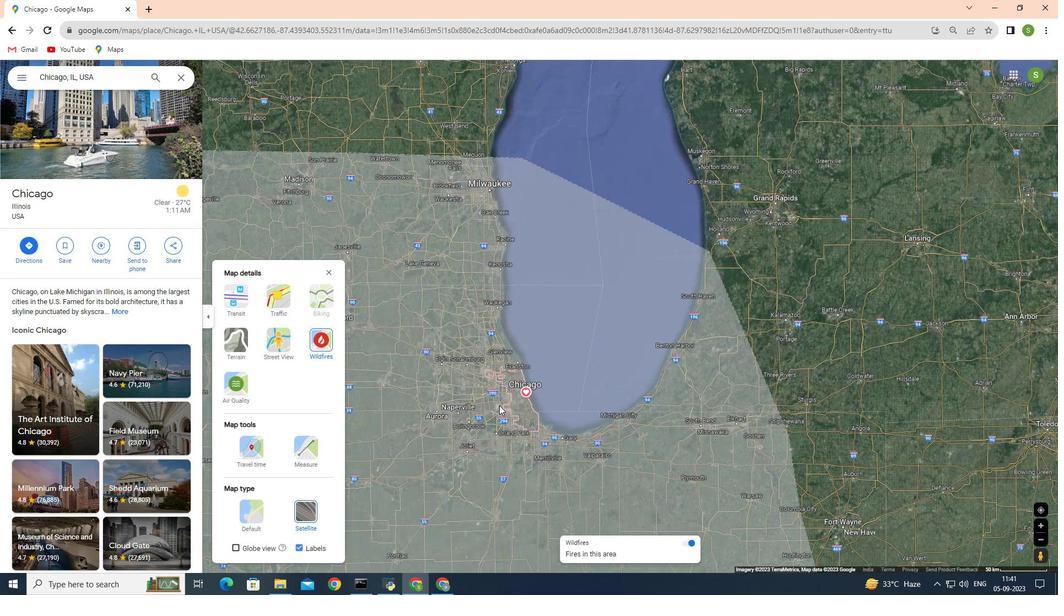 
Action: Mouse scrolled (499, 406) with delta (0, 0)
Screenshot: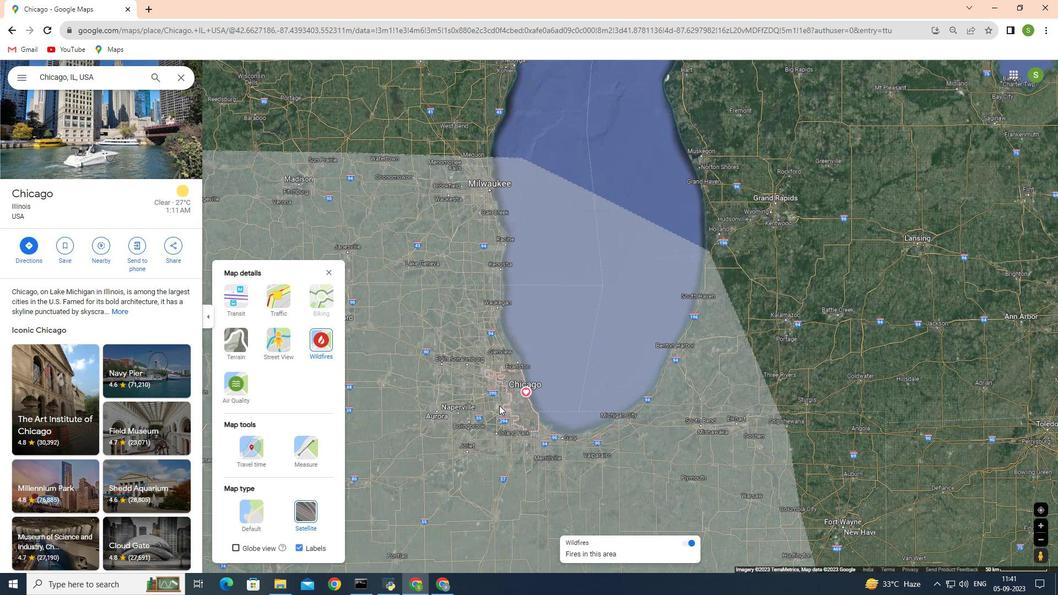 
Action: Mouse scrolled (499, 406) with delta (0, 0)
Screenshot: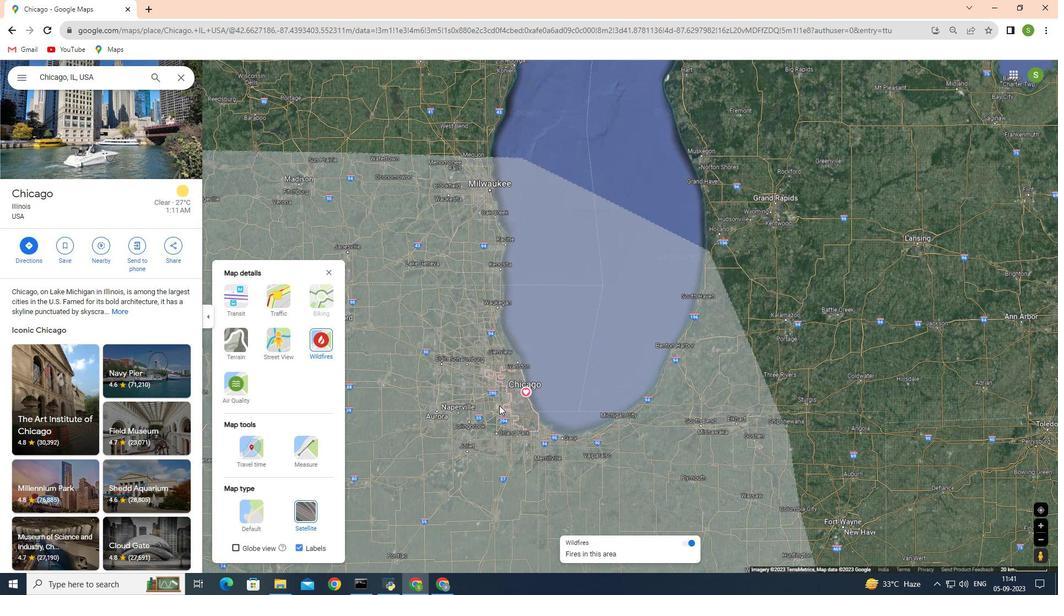 
Action: Mouse scrolled (499, 406) with delta (0, 0)
Screenshot: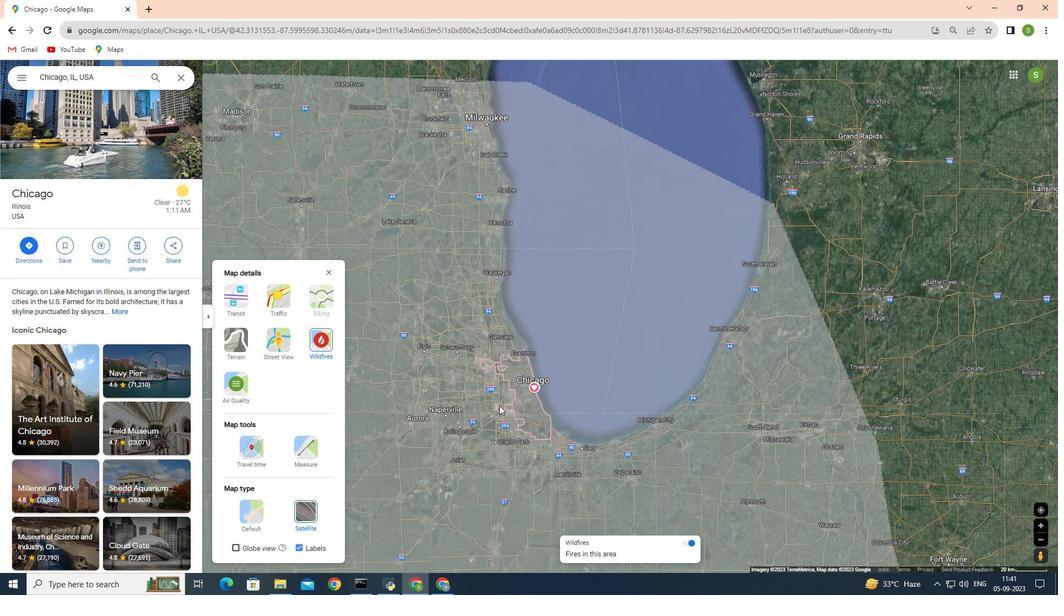 
Action: Mouse scrolled (499, 406) with delta (0, 0)
Screenshot: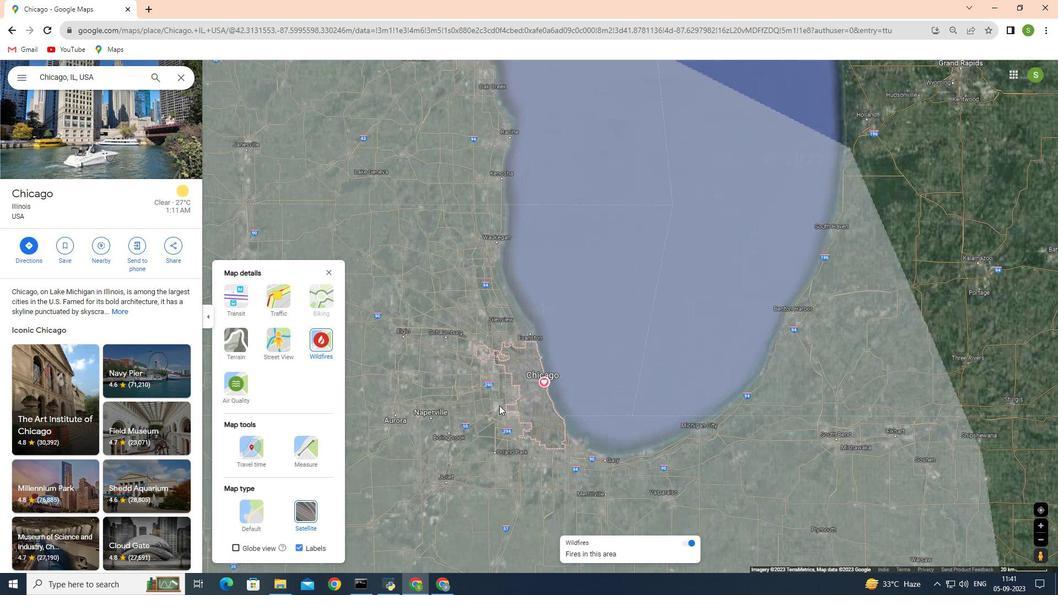 
Action: Mouse scrolled (499, 406) with delta (0, 0)
Screenshot: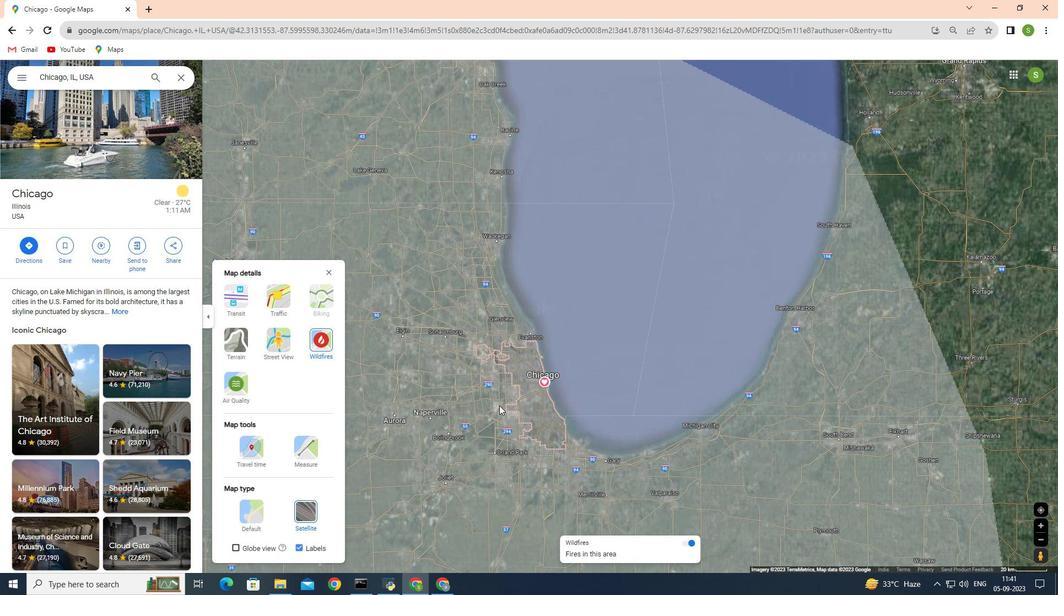 
Action: Mouse scrolled (499, 406) with delta (0, 0)
Screenshot: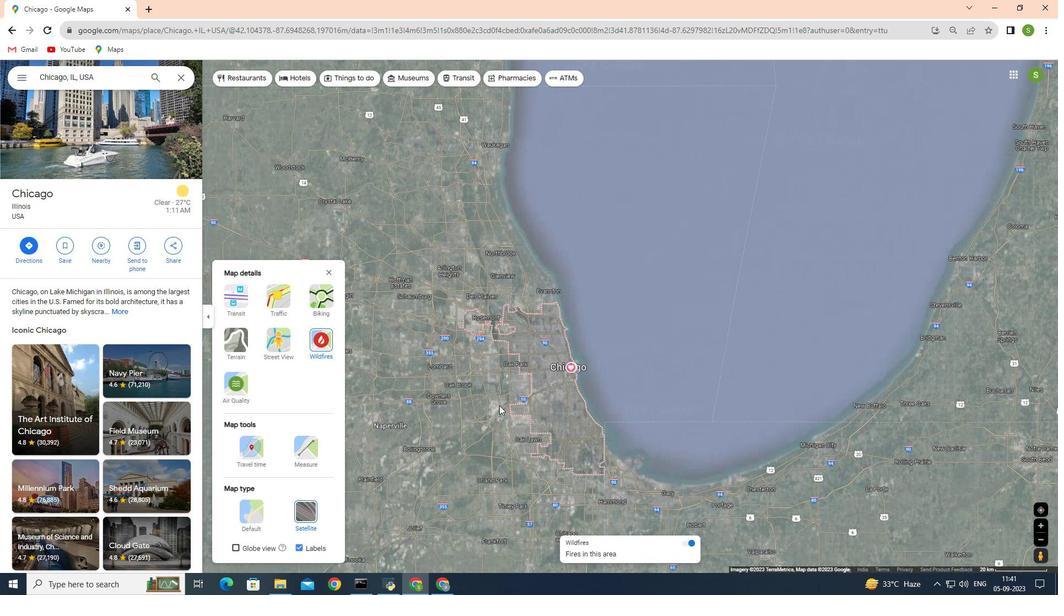 
Action: Mouse scrolled (499, 406) with delta (0, 0)
Screenshot: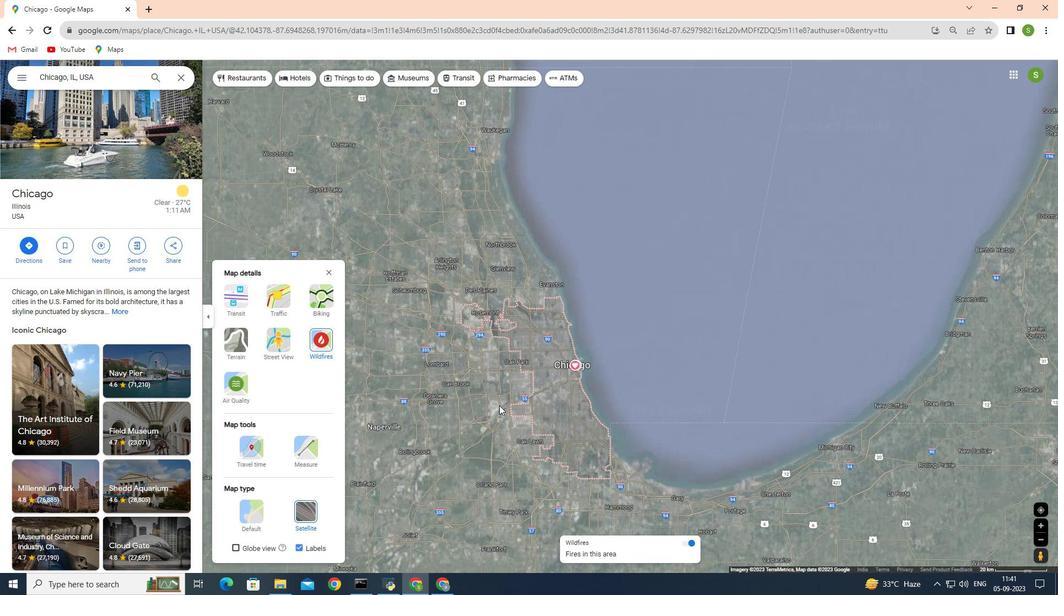 
Action: Mouse scrolled (499, 406) with delta (0, 0)
Screenshot: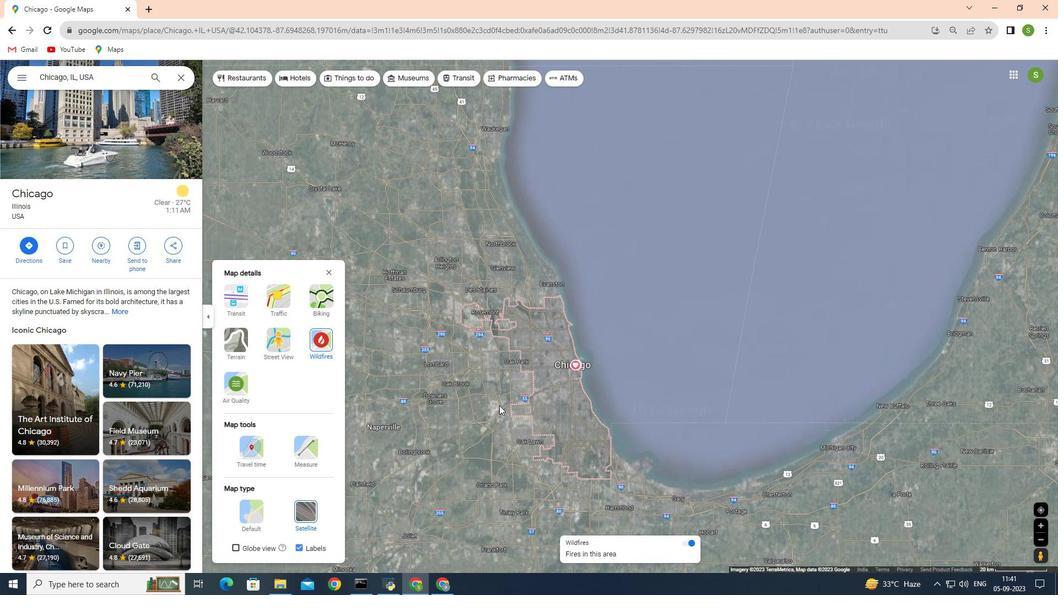 
Action: Mouse scrolled (499, 406) with delta (0, 0)
Screenshot: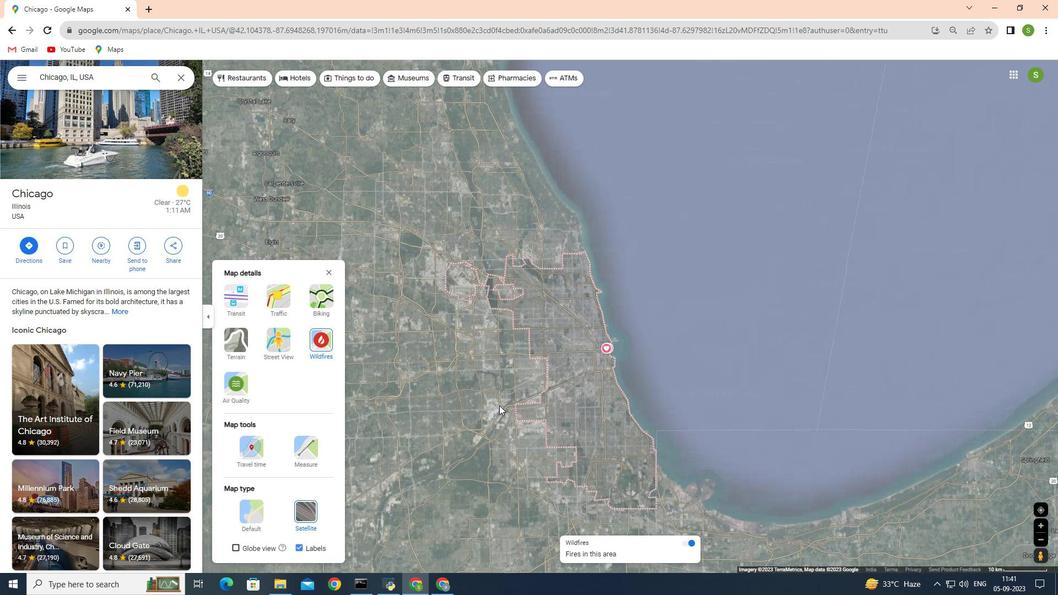 
Action: Mouse scrolled (499, 406) with delta (0, 0)
Screenshot: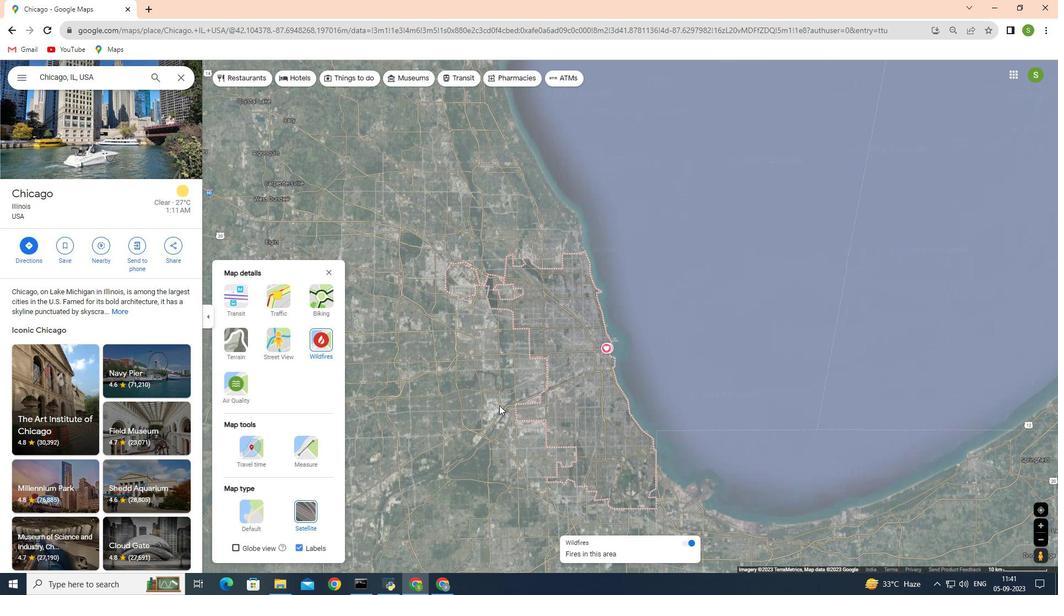 
Action: Mouse scrolled (499, 406) with delta (0, 0)
Screenshot: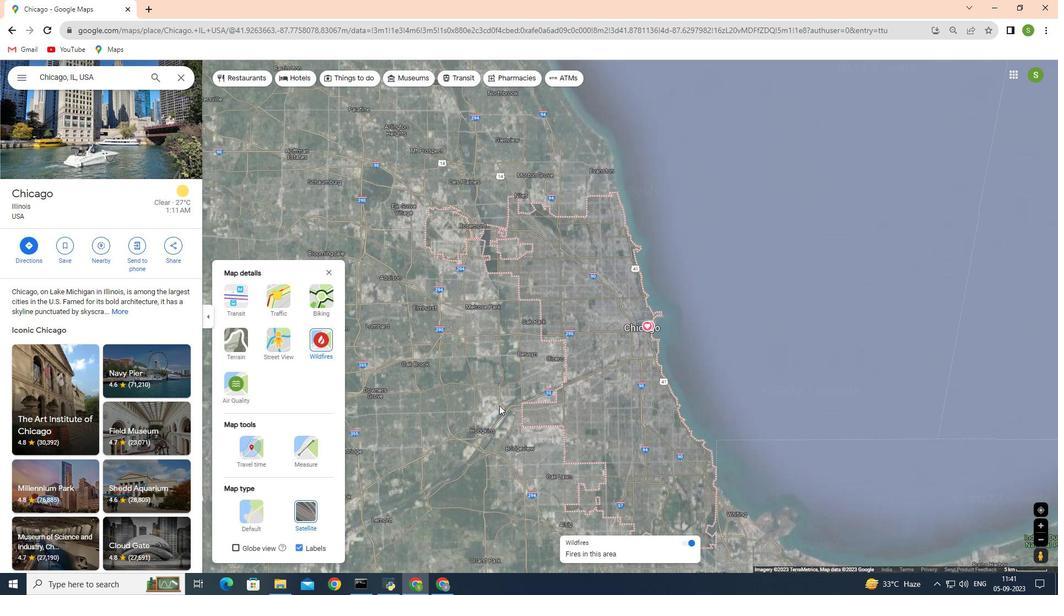 
Action: Mouse scrolled (499, 406) with delta (0, 0)
Screenshot: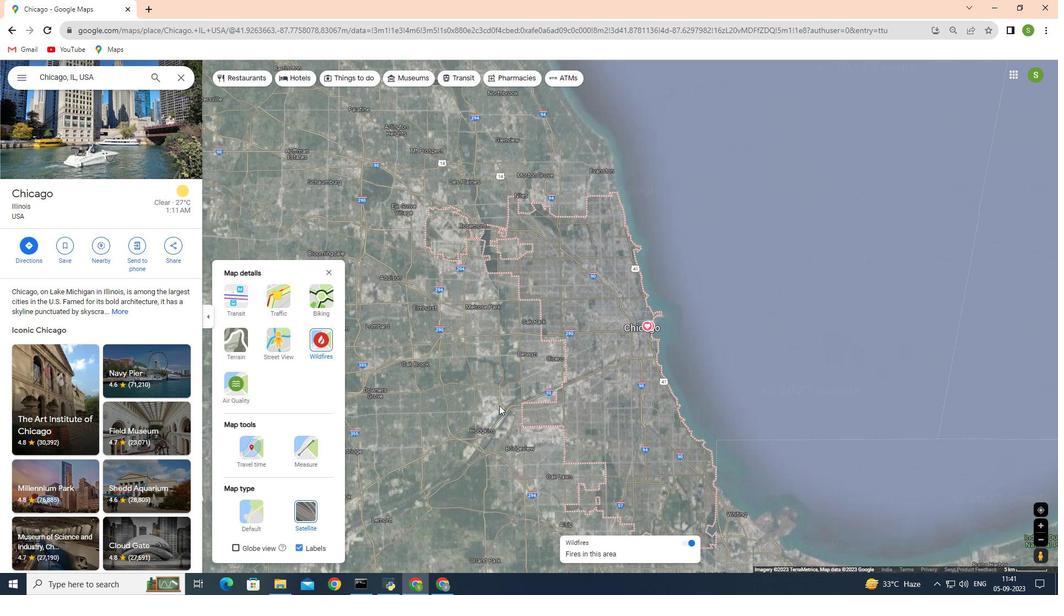 
Action: Mouse scrolled (499, 406) with delta (0, 0)
Screenshot: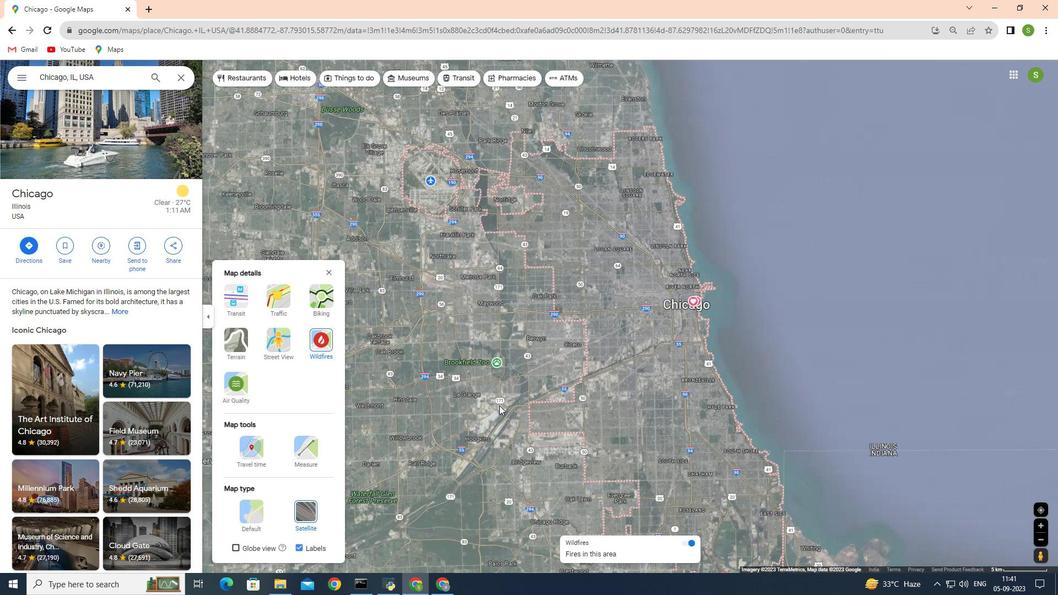 
Action: Mouse scrolled (499, 406) with delta (0, 0)
Screenshot: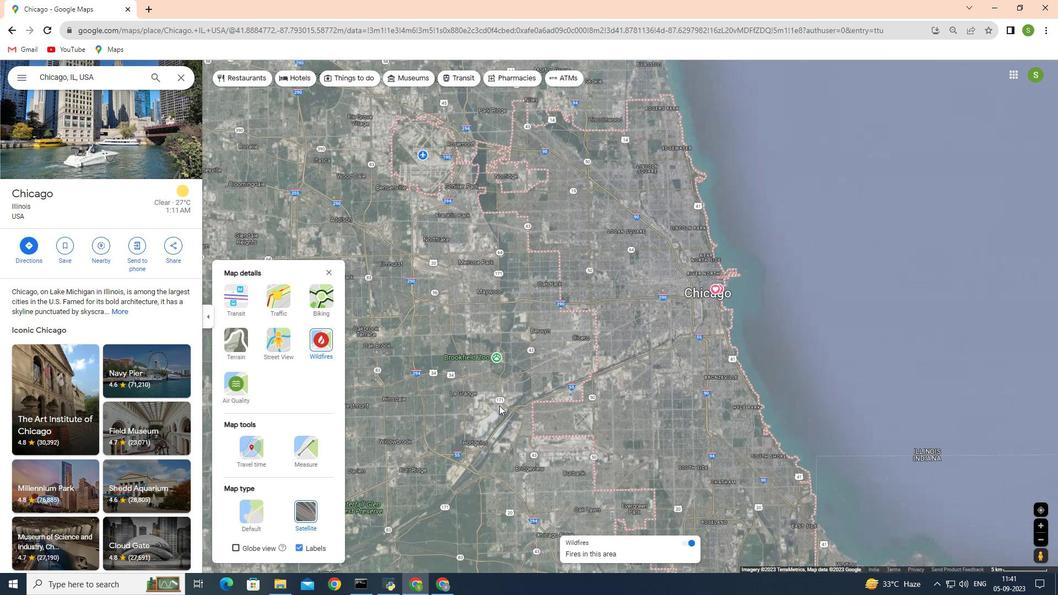 
Action: Mouse scrolled (499, 406) with delta (0, 0)
Screenshot: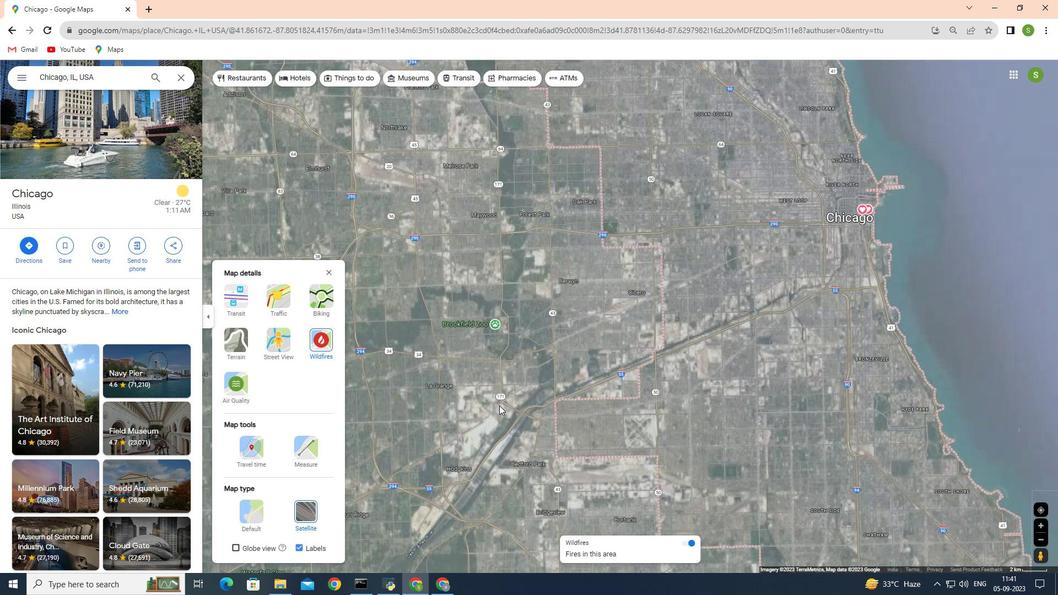 
Action: Mouse scrolled (499, 406) with delta (0, 0)
Screenshot: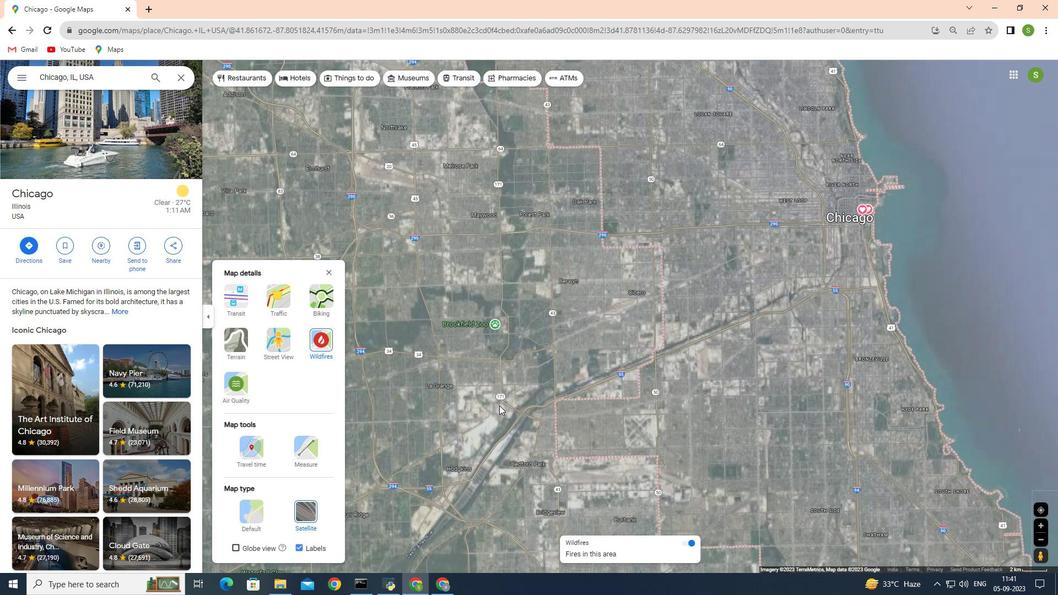 
Action: Mouse scrolled (499, 406) with delta (0, 0)
Screenshot: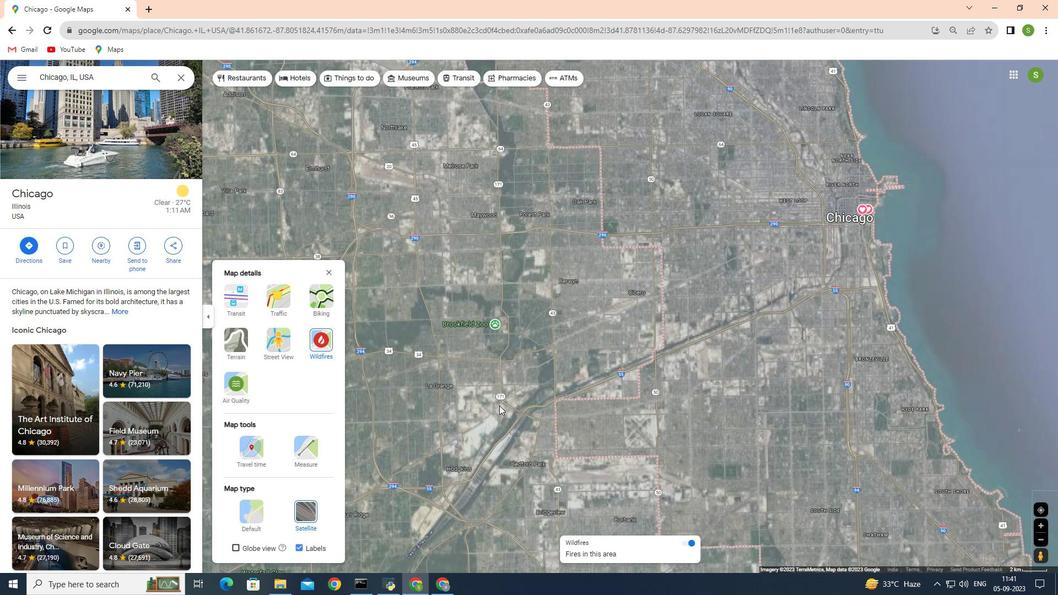 
Action: Mouse moved to (500, 405)
Screenshot: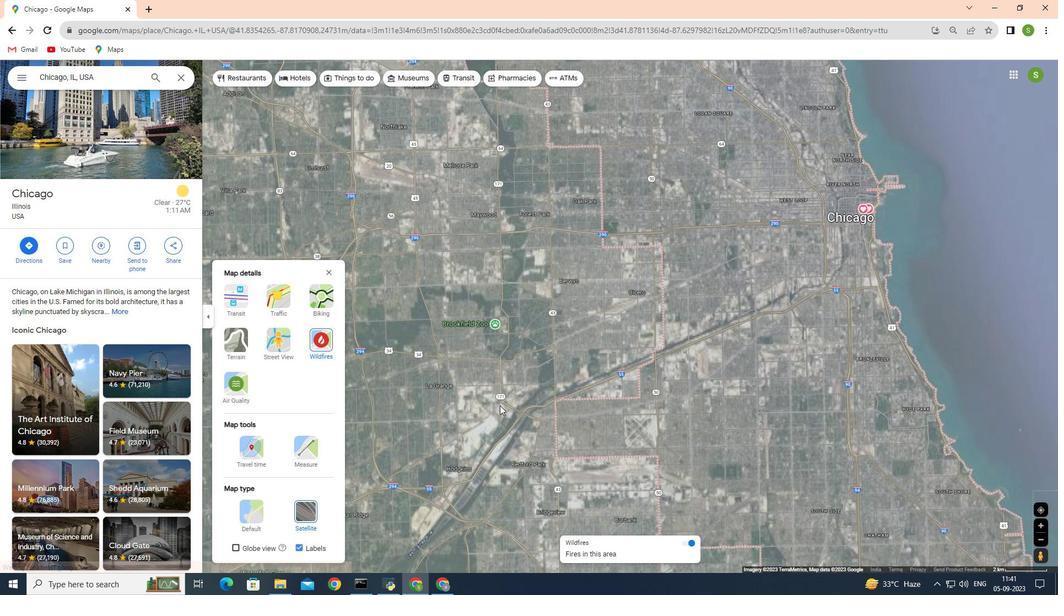 
Action: Mouse scrolled (500, 406) with delta (0, 0)
Screenshot: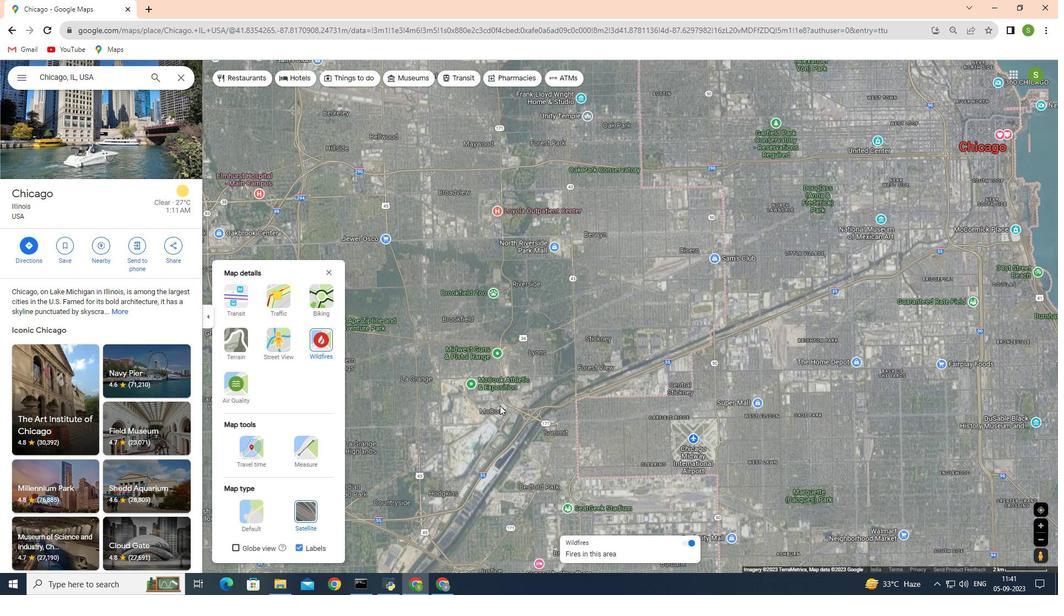 
Action: Mouse scrolled (500, 406) with delta (0, 0)
Screenshot: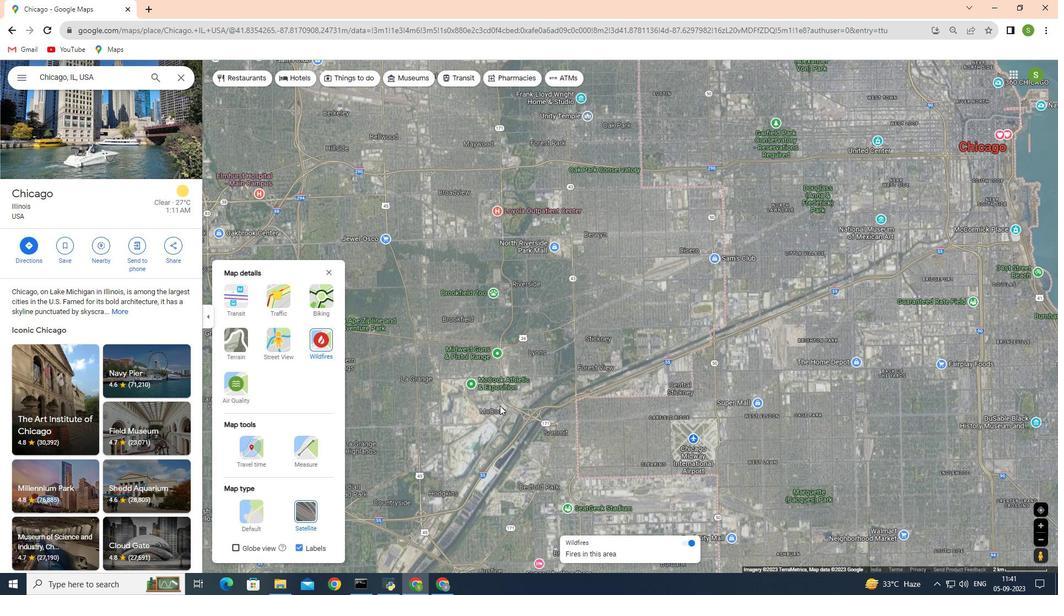 
Action: Mouse moved to (500, 405)
Screenshot: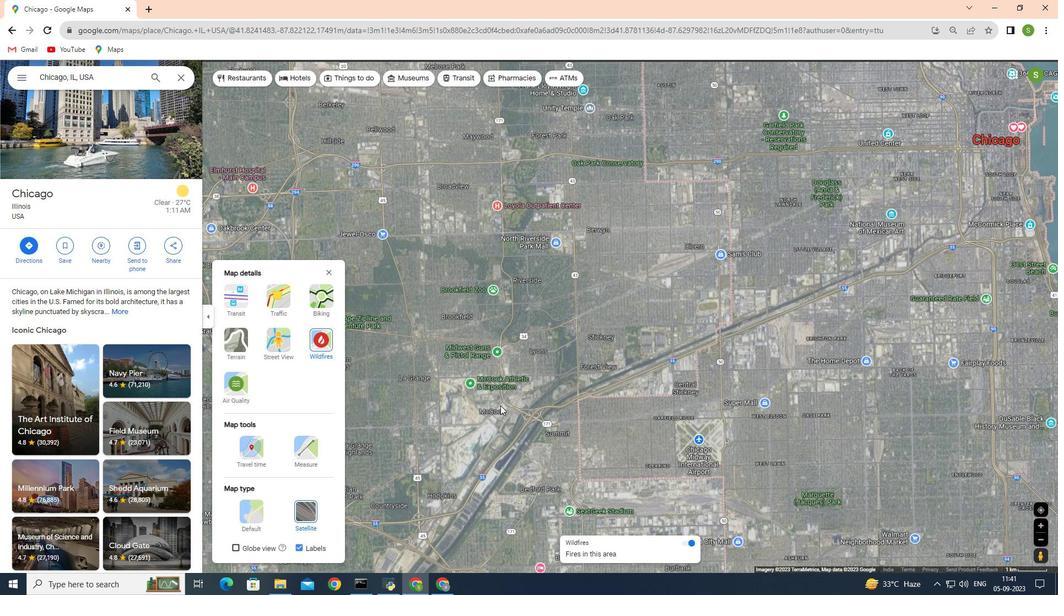
Action: Mouse scrolled (500, 405) with delta (0, 0)
Screenshot: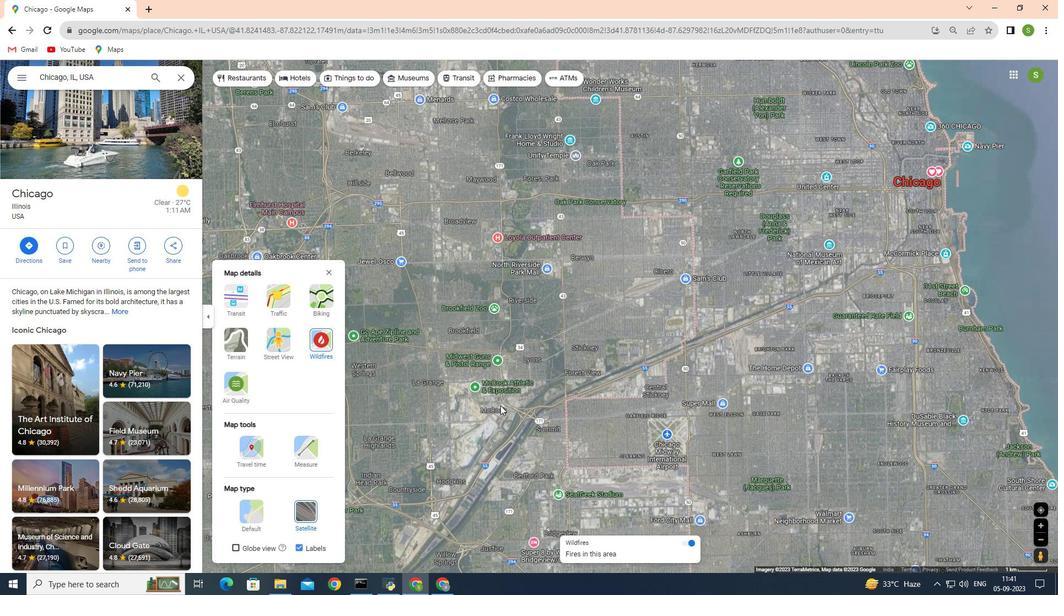
Action: Mouse scrolled (500, 405) with delta (0, 0)
Screenshot: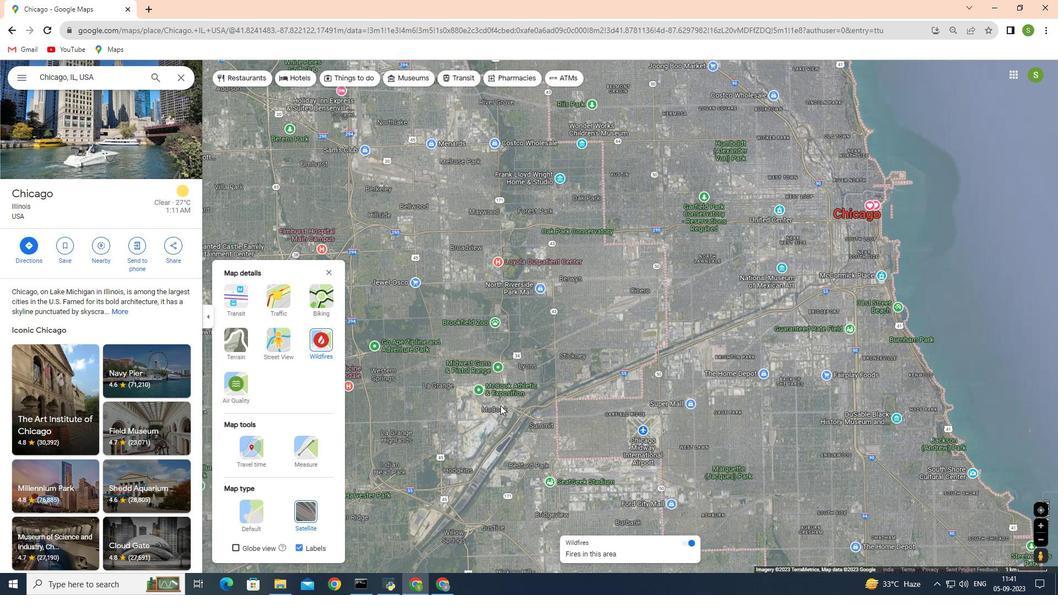 
Action: Mouse scrolled (500, 405) with delta (0, 0)
Screenshot: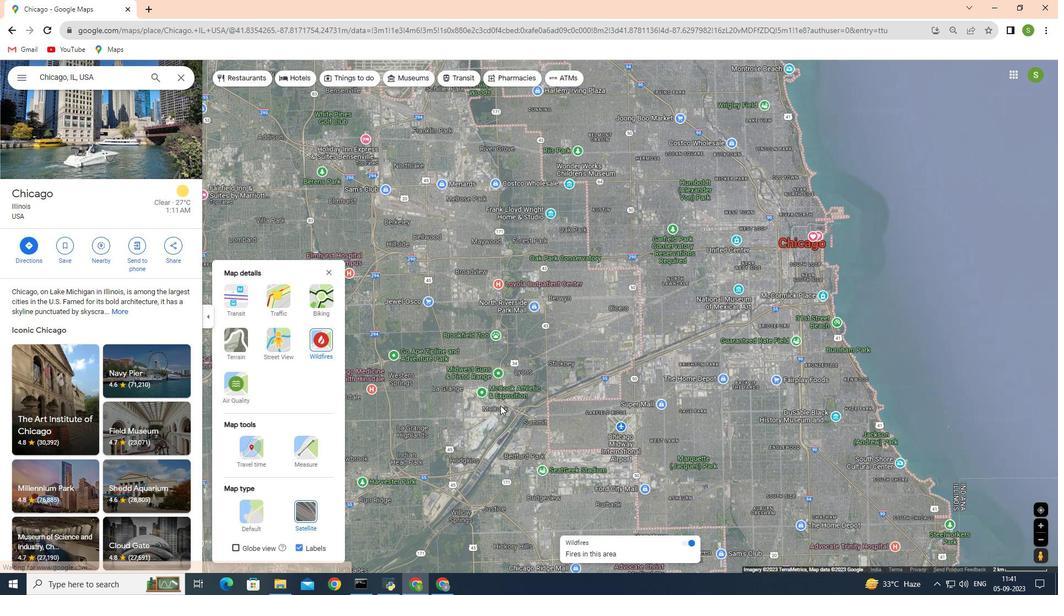 
Action: Mouse moved to (654, 281)
Screenshot: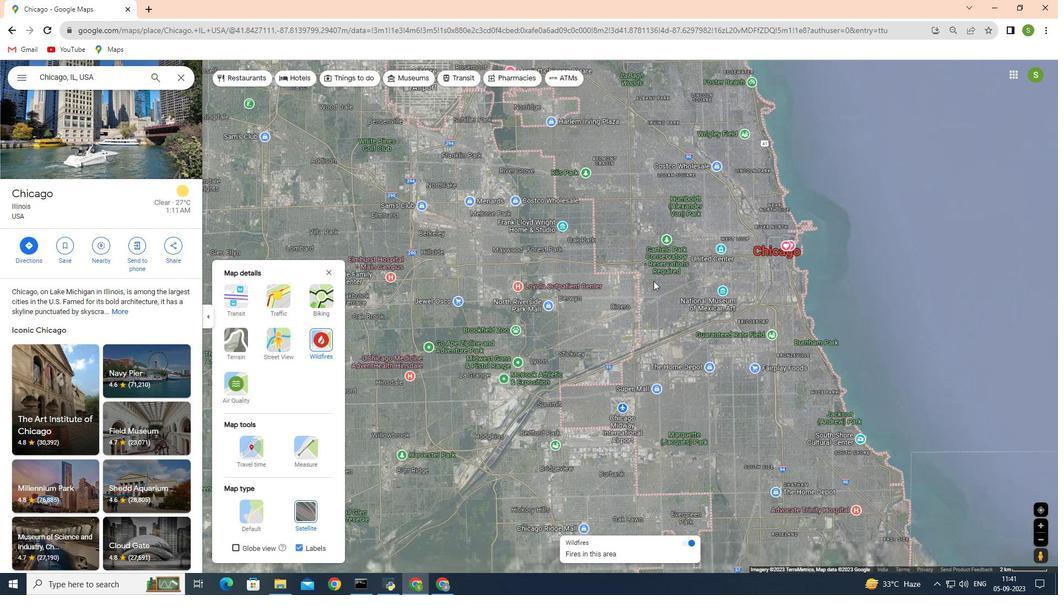 
Action: Mouse scrolled (654, 280) with delta (0, 0)
Screenshot: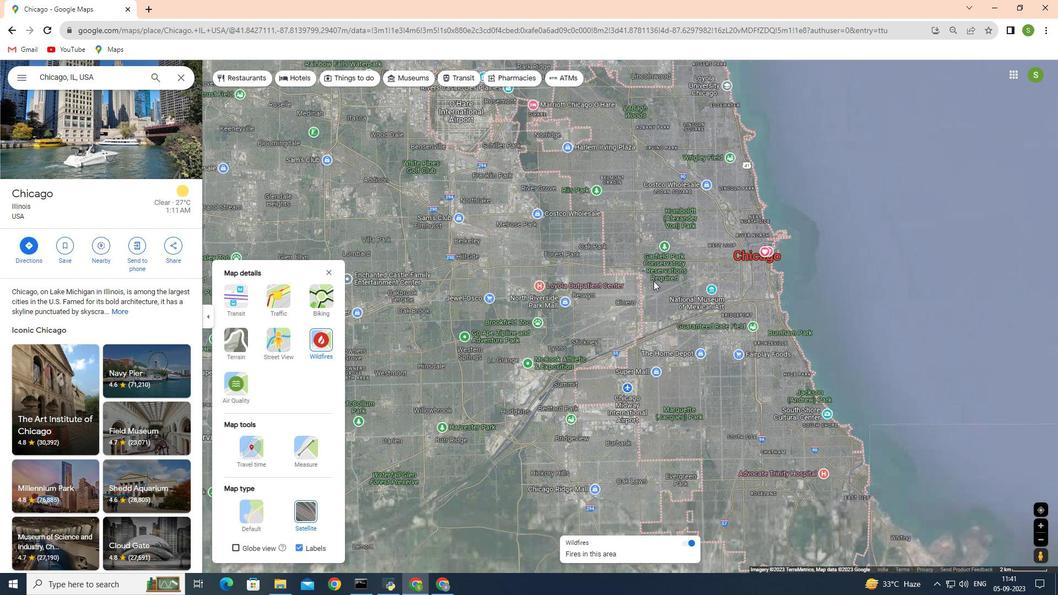 
Action: Mouse scrolled (654, 280) with delta (0, 0)
Screenshot: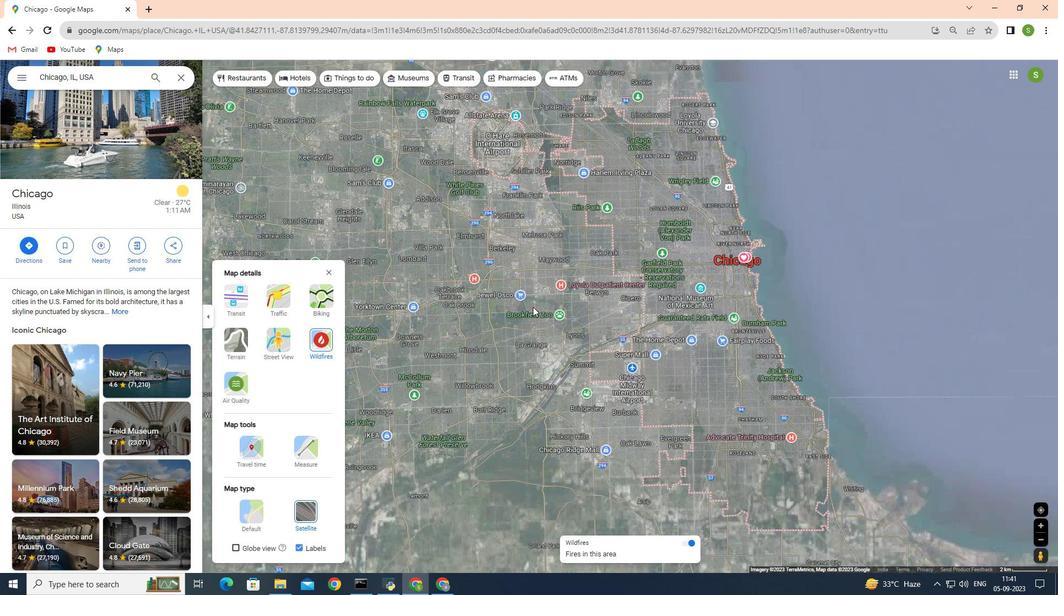 
Action: Mouse scrolled (654, 280) with delta (0, 0)
